 Task: Yoga and Meditation Accessories: Sell yoga mats, meditation cushions, and accessoriesg, Steampunk, Boho).
Action: Mouse moved to (950, 402)
Screenshot: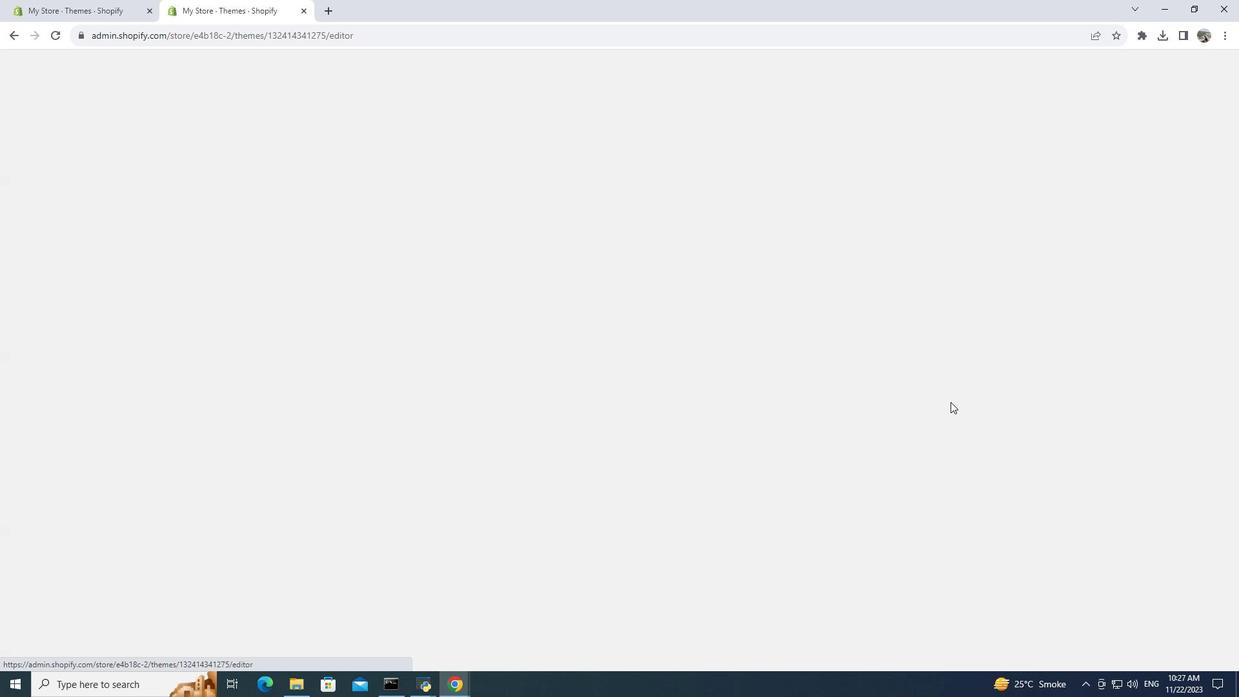 
Action: Mouse pressed left at (950, 402)
Screenshot: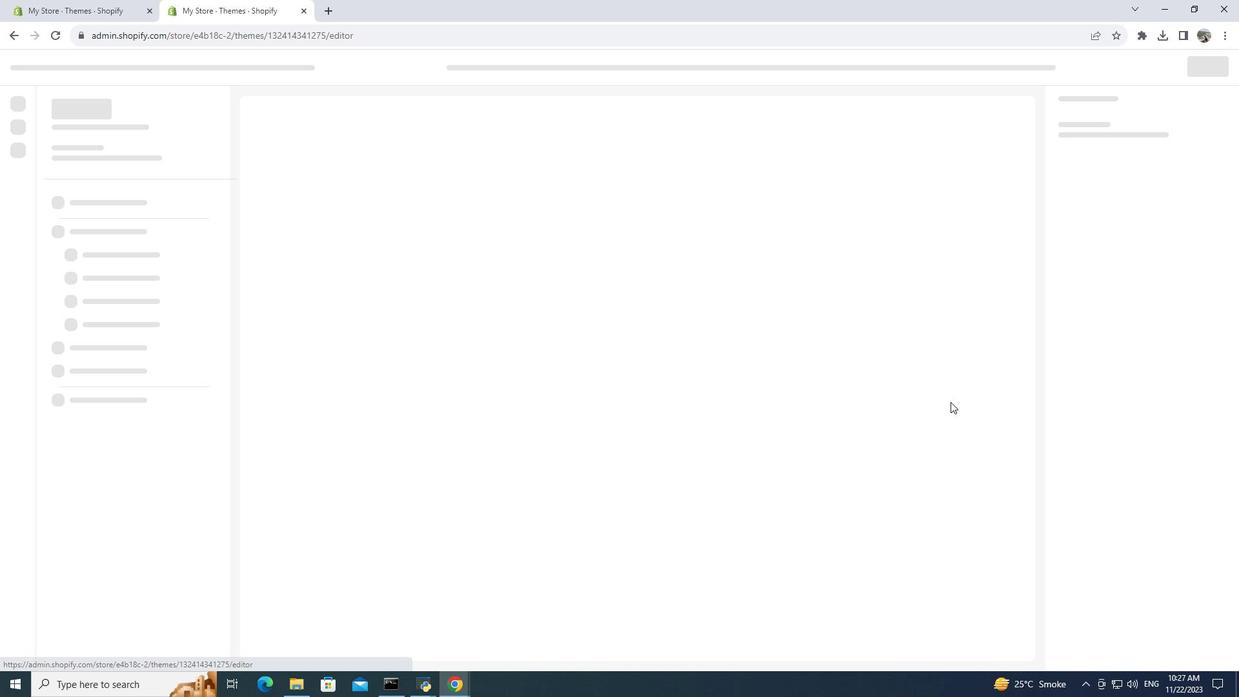 
Action: Mouse moved to (890, 240)
Screenshot: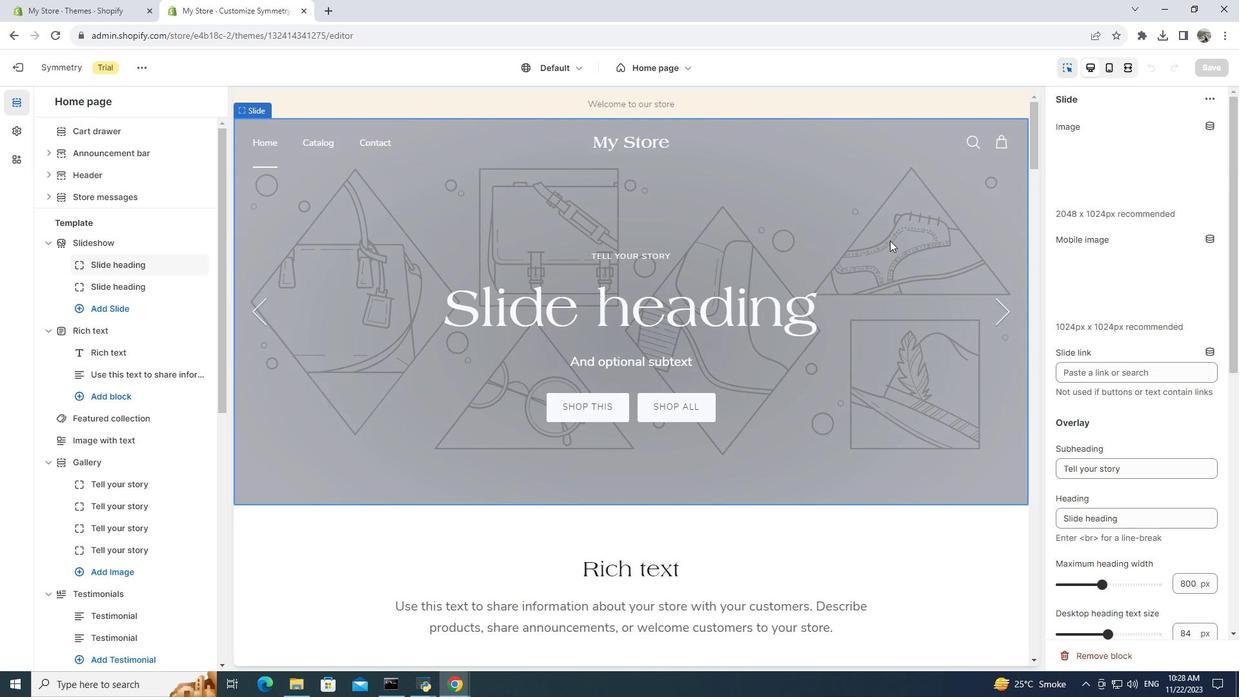 
Action: Mouse pressed left at (890, 240)
Screenshot: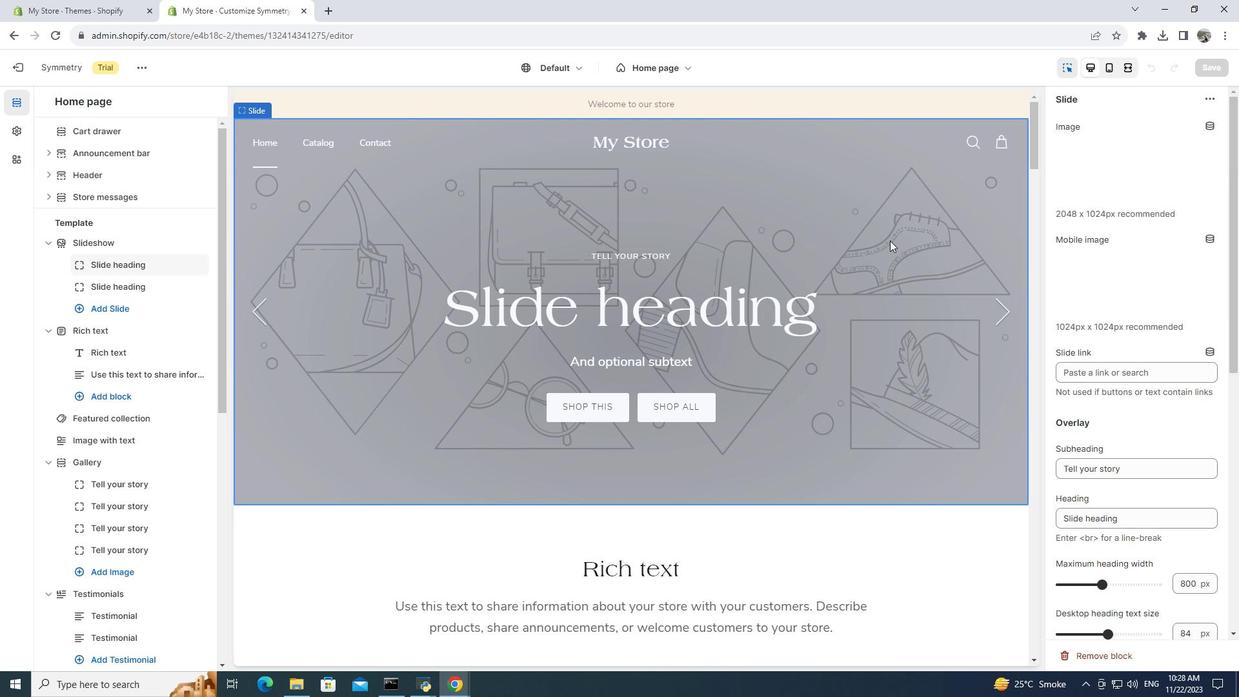 
Action: Mouse moved to (744, 305)
Screenshot: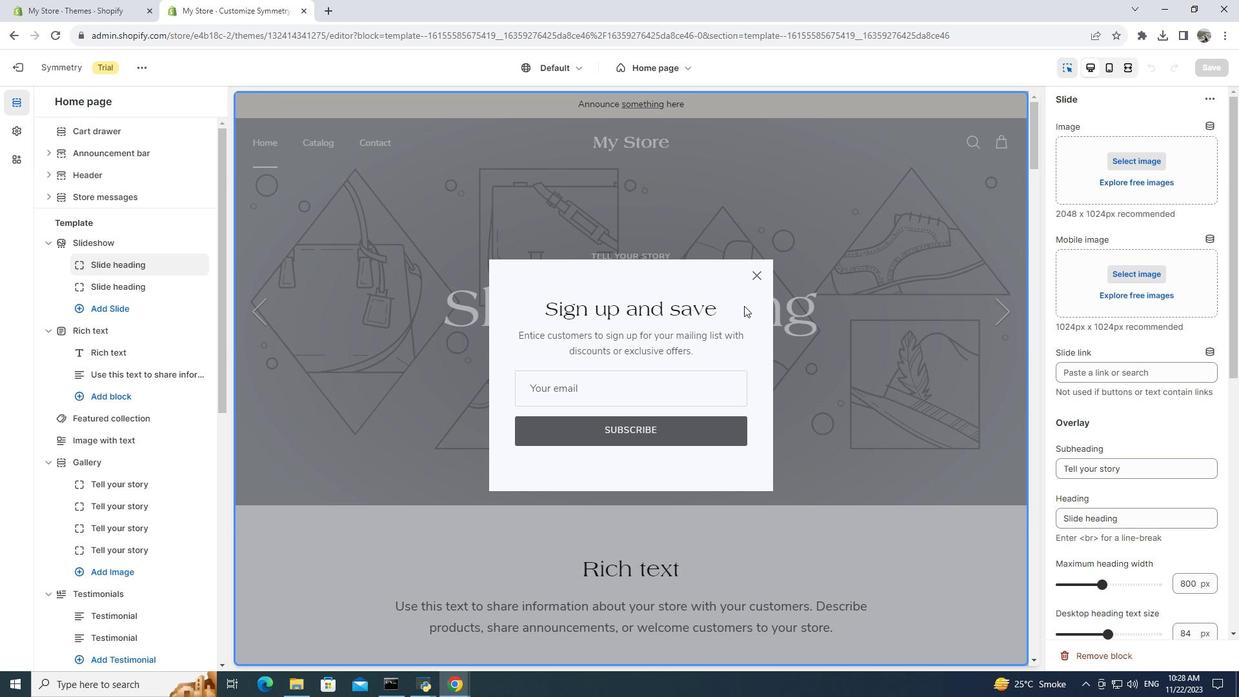 
Action: Mouse pressed left at (744, 305)
Screenshot: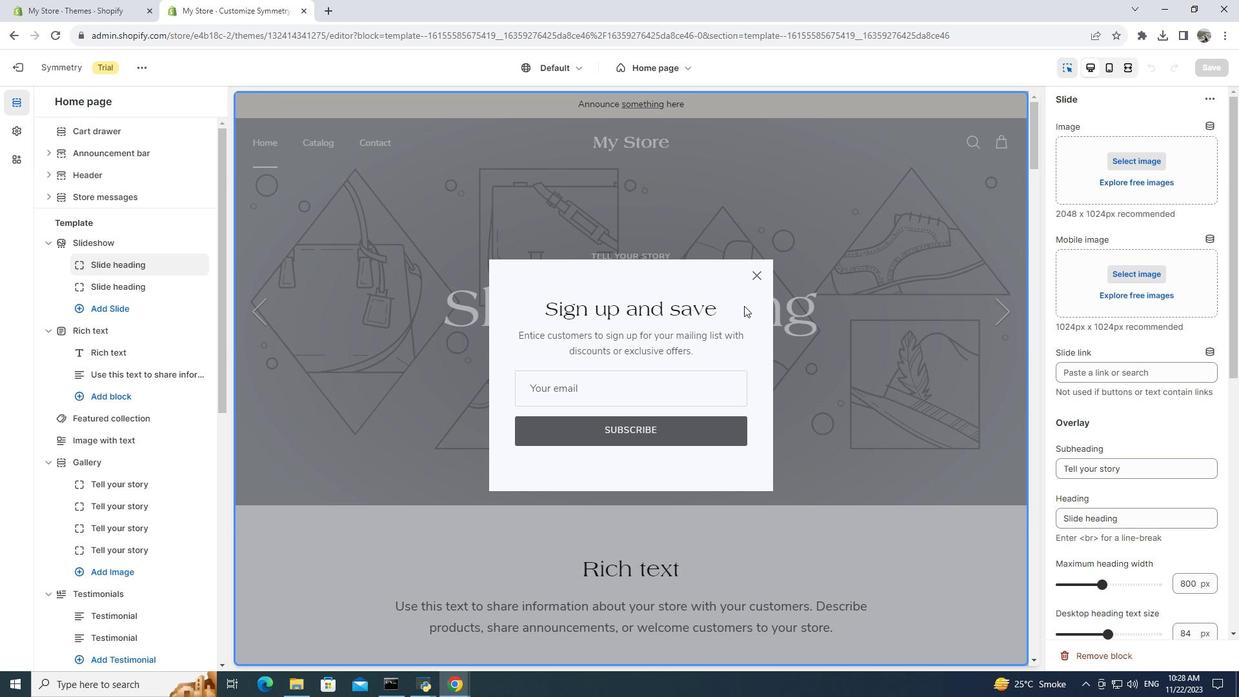 
Action: Mouse moved to (744, 305)
Screenshot: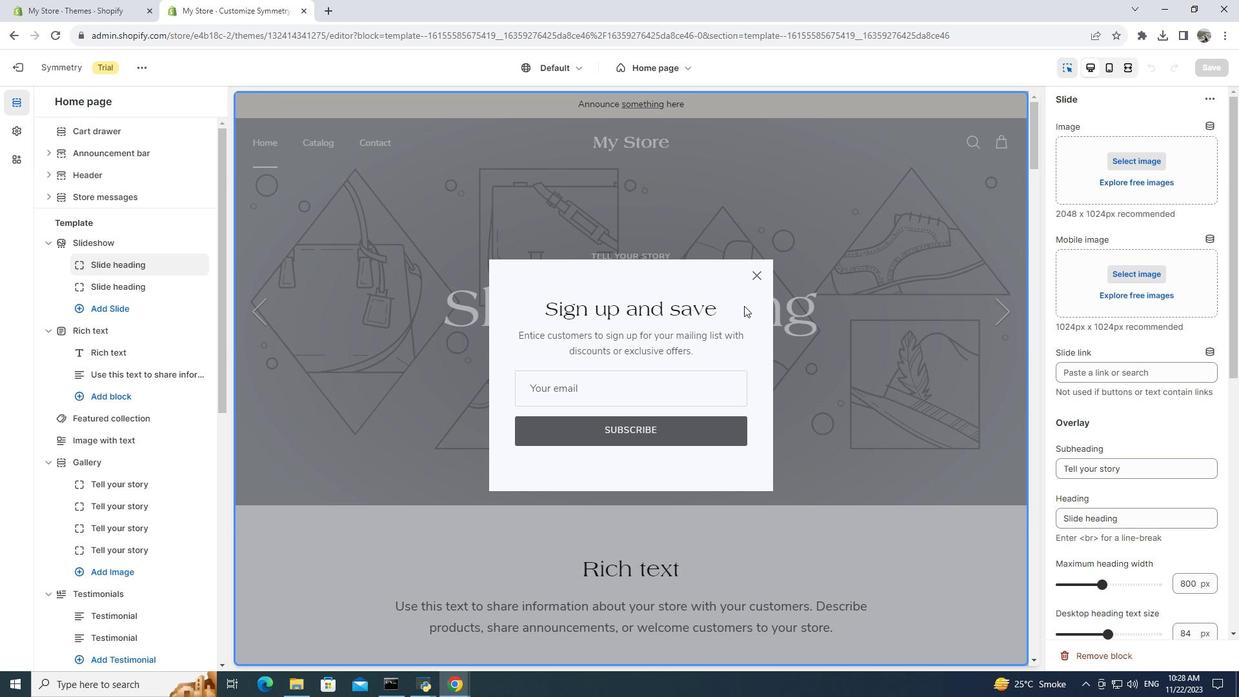 
Action: Mouse pressed left at (744, 305)
Screenshot: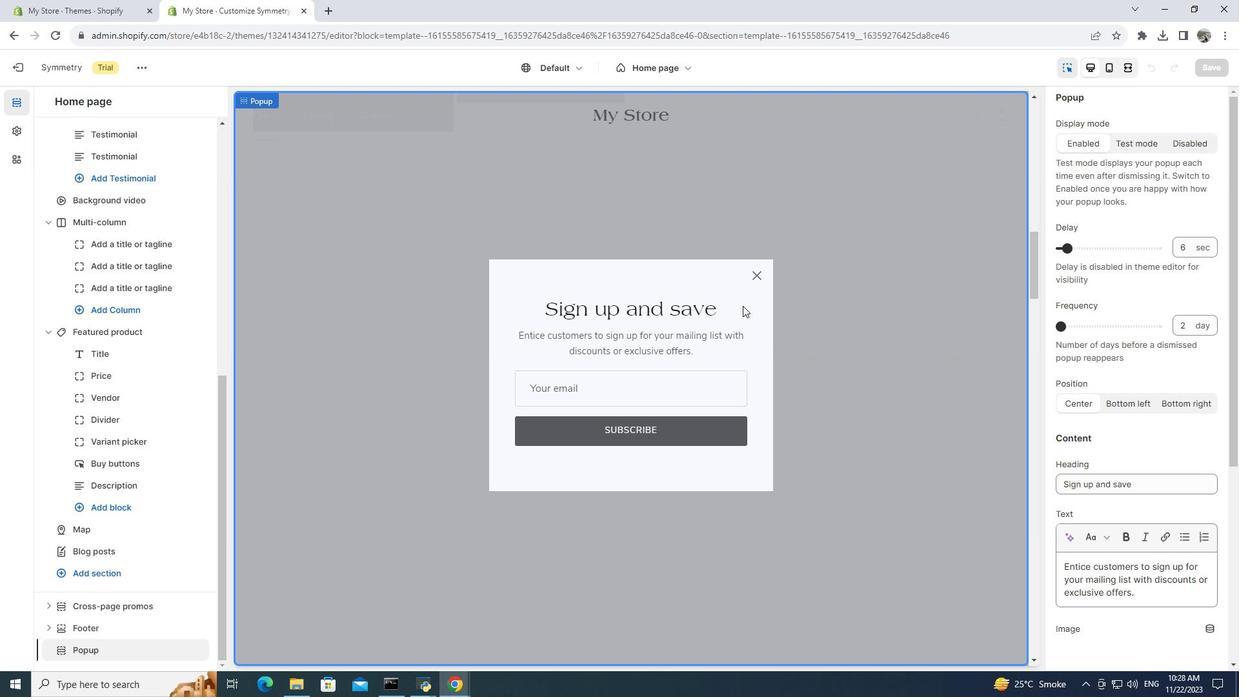 
Action: Mouse moved to (1144, 389)
Screenshot: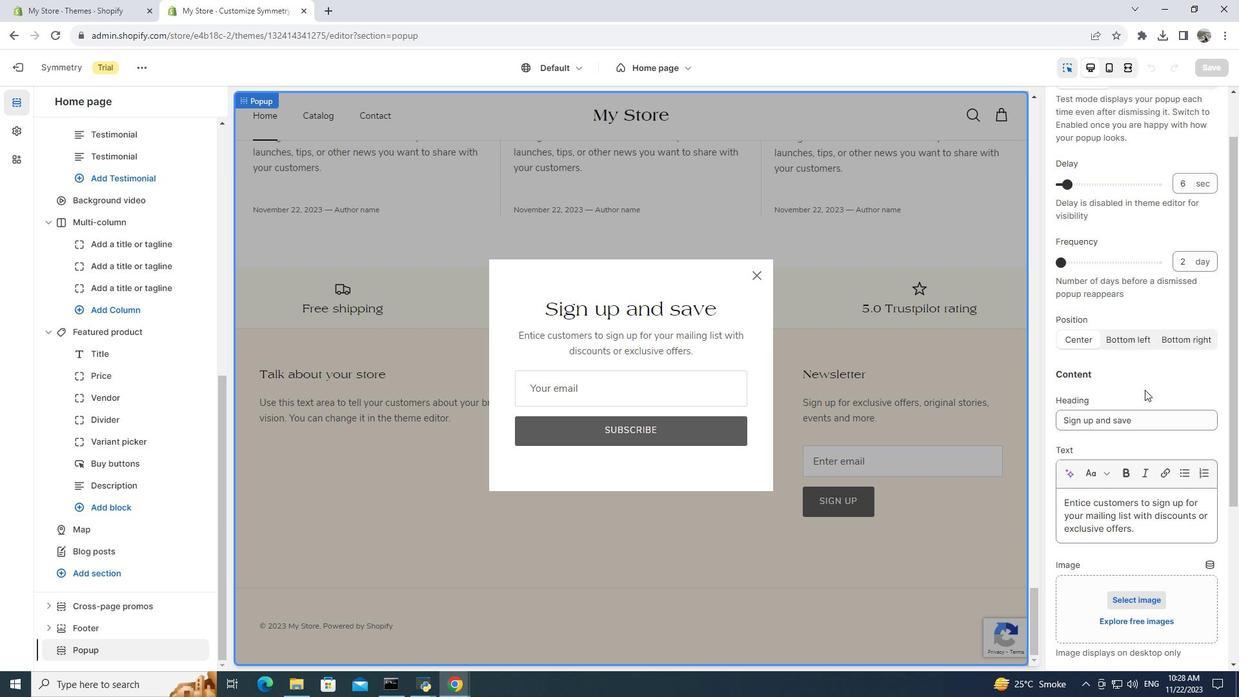 
Action: Mouse scrolled (1144, 389) with delta (0, 0)
Screenshot: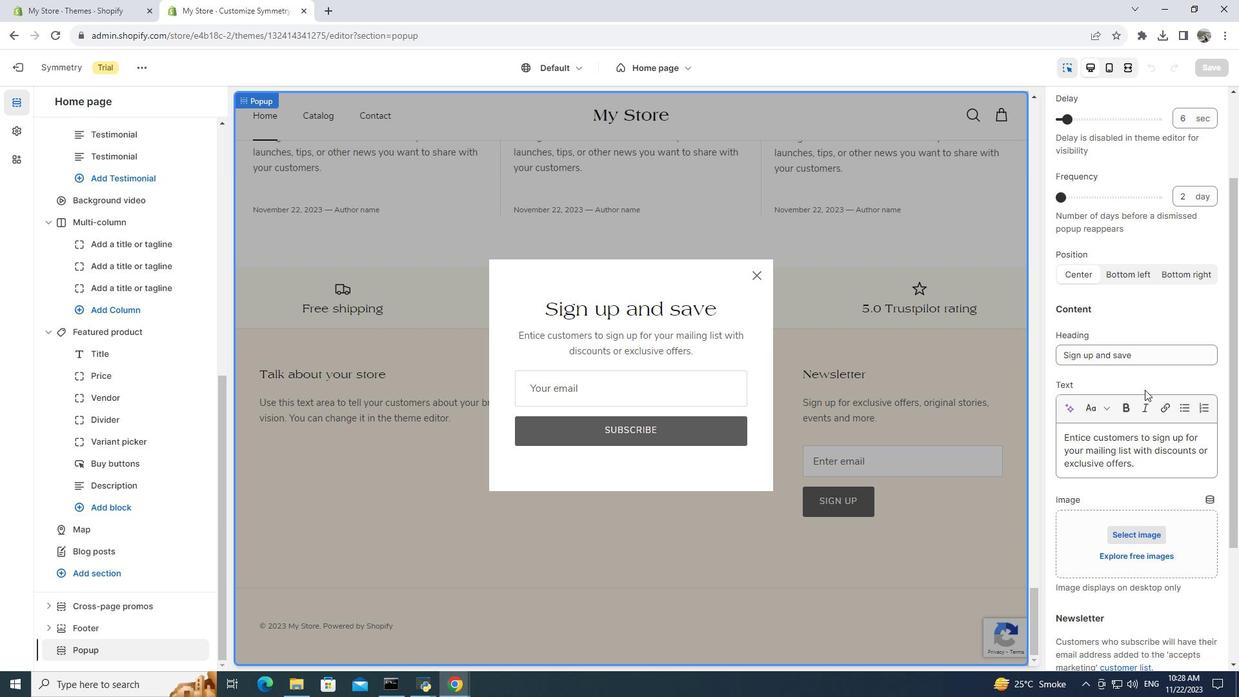 
Action: Mouse scrolled (1144, 389) with delta (0, 0)
Screenshot: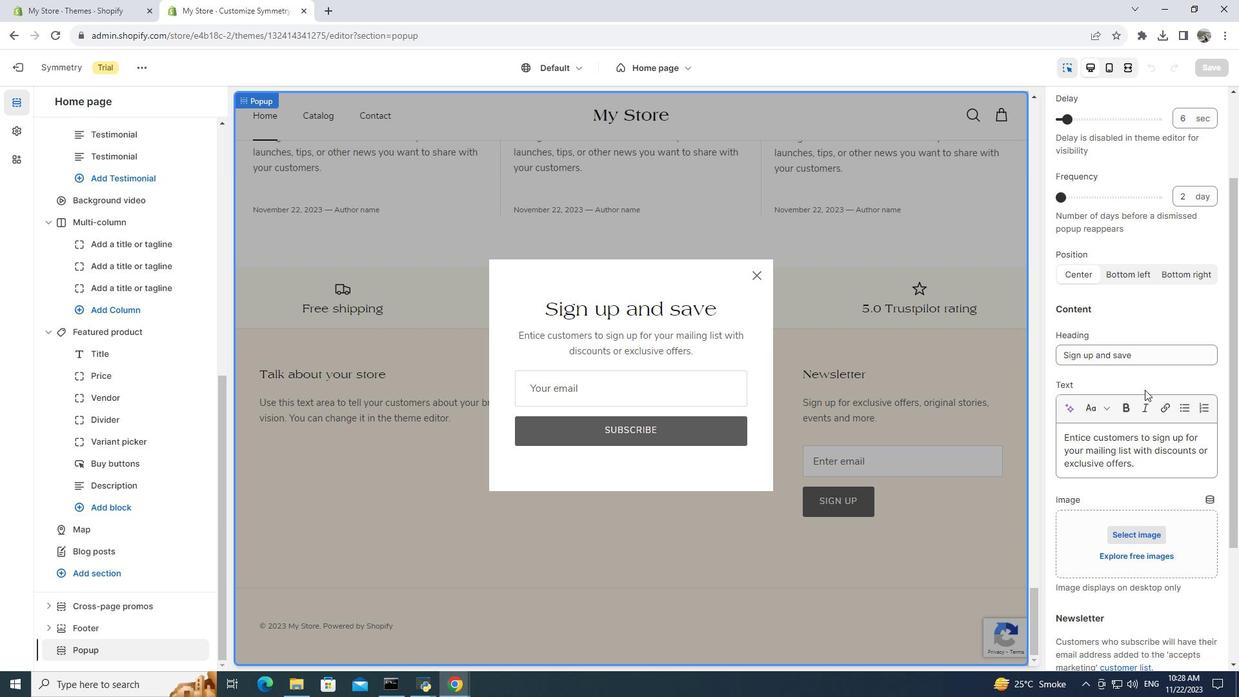 
Action: Mouse moved to (1141, 385)
Screenshot: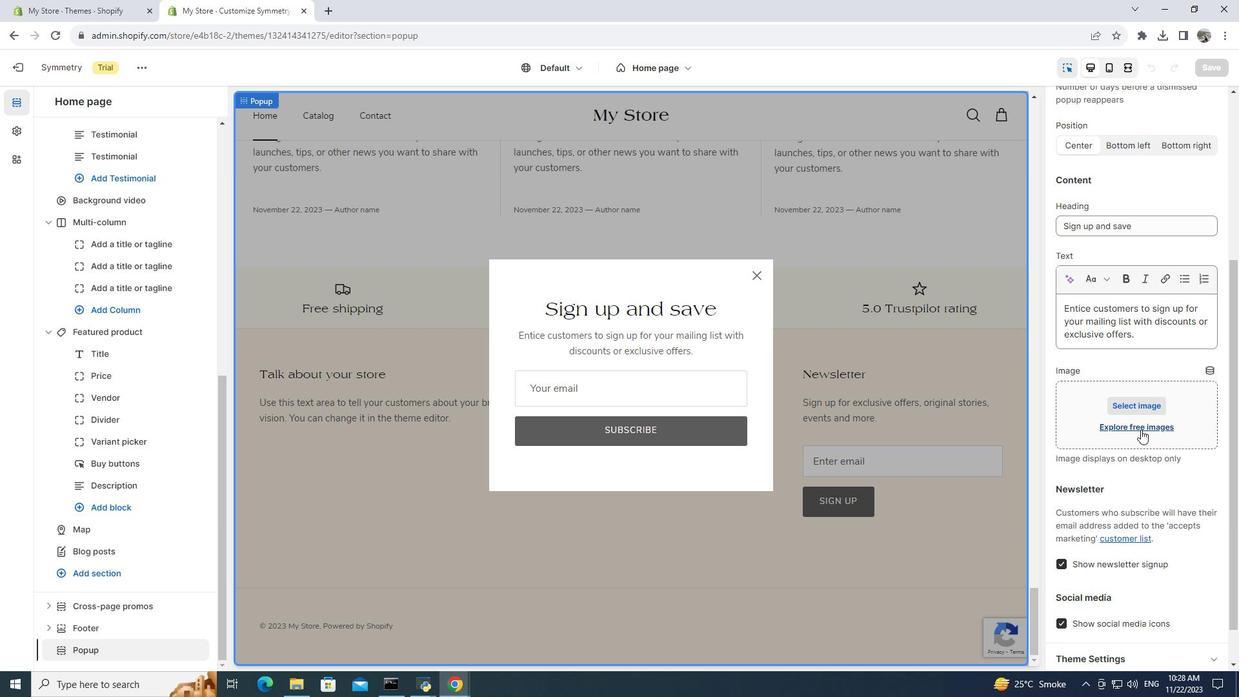 
Action: Mouse scrolled (1141, 385) with delta (0, 0)
Screenshot: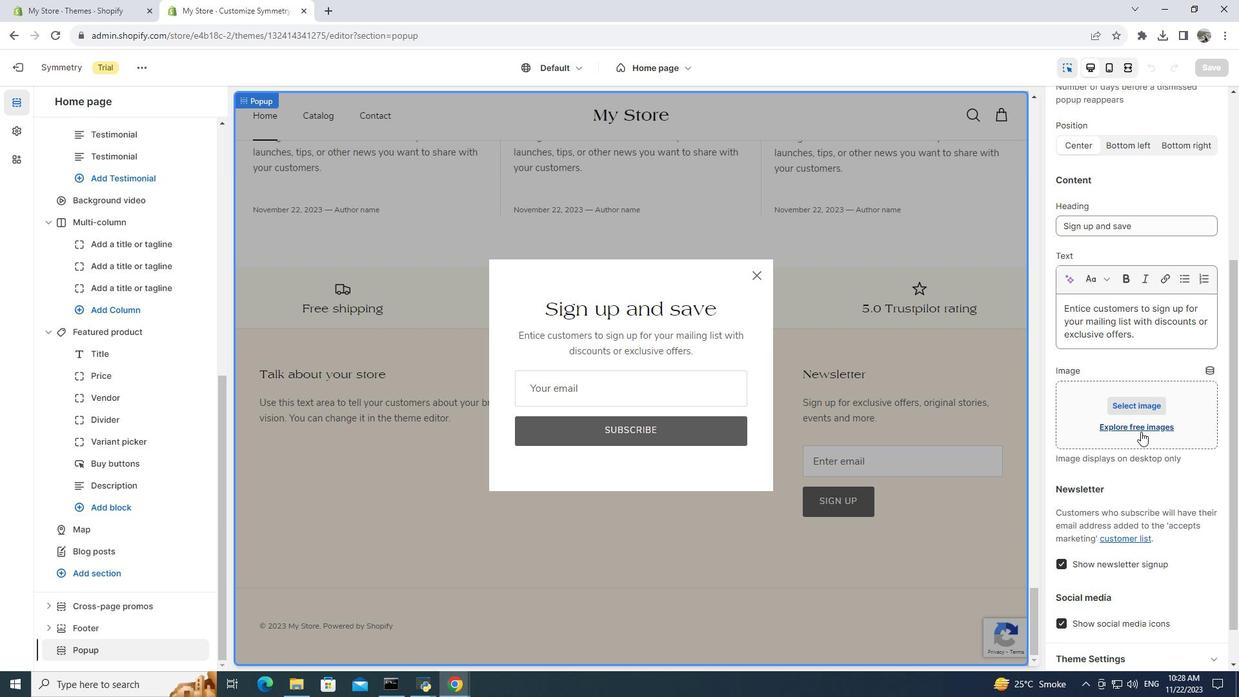 
Action: Mouse scrolled (1141, 385) with delta (0, 0)
Screenshot: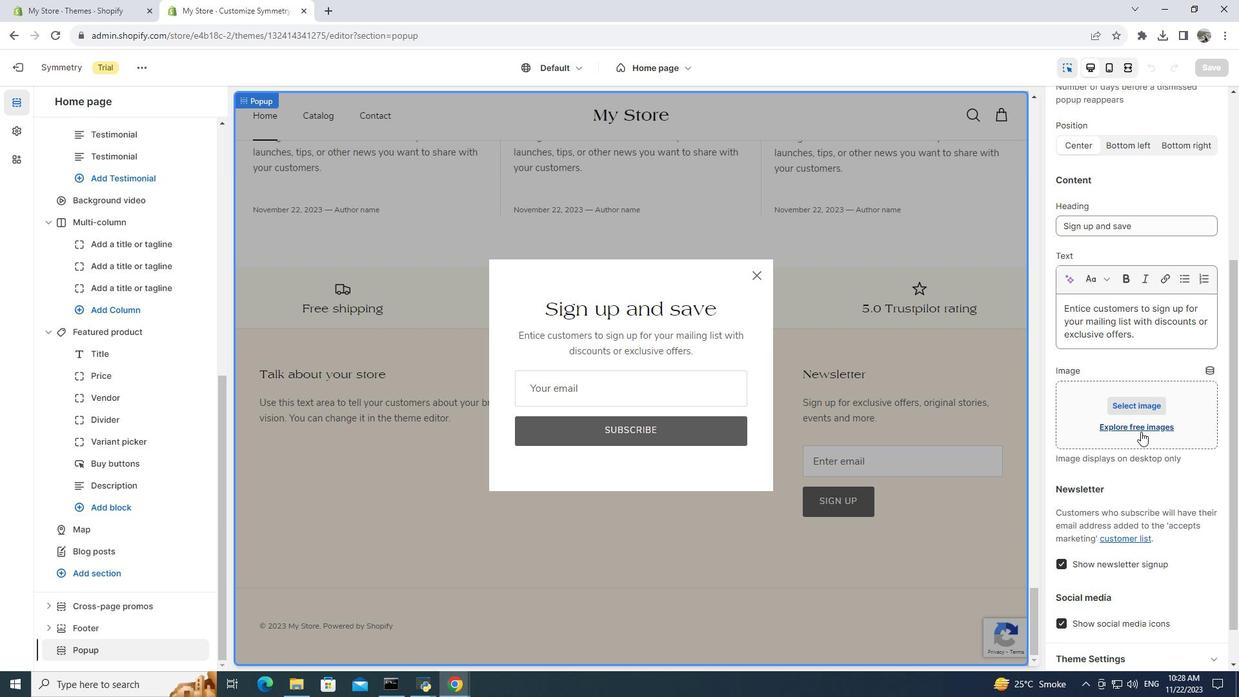 
Action: Mouse moved to (1137, 403)
Screenshot: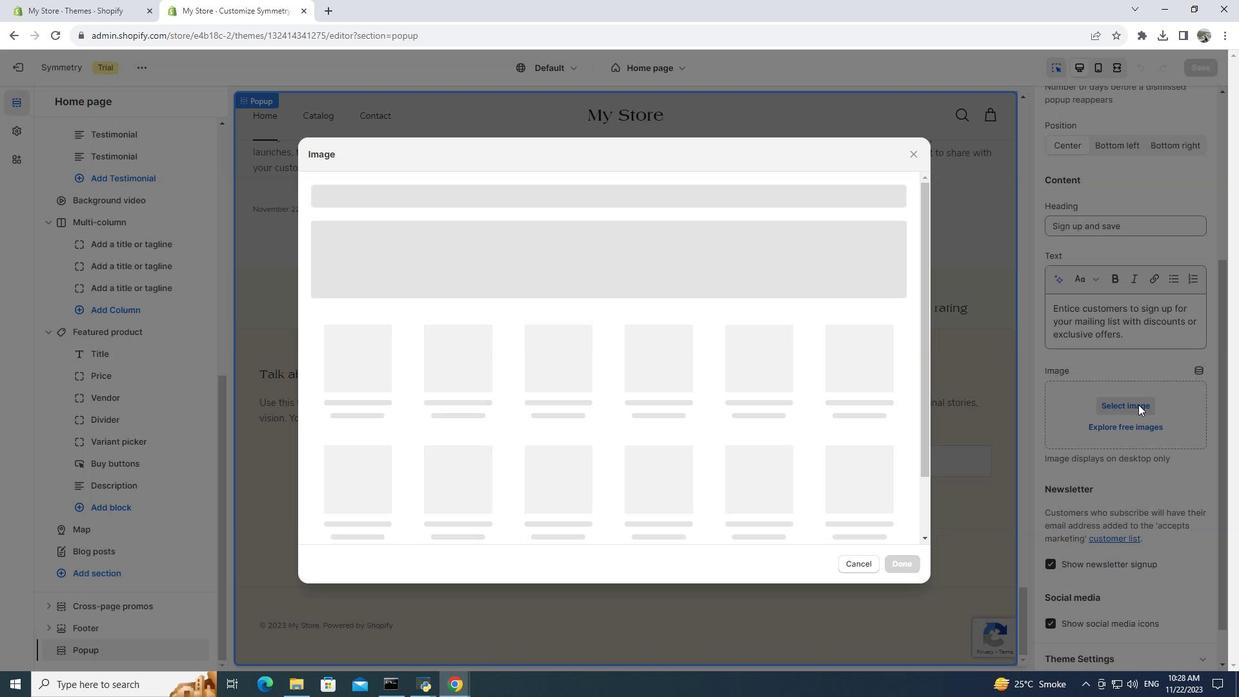 
Action: Mouse pressed left at (1137, 403)
Screenshot: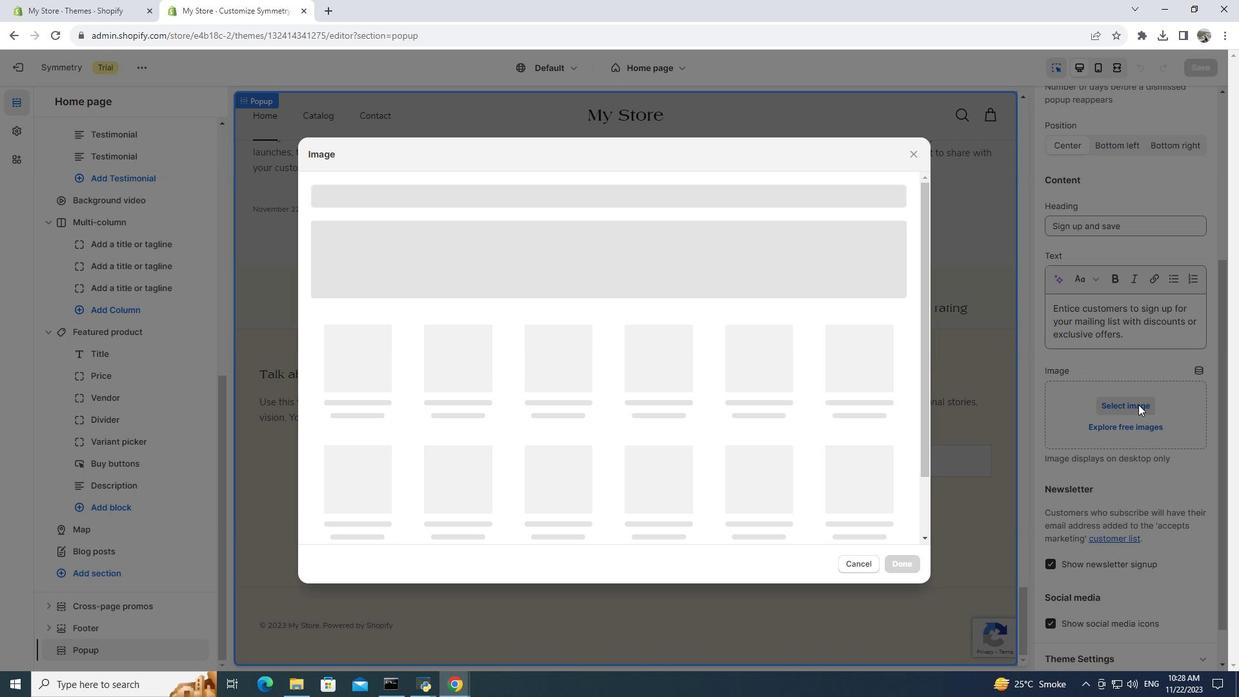 
Action: Mouse moved to (615, 436)
Screenshot: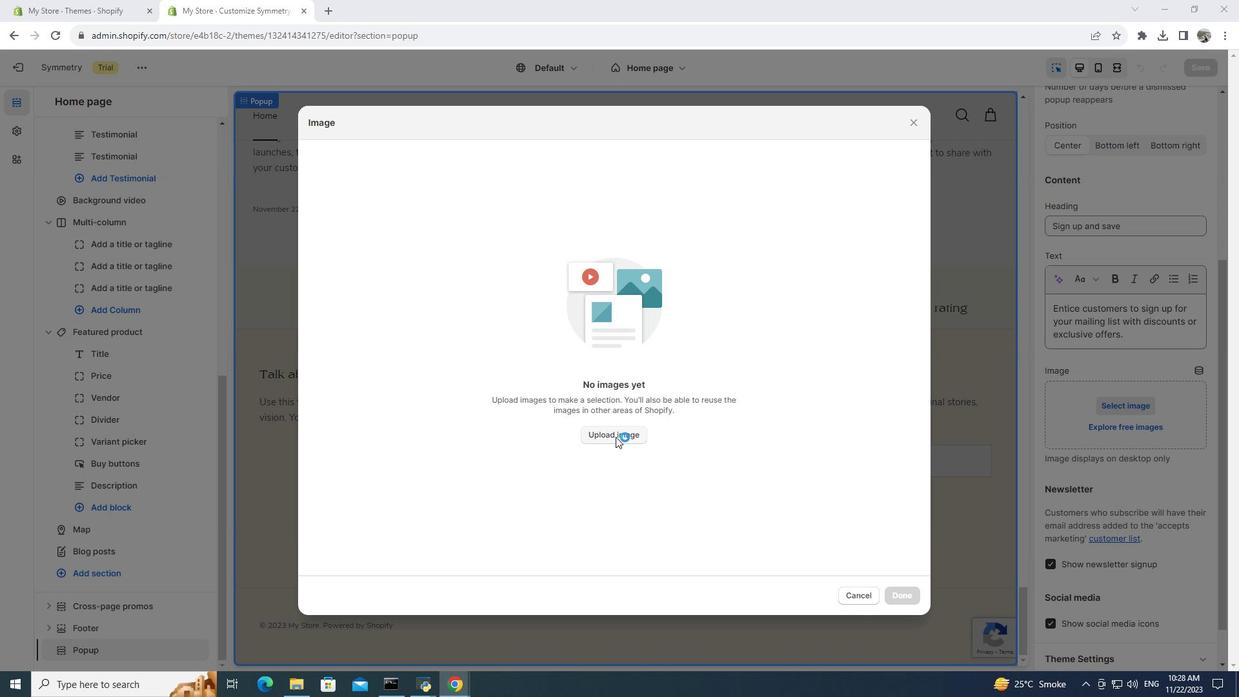 
Action: Mouse pressed left at (615, 436)
Screenshot: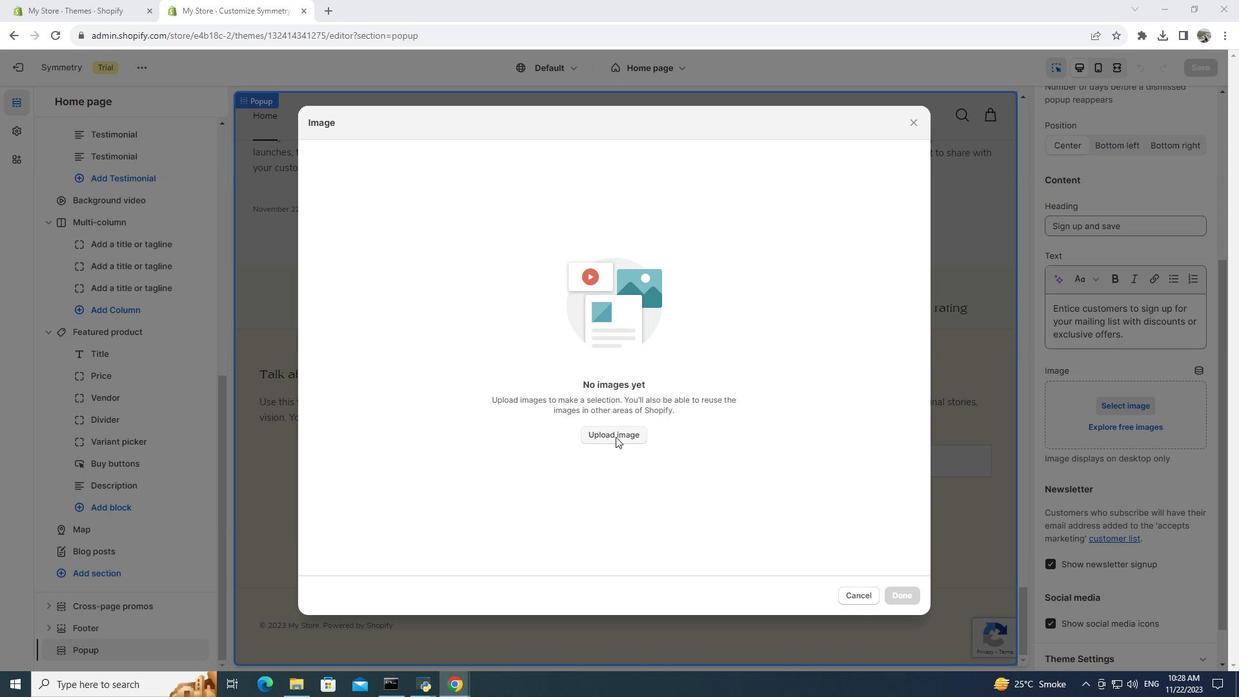 
Action: Mouse moved to (113, 105)
Screenshot: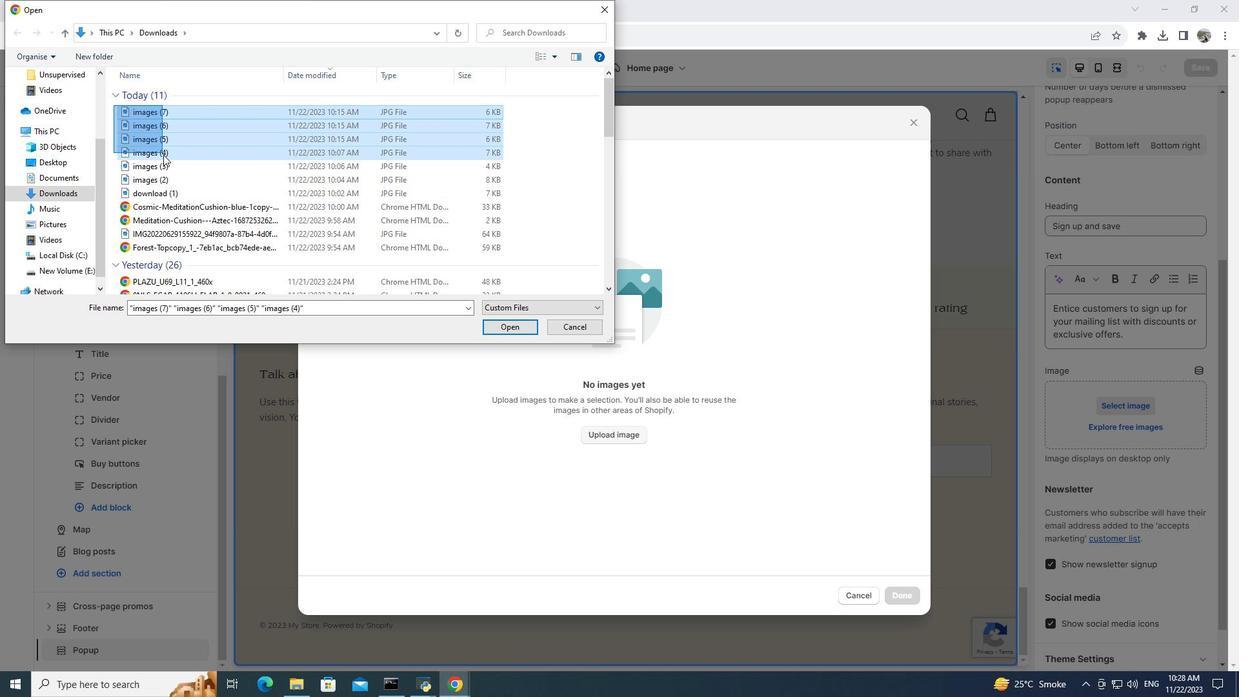 
Action: Mouse pressed left at (113, 105)
Screenshot: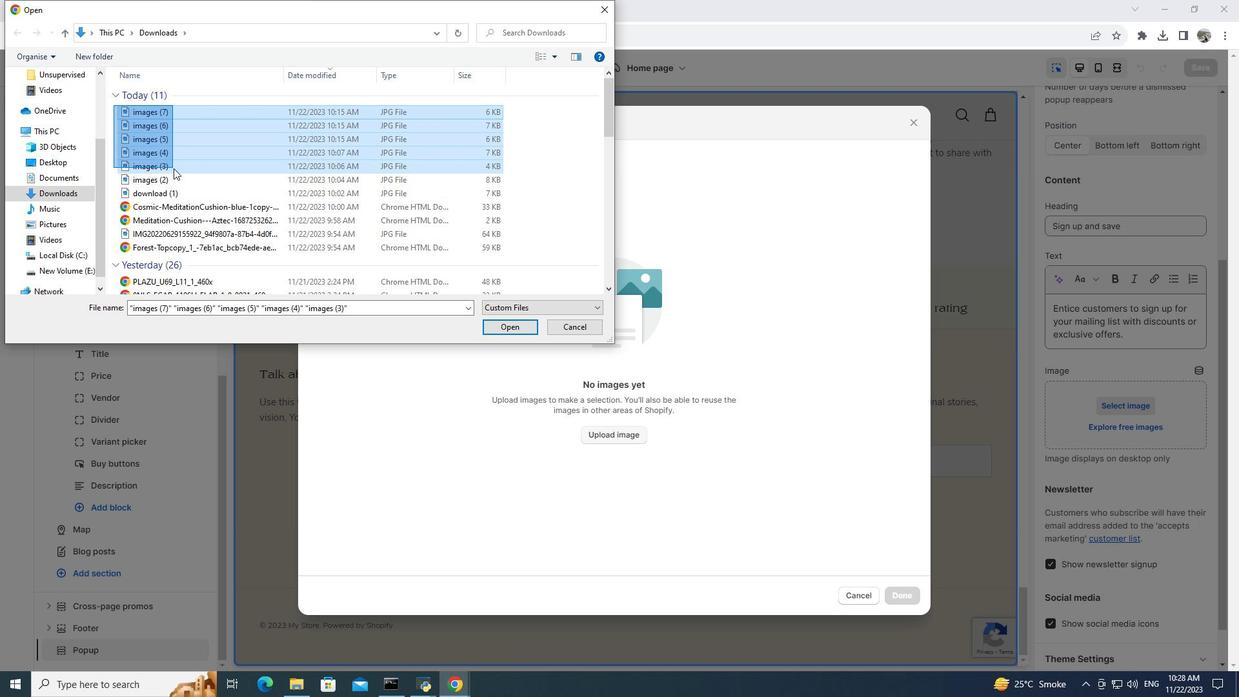 
Action: Mouse moved to (515, 321)
Screenshot: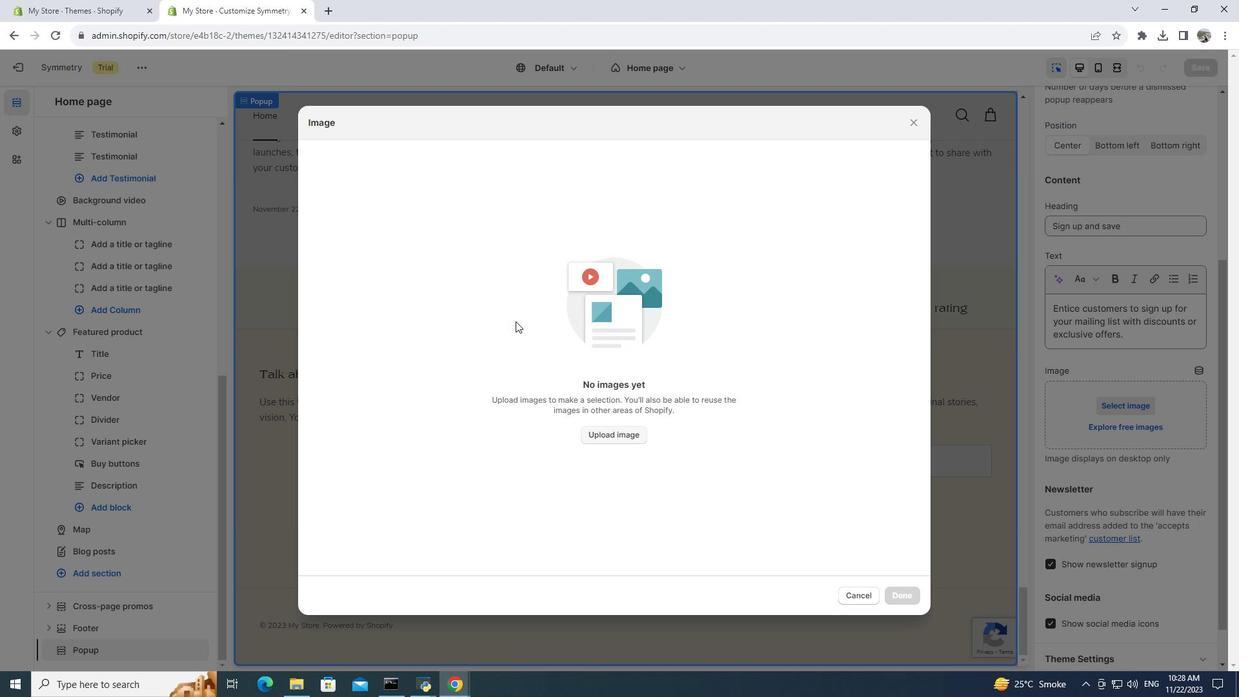 
Action: Mouse pressed left at (515, 321)
Screenshot: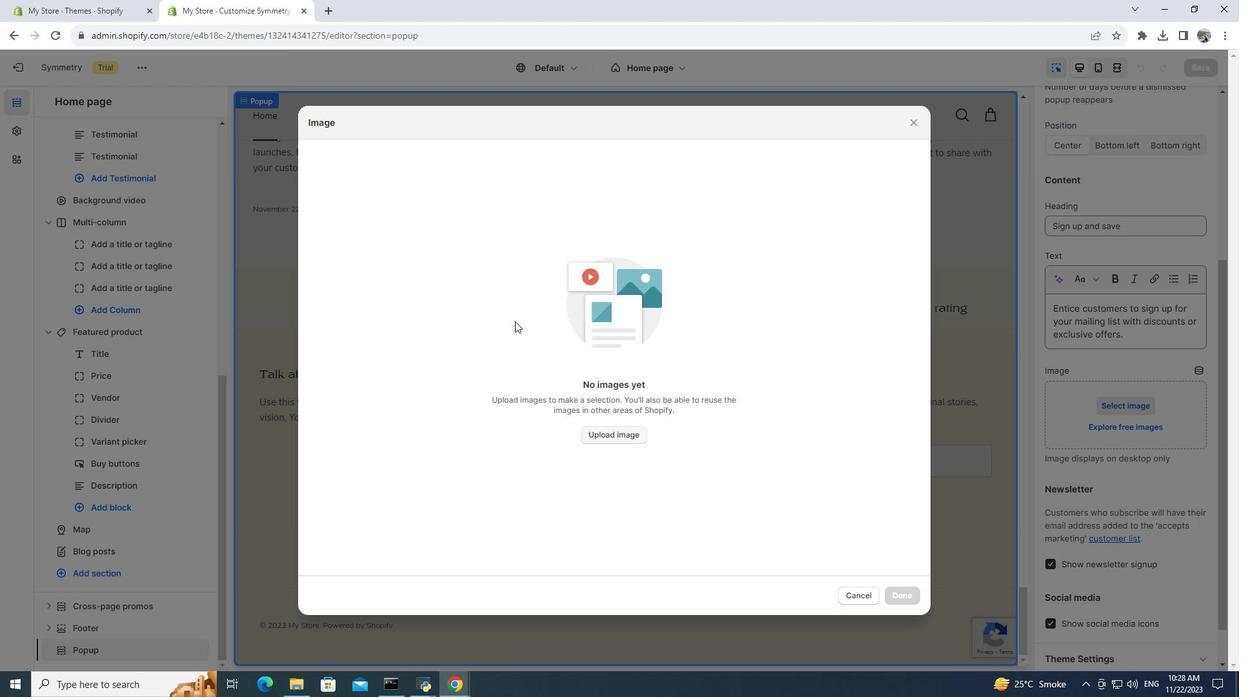
Action: Mouse moved to (501, 520)
Screenshot: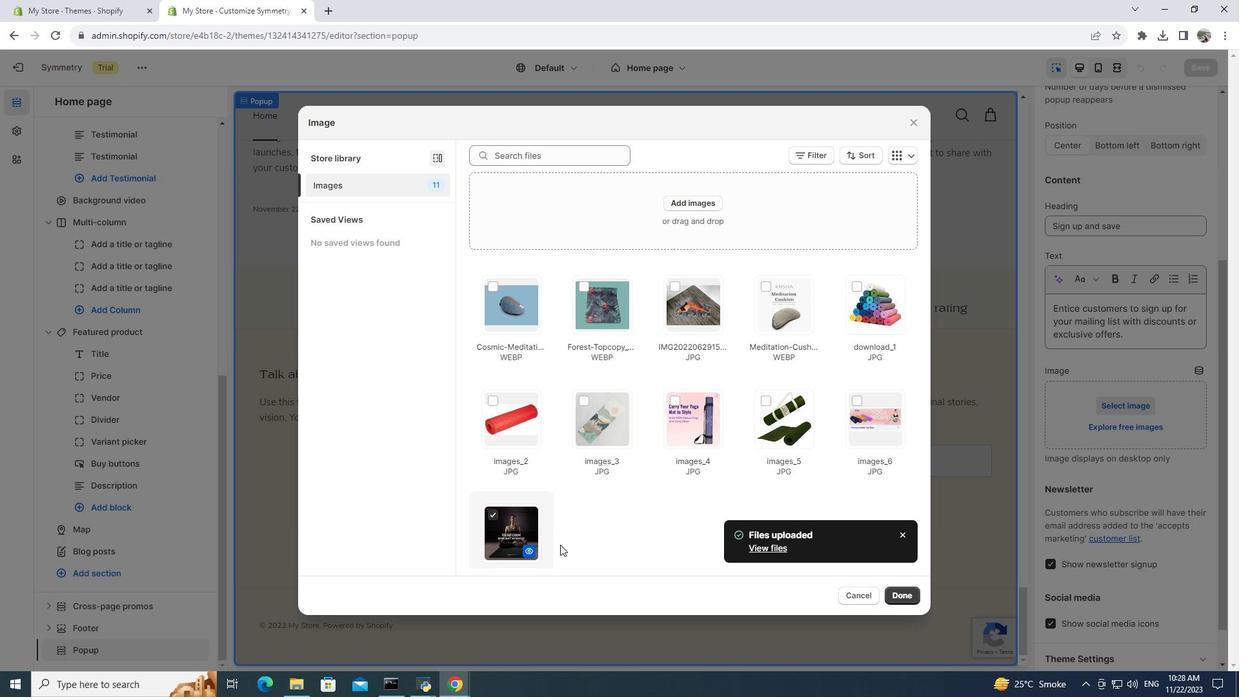 
Action: Mouse pressed left at (501, 520)
Screenshot: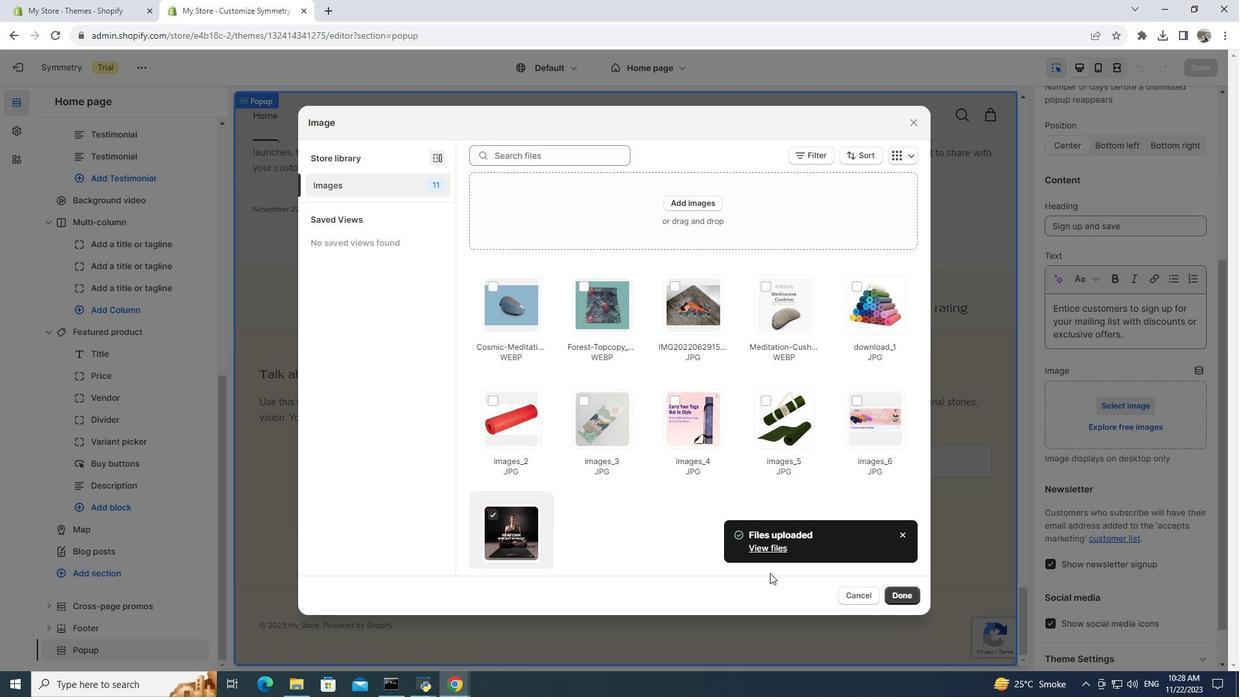 
Action: Mouse moved to (901, 598)
Screenshot: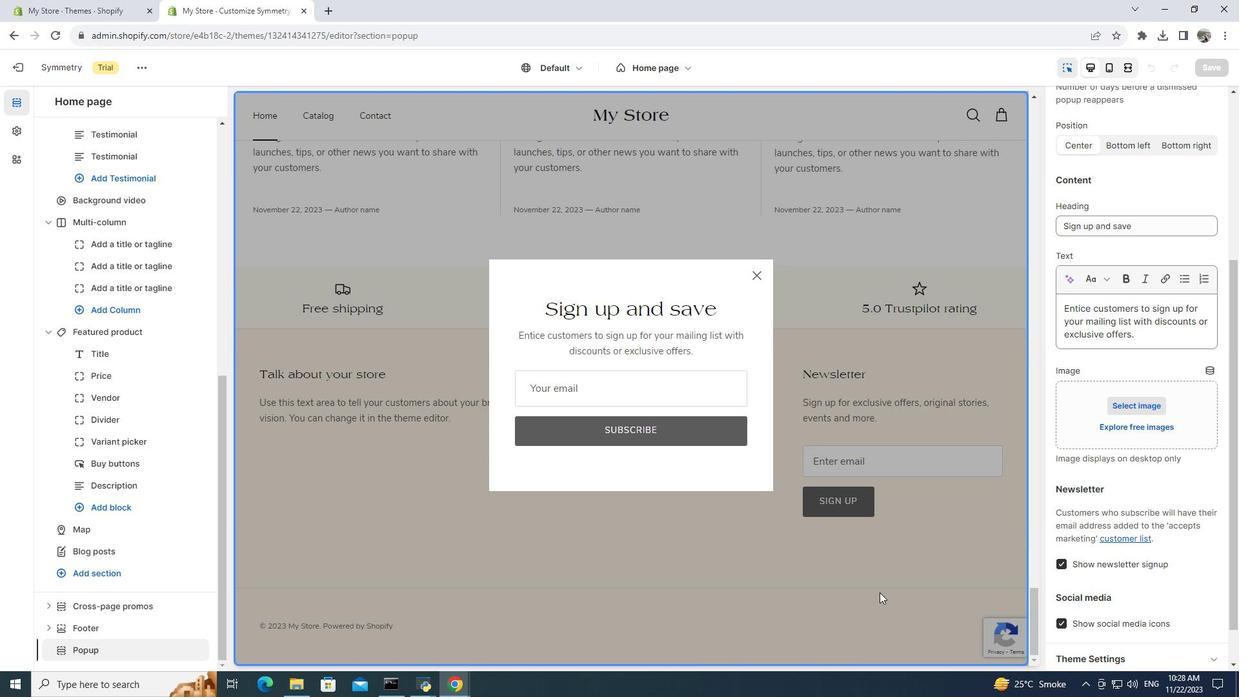 
Action: Mouse pressed left at (901, 598)
Screenshot: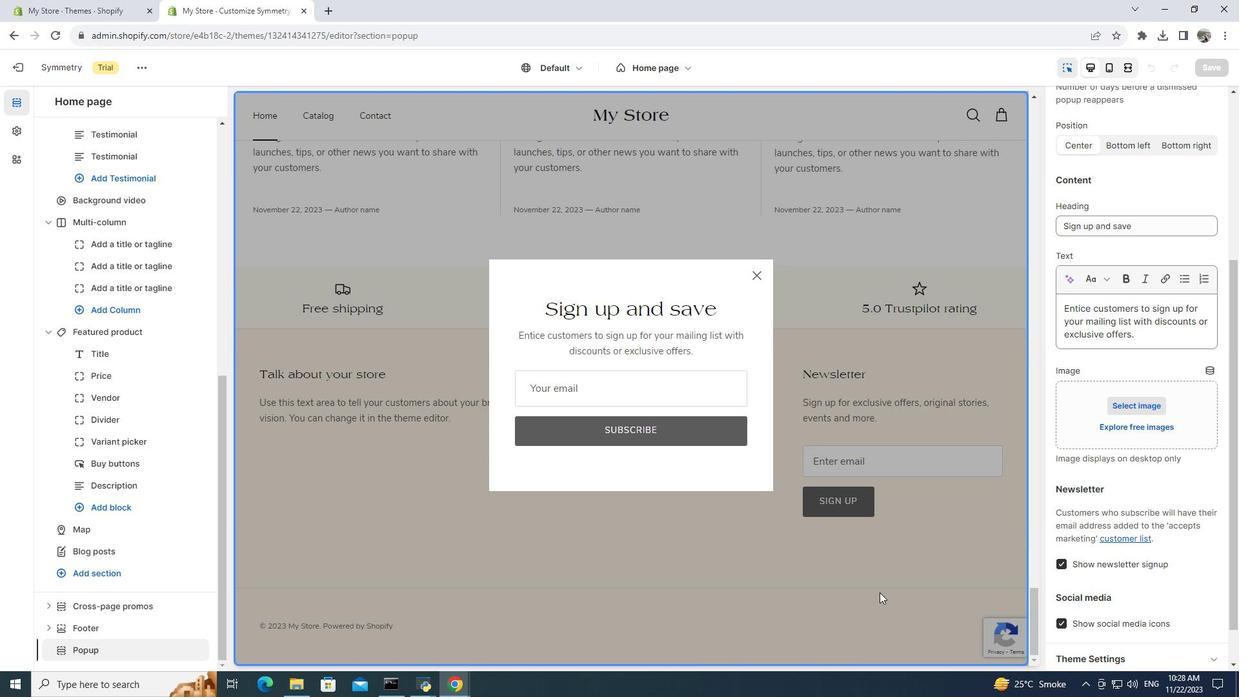 
Action: Mouse moved to (1124, 500)
Screenshot: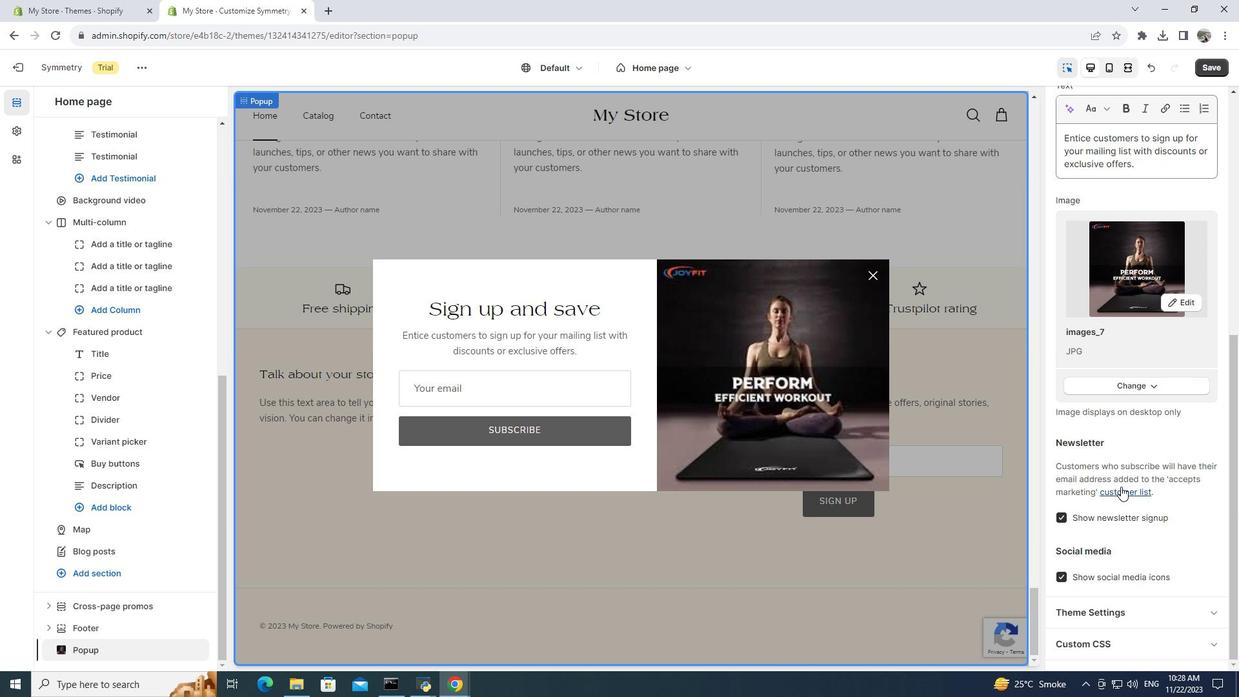 
Action: Mouse scrolled (1124, 499) with delta (0, 0)
Screenshot: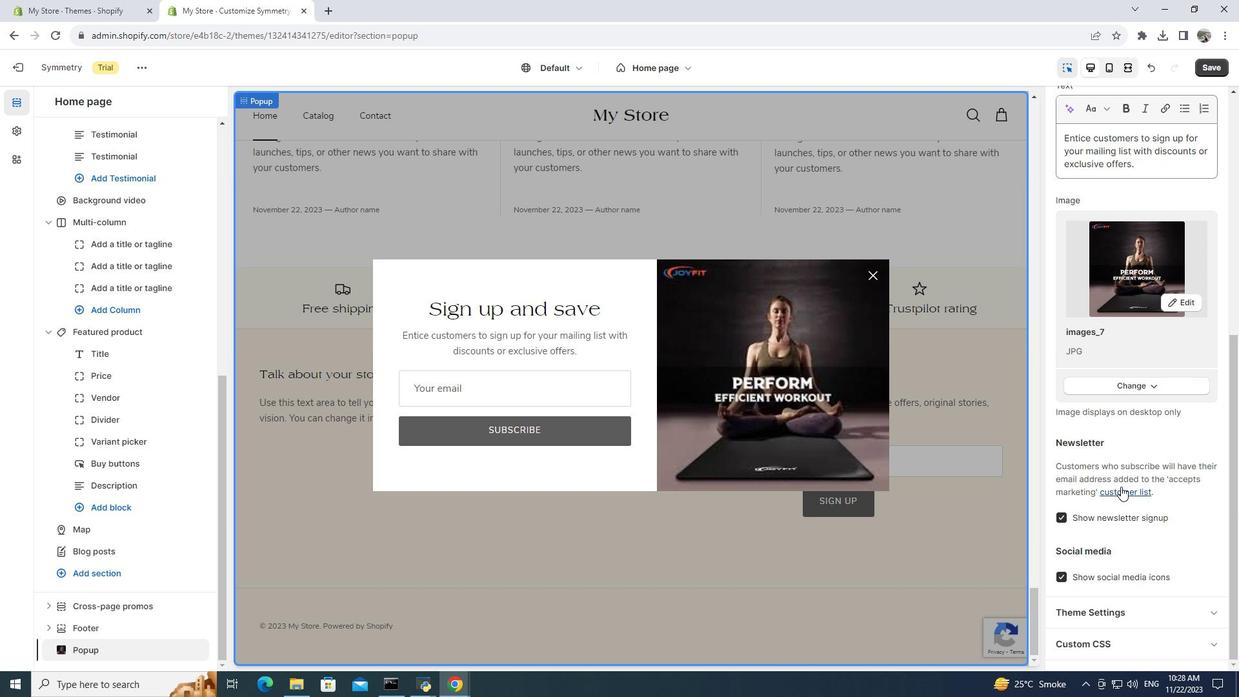 
Action: Mouse scrolled (1124, 499) with delta (0, 0)
Screenshot: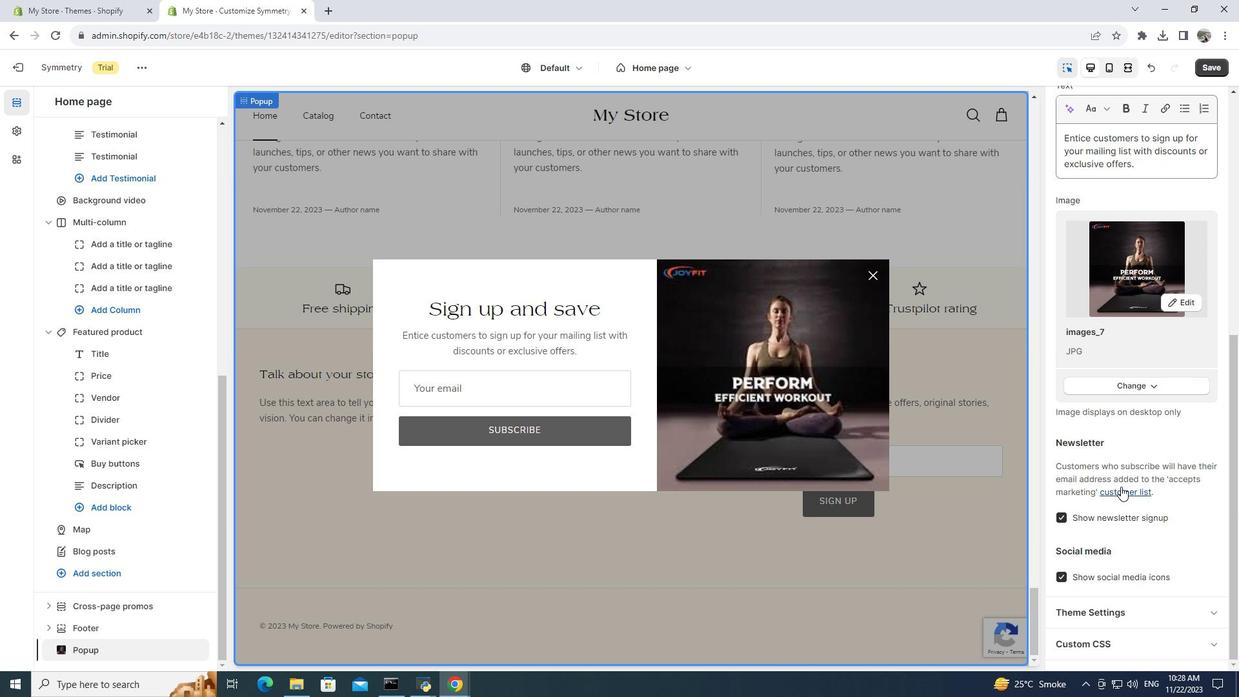 
Action: Mouse scrolled (1124, 499) with delta (0, 0)
Screenshot: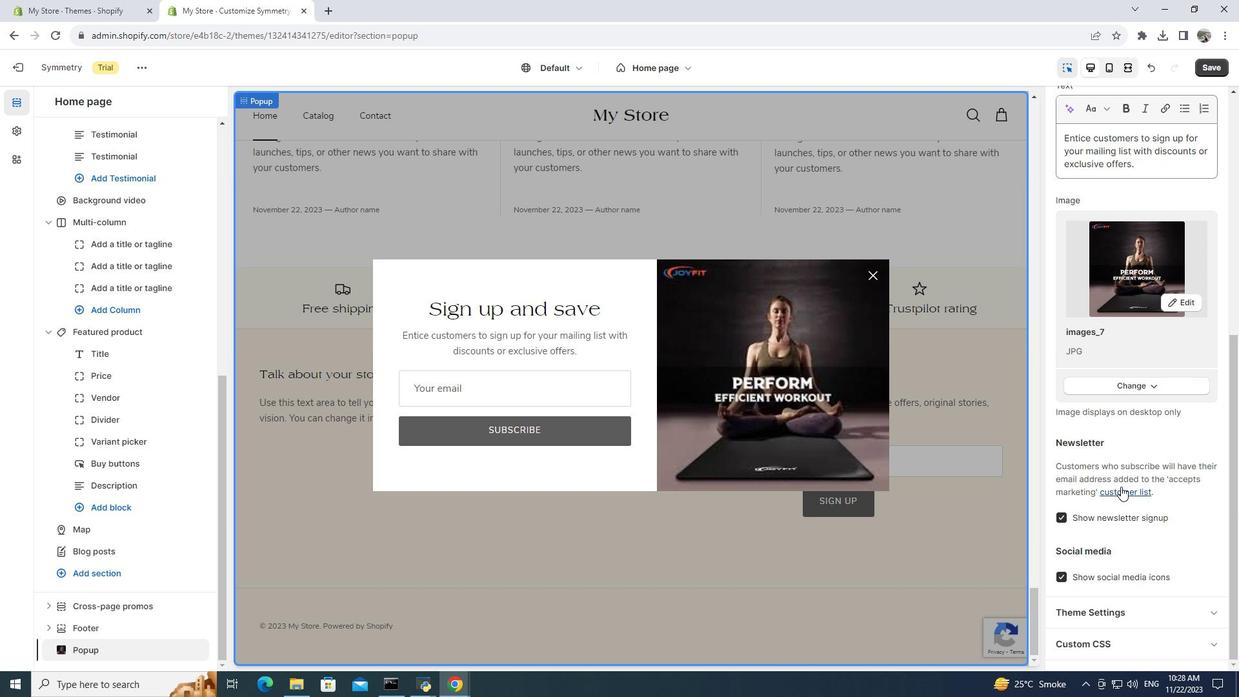 
Action: Mouse scrolled (1124, 499) with delta (0, 0)
Screenshot: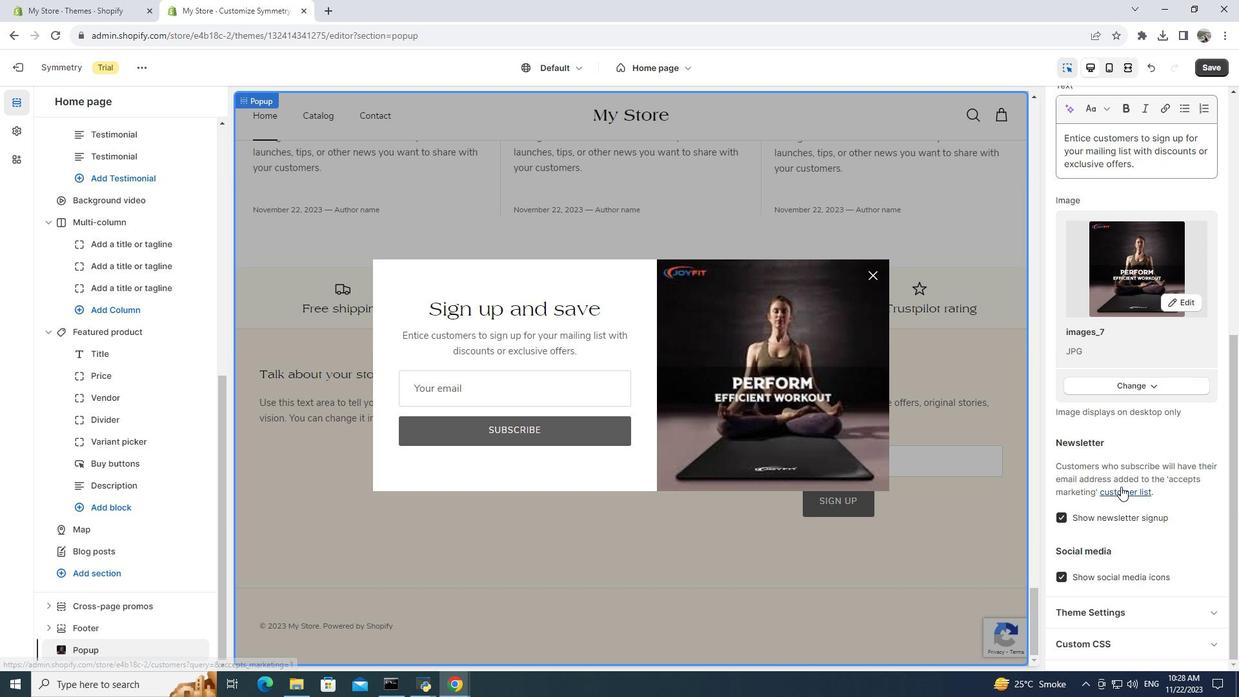 
Action: Mouse scrolled (1124, 499) with delta (0, 0)
Screenshot: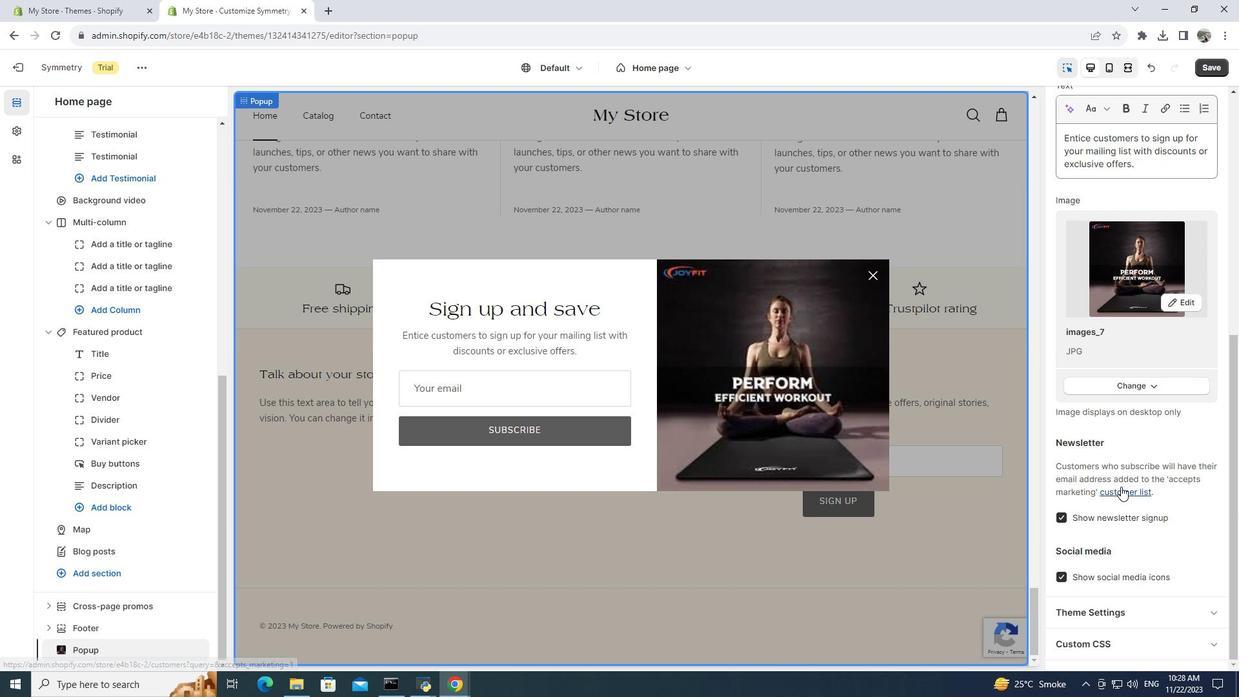 
Action: Mouse moved to (1121, 486)
Screenshot: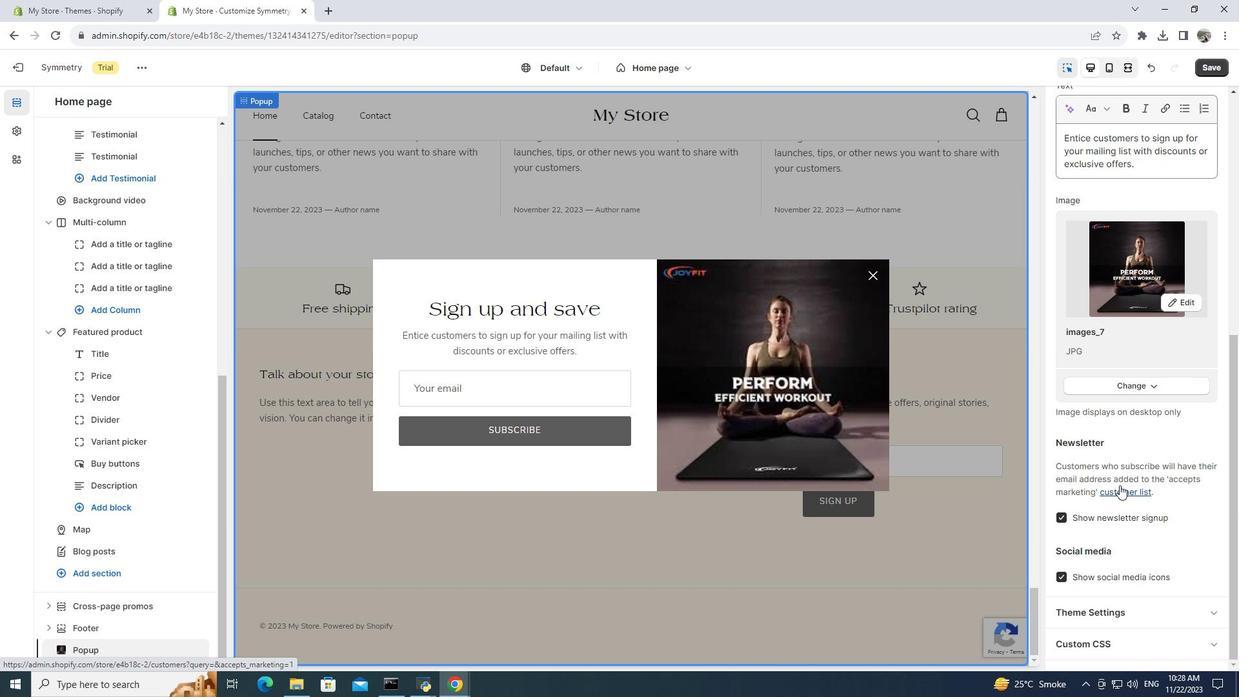 
Action: Mouse scrolled (1121, 486) with delta (0, 0)
Screenshot: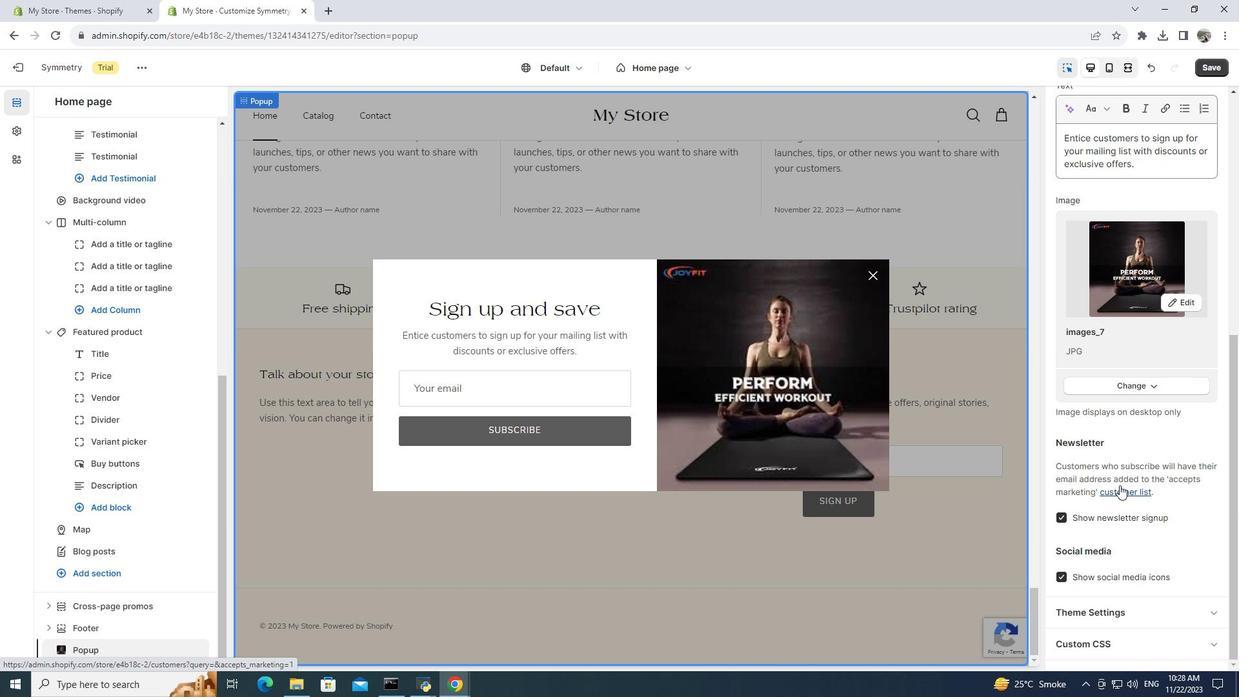 
Action: Mouse scrolled (1121, 486) with delta (0, 0)
Screenshot: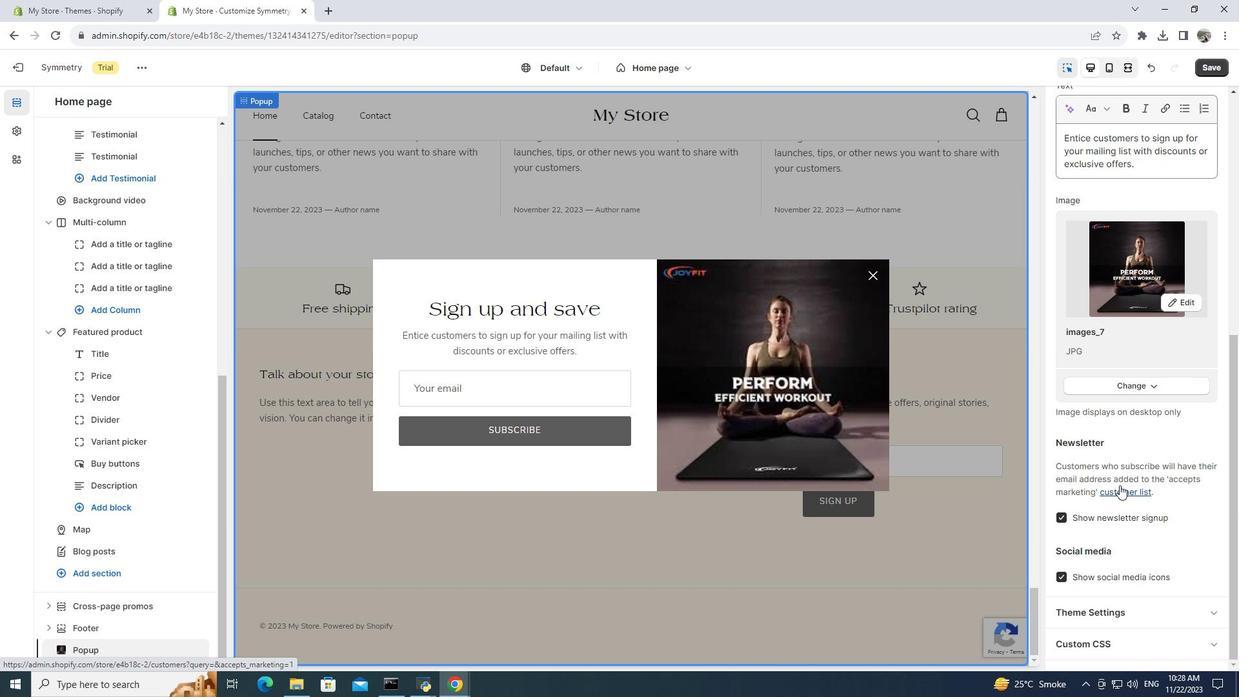 
Action: Mouse moved to (1134, 431)
Screenshot: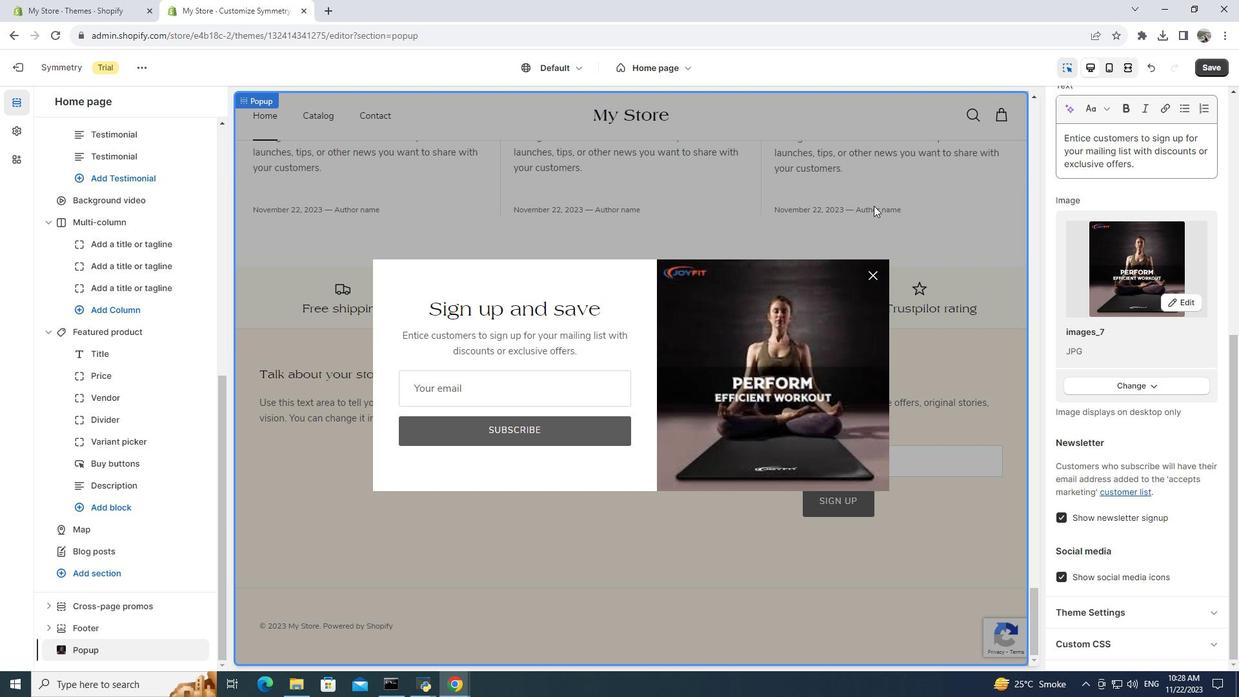
Action: Mouse scrolled (1134, 431) with delta (0, 0)
Screenshot: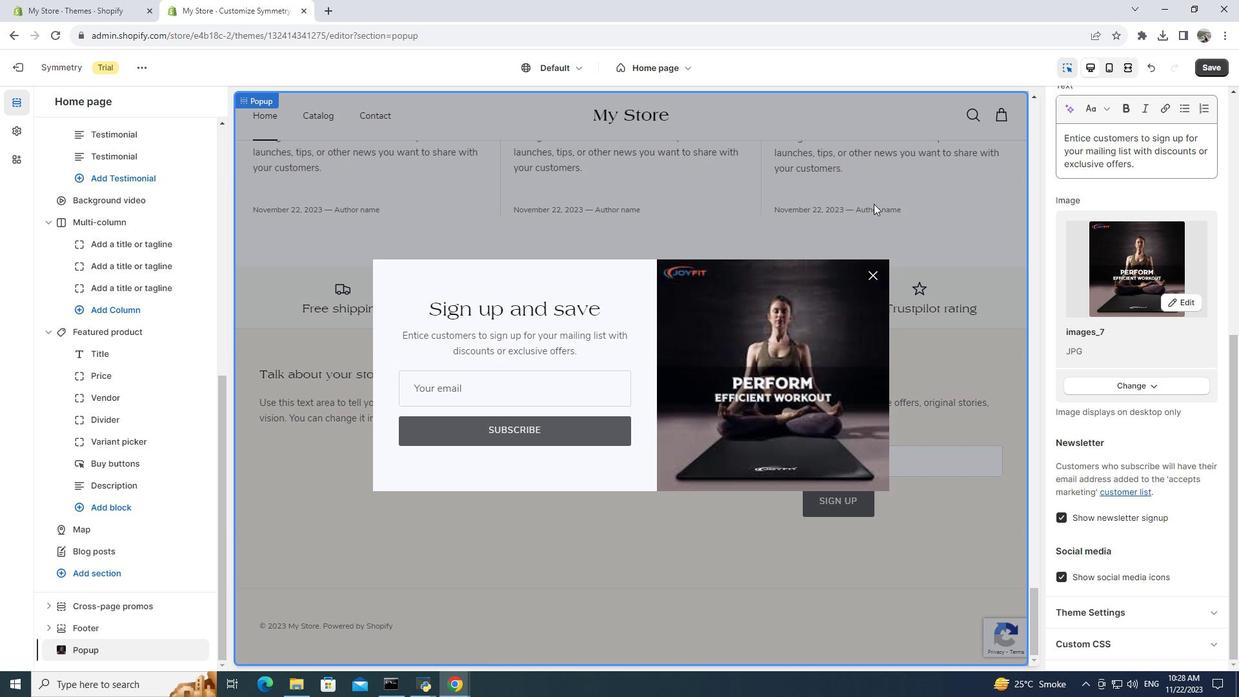 
Action: Mouse scrolled (1134, 431) with delta (0, 0)
Screenshot: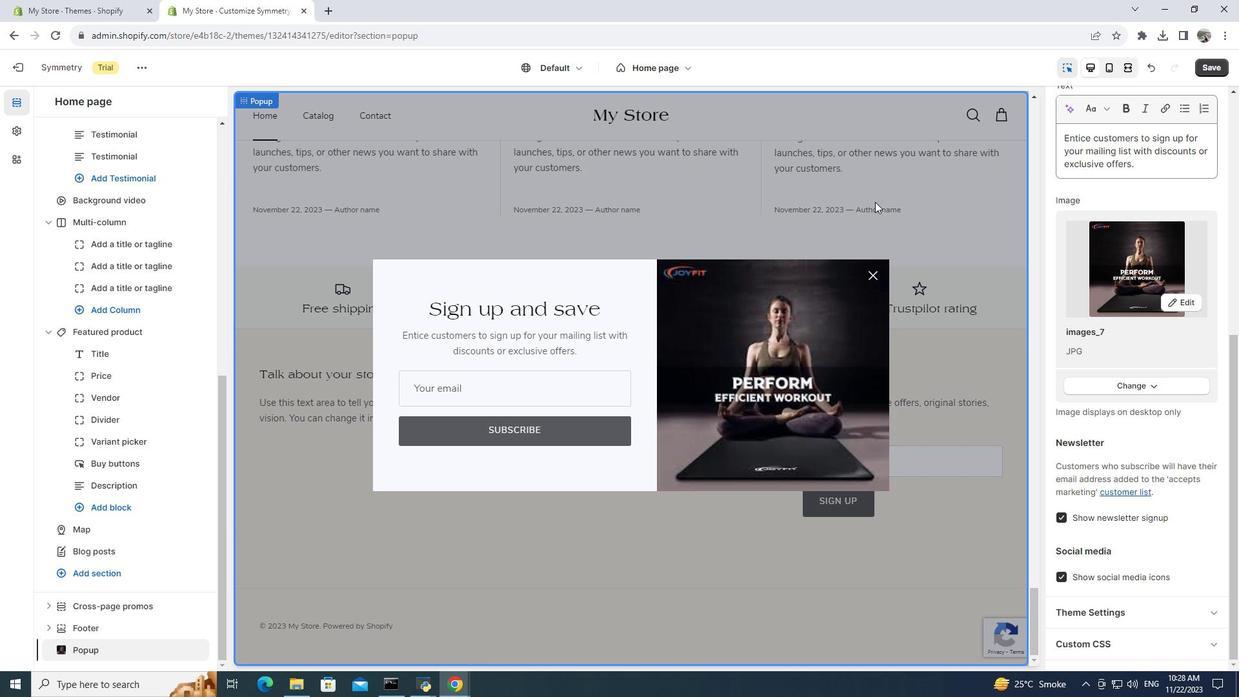 
Action: Mouse moved to (873, 203)
Screenshot: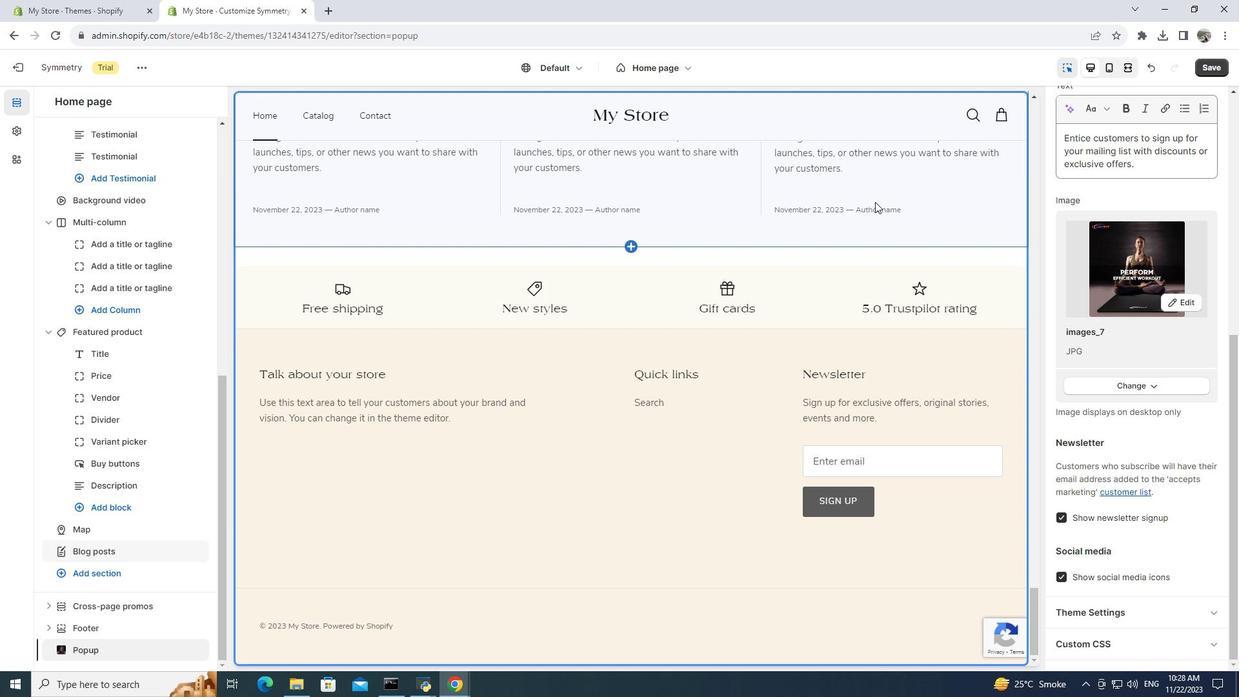 
Action: Mouse pressed left at (873, 203)
Screenshot: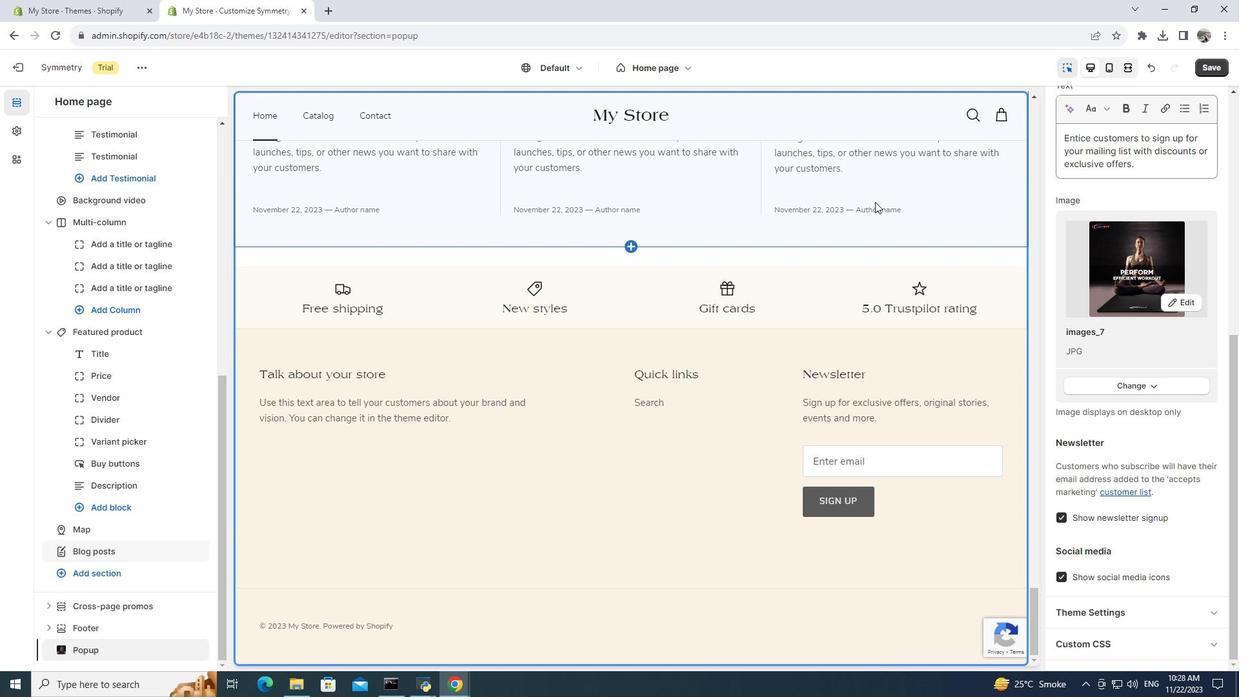 
Action: Mouse moved to (778, 279)
Screenshot: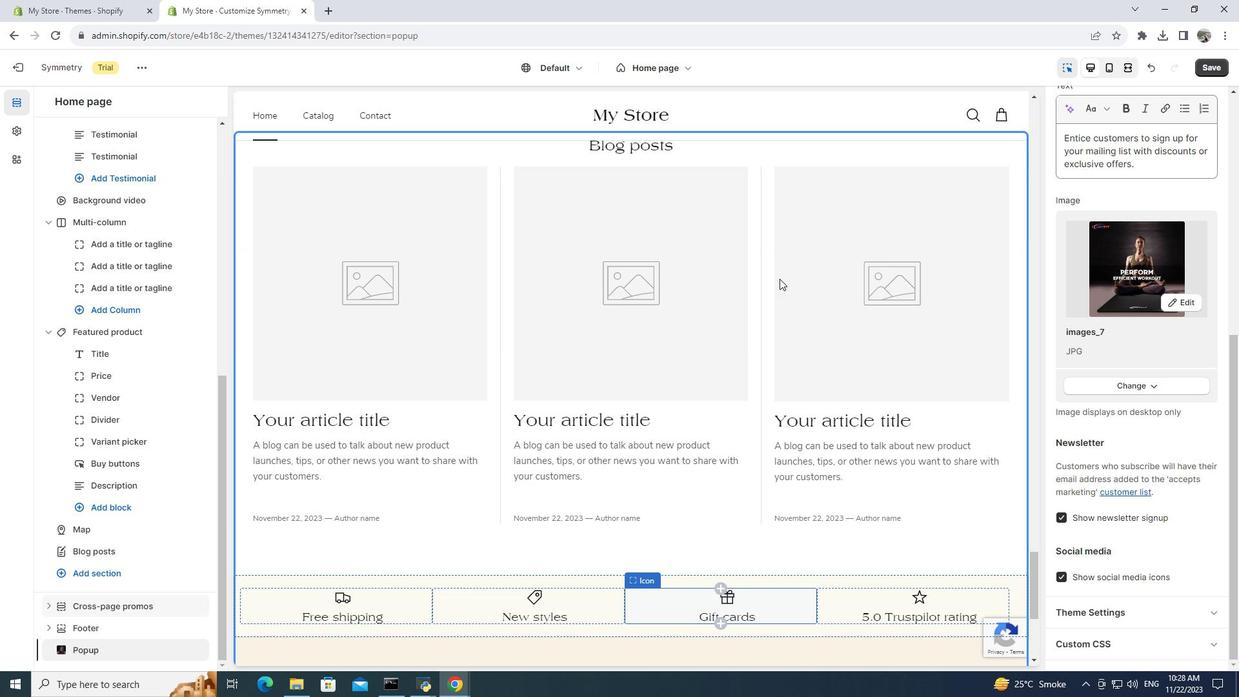 
Action: Mouse scrolled (778, 280) with delta (0, 0)
Screenshot: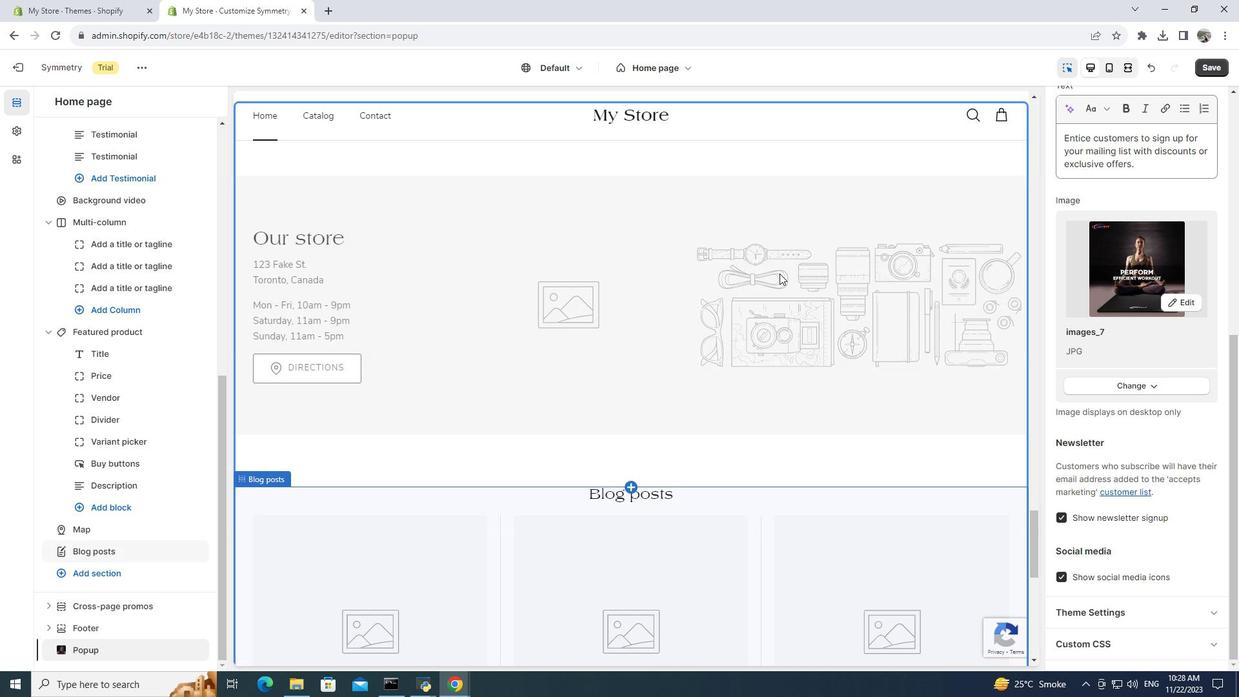
Action: Mouse scrolled (778, 280) with delta (0, 0)
Screenshot: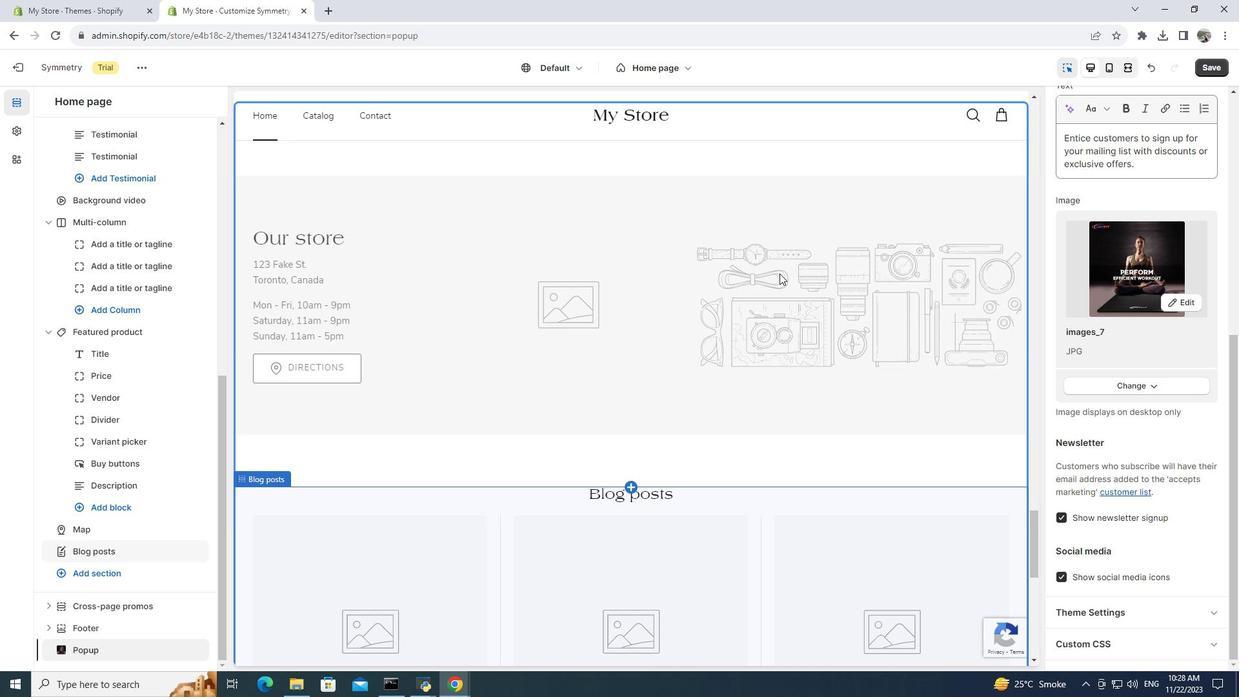 
Action: Mouse scrolled (778, 280) with delta (0, 0)
Screenshot: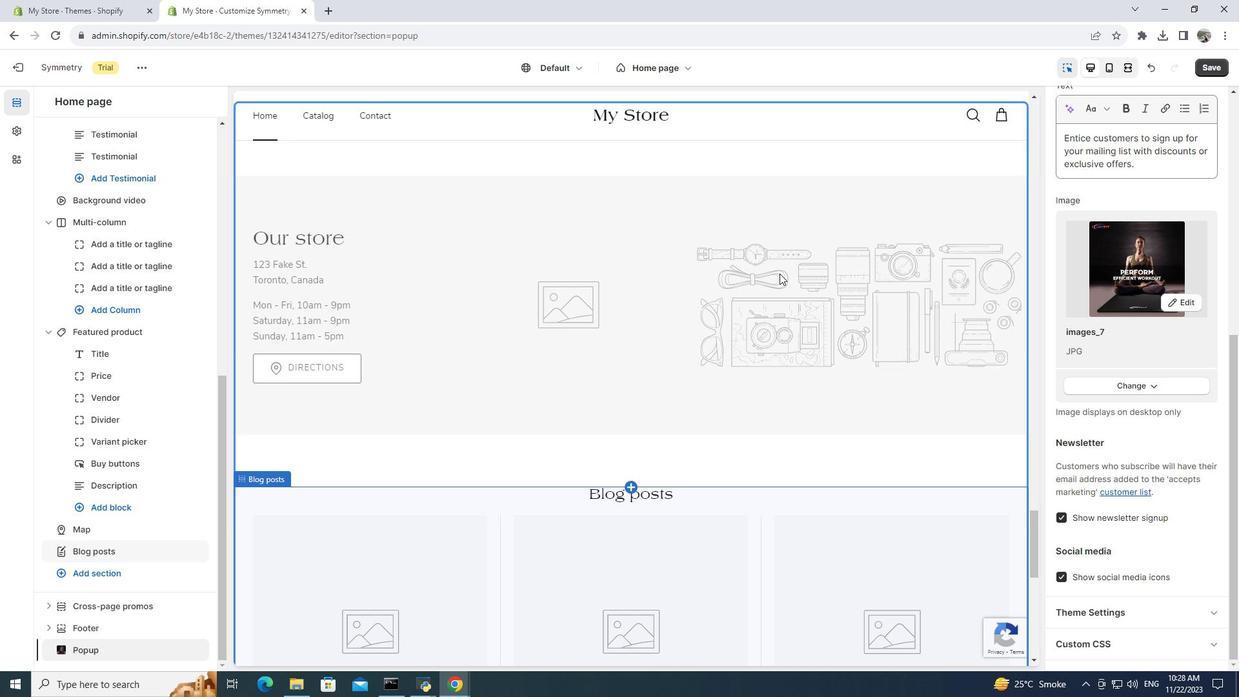 
Action: Mouse scrolled (778, 280) with delta (0, 0)
Screenshot: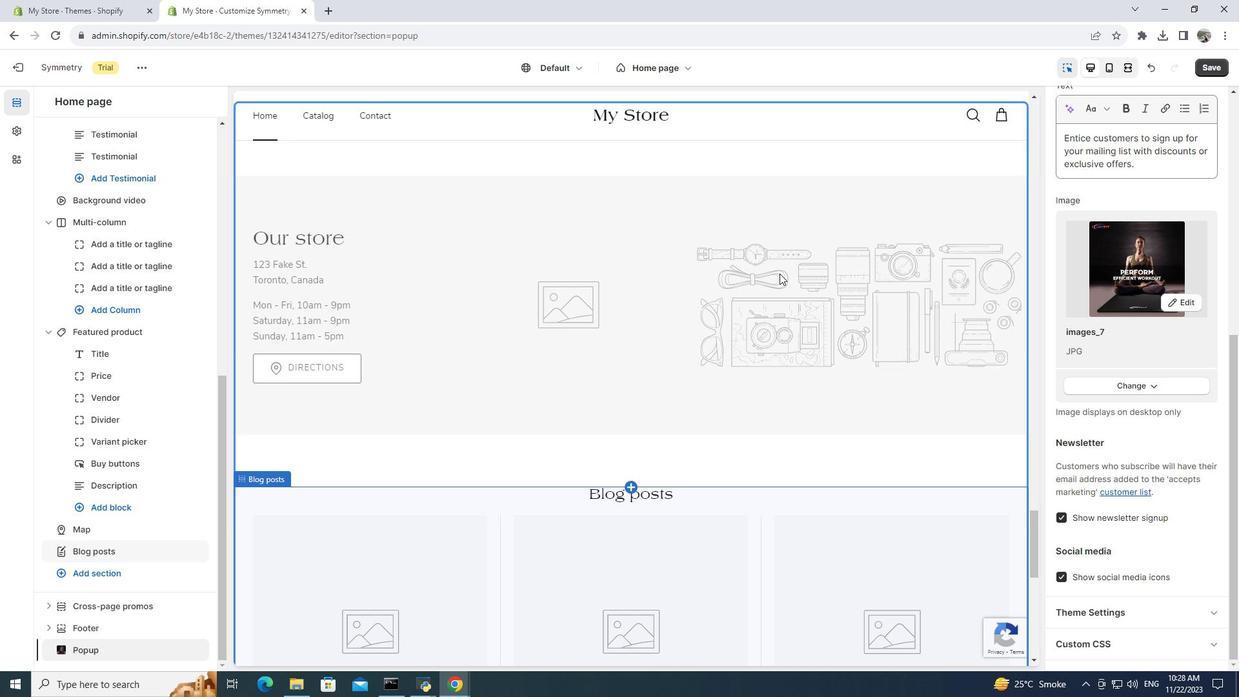 
Action: Mouse scrolled (778, 280) with delta (0, 0)
Screenshot: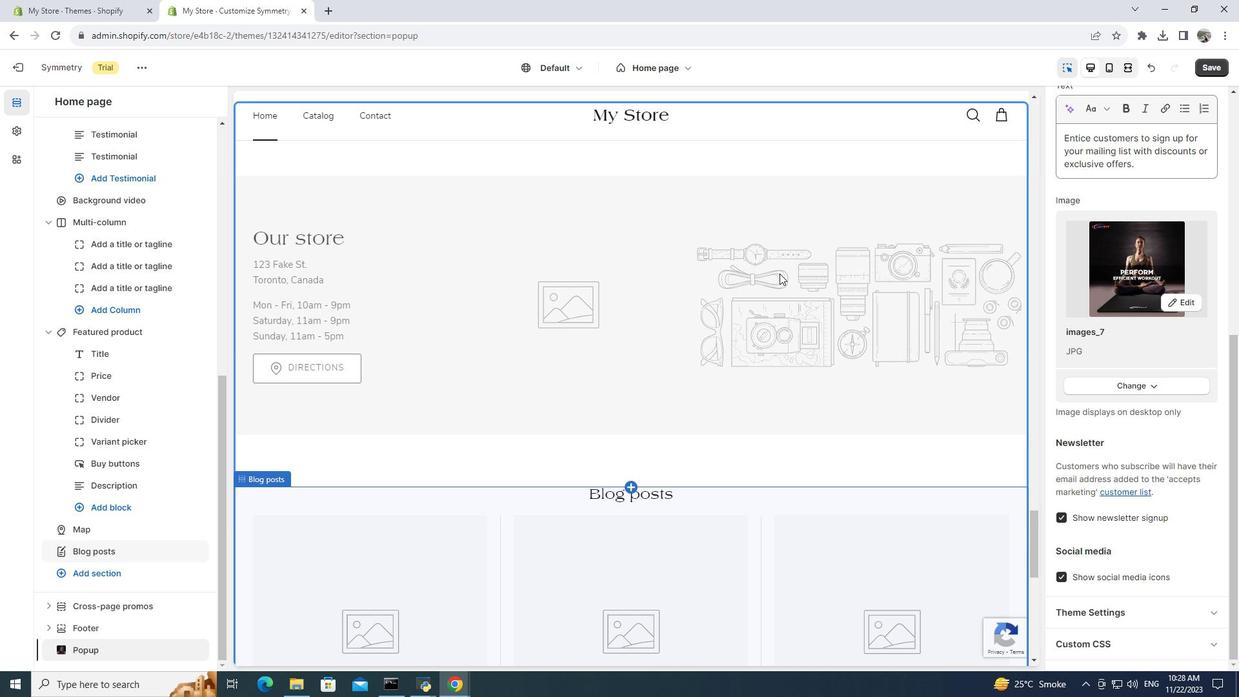 
Action: Mouse moved to (779, 278)
Screenshot: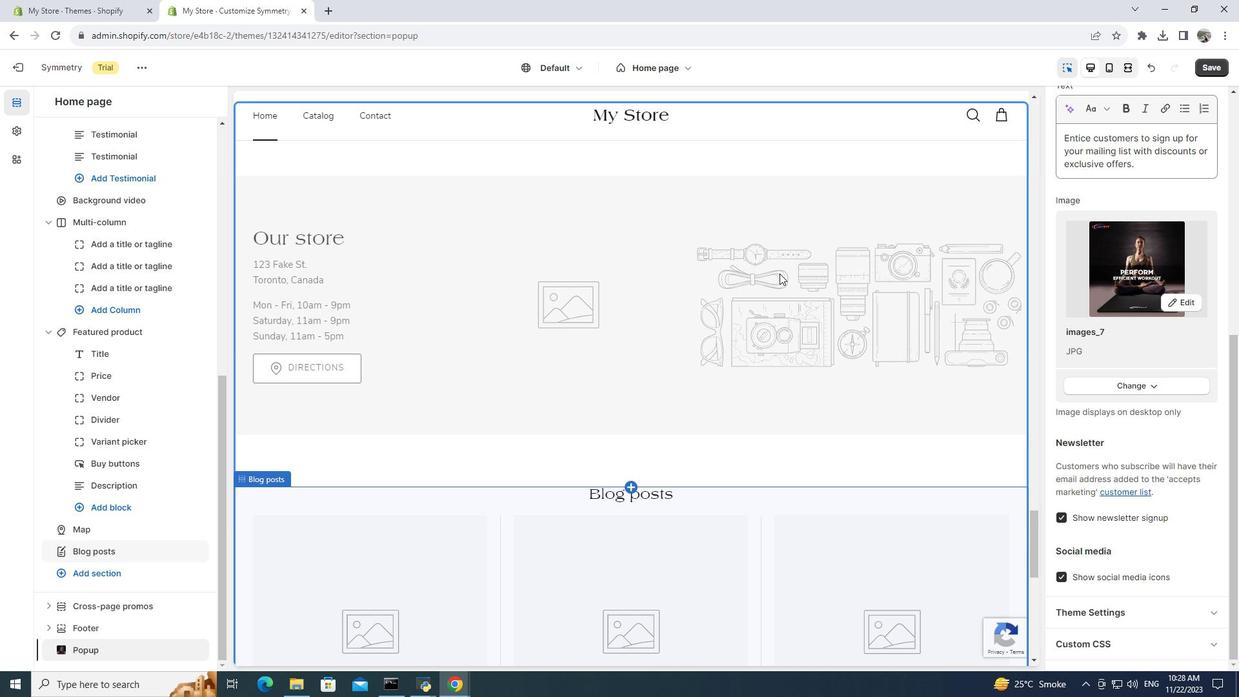 
Action: Mouse scrolled (779, 279) with delta (0, 0)
Screenshot: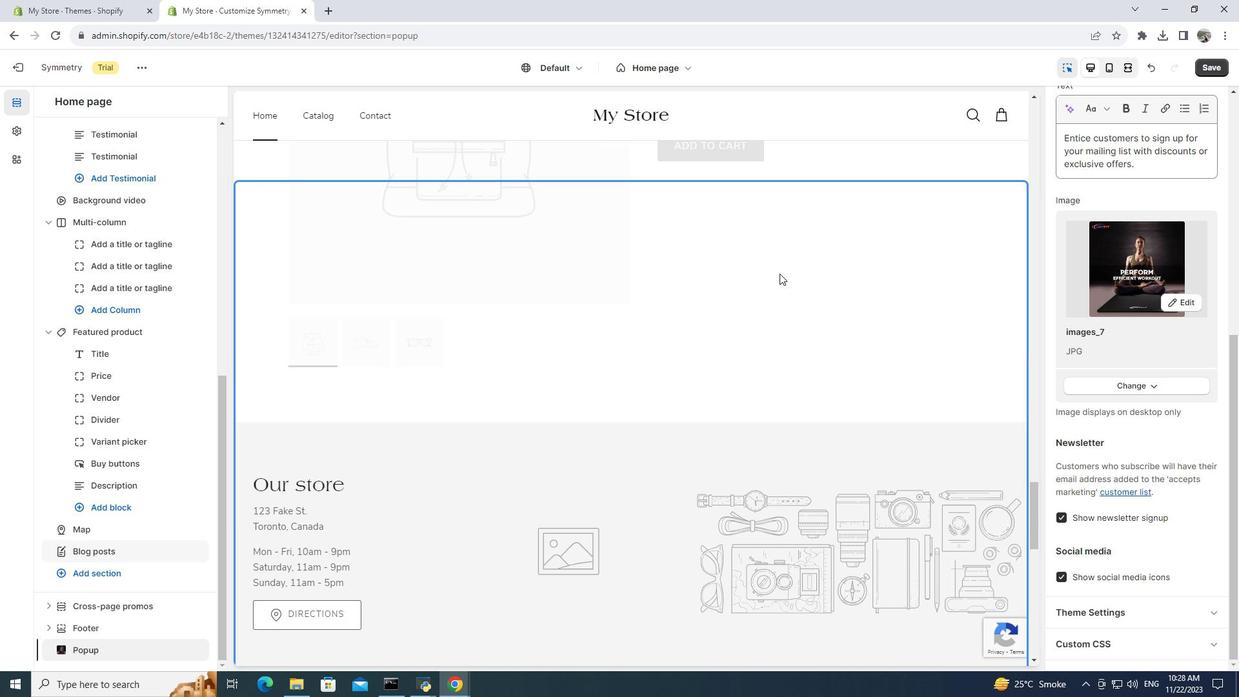 
Action: Mouse scrolled (779, 279) with delta (0, 0)
Screenshot: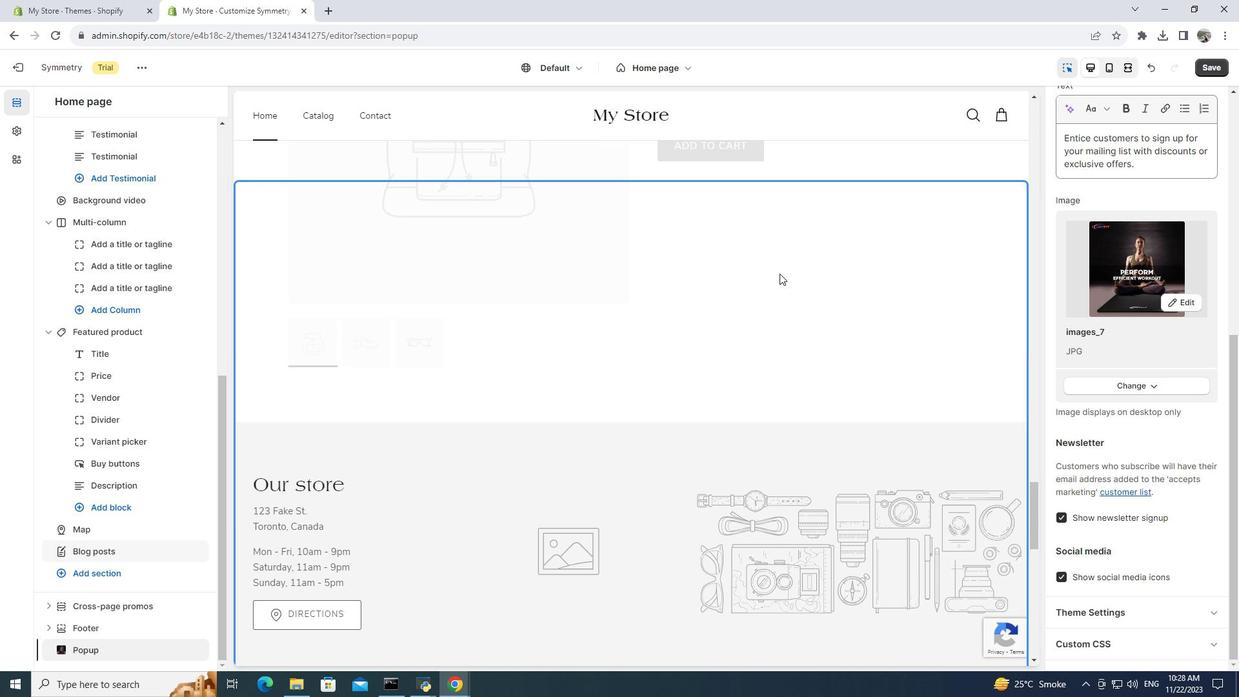 
Action: Mouse scrolled (779, 279) with delta (0, 0)
Screenshot: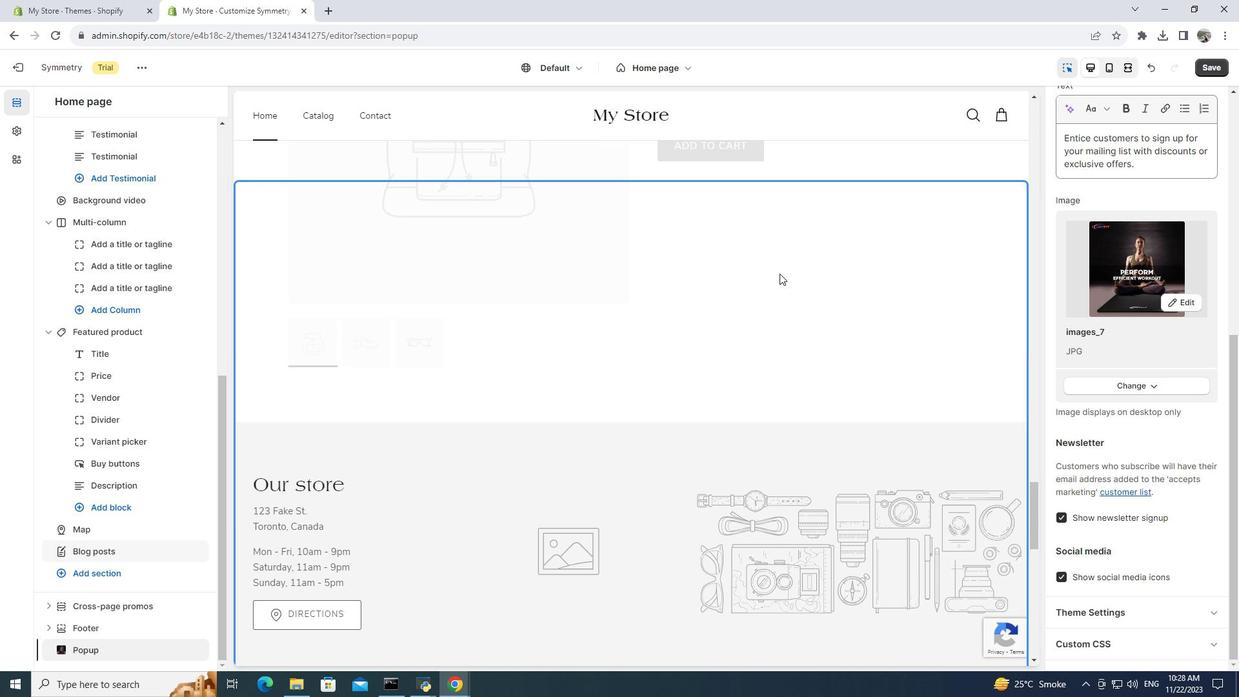 
Action: Mouse scrolled (779, 279) with delta (0, 0)
Screenshot: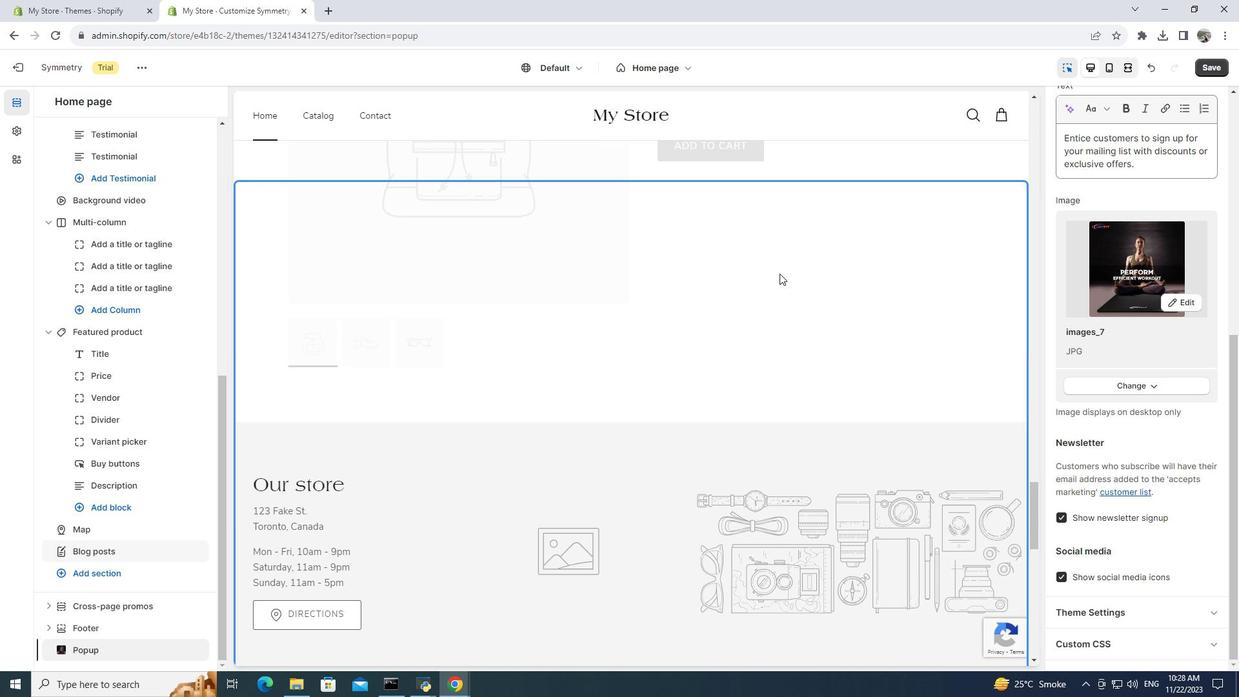 
Action: Mouse scrolled (779, 279) with delta (0, 0)
Screenshot: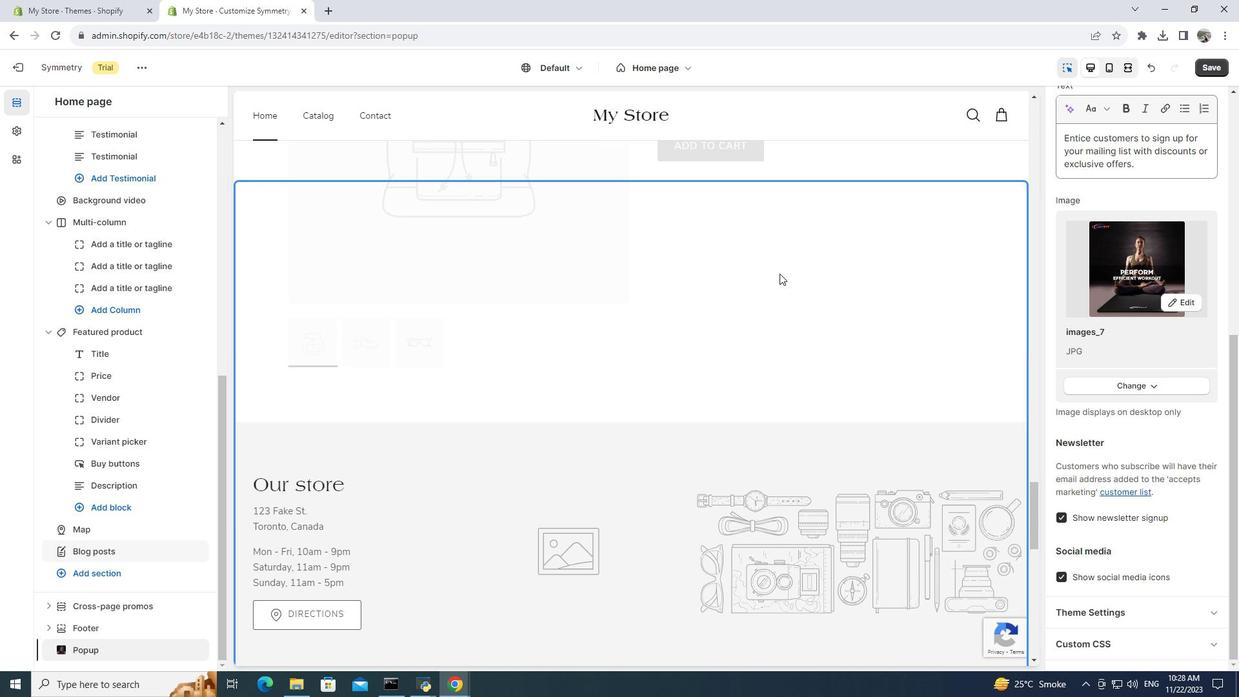 
Action: Mouse moved to (779, 273)
Screenshot: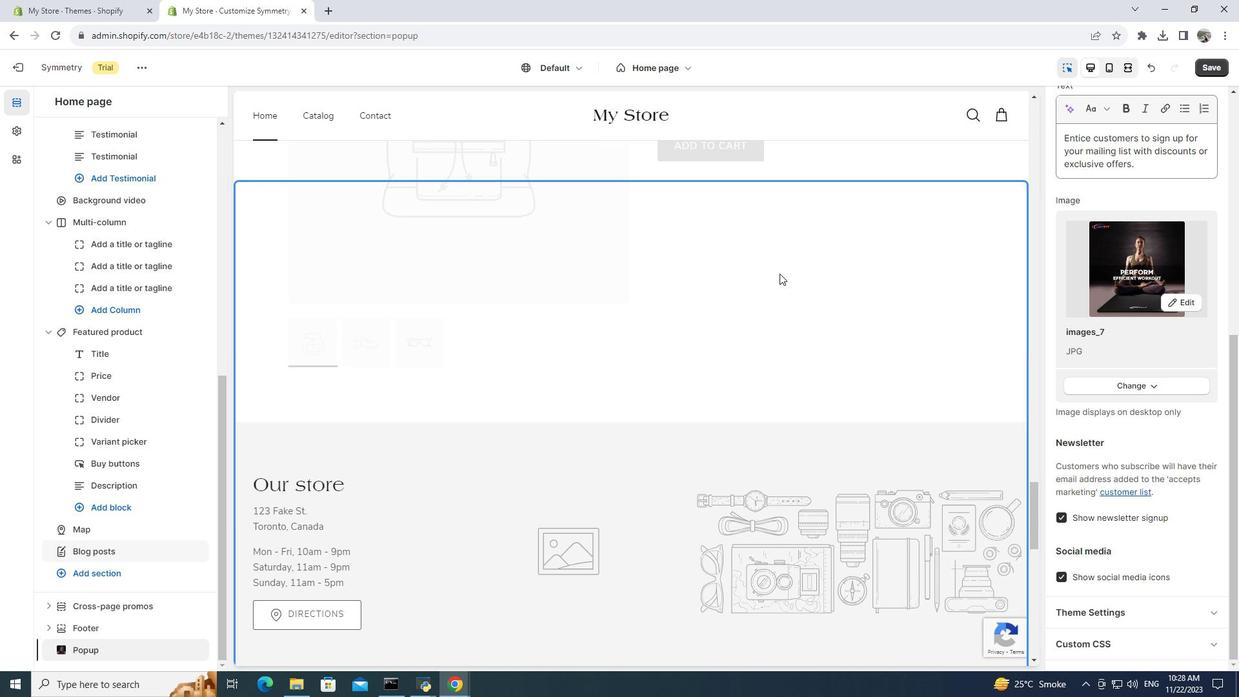 
Action: Mouse scrolled (779, 274) with delta (0, 0)
Screenshot: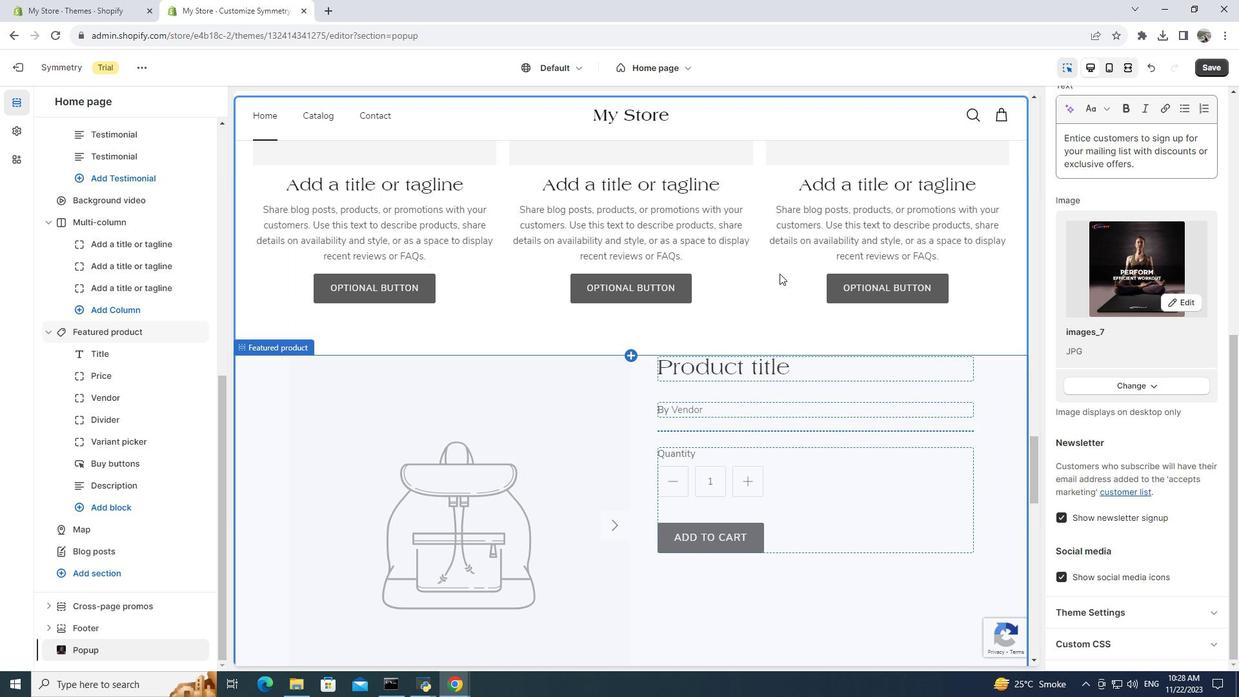 
Action: Mouse scrolled (779, 274) with delta (0, 0)
Screenshot: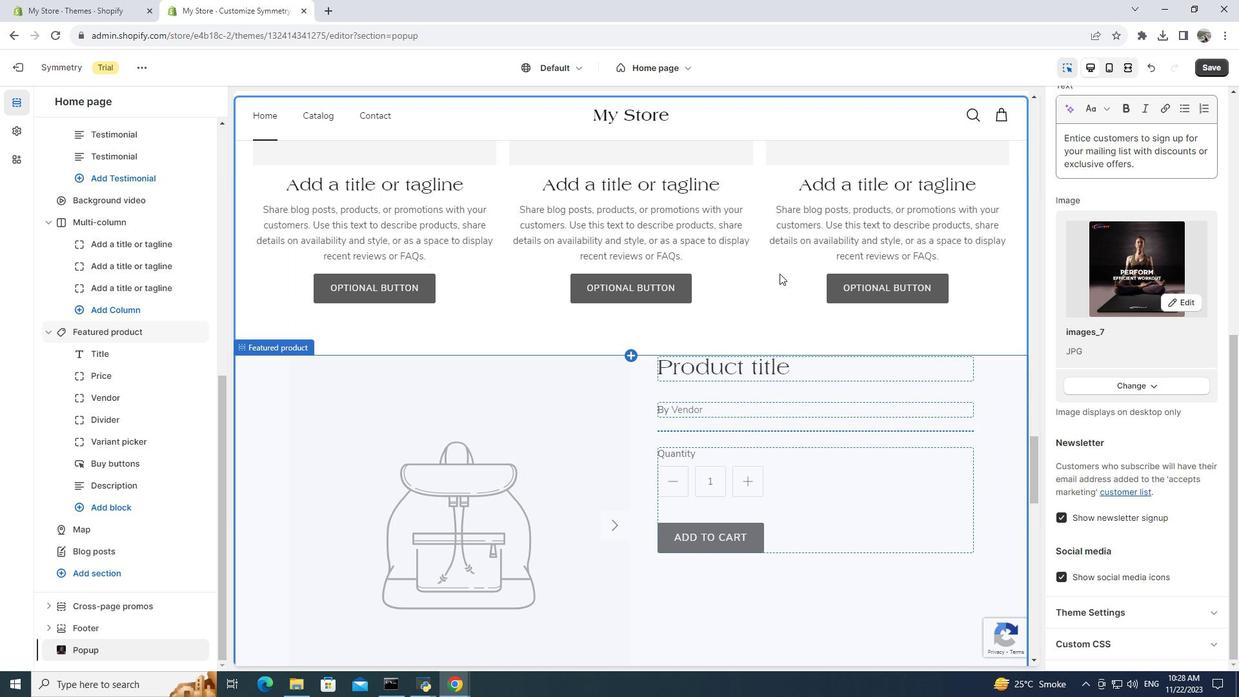 
Action: Mouse scrolled (779, 274) with delta (0, 0)
Screenshot: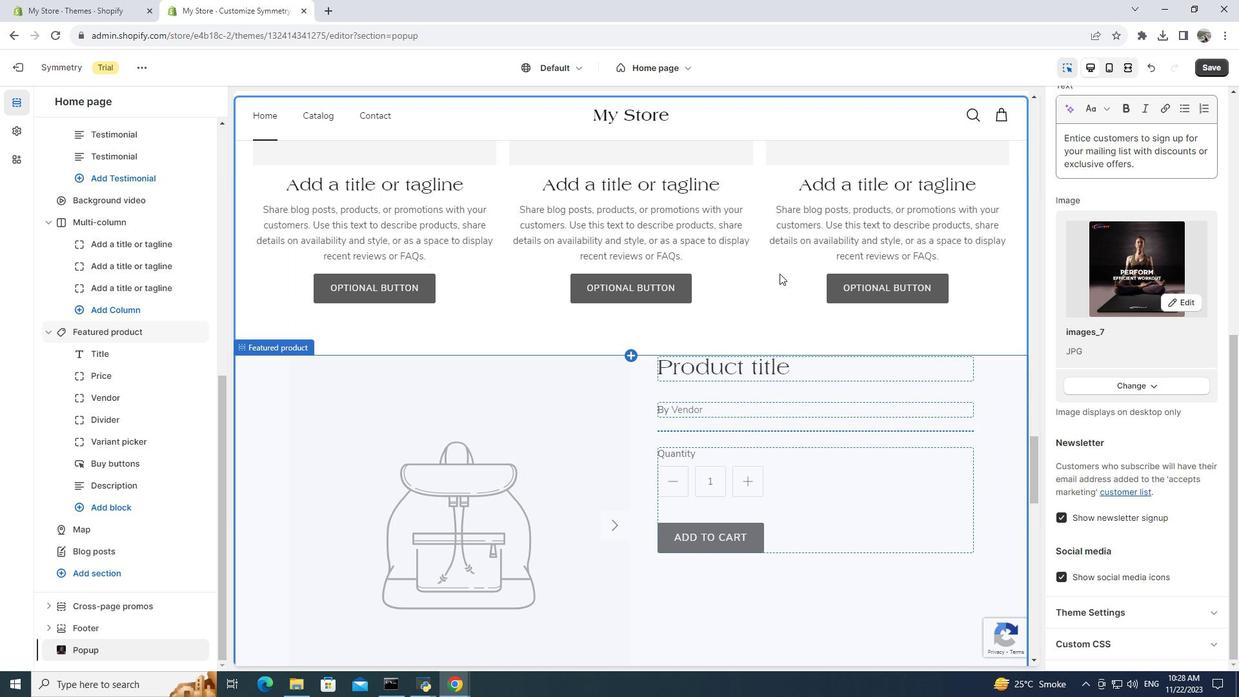 
Action: Mouse scrolled (779, 274) with delta (0, 0)
Screenshot: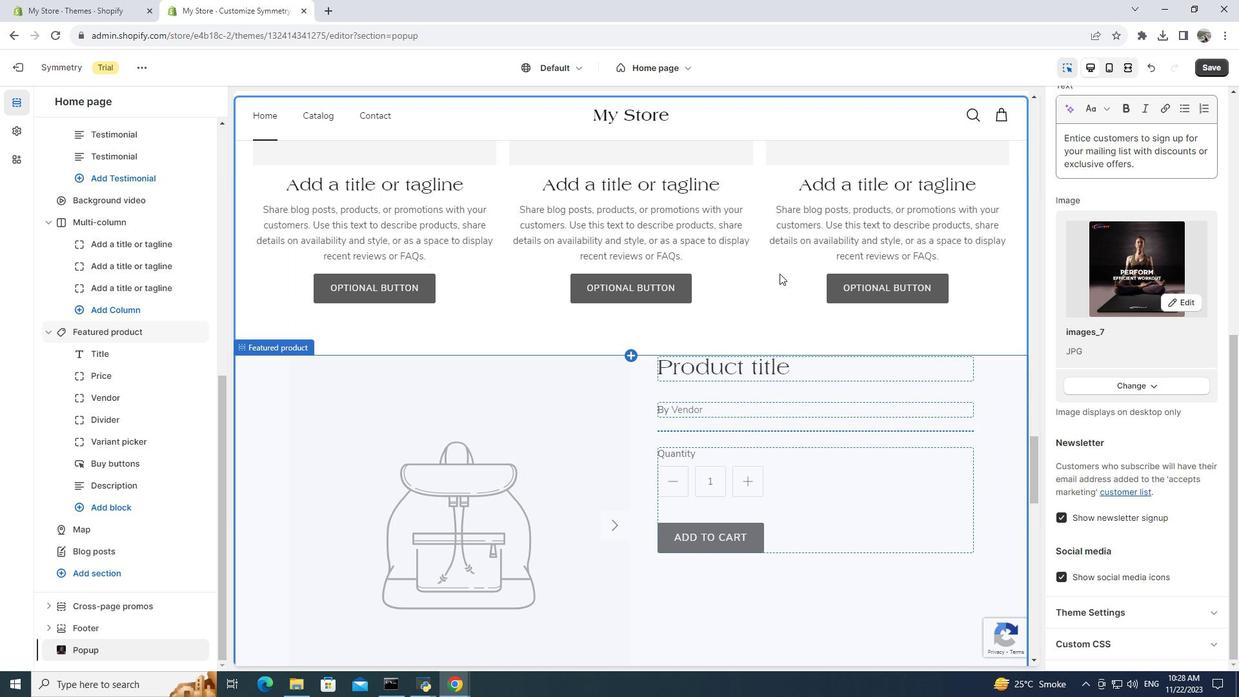 
Action: Mouse scrolled (779, 274) with delta (0, 0)
Screenshot: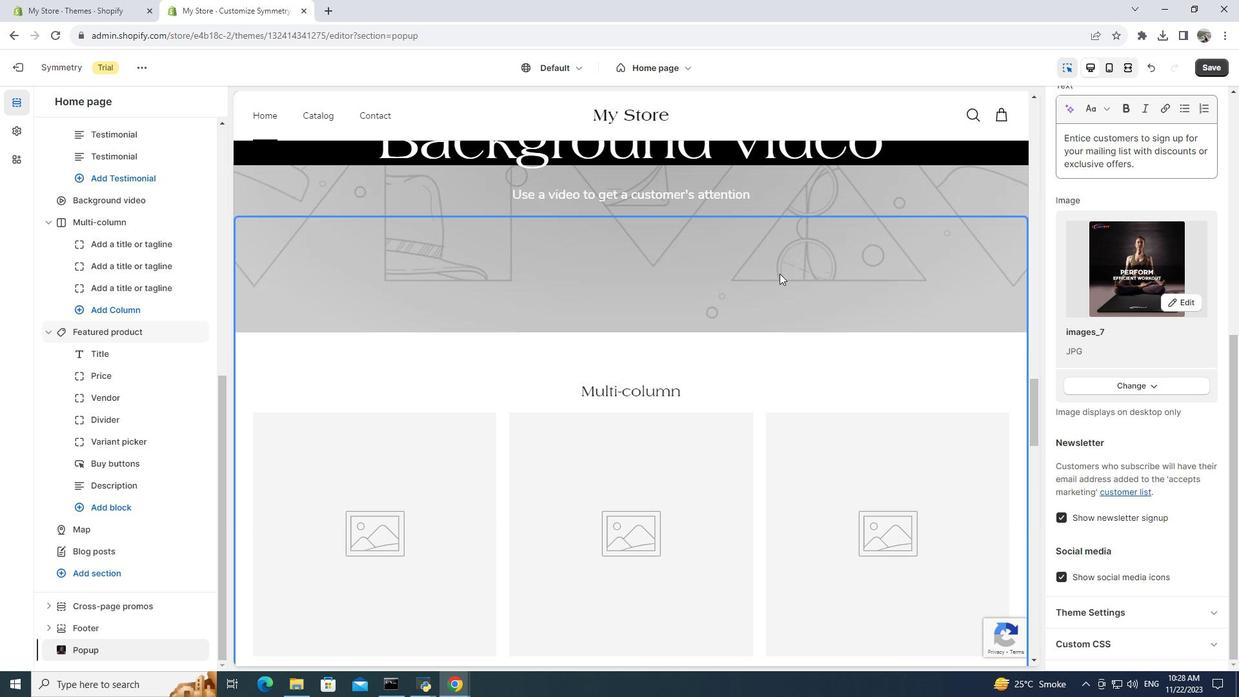 
Action: Mouse scrolled (779, 274) with delta (0, 0)
Screenshot: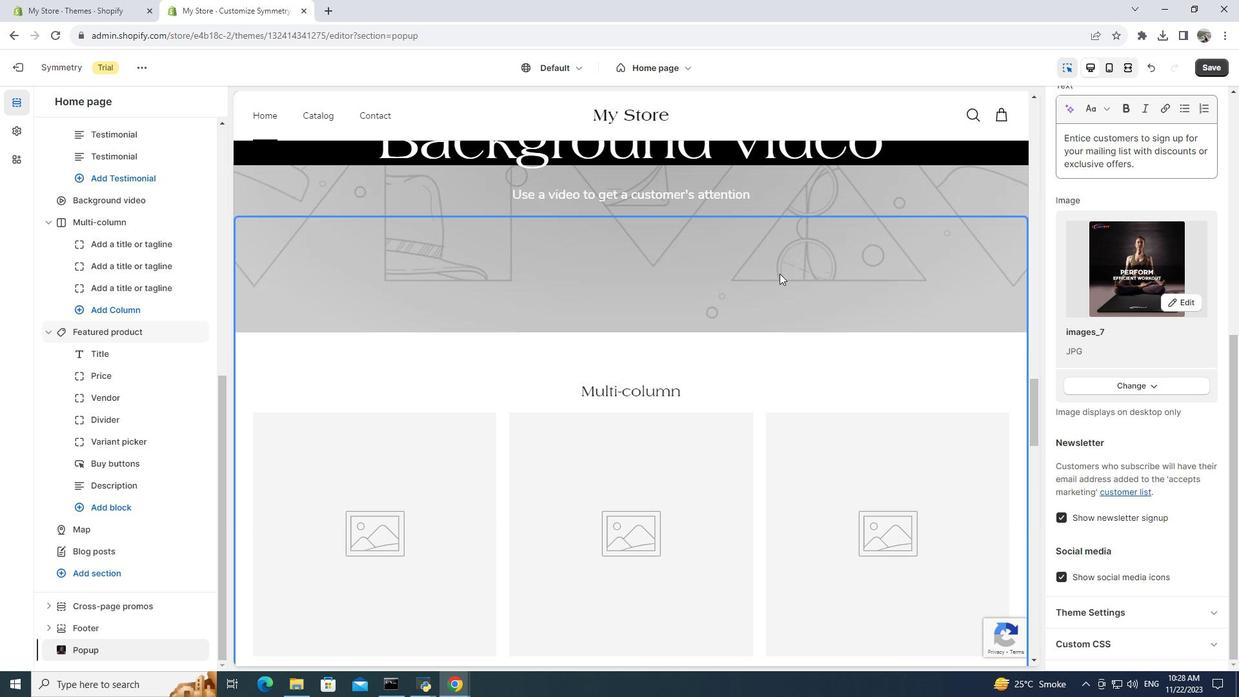 
Action: Mouse scrolled (779, 274) with delta (0, 0)
Screenshot: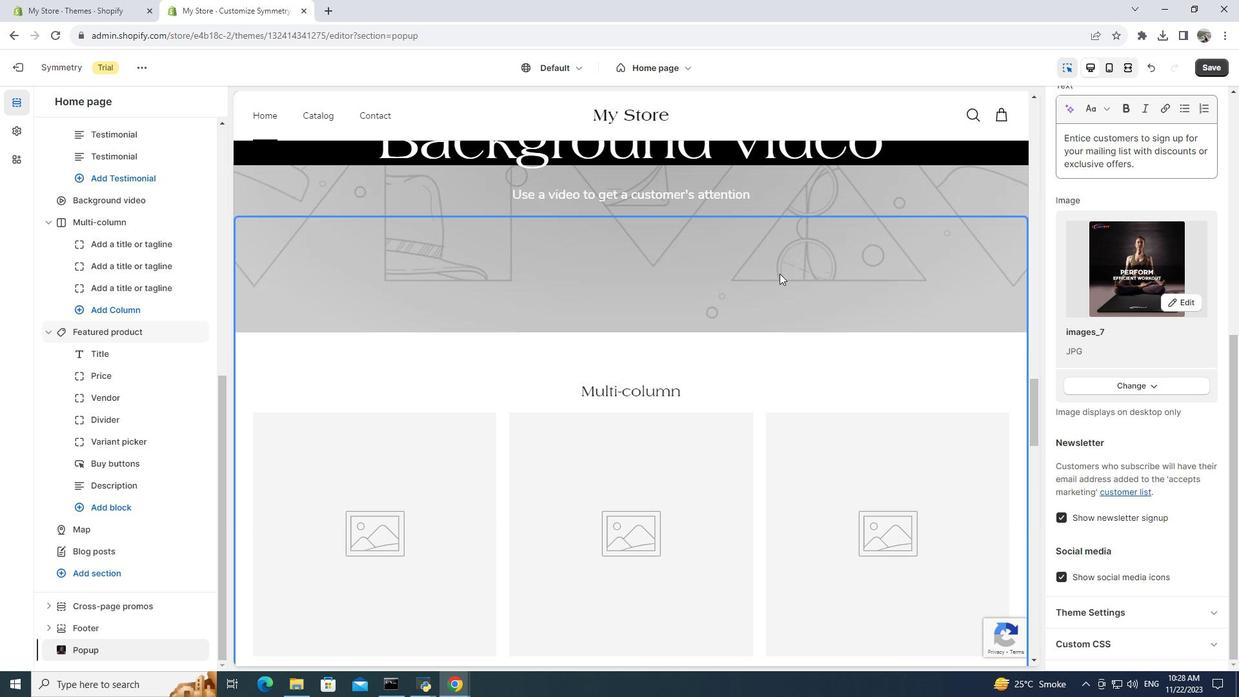 
Action: Mouse scrolled (779, 274) with delta (0, 0)
Screenshot: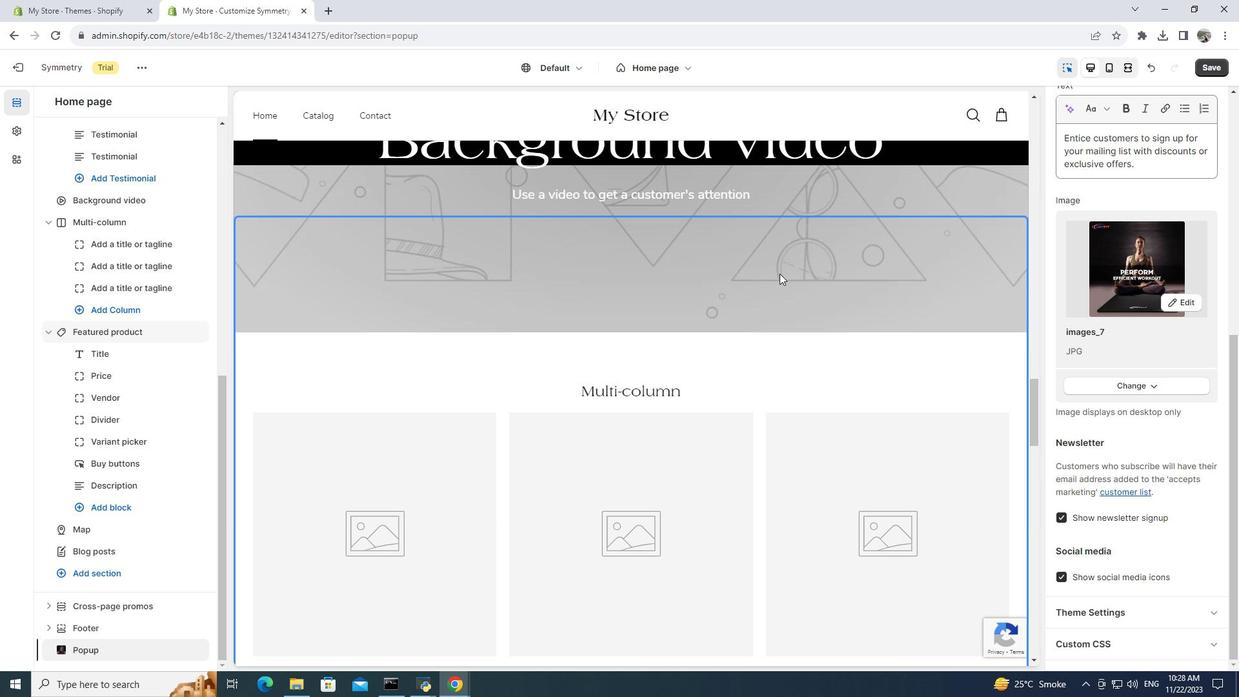 
Action: Mouse scrolled (779, 274) with delta (0, 0)
Screenshot: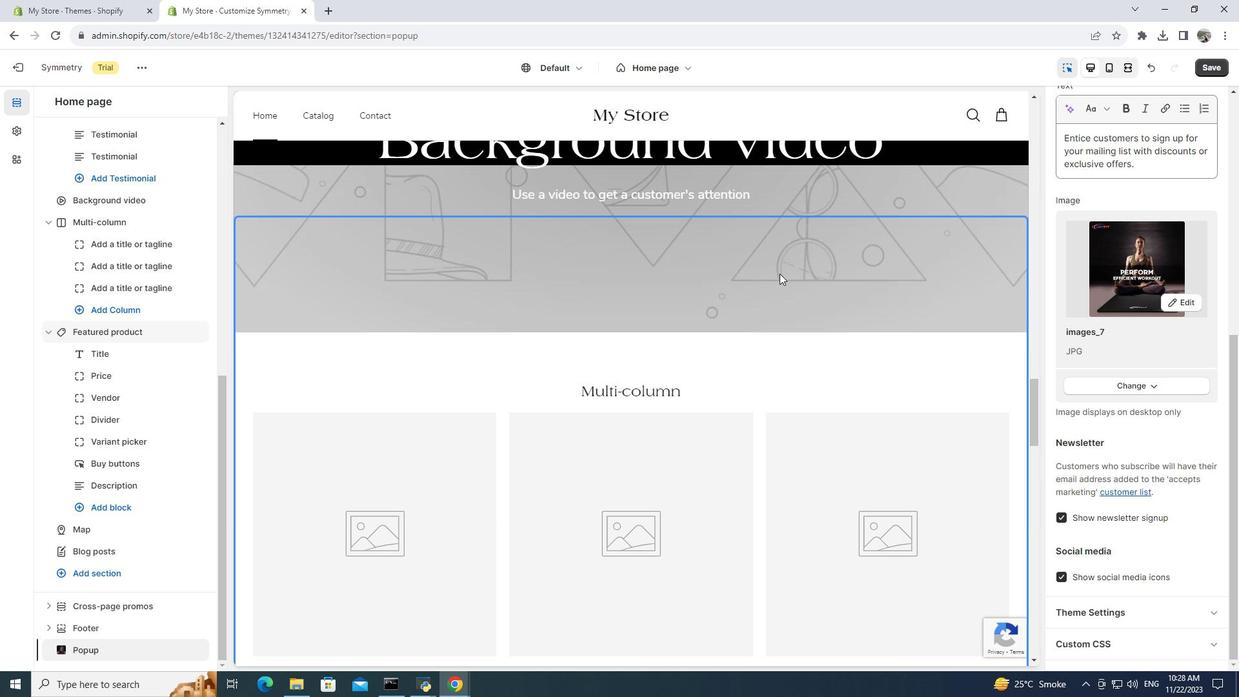
Action: Mouse scrolled (779, 274) with delta (0, 0)
Screenshot: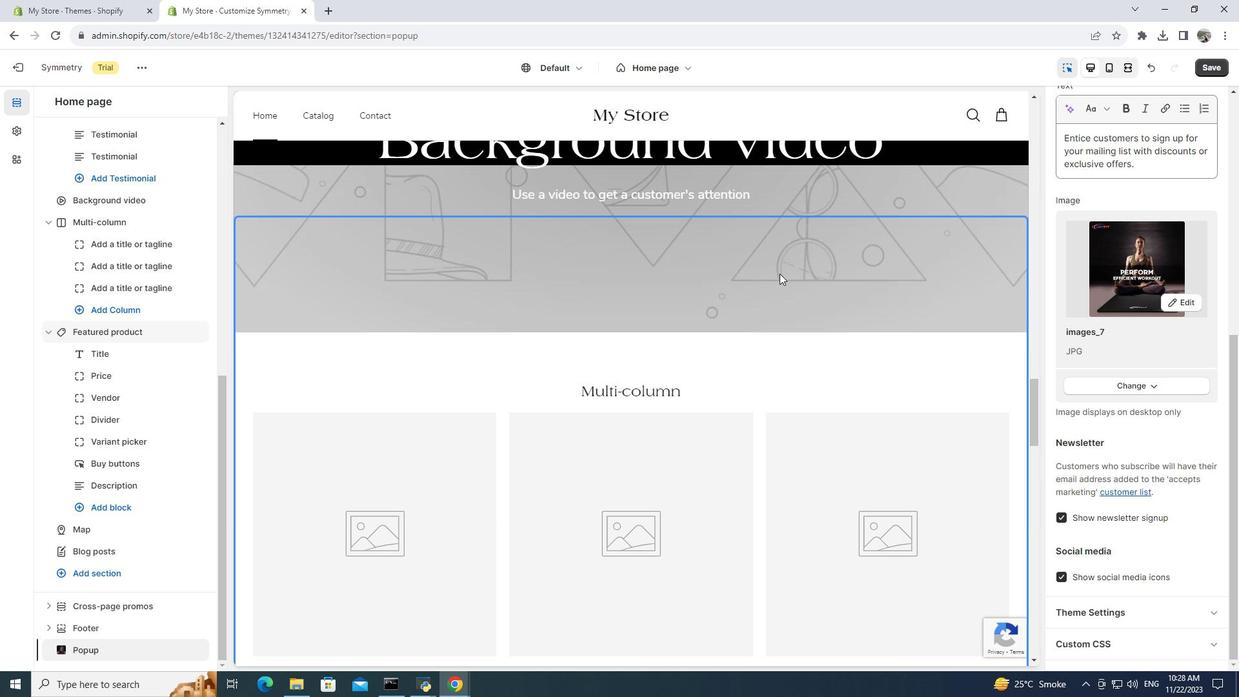 
Action: Mouse scrolled (779, 274) with delta (0, 0)
Screenshot: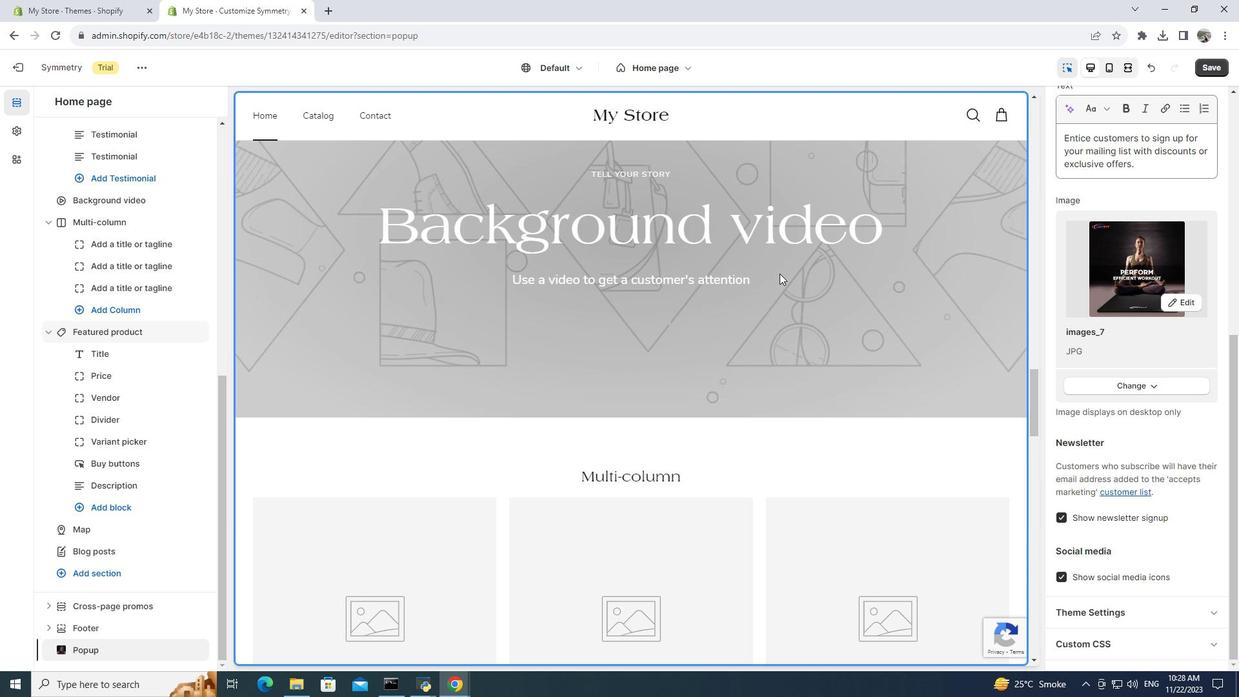 
Action: Mouse scrolled (779, 274) with delta (0, 0)
Screenshot: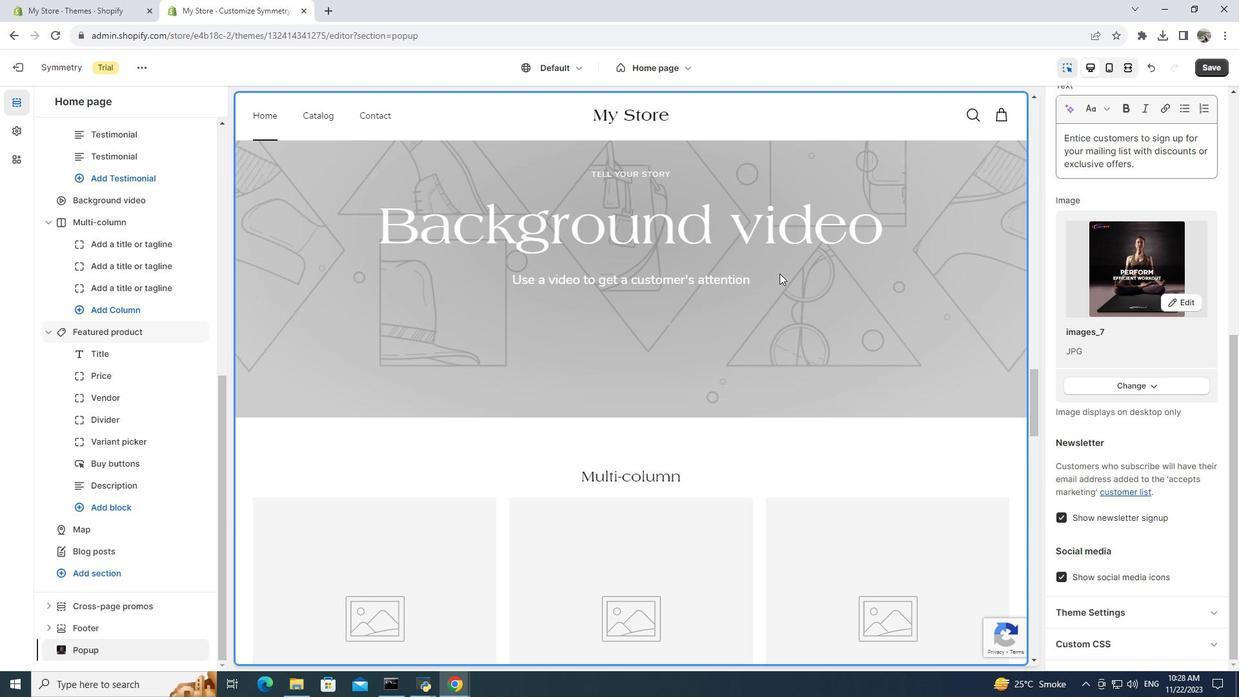 
Action: Mouse scrolled (779, 274) with delta (0, 0)
Screenshot: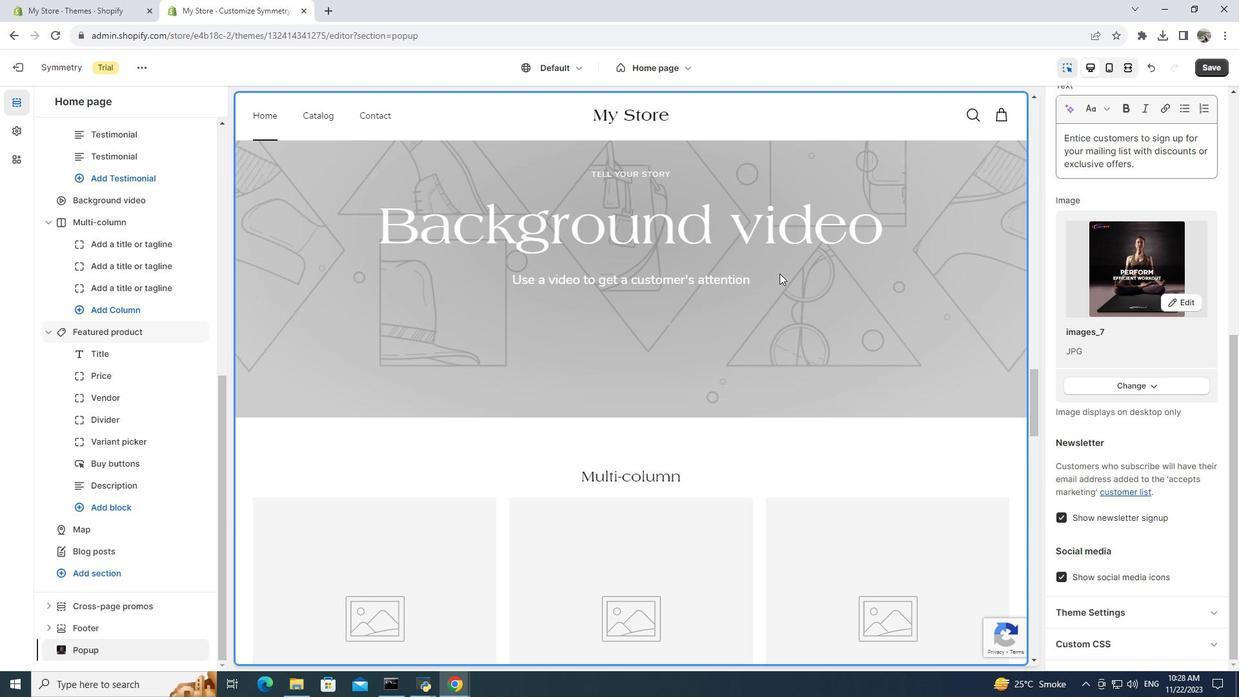 
Action: Mouse scrolled (779, 274) with delta (0, 0)
Screenshot: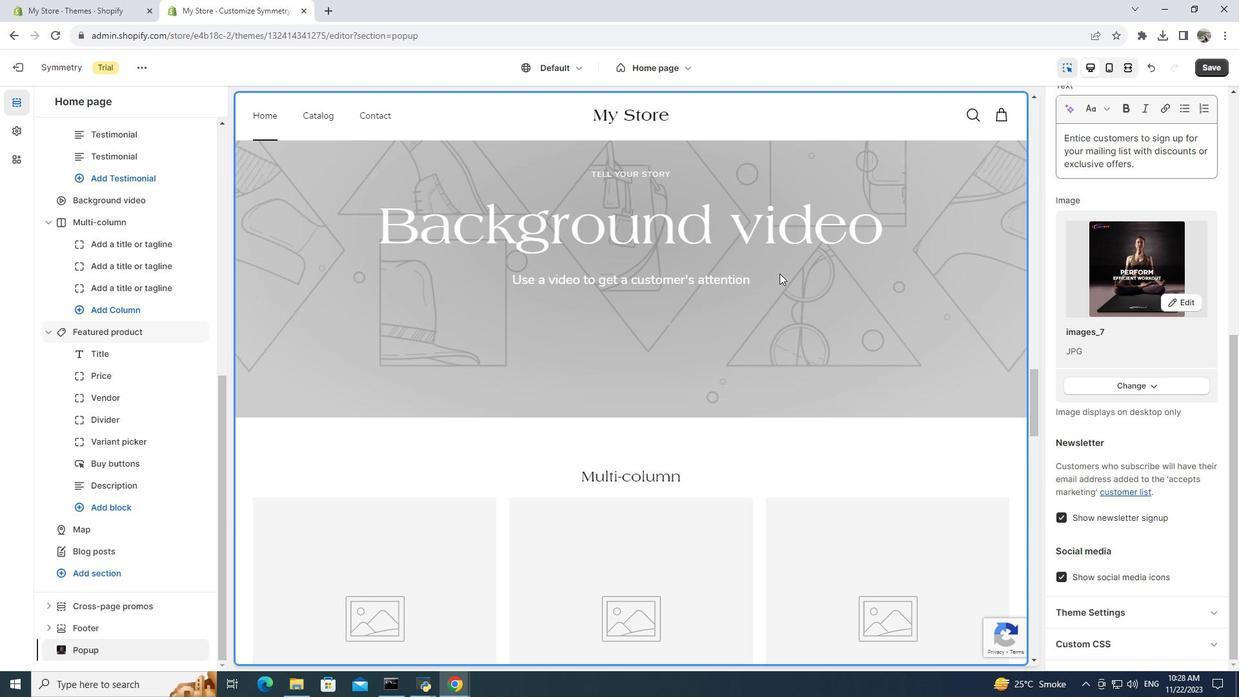 
Action: Mouse scrolled (779, 274) with delta (0, 0)
Screenshot: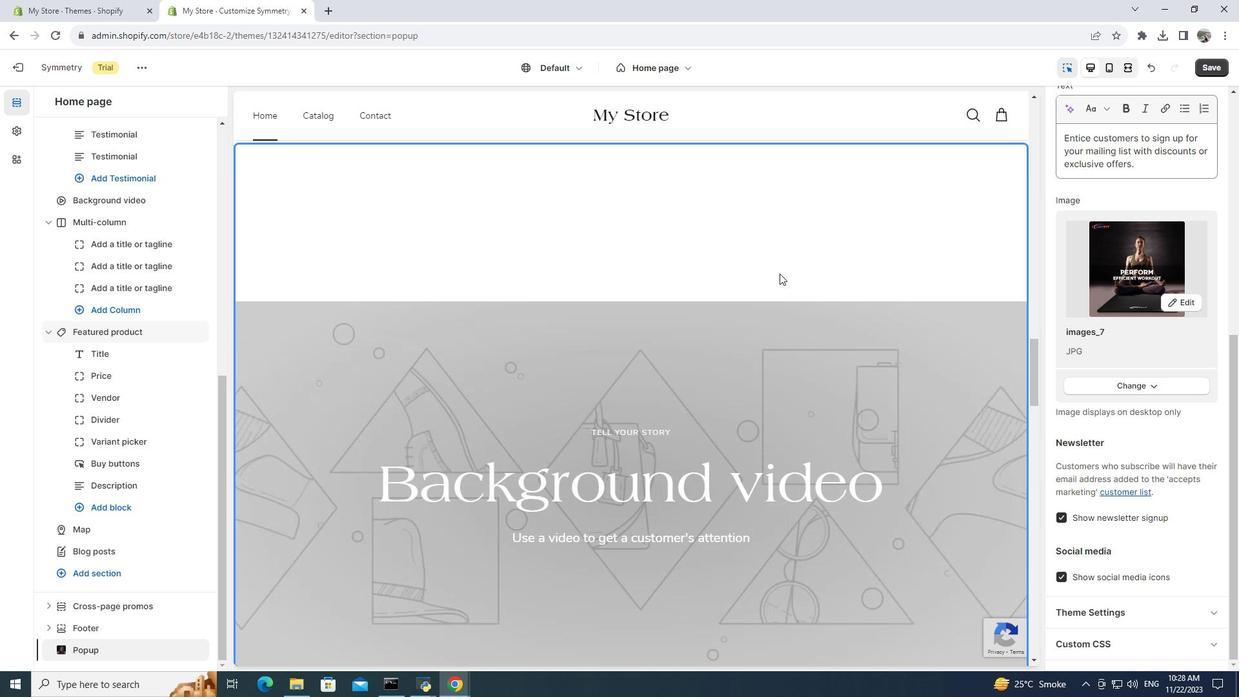 
Action: Mouse scrolled (779, 274) with delta (0, 0)
Screenshot: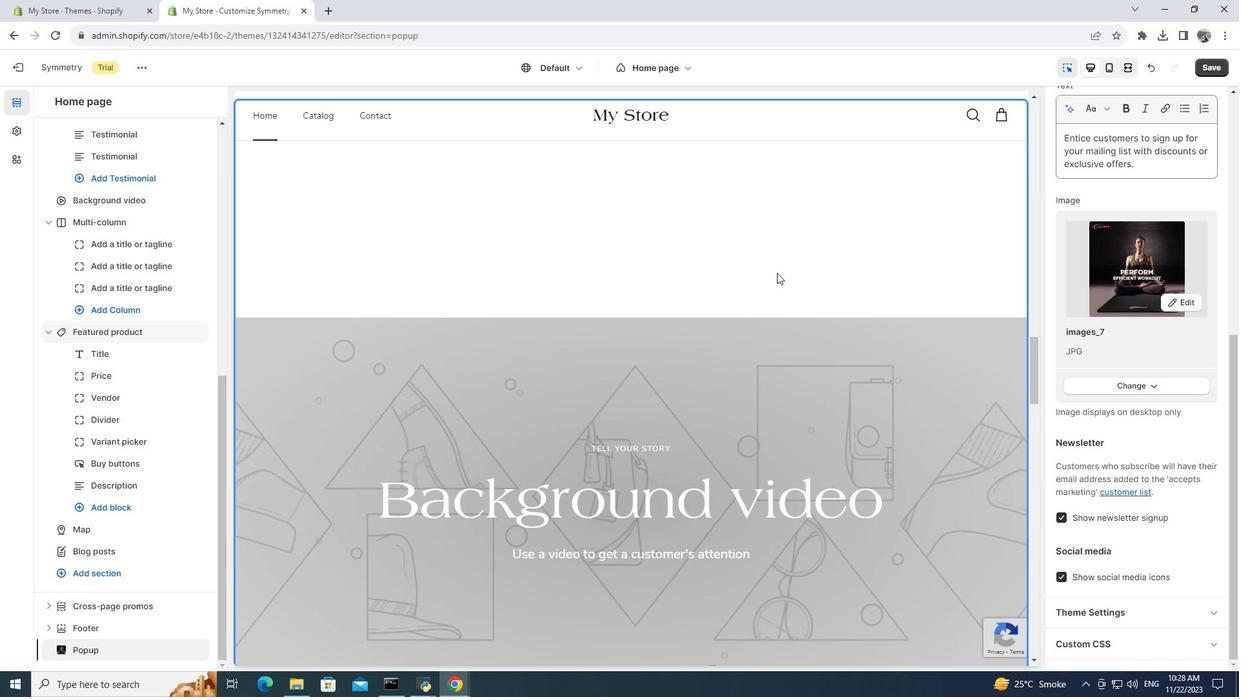 
Action: Mouse scrolled (779, 274) with delta (0, 0)
Screenshot: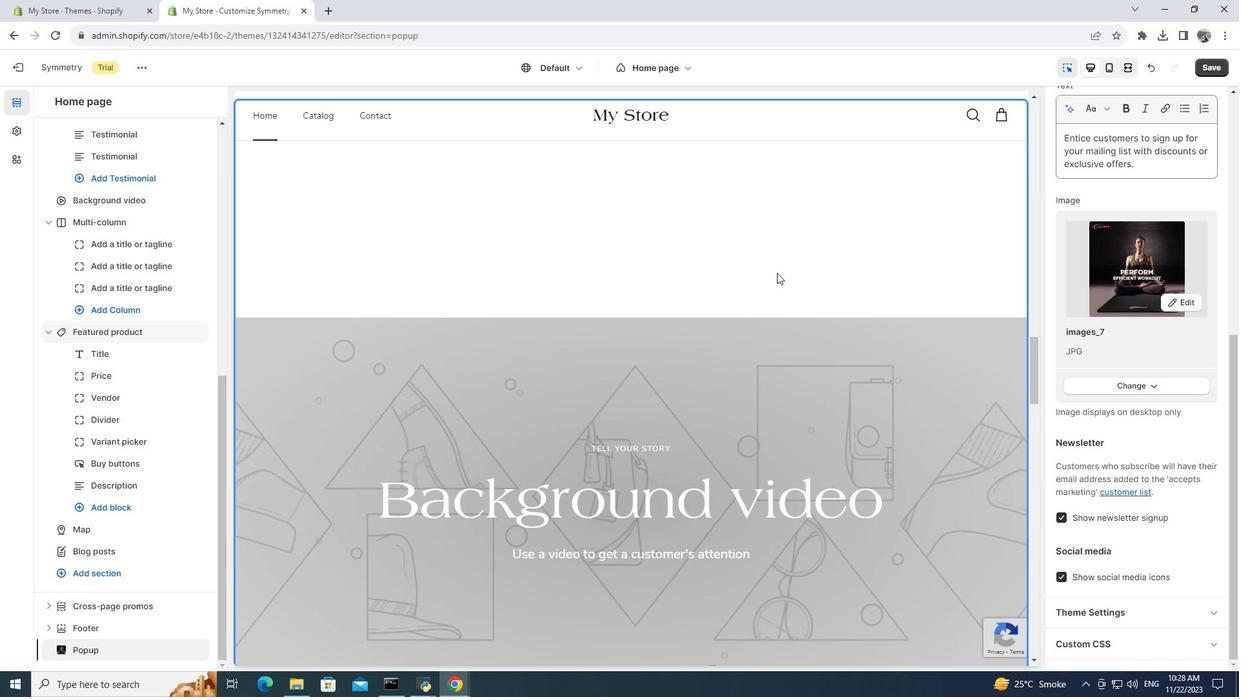 
Action: Mouse scrolled (779, 274) with delta (0, 0)
Screenshot: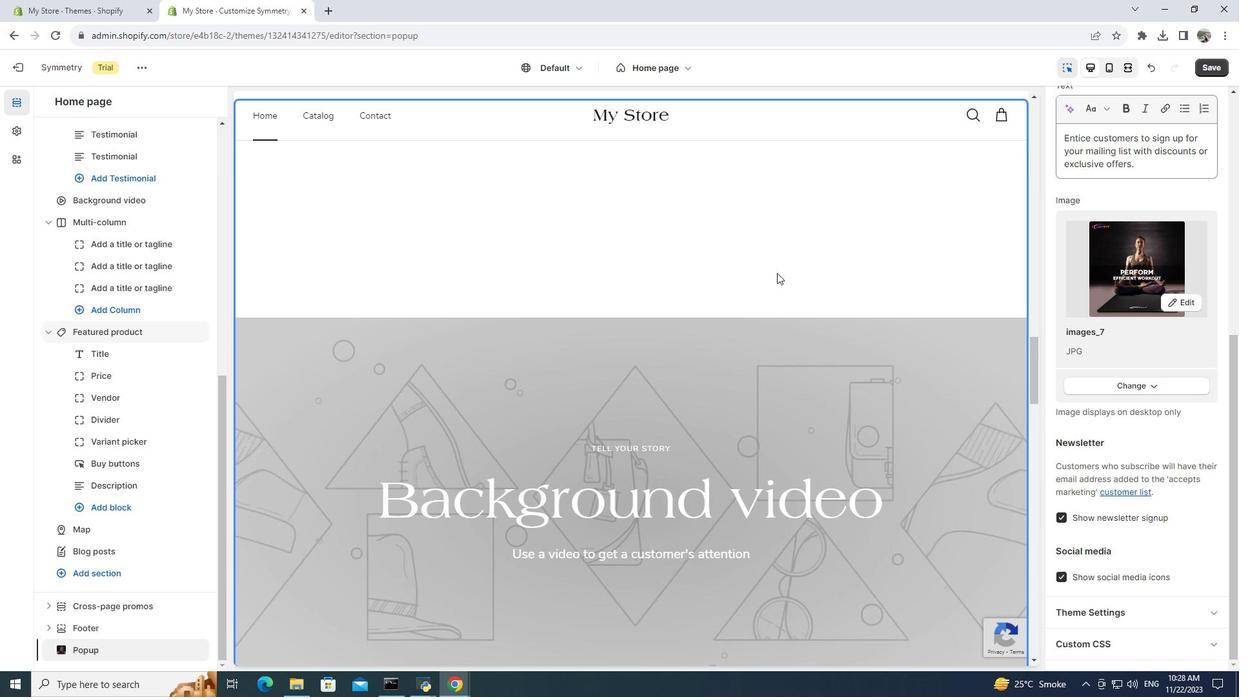
Action: Mouse scrolled (779, 274) with delta (0, 0)
Screenshot: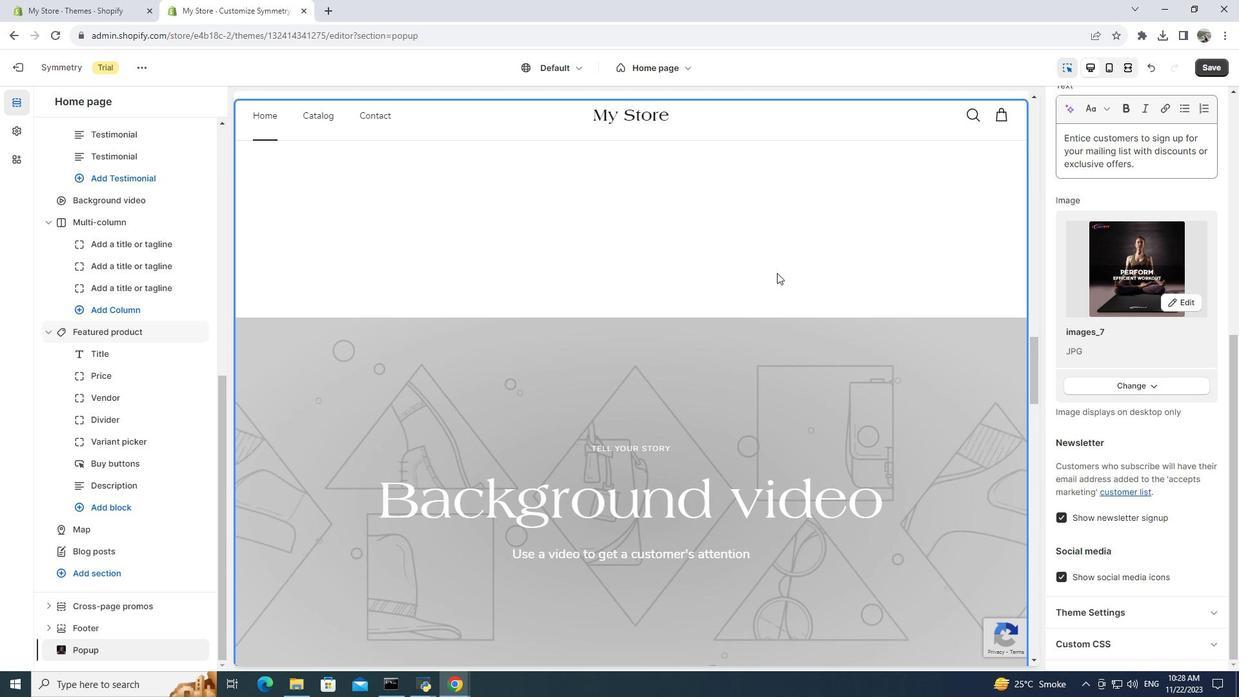 
Action: Mouse scrolled (779, 274) with delta (0, 0)
Screenshot: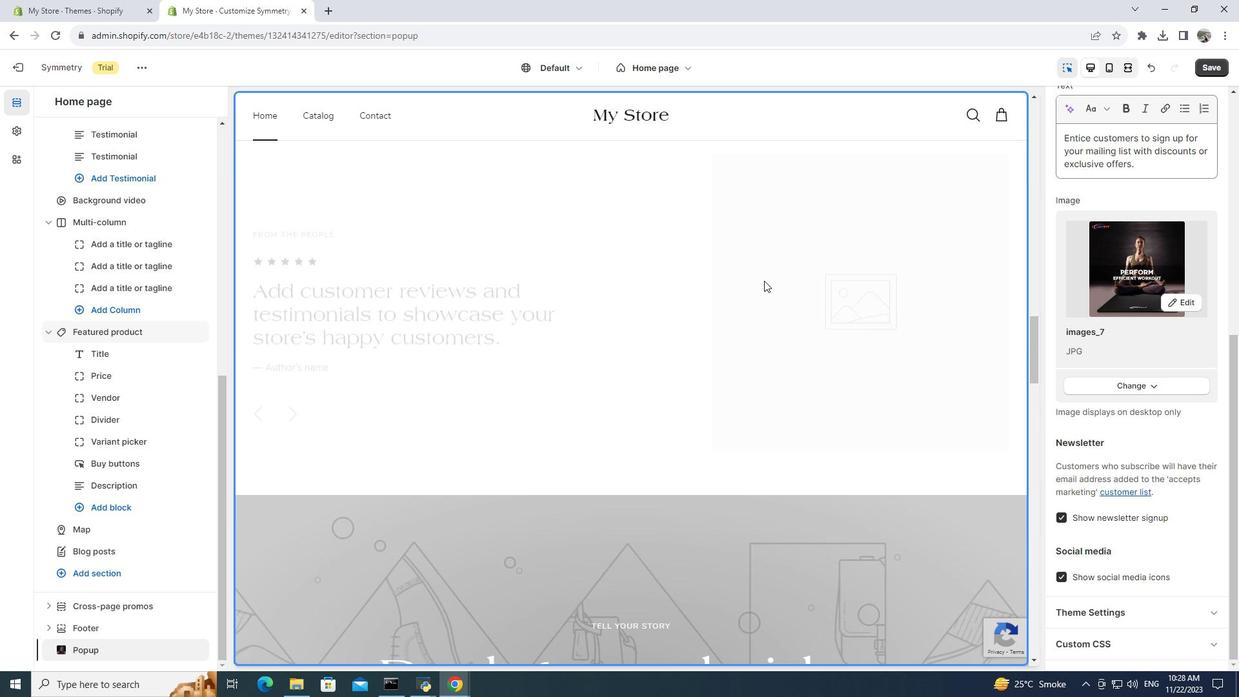 
Action: Mouse scrolled (779, 274) with delta (0, 0)
Screenshot: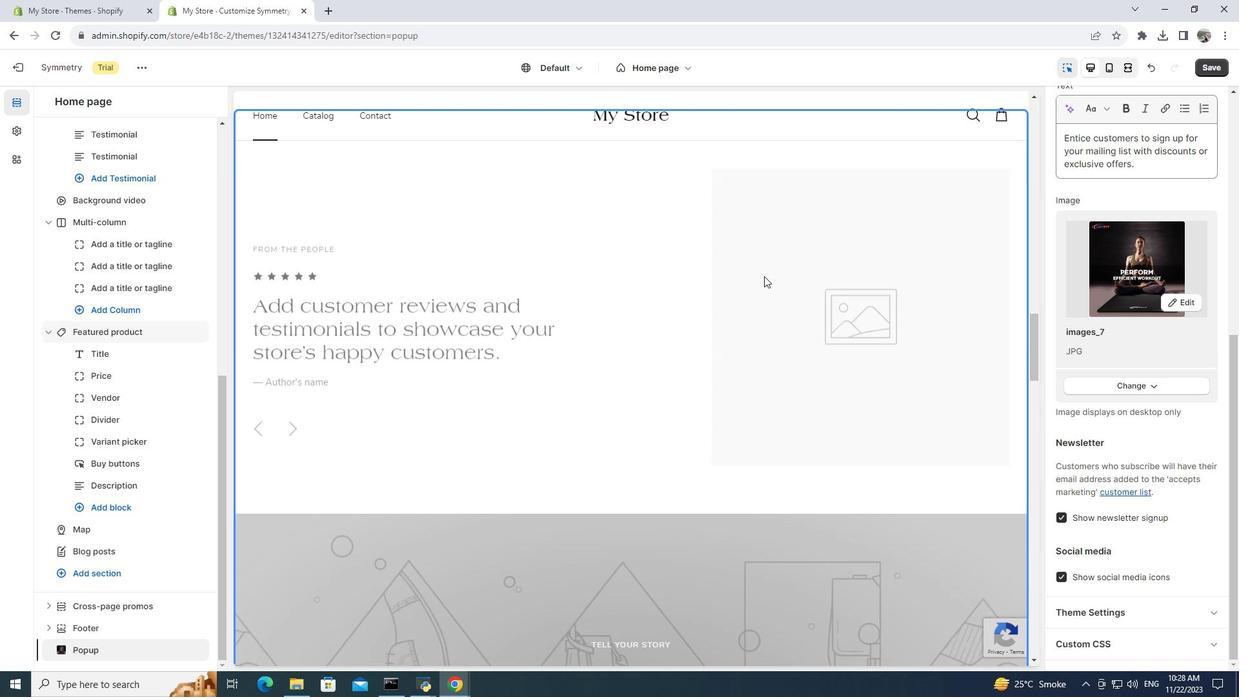 
Action: Mouse scrolled (779, 274) with delta (0, 0)
Screenshot: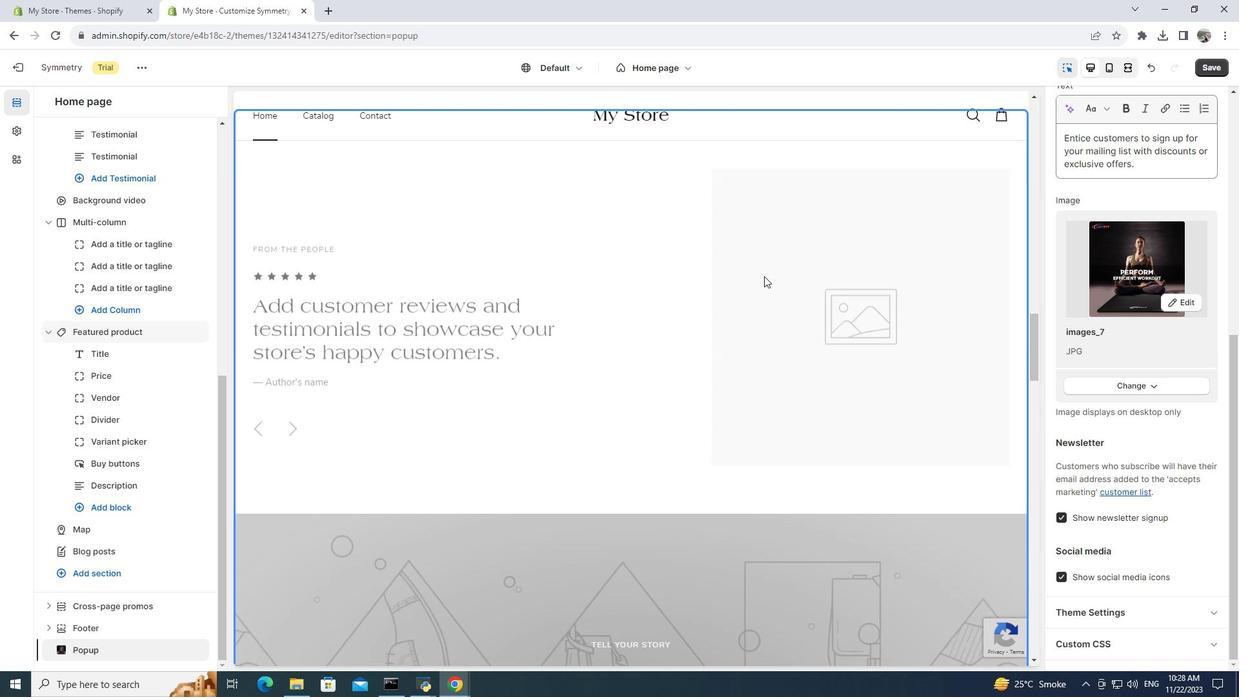 
Action: Mouse scrolled (779, 274) with delta (0, 0)
Screenshot: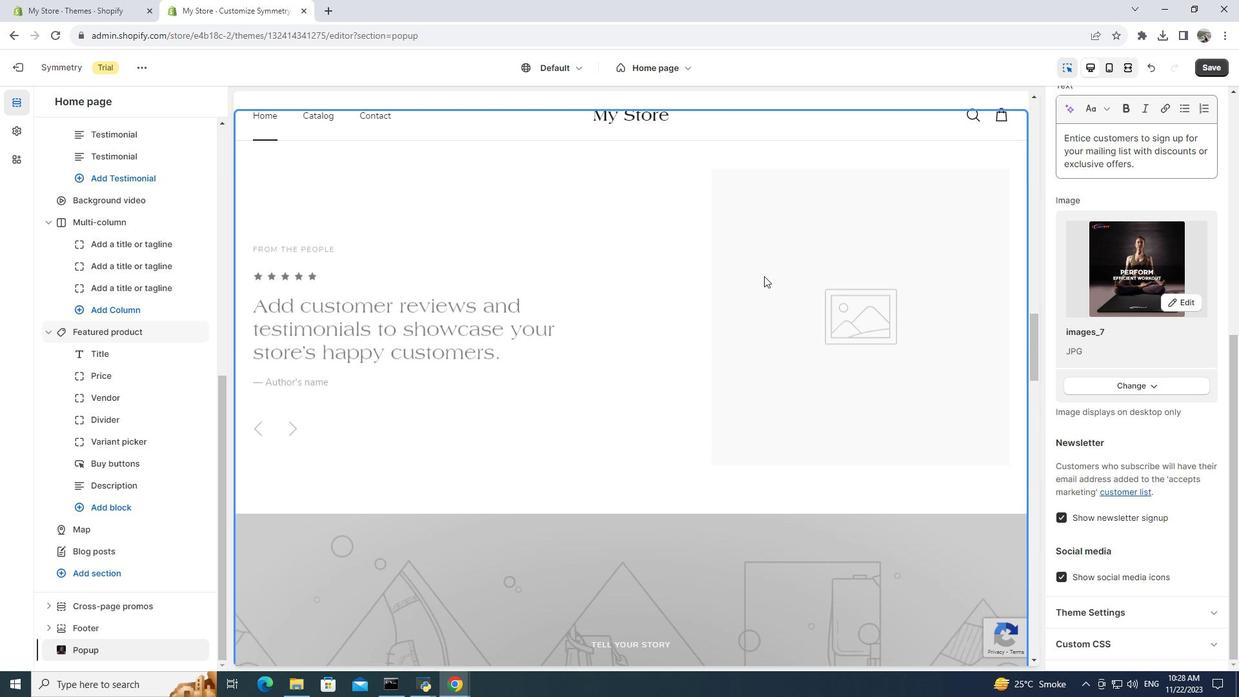 
Action: Mouse scrolled (779, 274) with delta (0, 0)
Screenshot: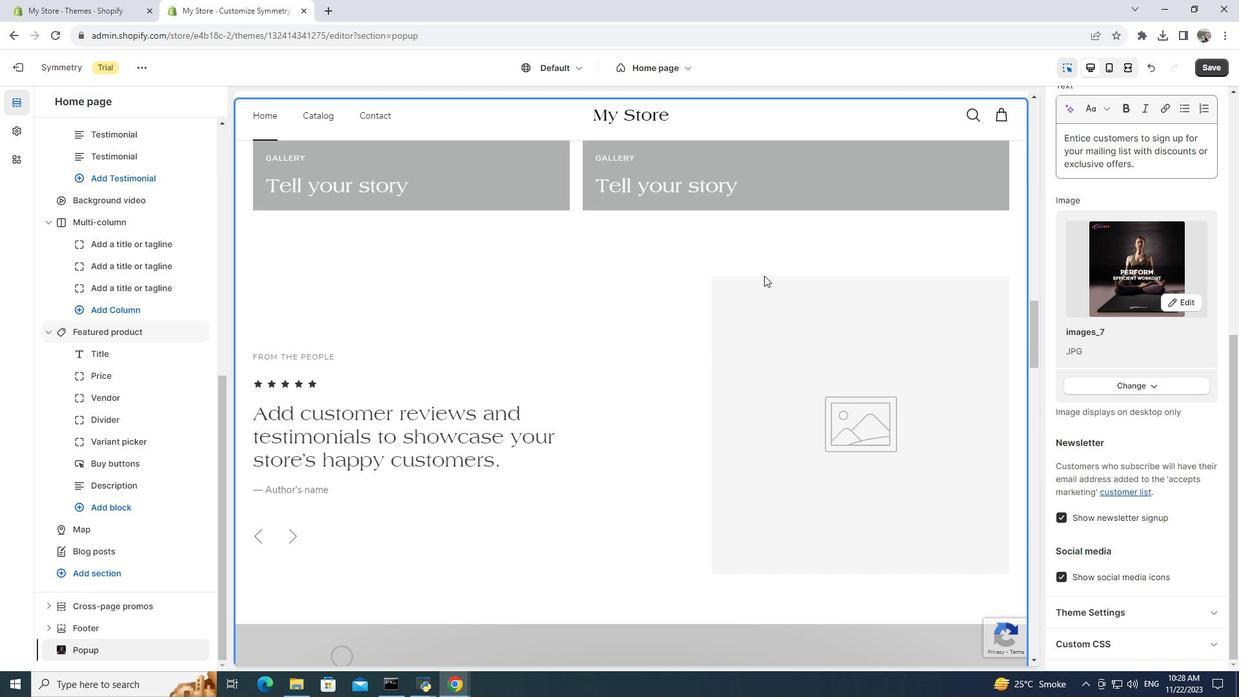 
Action: Mouse scrolled (779, 274) with delta (0, 0)
Screenshot: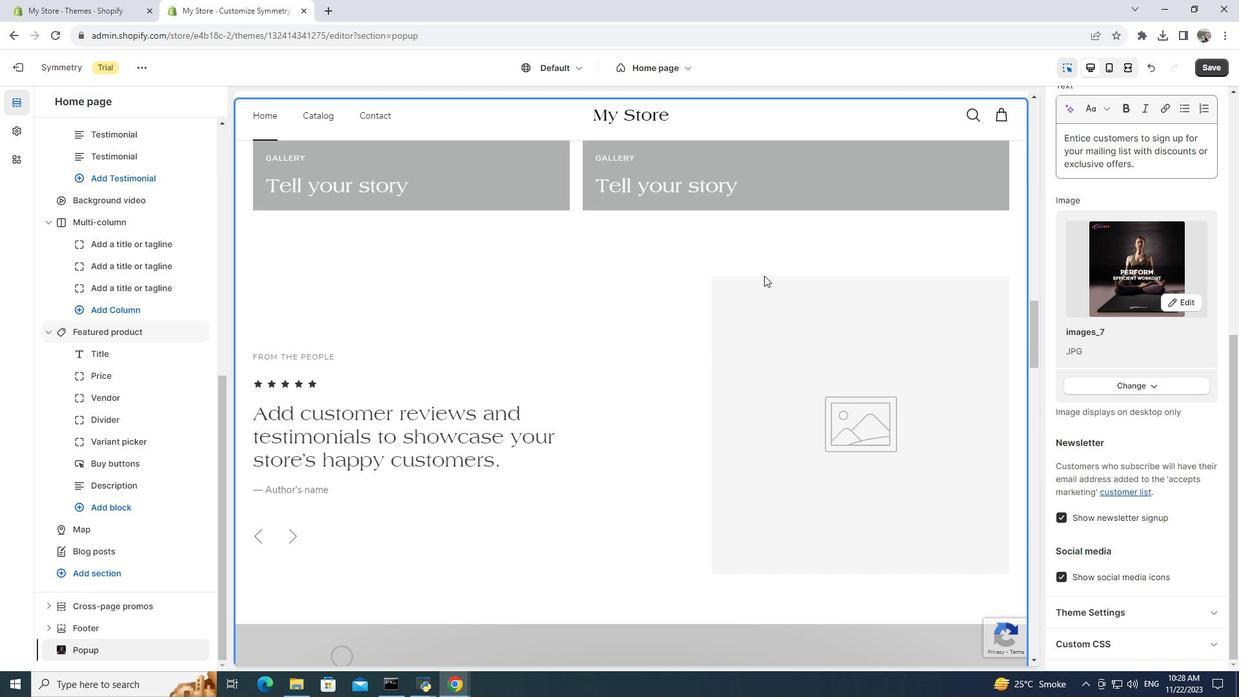 
Action: Mouse scrolled (779, 274) with delta (0, 0)
Screenshot: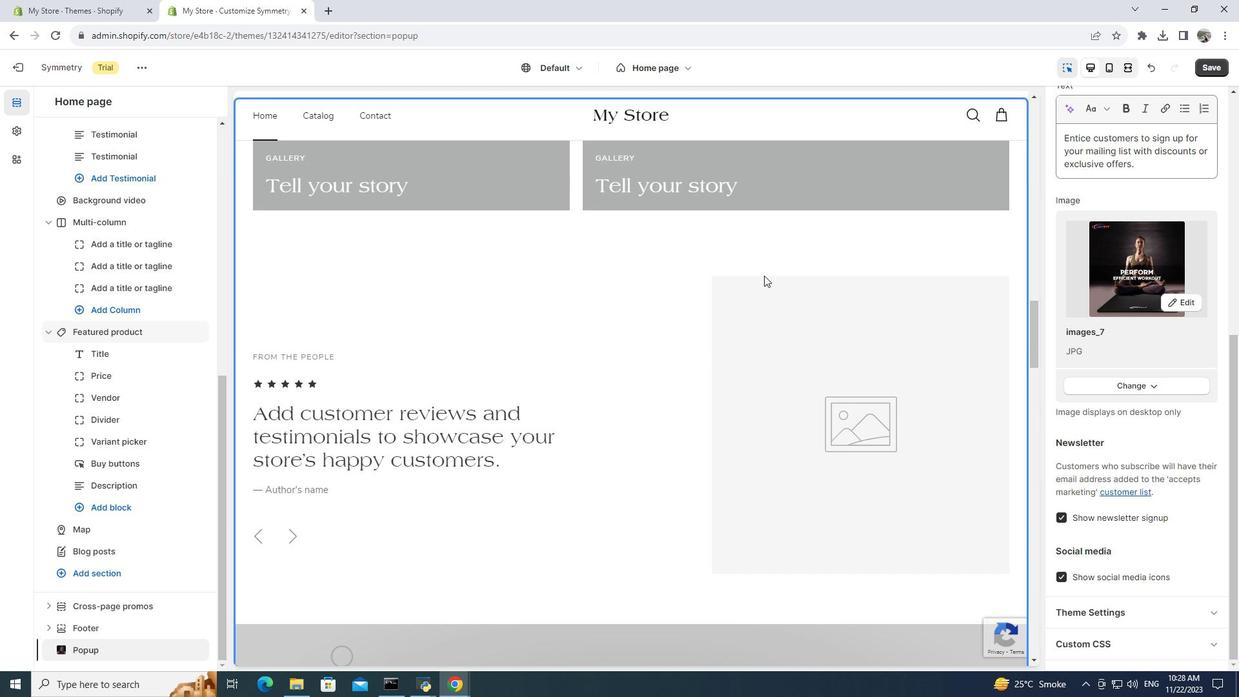 
Action: Mouse moved to (764, 280)
Screenshot: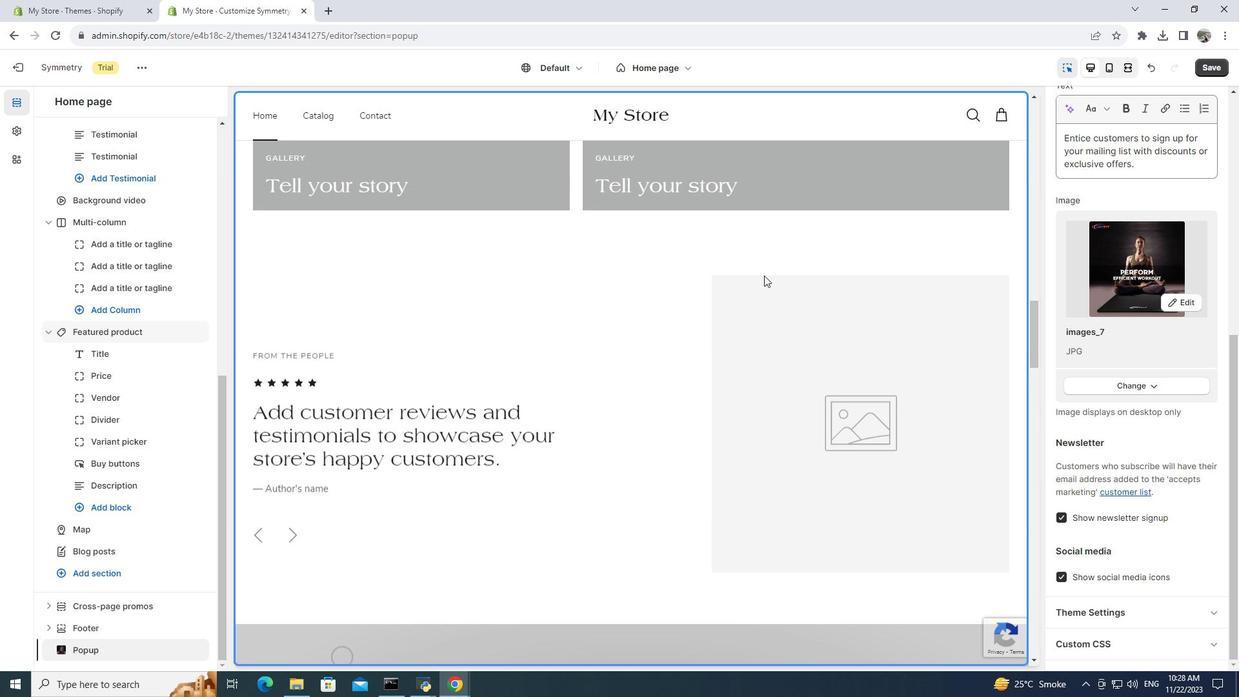 
Action: Mouse scrolled (764, 280) with delta (0, 0)
Screenshot: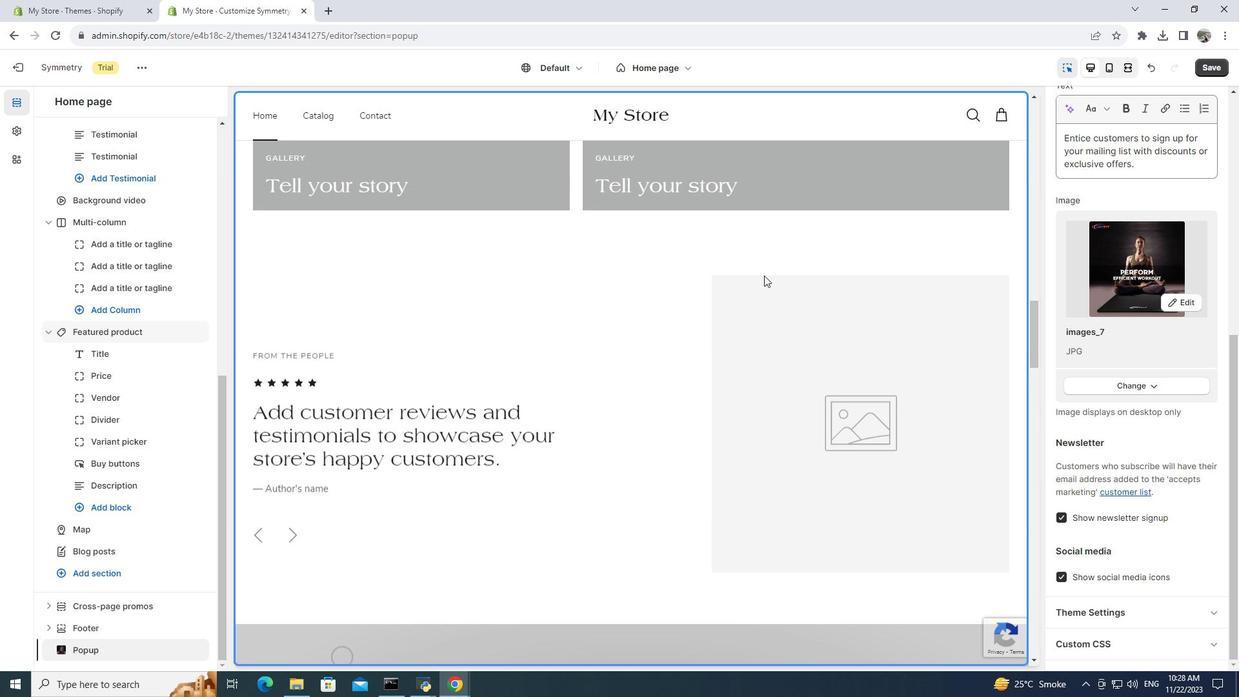 
Action: Mouse moved to (764, 279)
Screenshot: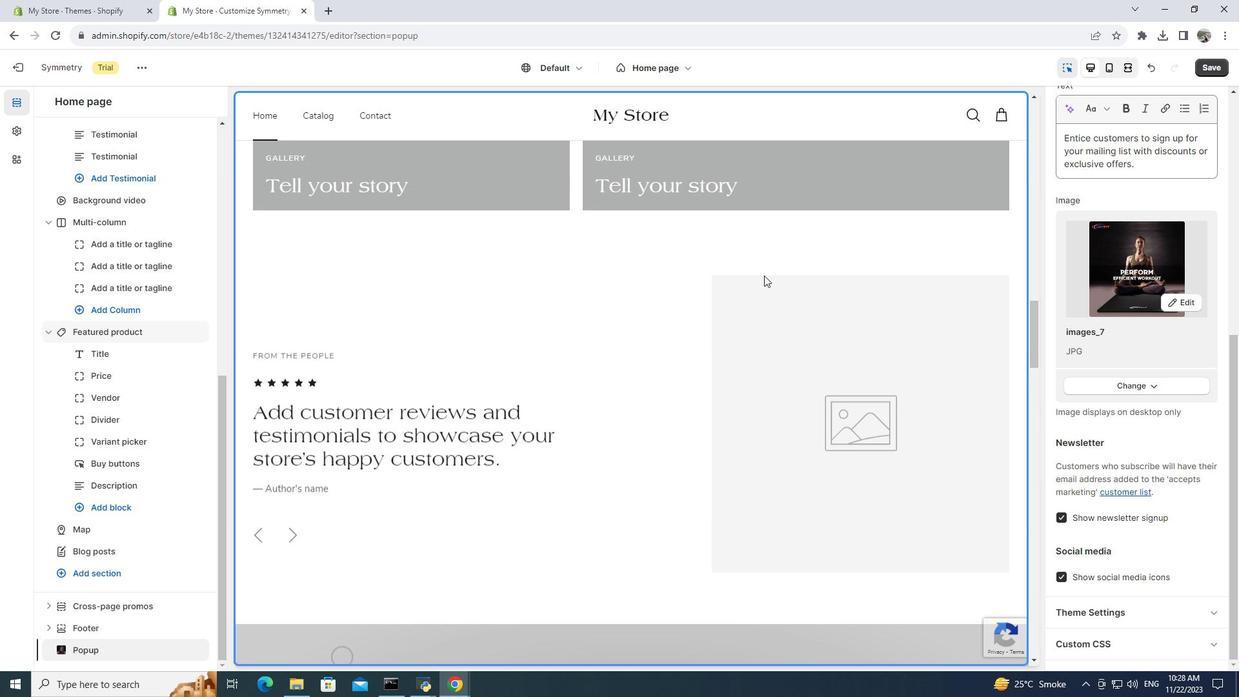 
Action: Mouse scrolled (764, 280) with delta (0, 0)
Screenshot: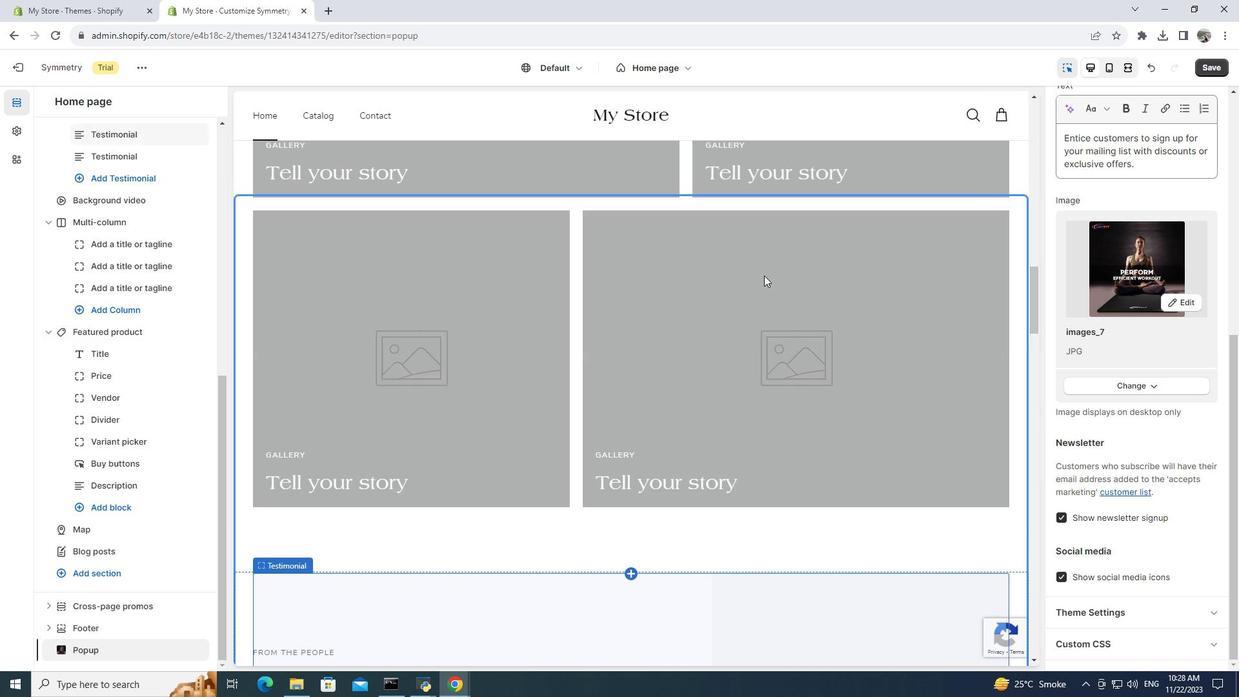 
Action: Mouse moved to (764, 275)
Screenshot: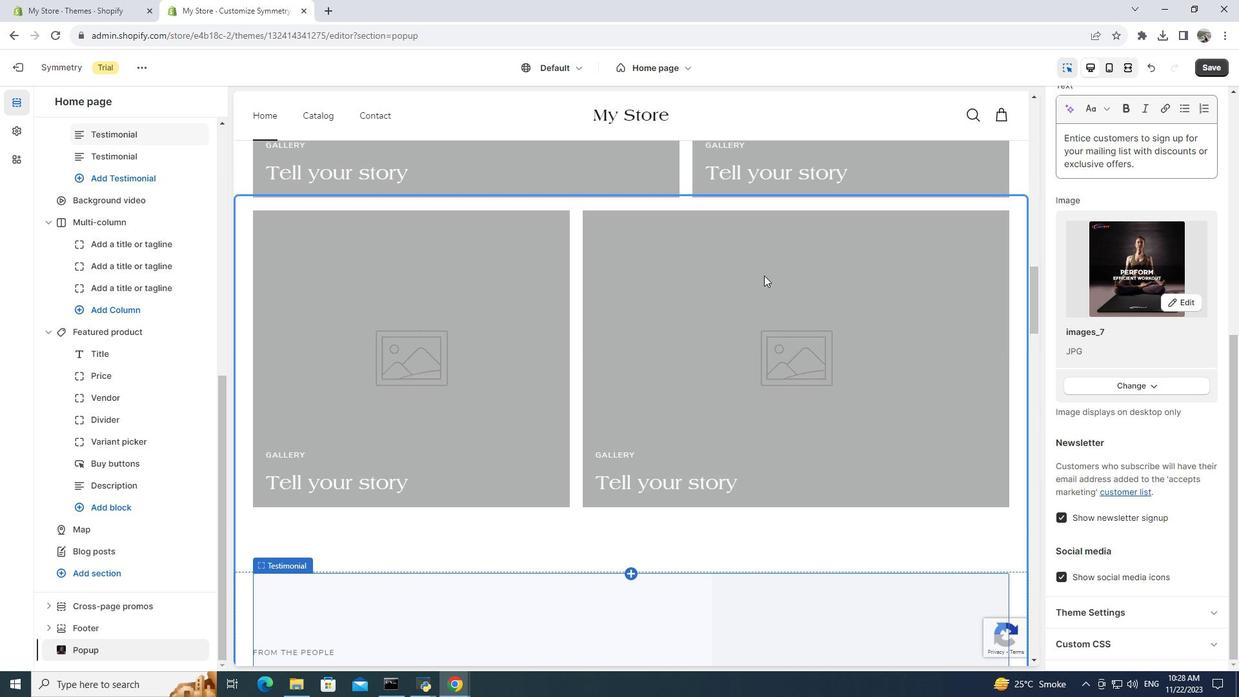 
Action: Mouse scrolled (764, 276) with delta (0, 0)
Screenshot: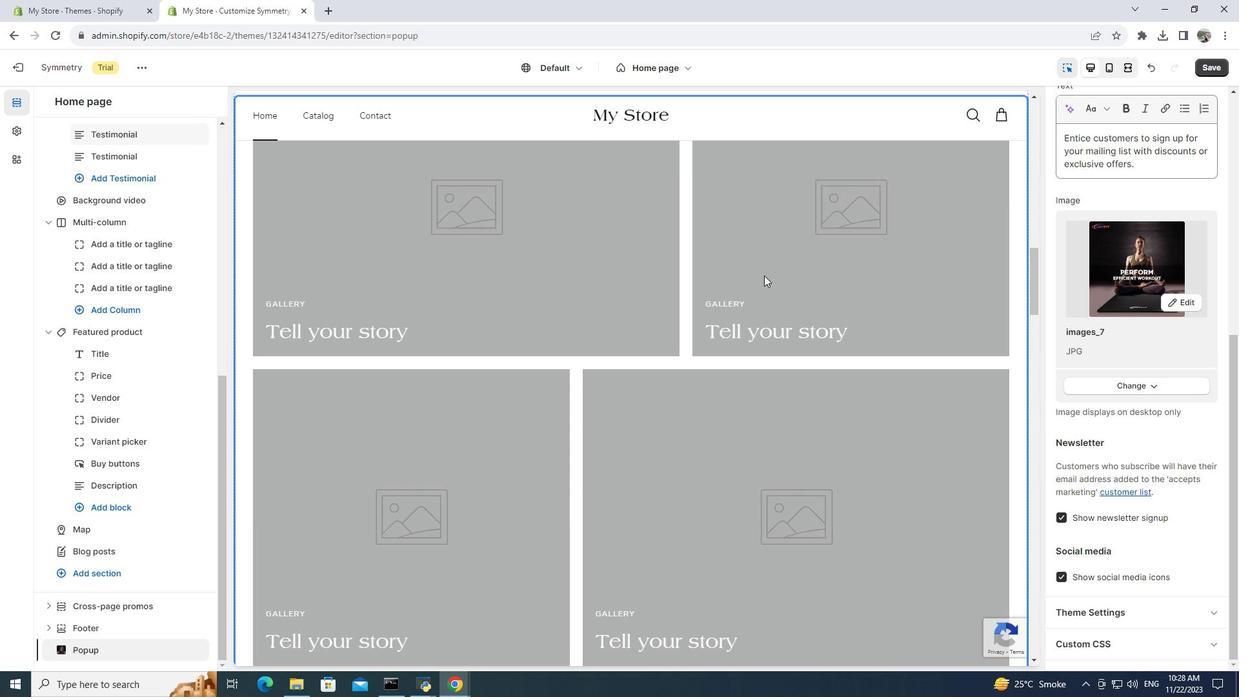 
Action: Mouse scrolled (764, 276) with delta (0, 0)
Screenshot: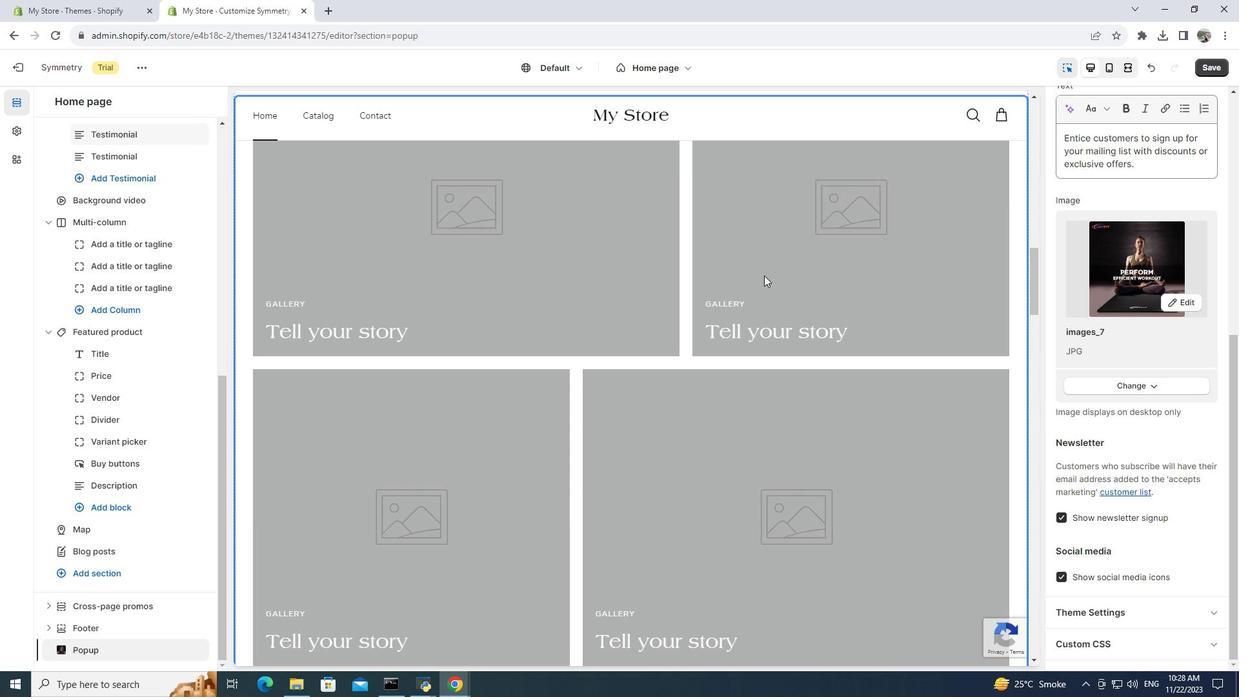 
Action: Mouse scrolled (764, 276) with delta (0, 0)
Screenshot: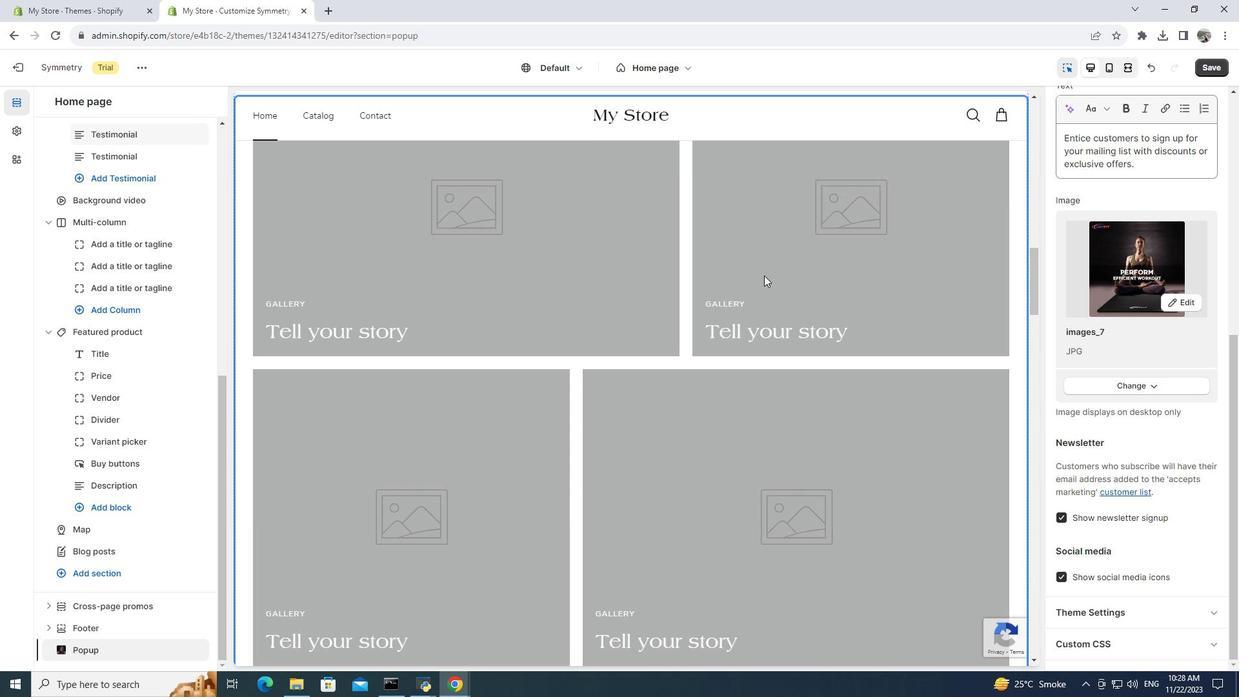 
Action: Mouse moved to (764, 275)
Screenshot: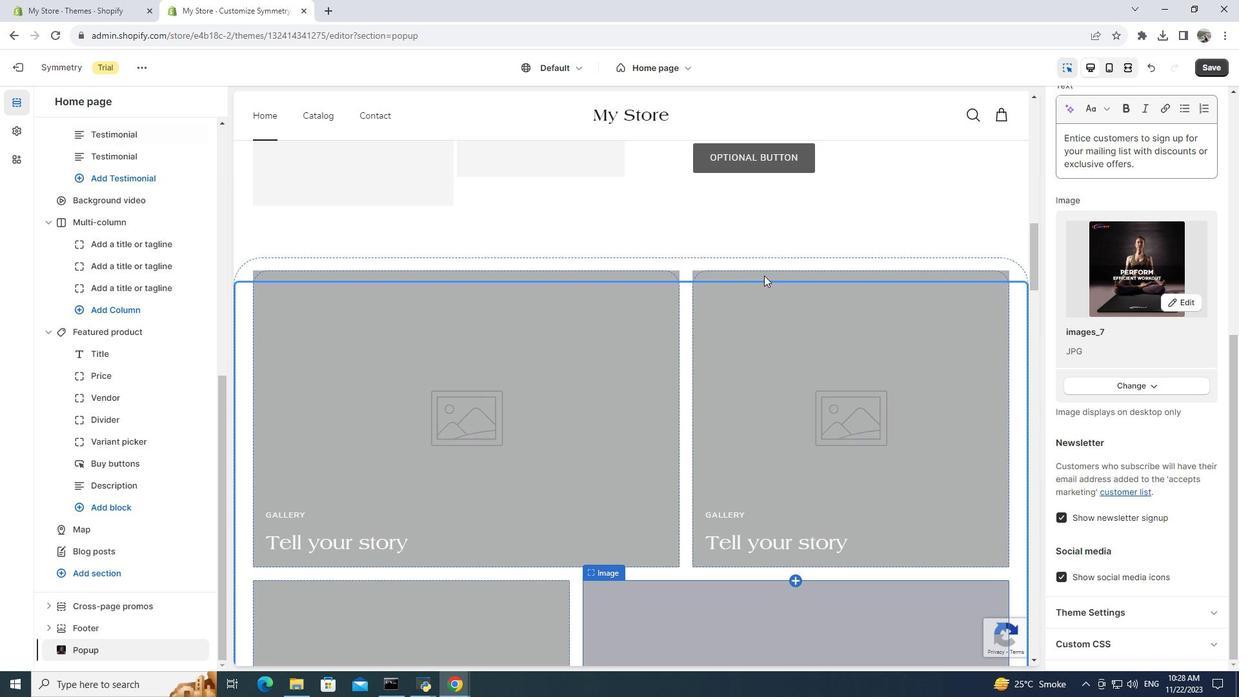 
Action: Mouse scrolled (764, 276) with delta (0, 0)
Screenshot: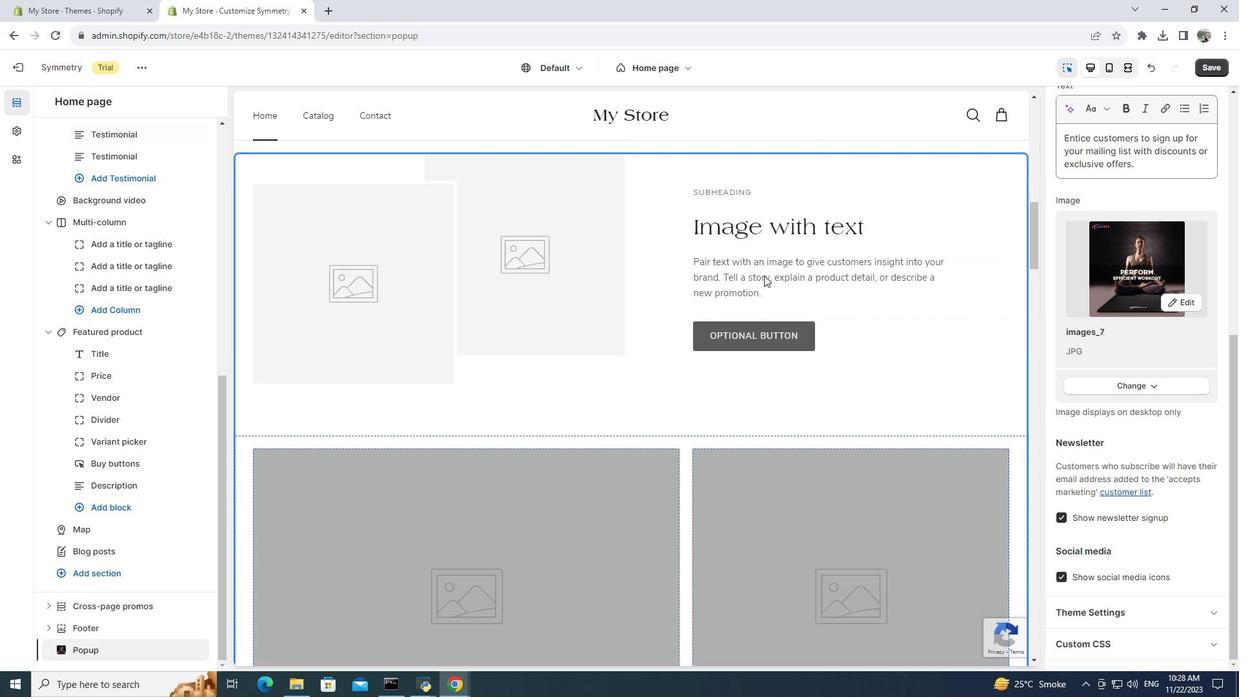 
Action: Mouse scrolled (764, 276) with delta (0, 0)
Screenshot: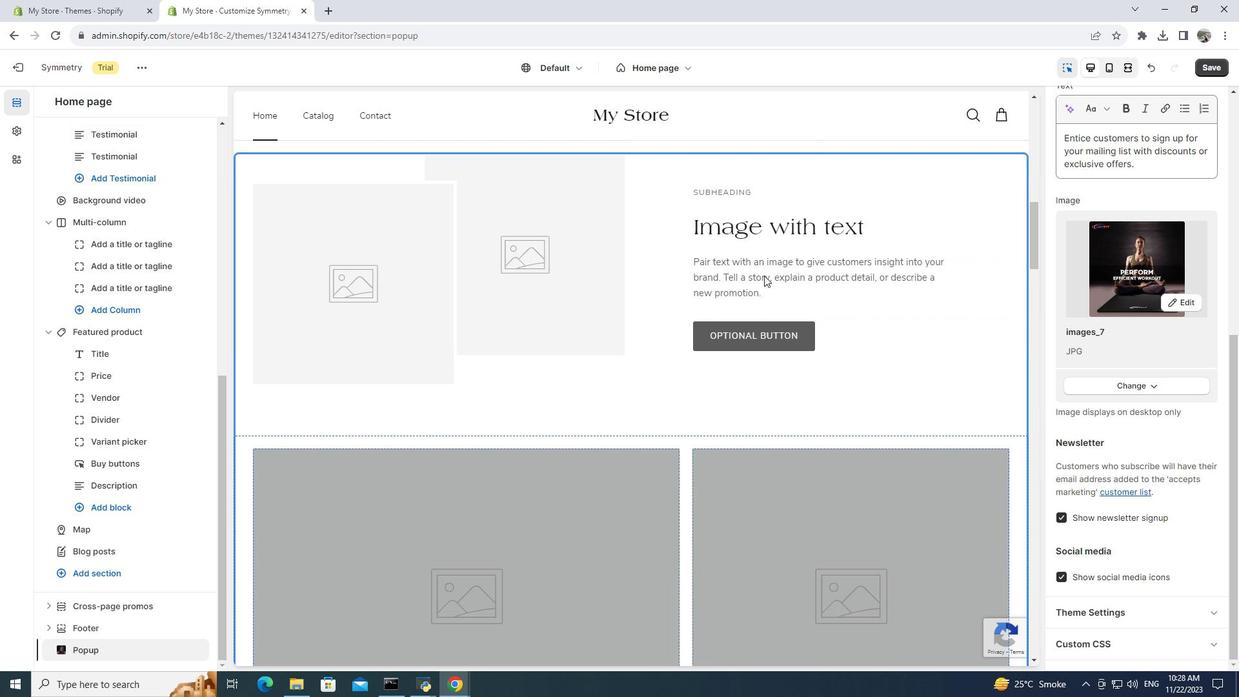 
Action: Mouse scrolled (764, 276) with delta (0, 0)
Screenshot: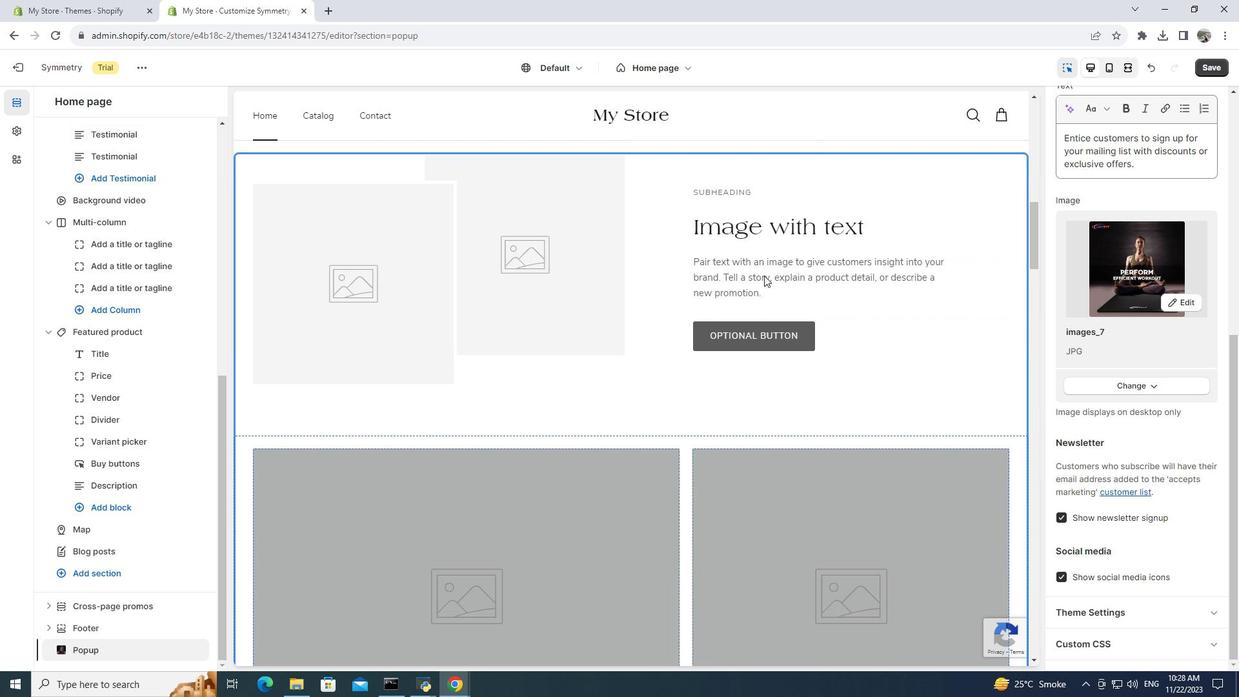 
Action: Mouse scrolled (764, 276) with delta (0, 0)
Screenshot: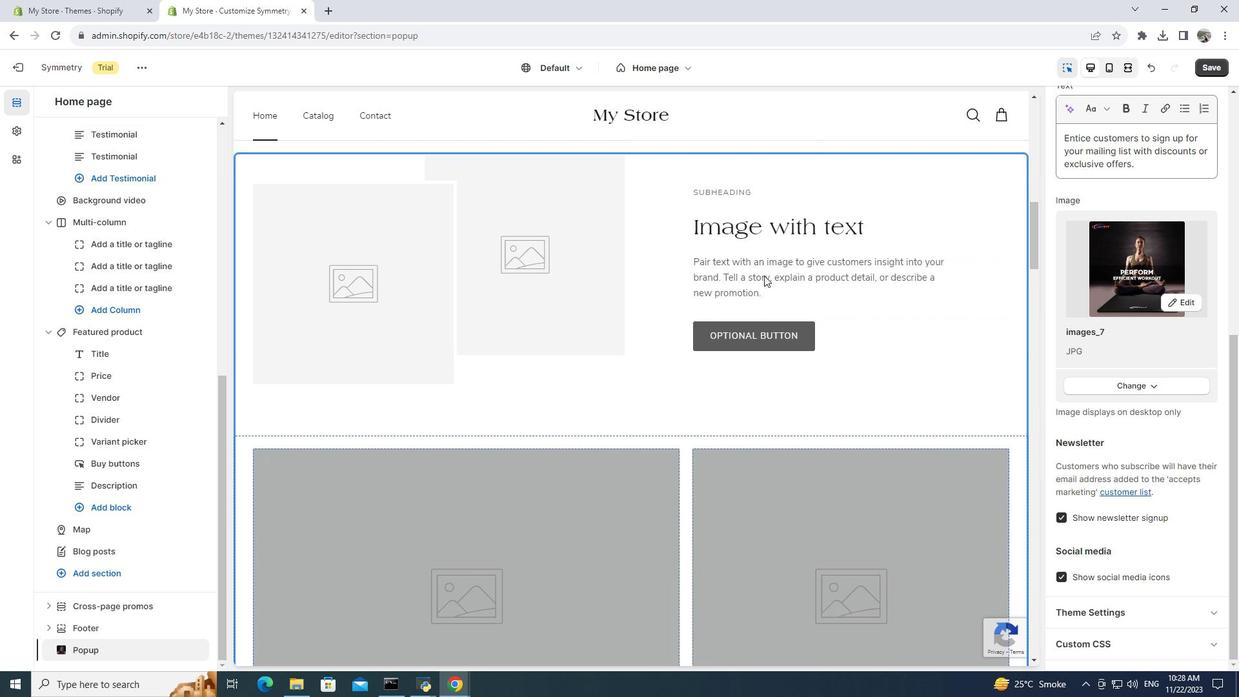 
Action: Mouse scrolled (764, 276) with delta (0, 0)
Screenshot: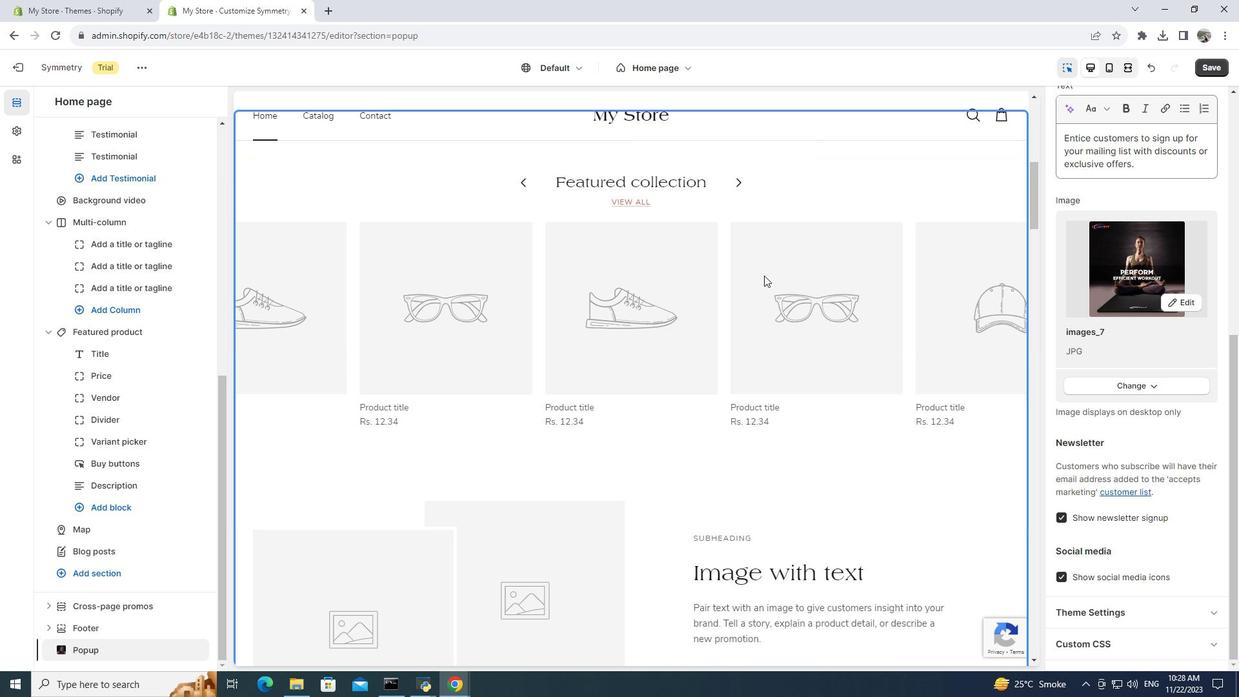 
Action: Mouse scrolled (764, 276) with delta (0, 0)
Screenshot: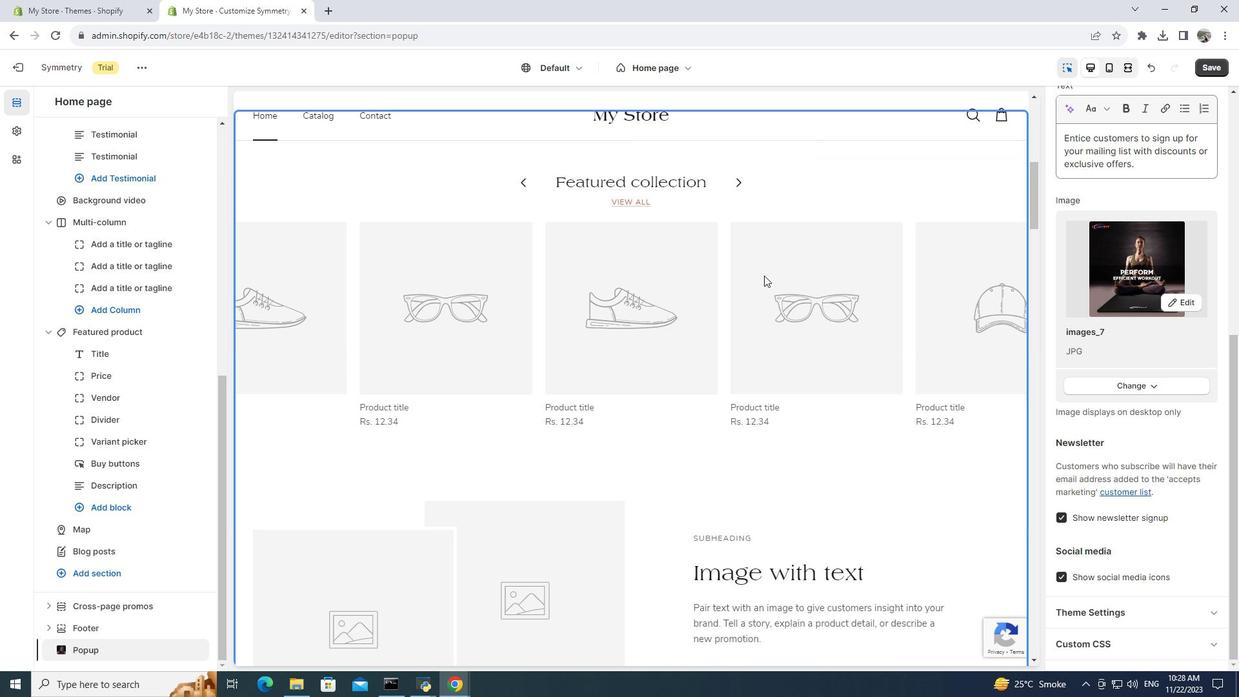 
Action: Mouse scrolled (764, 276) with delta (0, 0)
Screenshot: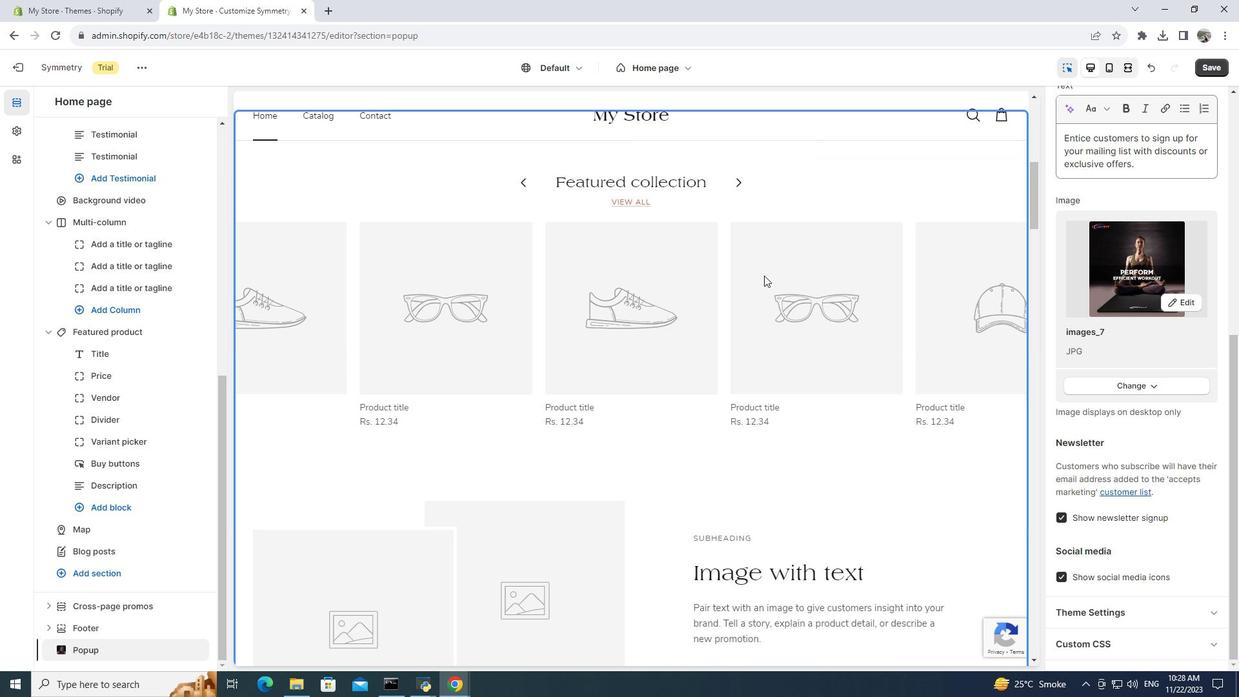 
Action: Mouse scrolled (764, 276) with delta (0, 0)
Screenshot: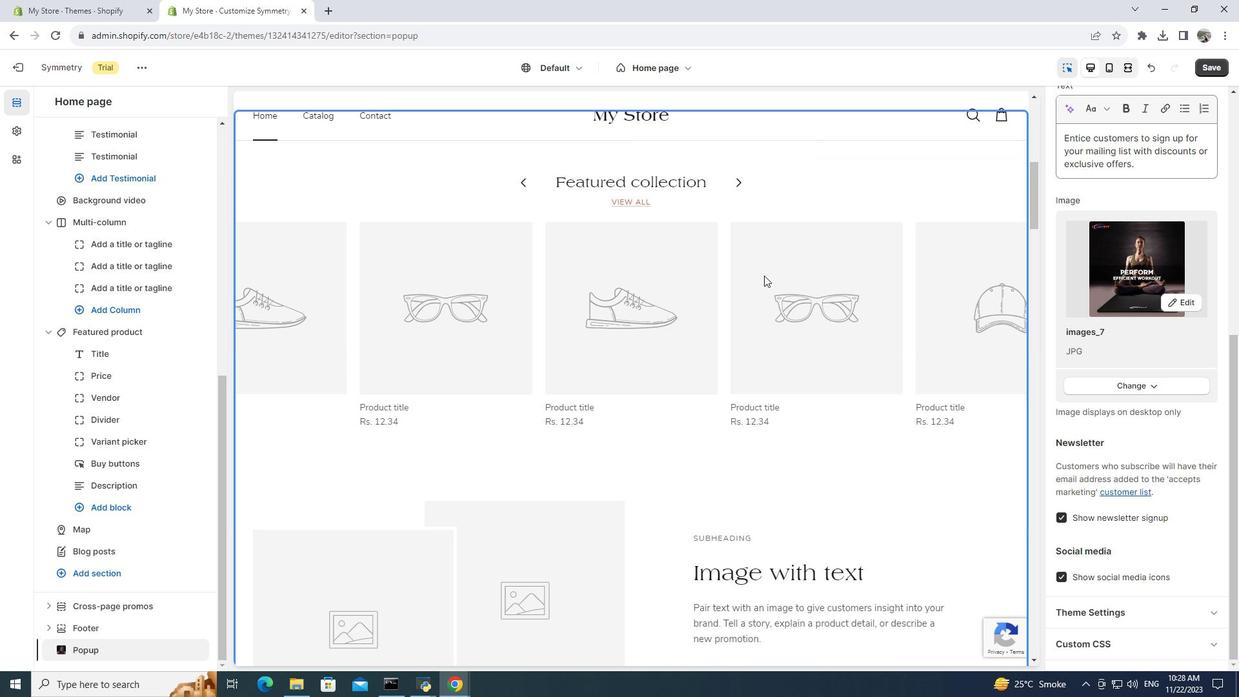 
Action: Mouse scrolled (764, 276) with delta (0, 0)
Screenshot: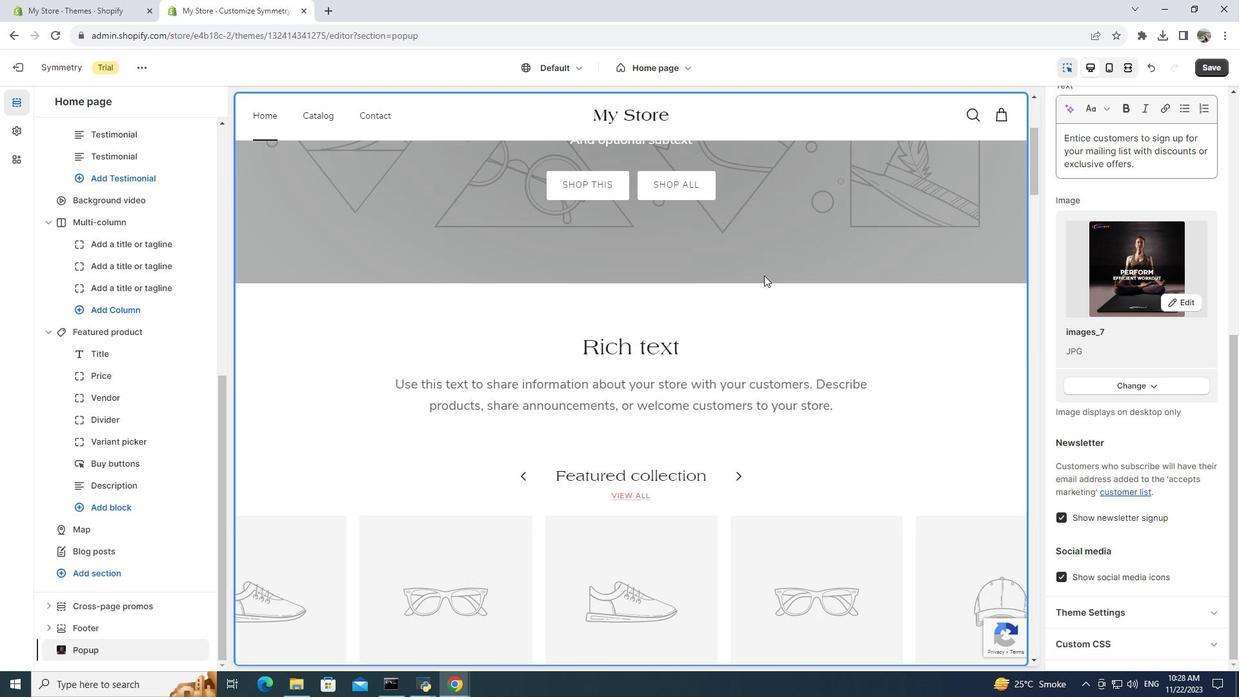 
Action: Mouse scrolled (764, 276) with delta (0, 0)
Screenshot: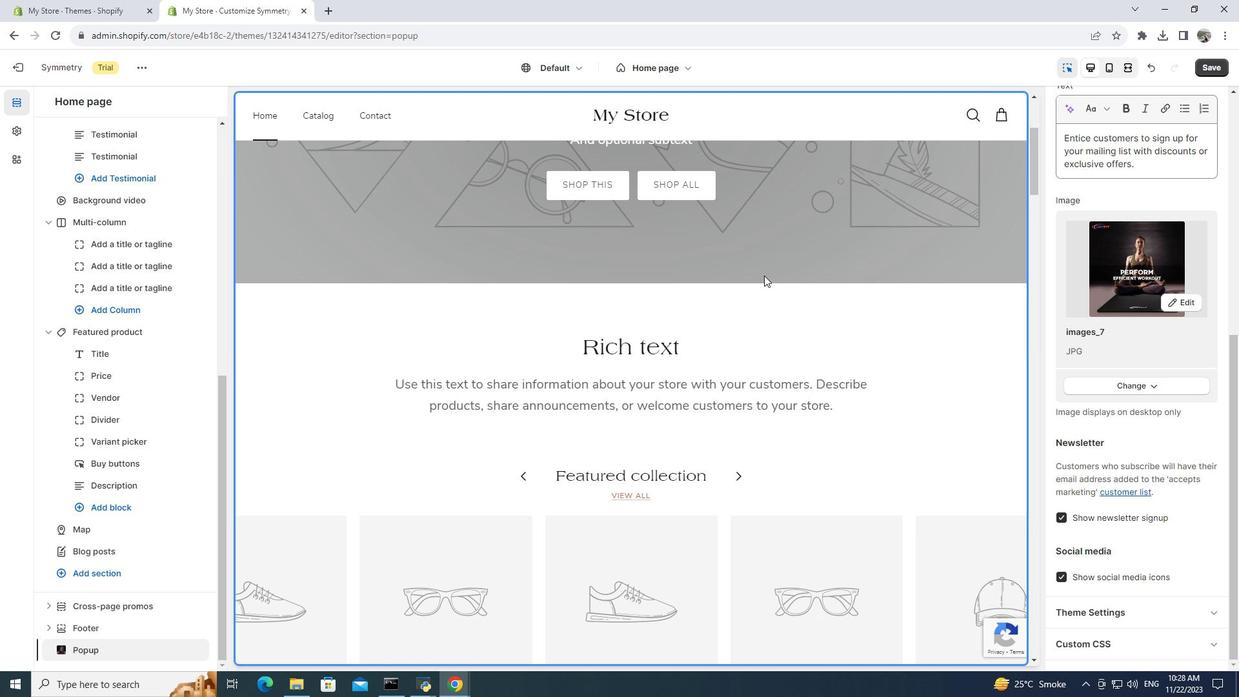 
Action: Mouse scrolled (764, 276) with delta (0, 0)
Screenshot: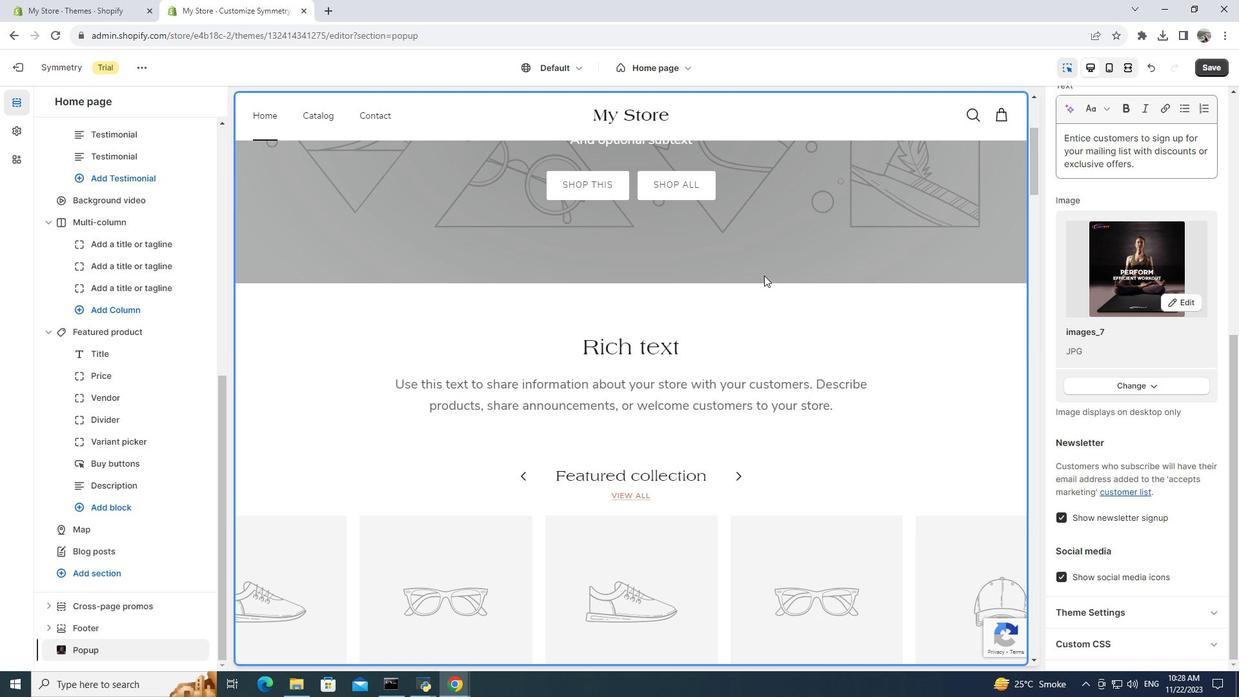 
Action: Mouse scrolled (764, 276) with delta (0, 0)
Screenshot: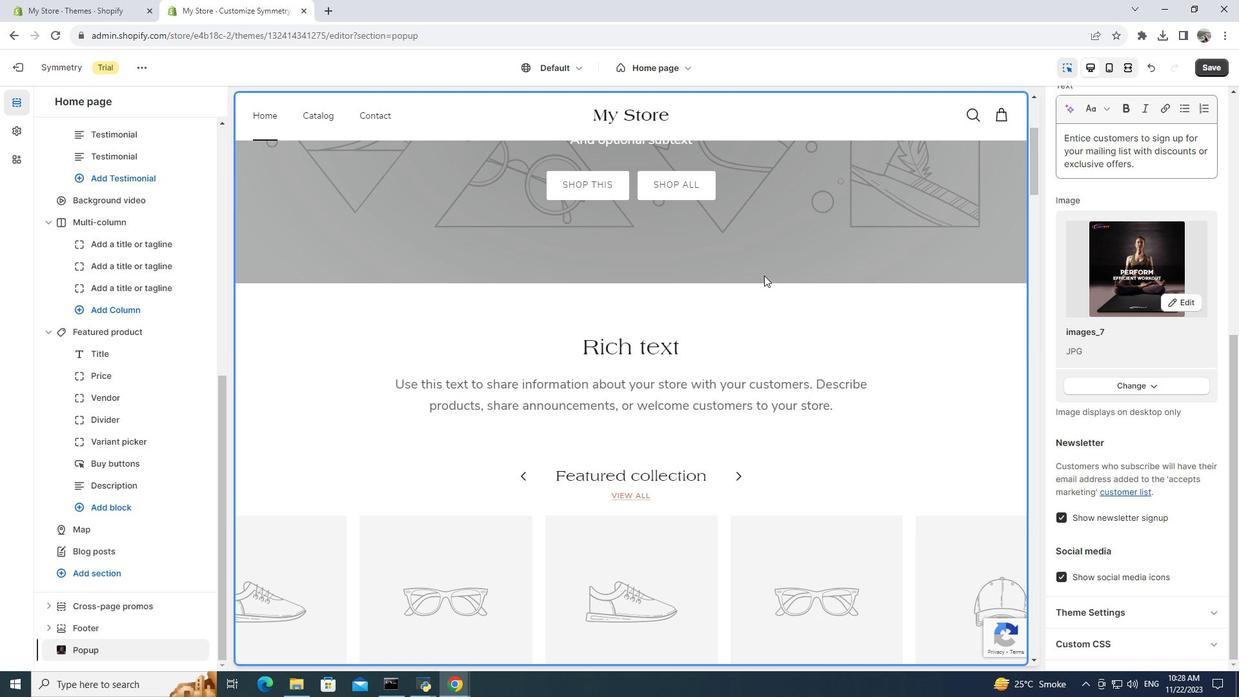 
Action: Mouse scrolled (764, 276) with delta (0, 0)
Screenshot: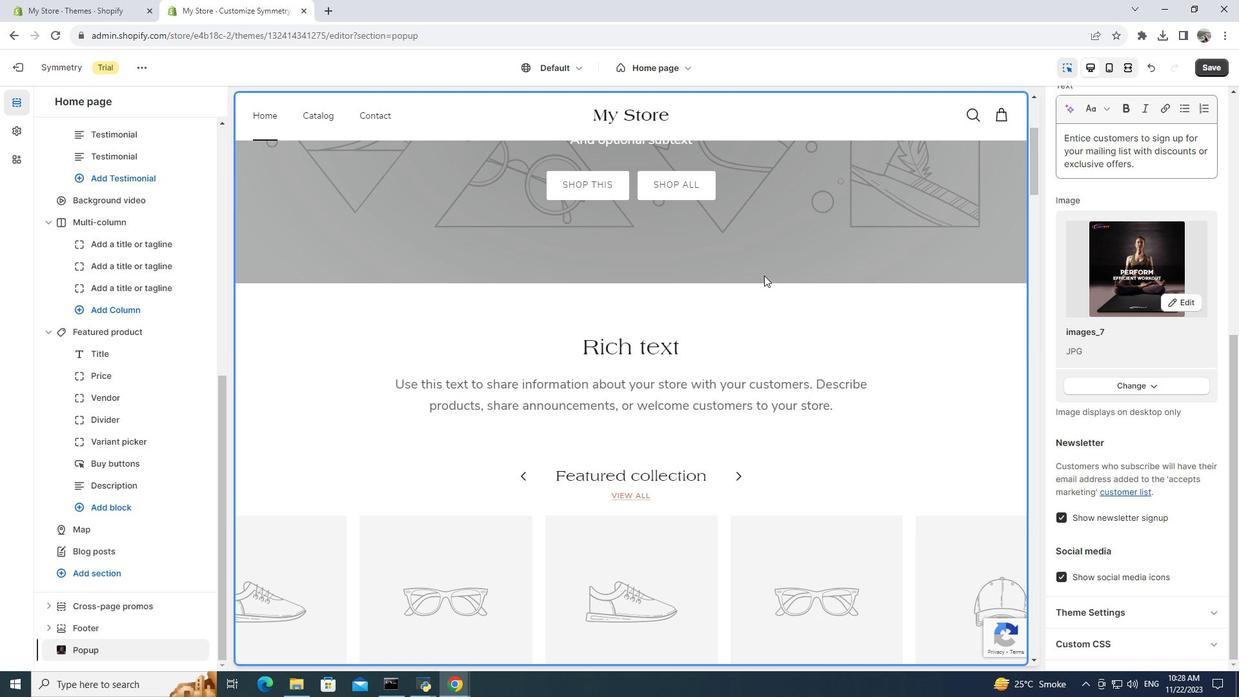 
Action: Mouse scrolled (764, 276) with delta (0, 0)
Screenshot: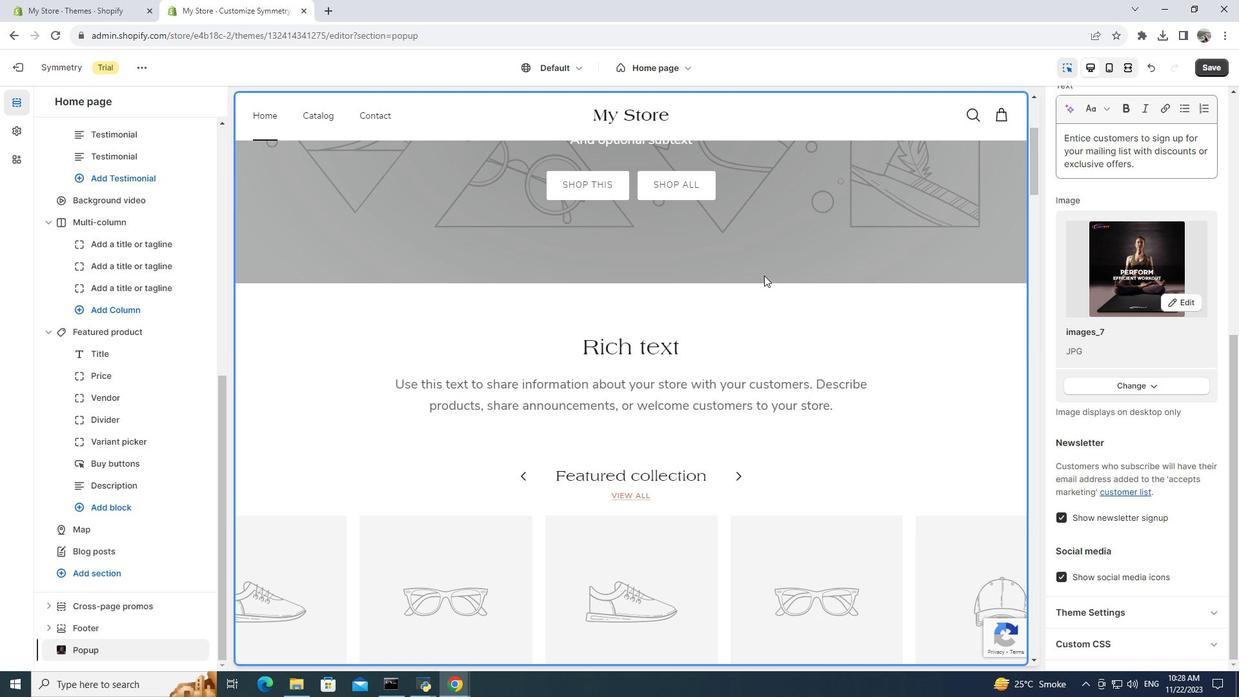 
Action: Mouse scrolled (764, 276) with delta (0, 0)
Screenshot: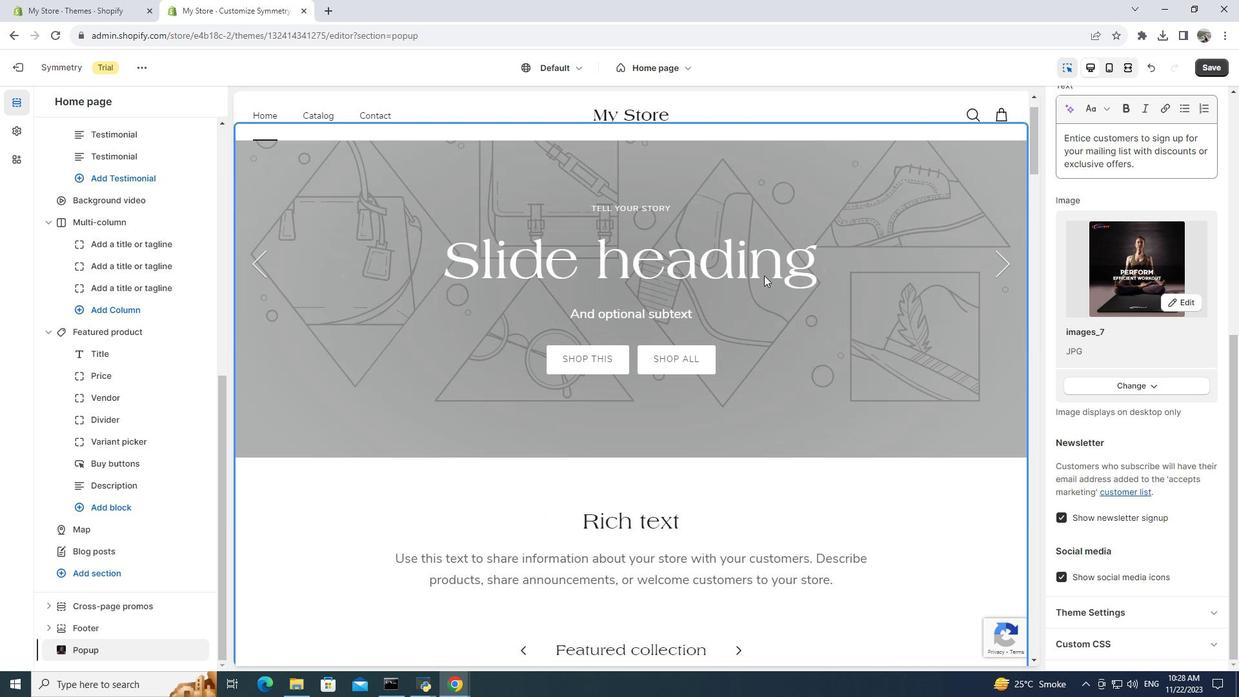 
Action: Mouse scrolled (764, 276) with delta (0, 0)
Screenshot: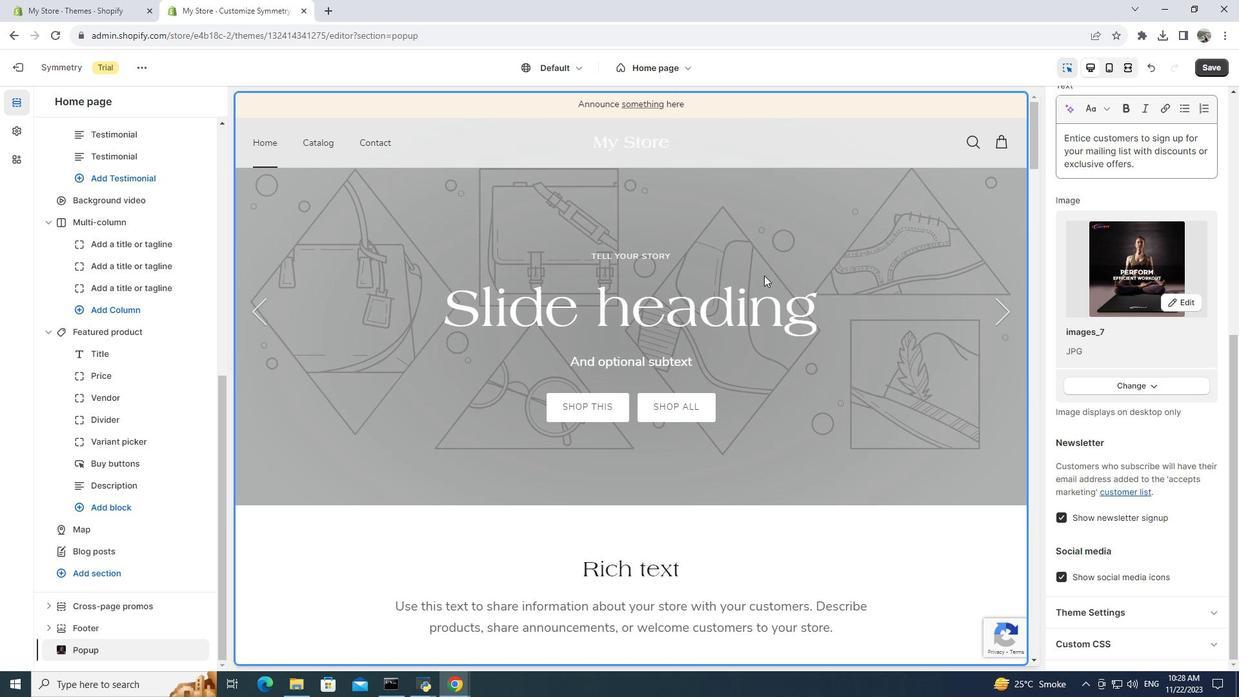 
Action: Mouse scrolled (764, 276) with delta (0, 0)
Screenshot: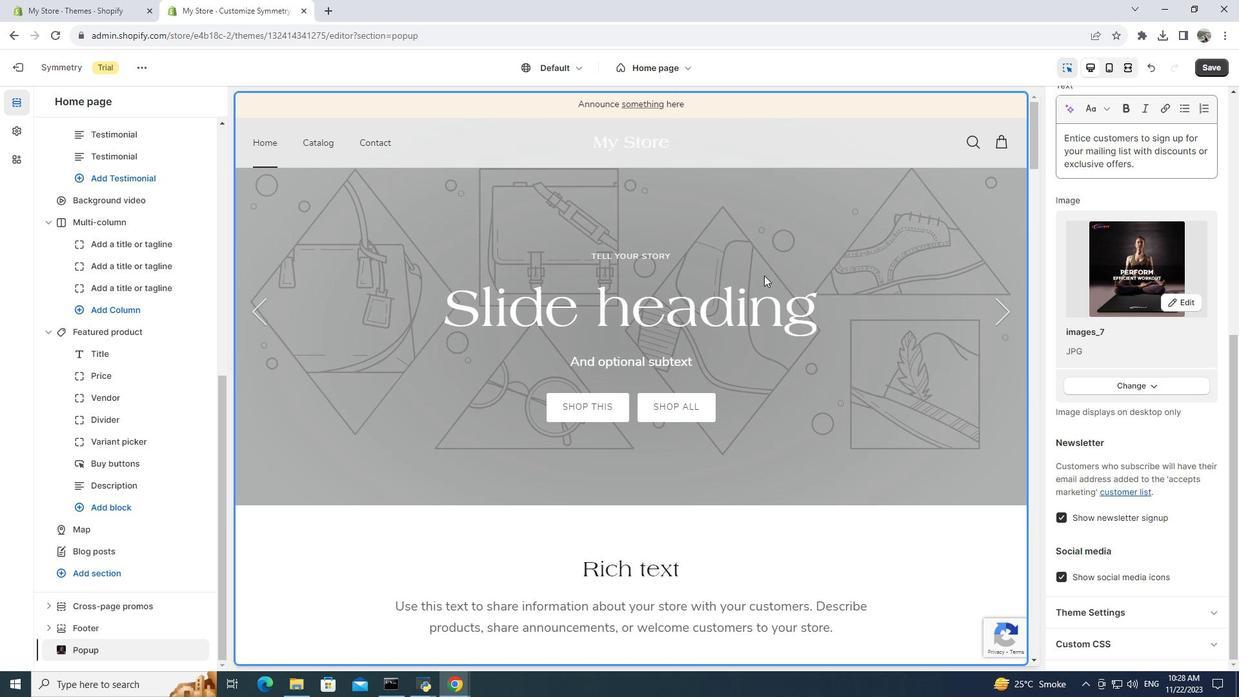 
Action: Mouse scrolled (764, 276) with delta (0, 0)
Screenshot: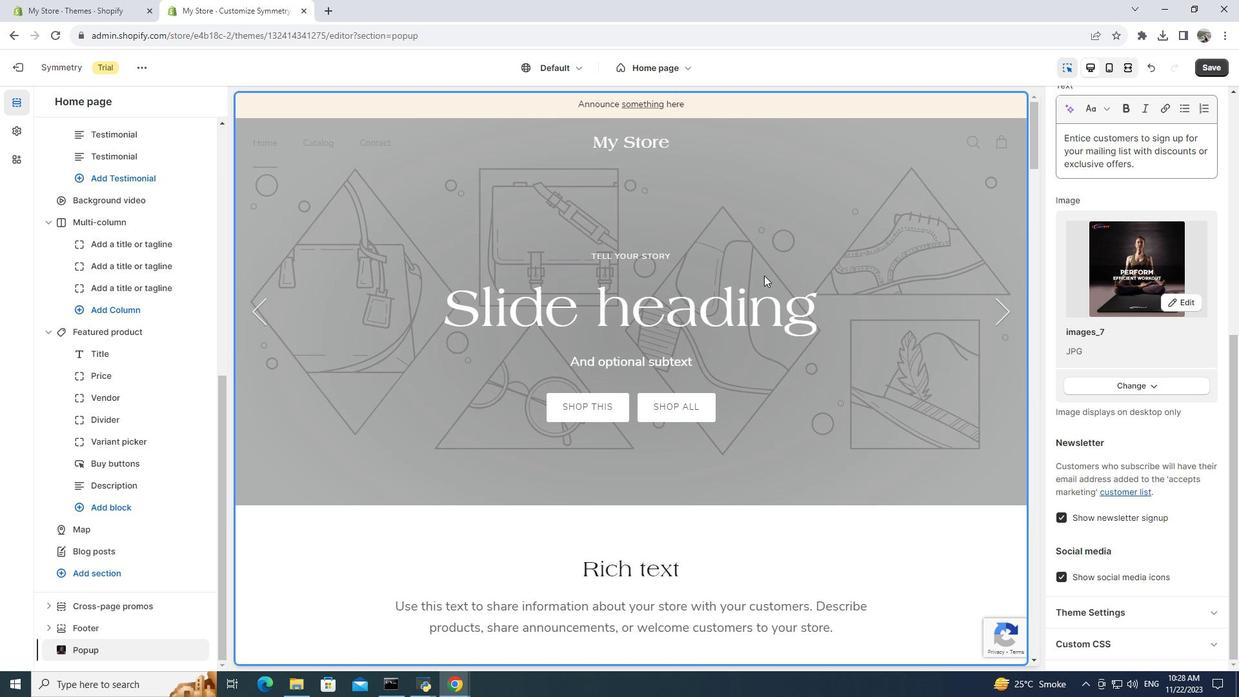 
Action: Mouse scrolled (764, 276) with delta (0, 0)
Screenshot: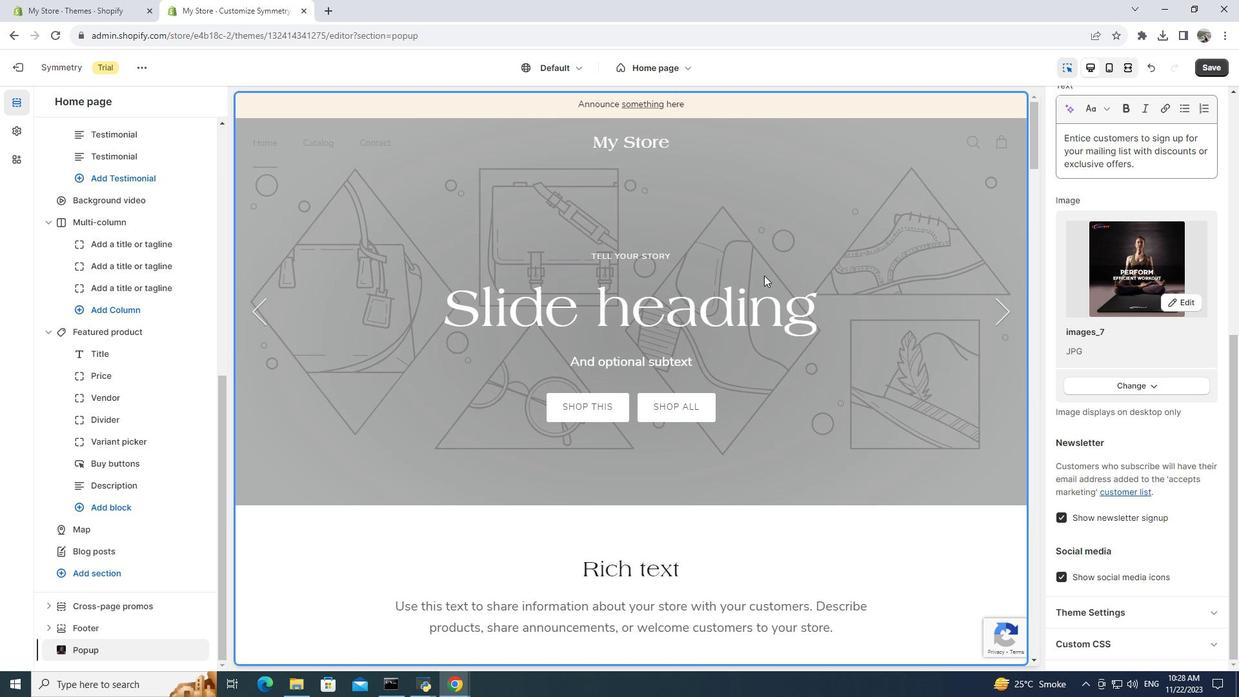 
Action: Mouse scrolled (764, 276) with delta (0, 0)
Screenshot: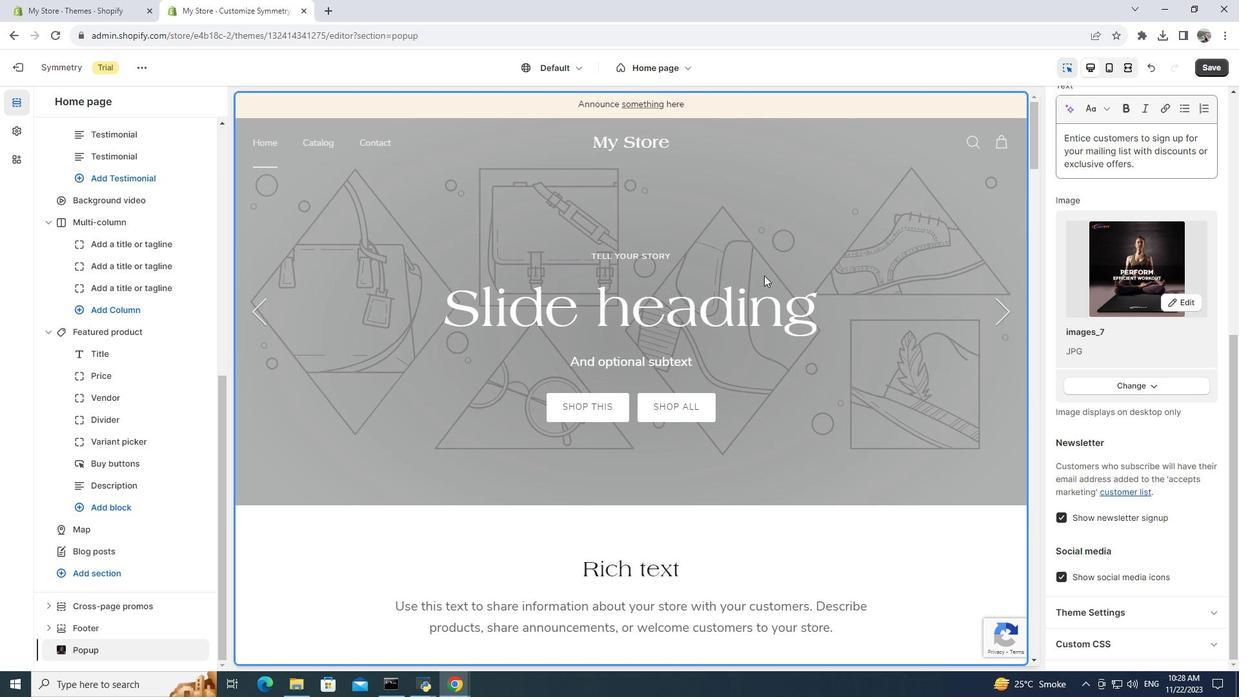 
Action: Mouse scrolled (764, 276) with delta (0, 0)
Screenshot: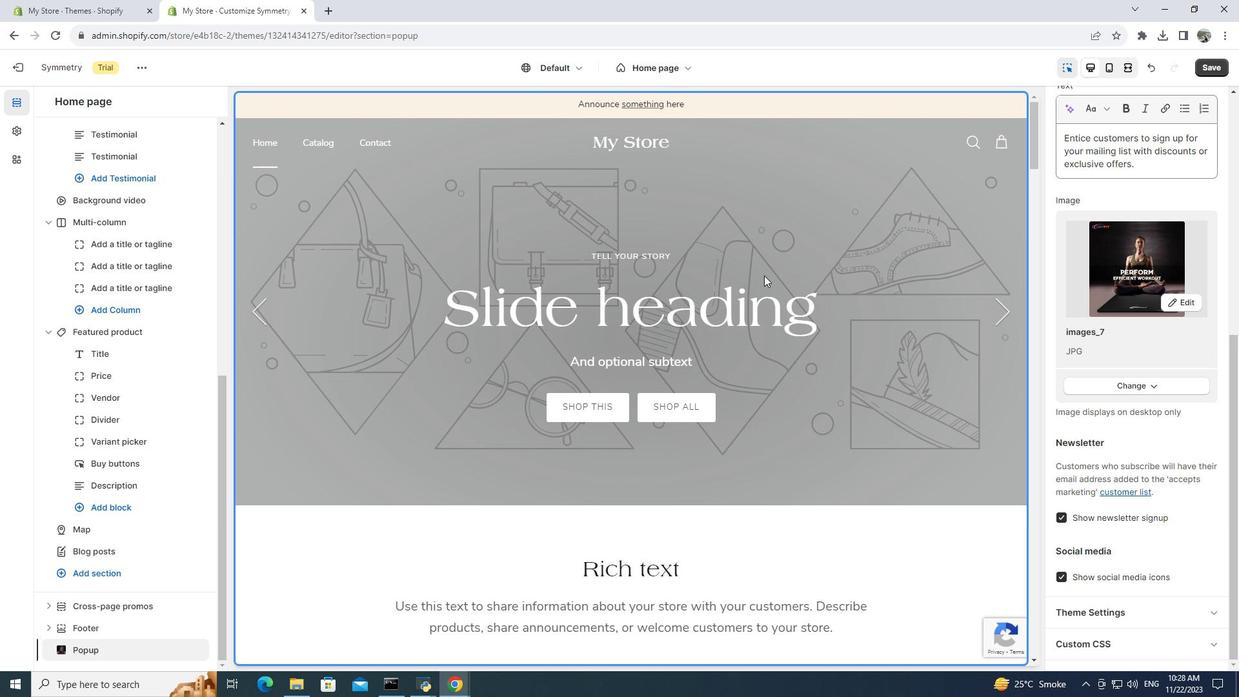 
Action: Mouse scrolled (764, 276) with delta (0, 0)
Screenshot: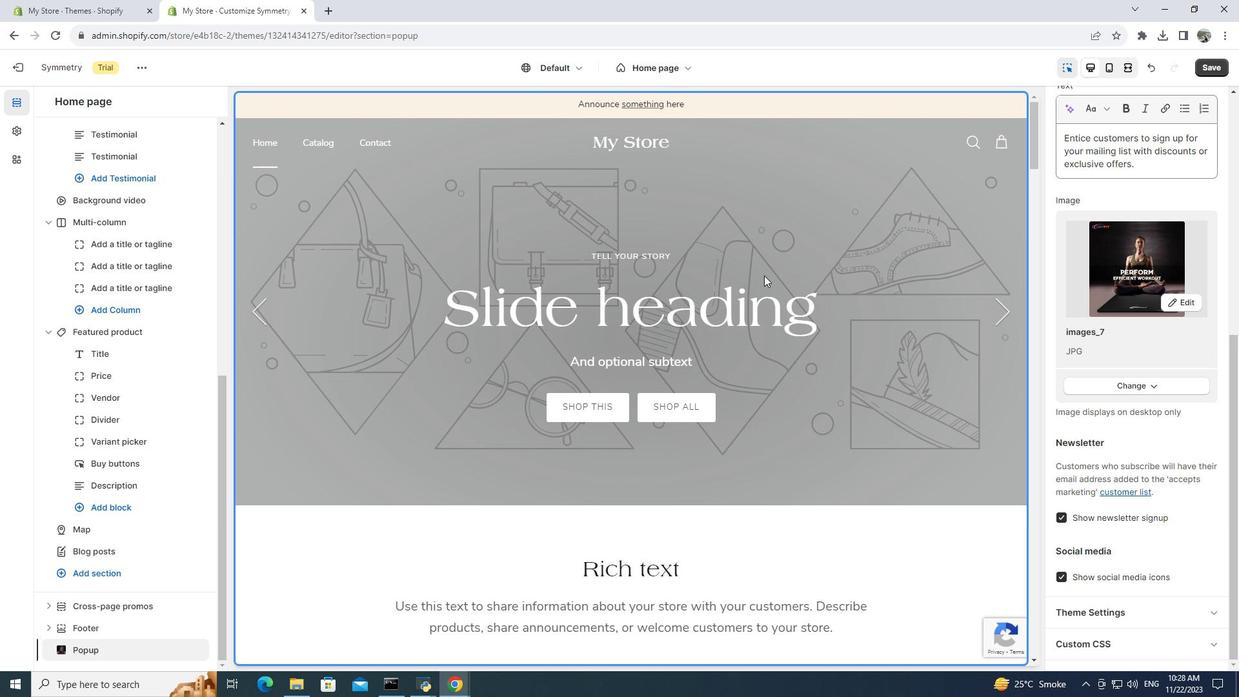 
Action: Mouse scrolled (764, 276) with delta (0, 0)
Screenshot: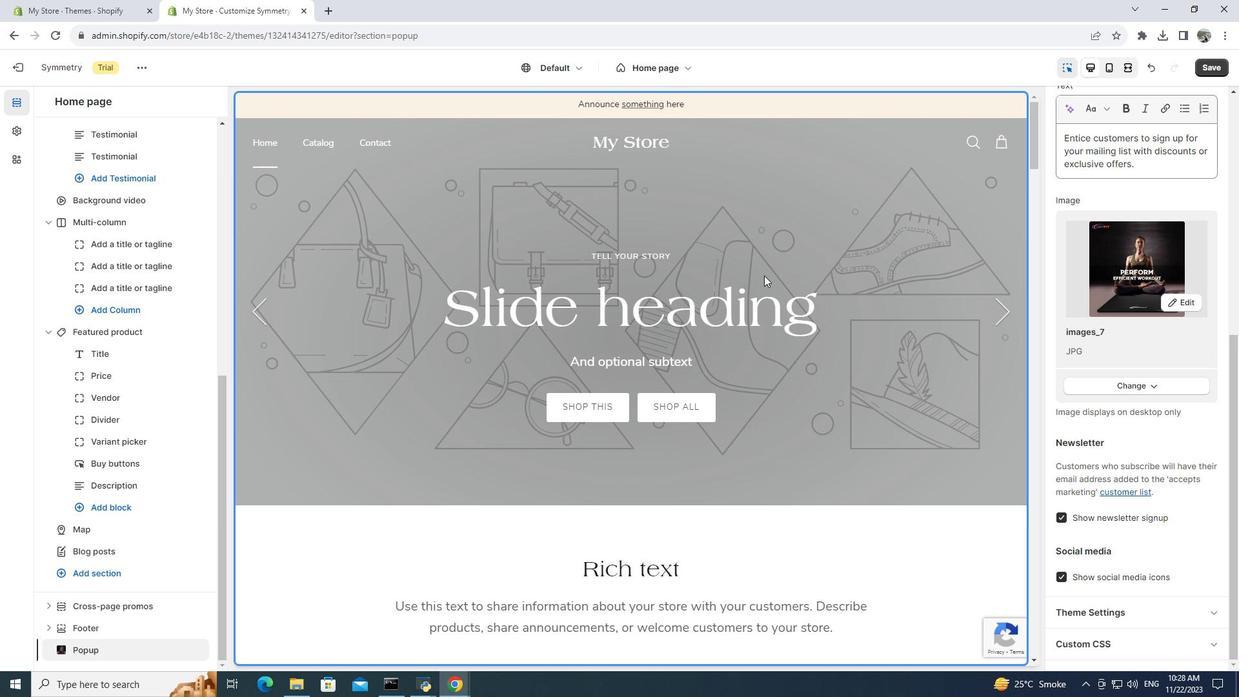 
Action: Mouse scrolled (764, 276) with delta (0, 0)
Screenshot: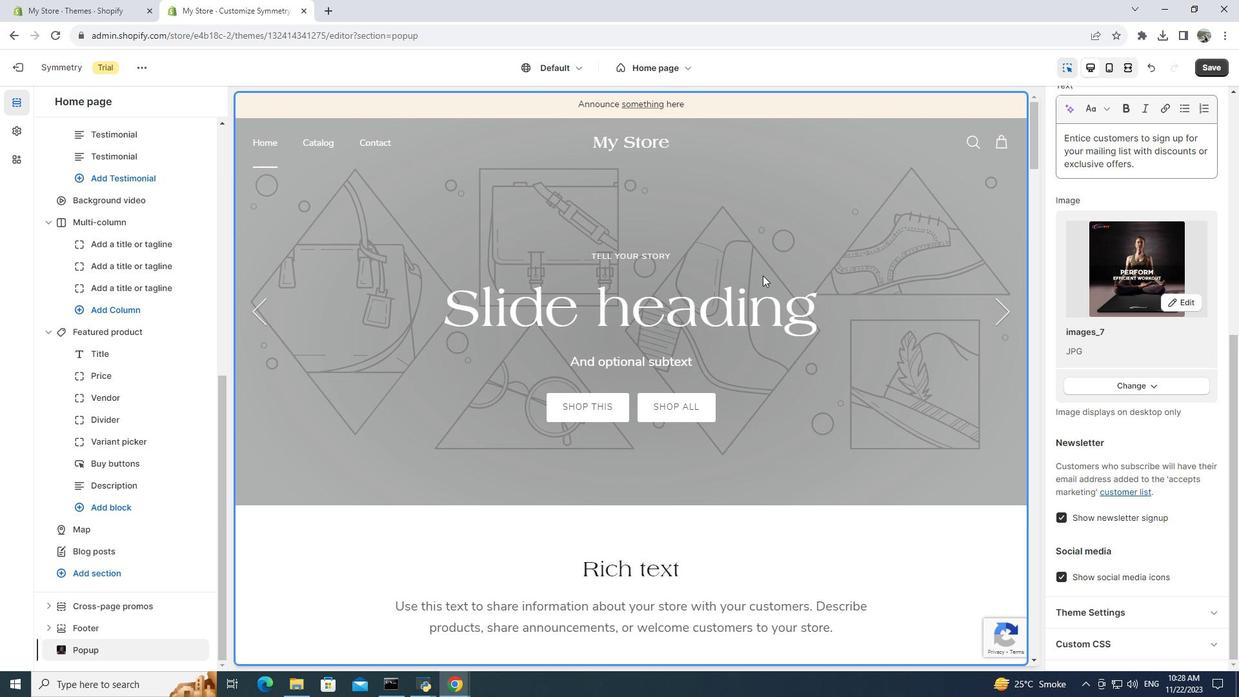 
Action: Mouse scrolled (764, 276) with delta (0, 0)
Screenshot: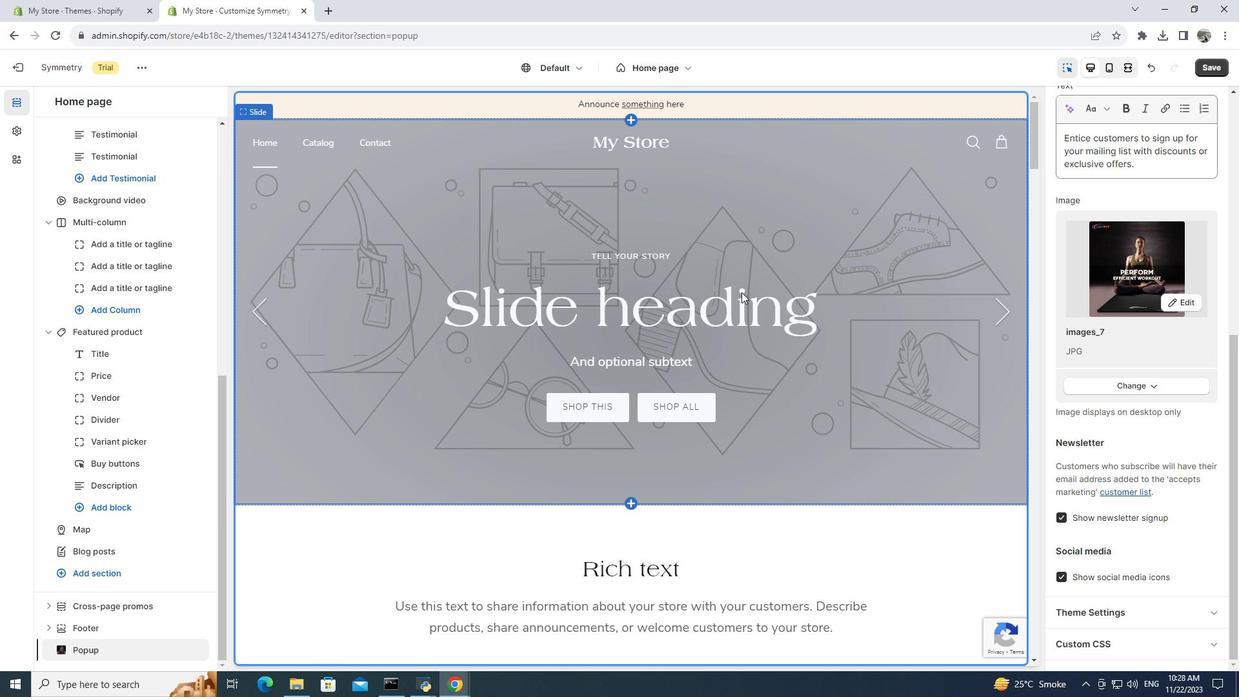 
Action: Mouse moved to (830, 244)
Screenshot: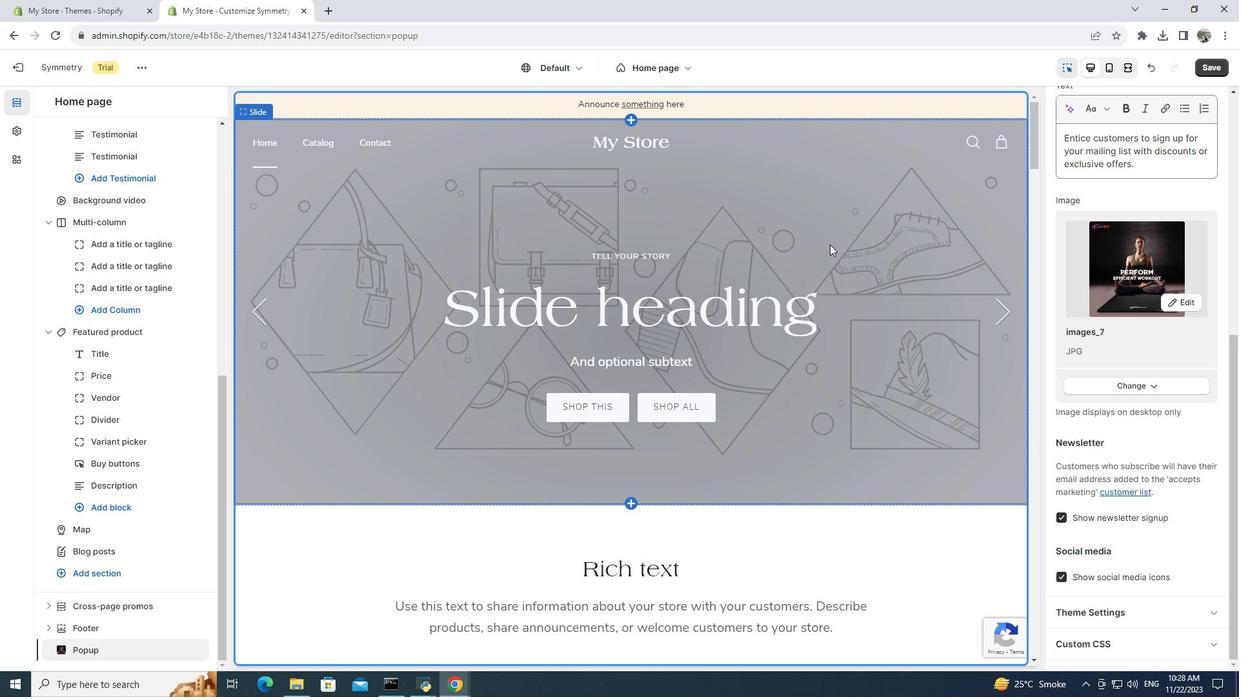 
Action: Mouse pressed left at (830, 244)
Screenshot: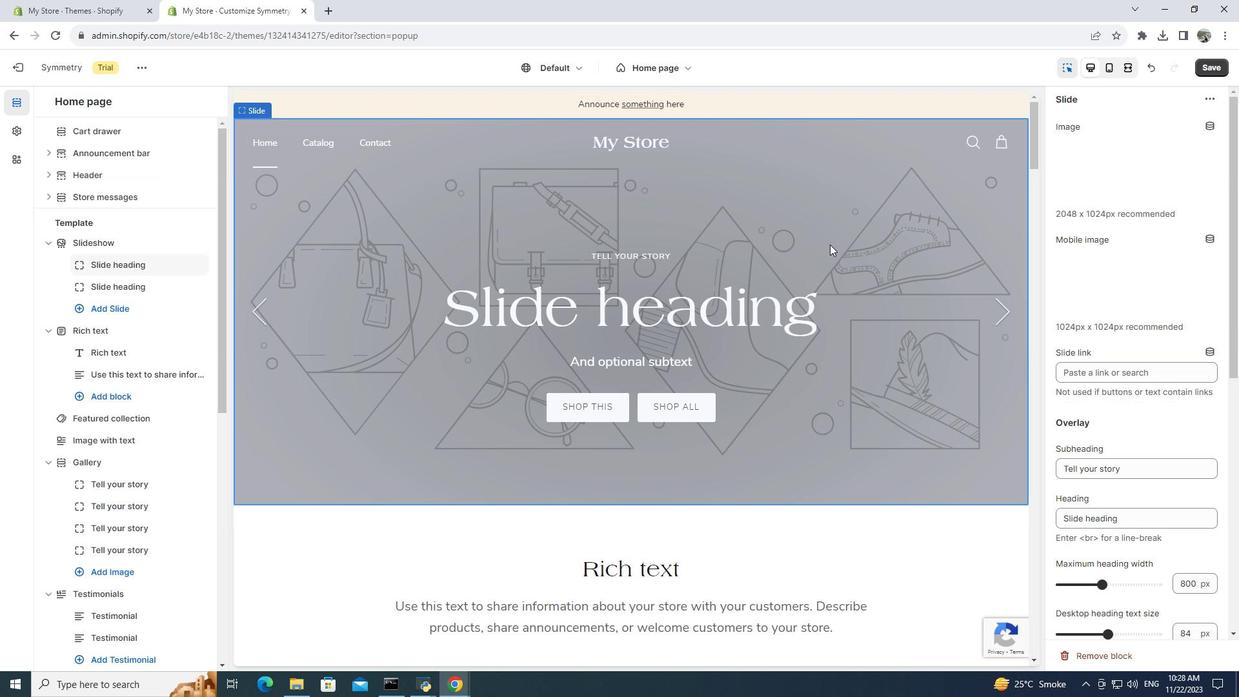 
Action: Mouse pressed left at (830, 244)
Screenshot: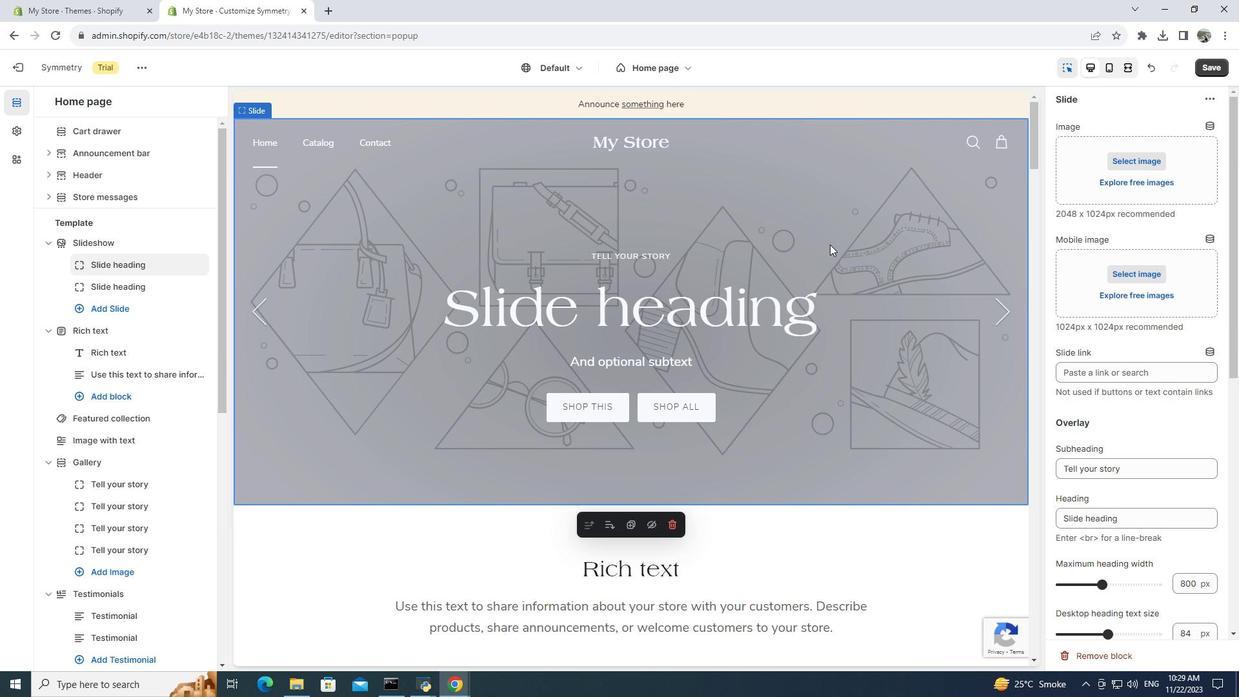 
Action: Mouse moved to (1137, 176)
Screenshot: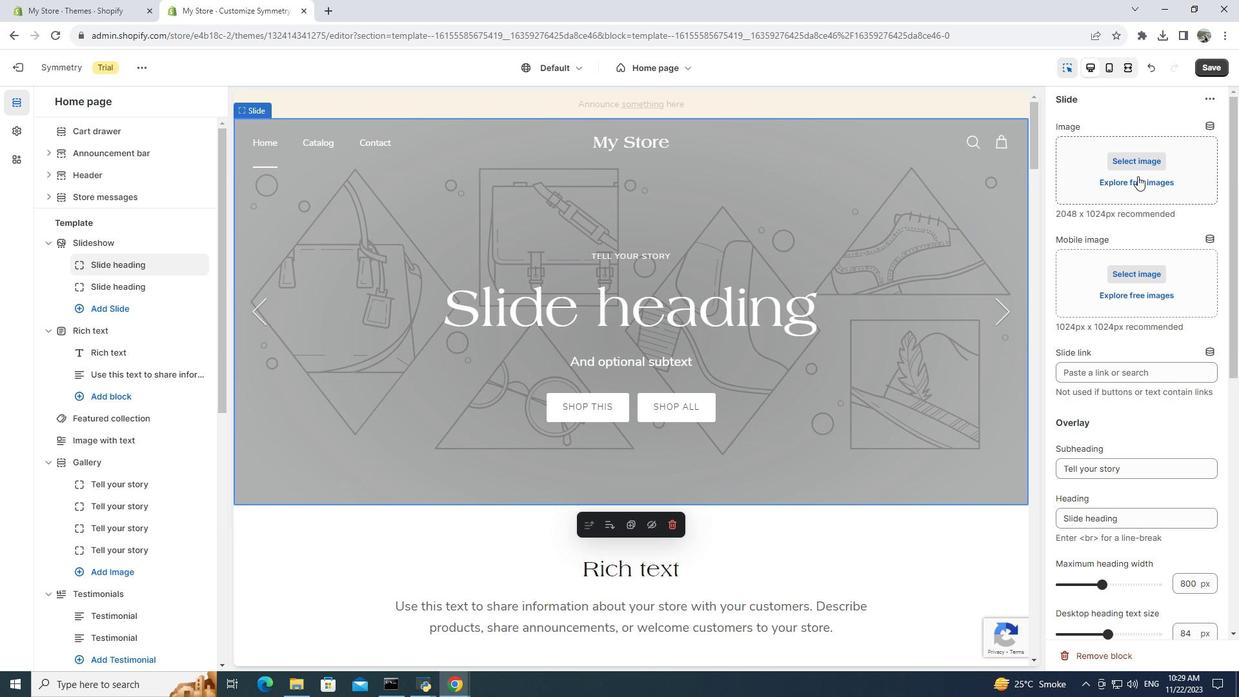 
Action: Mouse pressed left at (1137, 176)
Screenshot: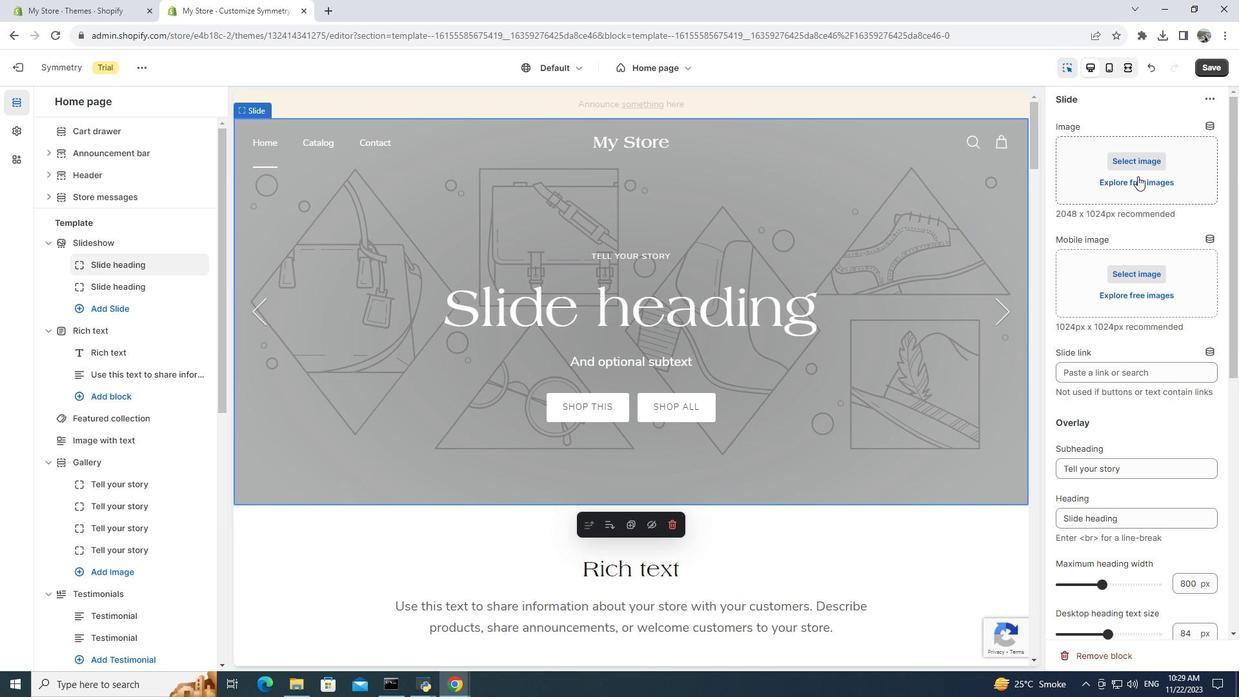 
Action: Mouse moved to (913, 120)
Screenshot: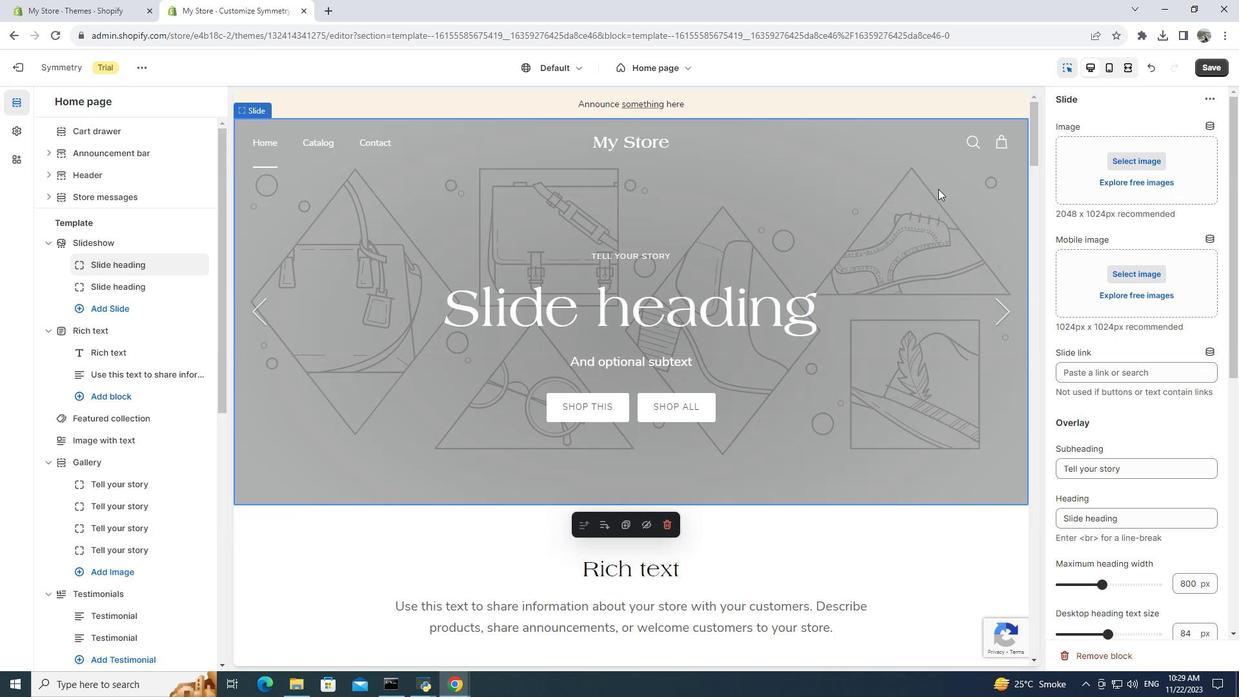 
Action: Mouse pressed left at (913, 120)
Screenshot: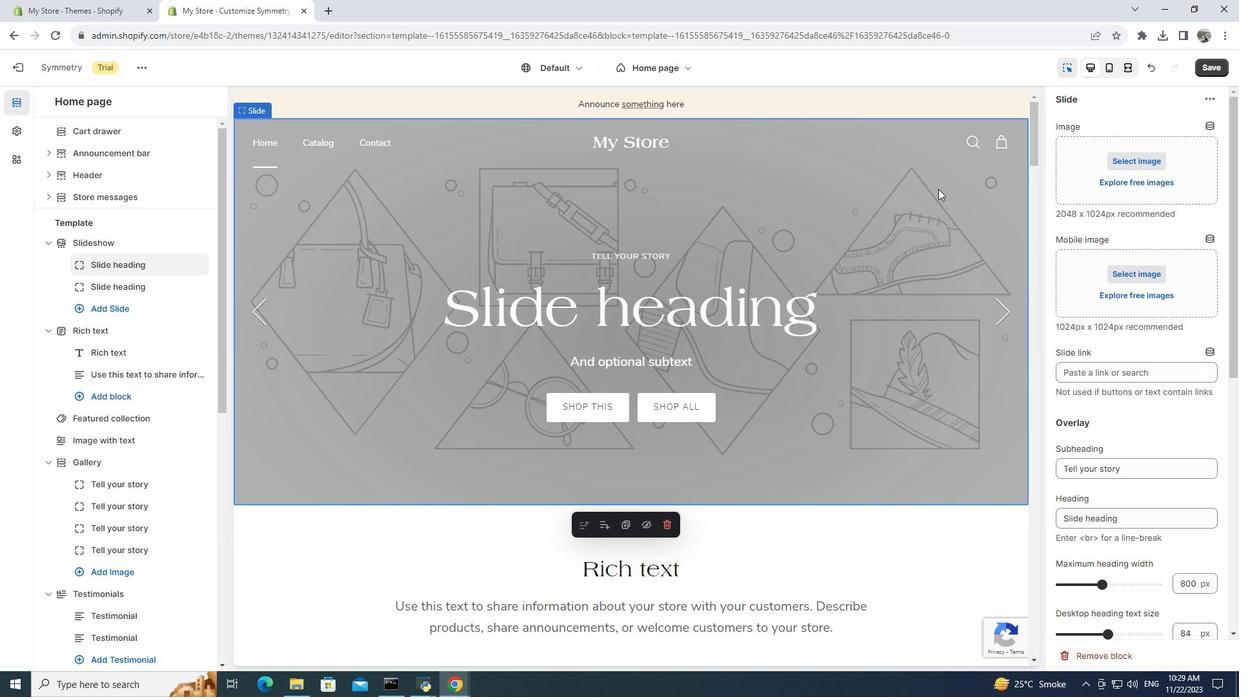 
Action: Mouse moved to (1119, 177)
Screenshot: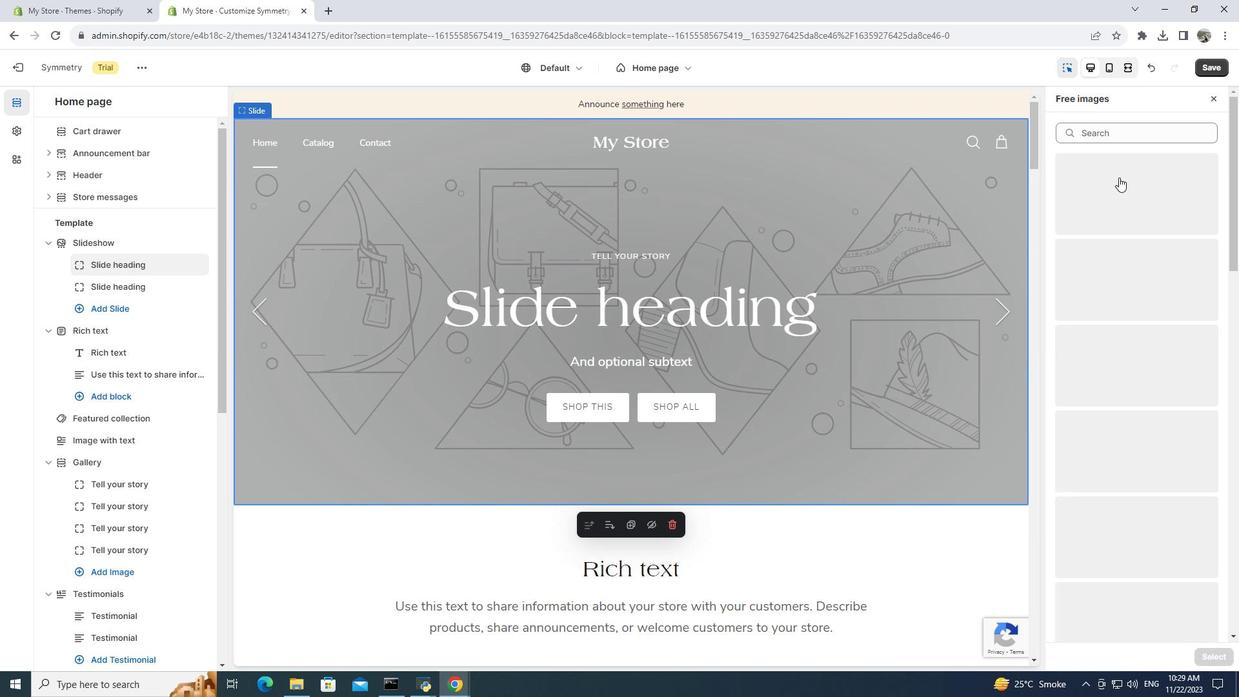 
Action: Mouse pressed left at (1119, 177)
Screenshot: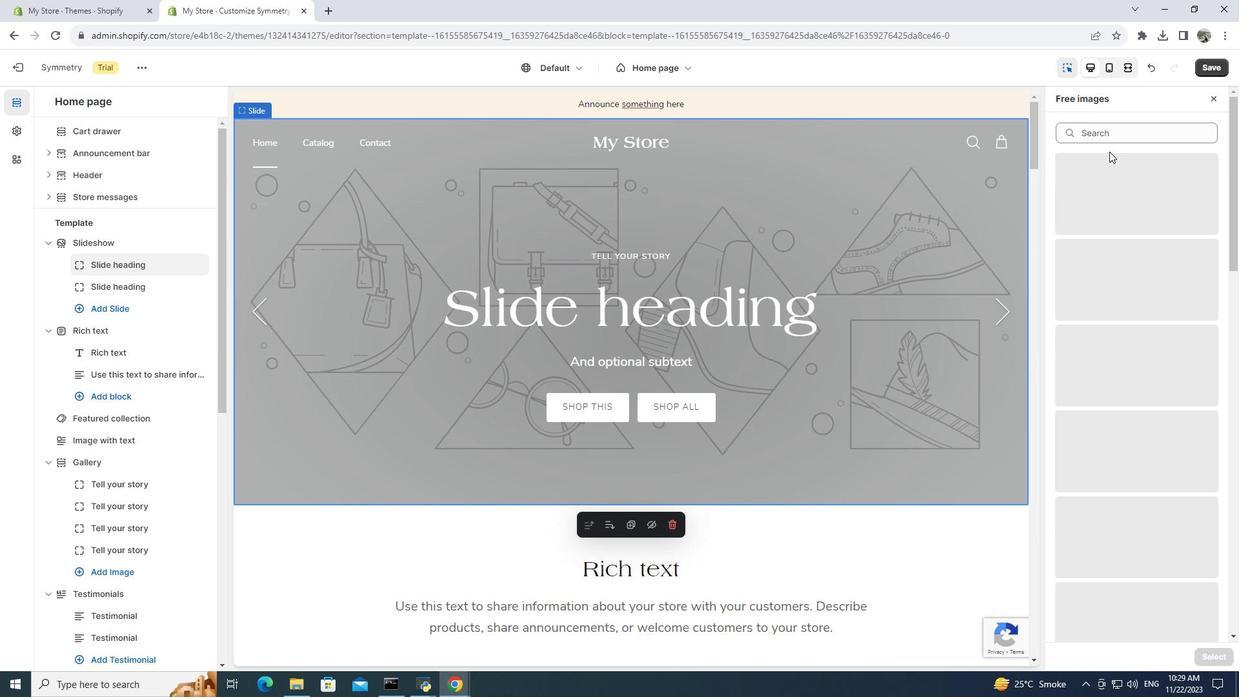 
Action: Mouse moved to (1104, 133)
Screenshot: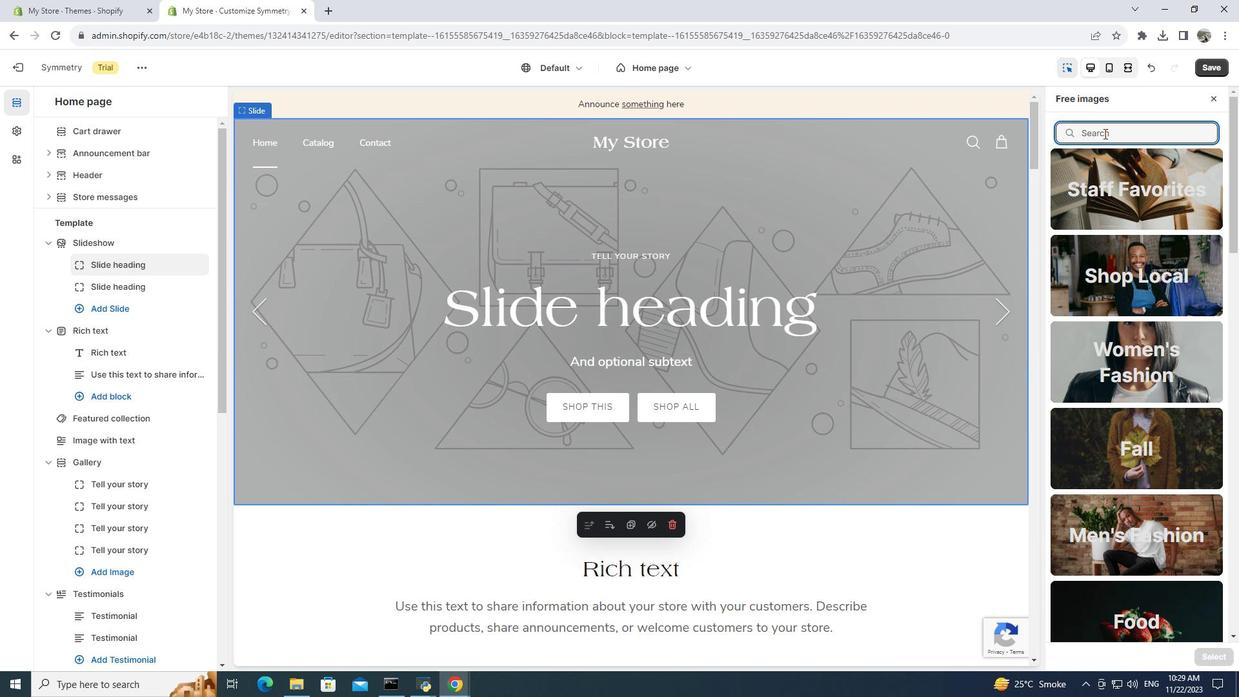
Action: Mouse pressed left at (1104, 133)
Screenshot: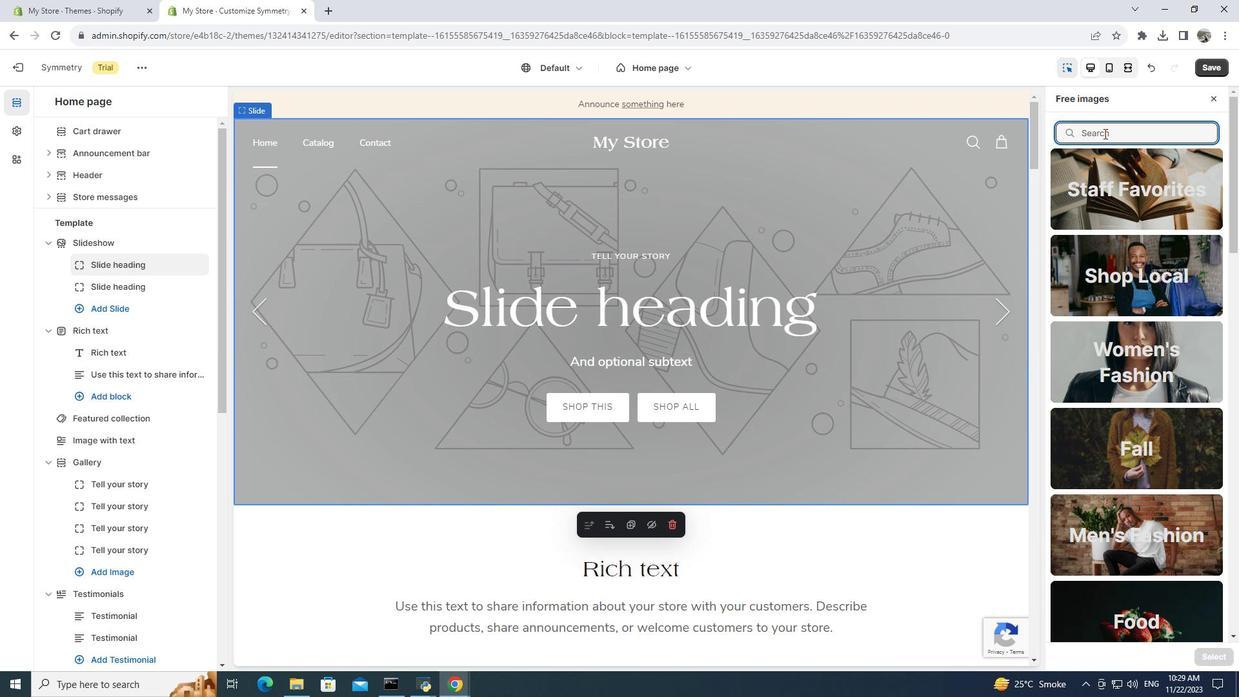 
Action: Key pressed yoga
Screenshot: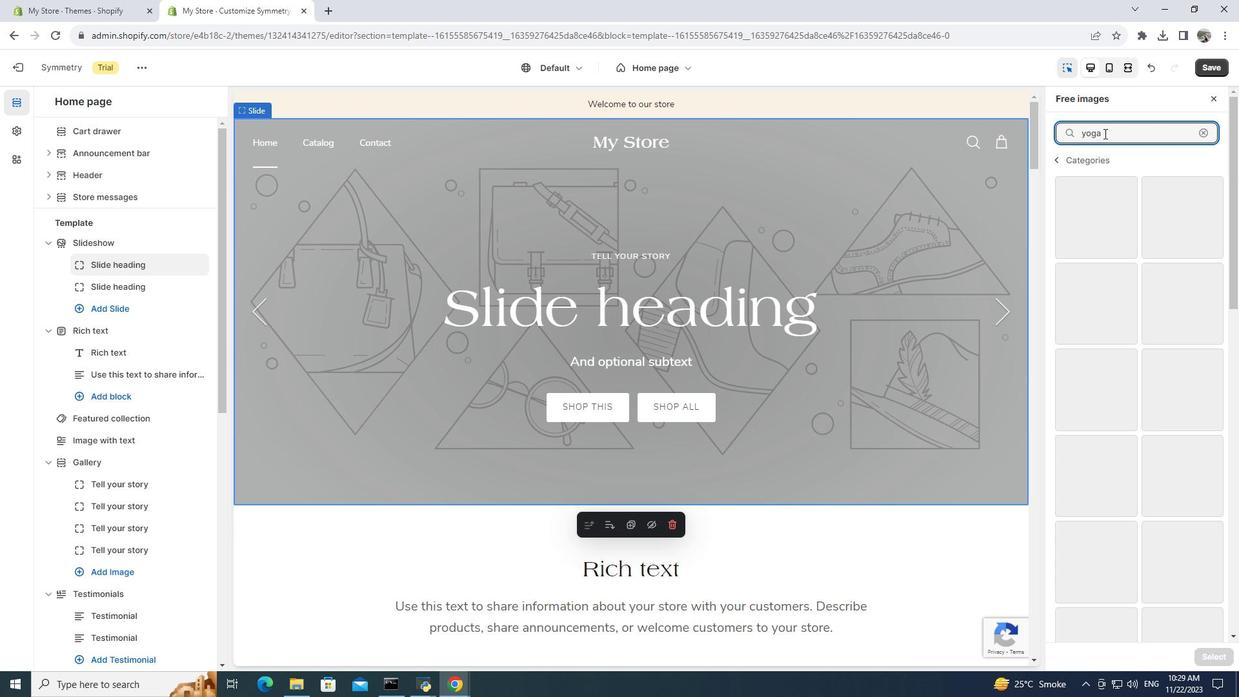 
Action: Mouse moved to (1117, 248)
Screenshot: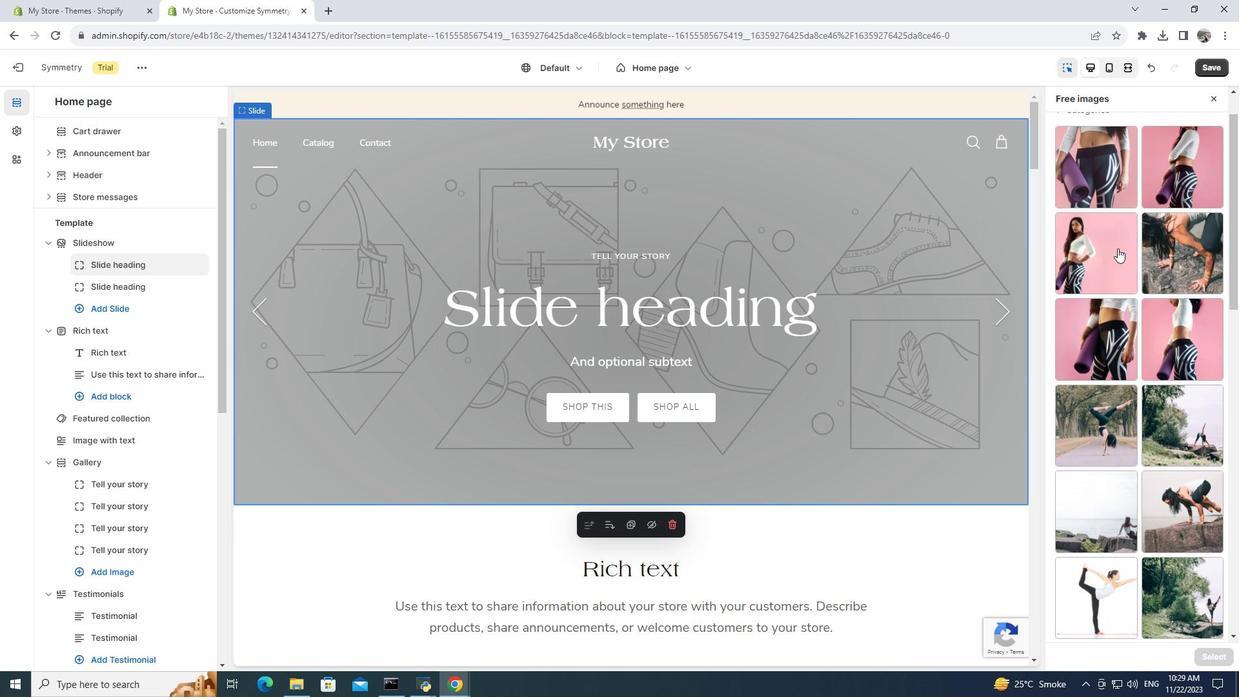 
Action: Mouse scrolled (1117, 247) with delta (0, 0)
Screenshot: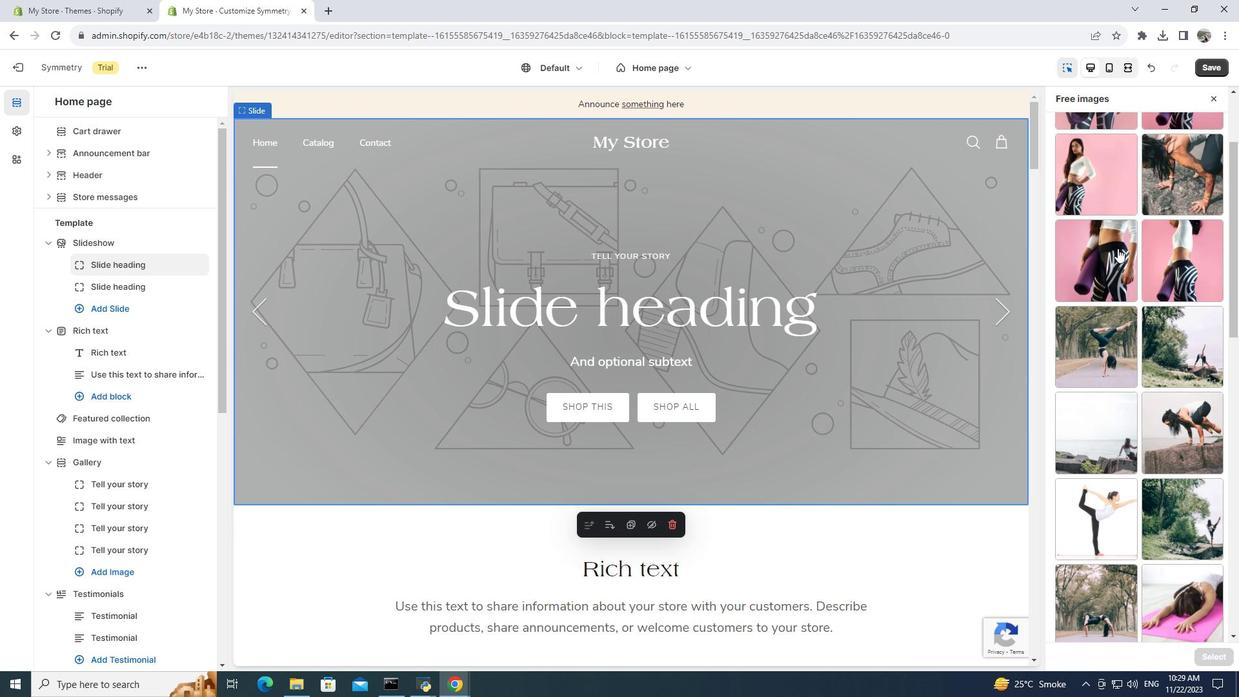 
Action: Mouse scrolled (1117, 247) with delta (0, 0)
Screenshot: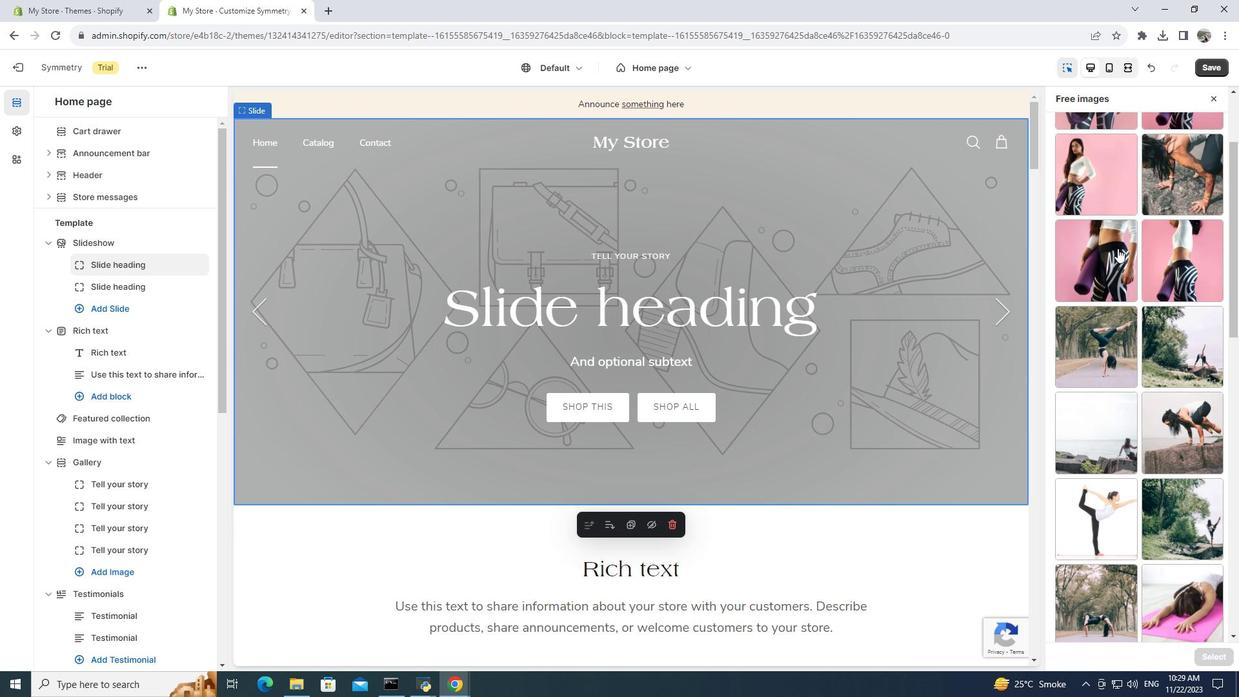 
Action: Mouse scrolled (1117, 247) with delta (0, 0)
Screenshot: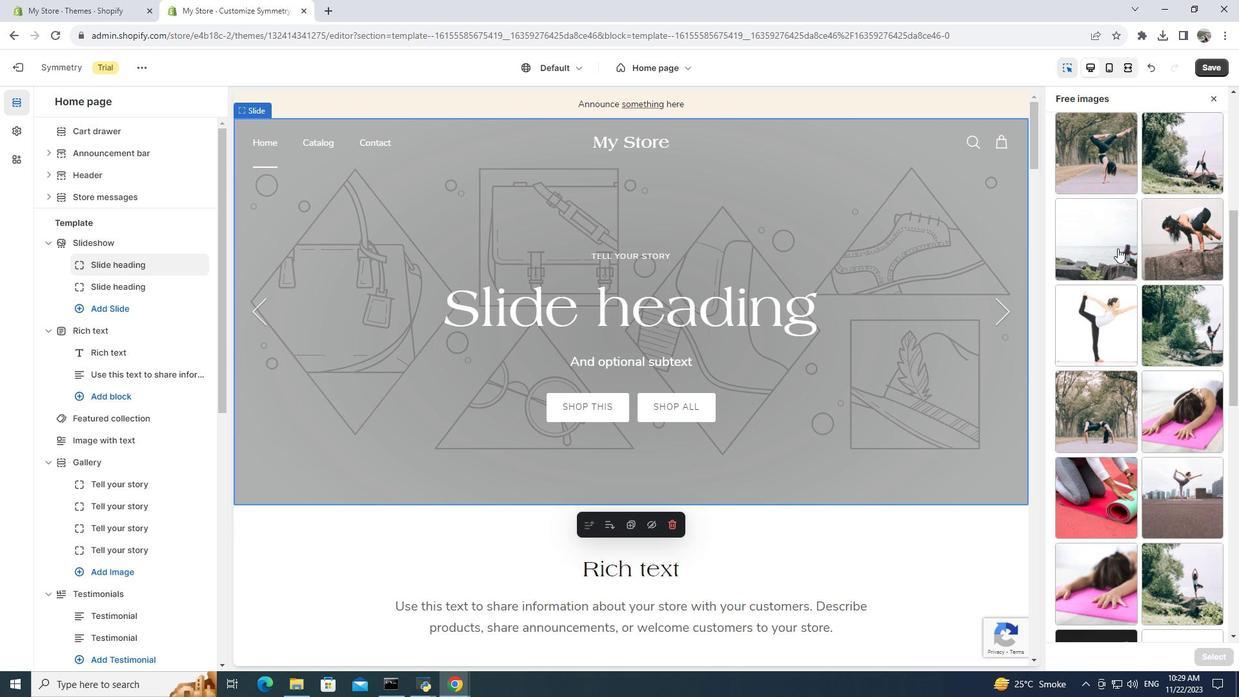 
Action: Mouse scrolled (1117, 247) with delta (0, 0)
Screenshot: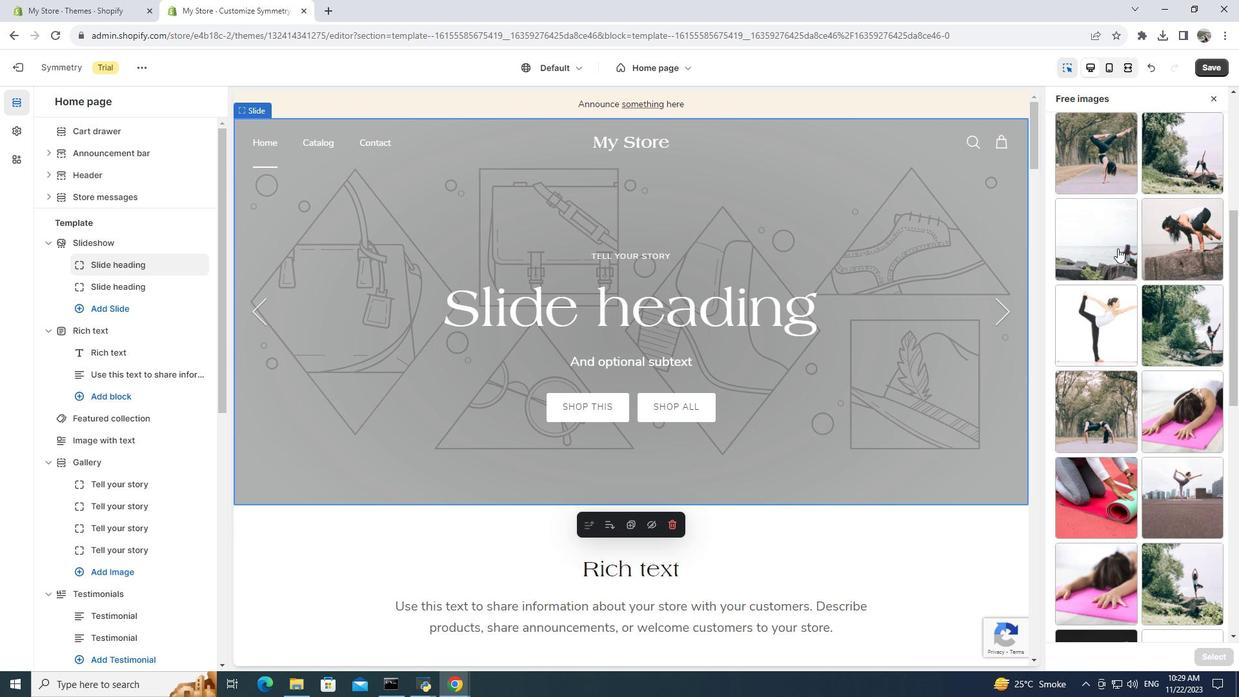 
Action: Mouse scrolled (1117, 247) with delta (0, 0)
Screenshot: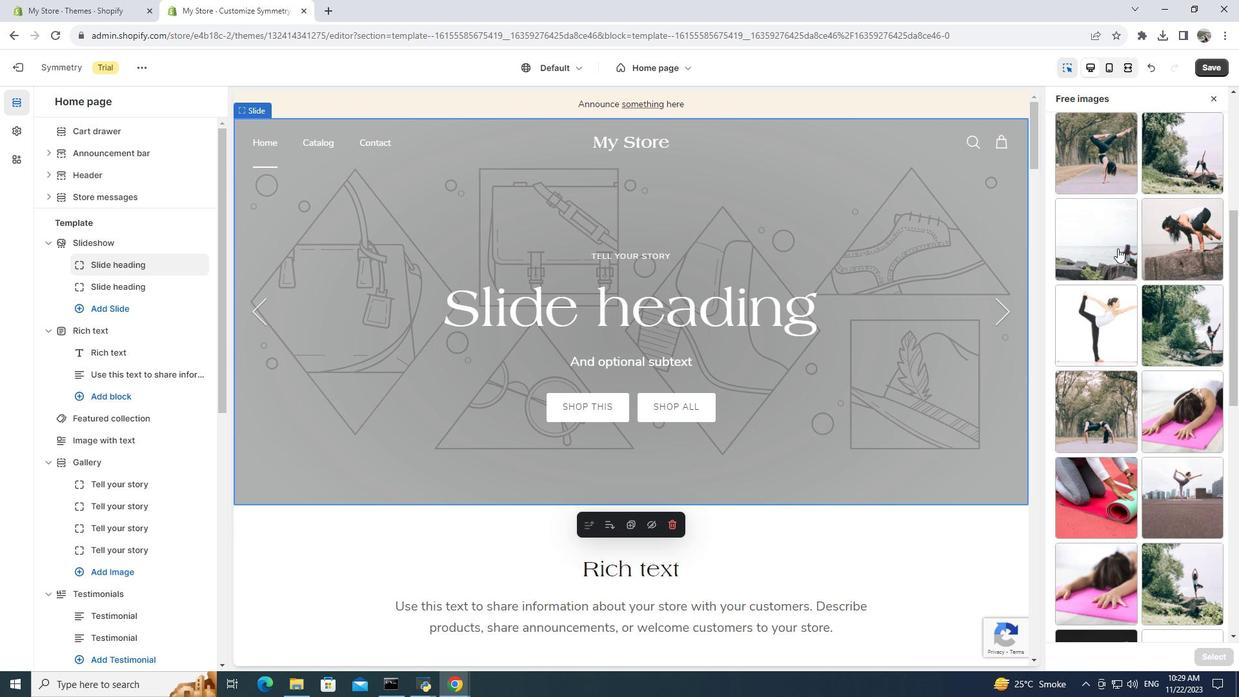 
Action: Mouse scrolled (1117, 247) with delta (0, 0)
Screenshot: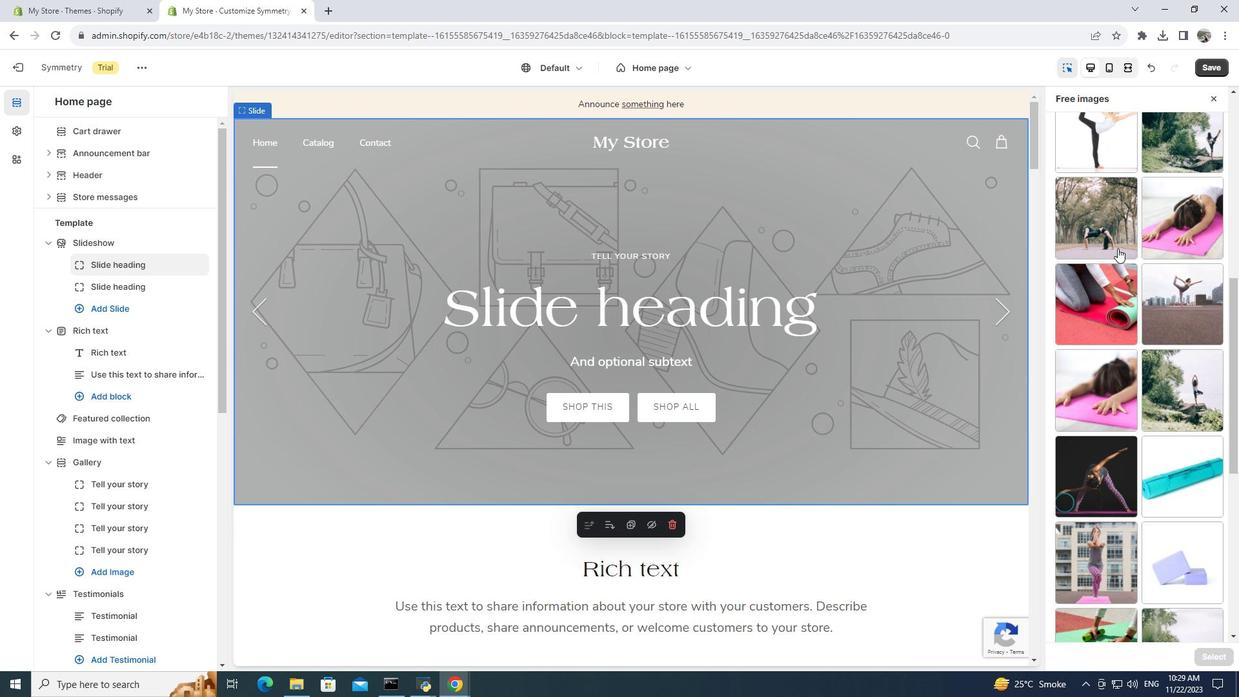 
Action: Mouse scrolled (1117, 247) with delta (0, 0)
Screenshot: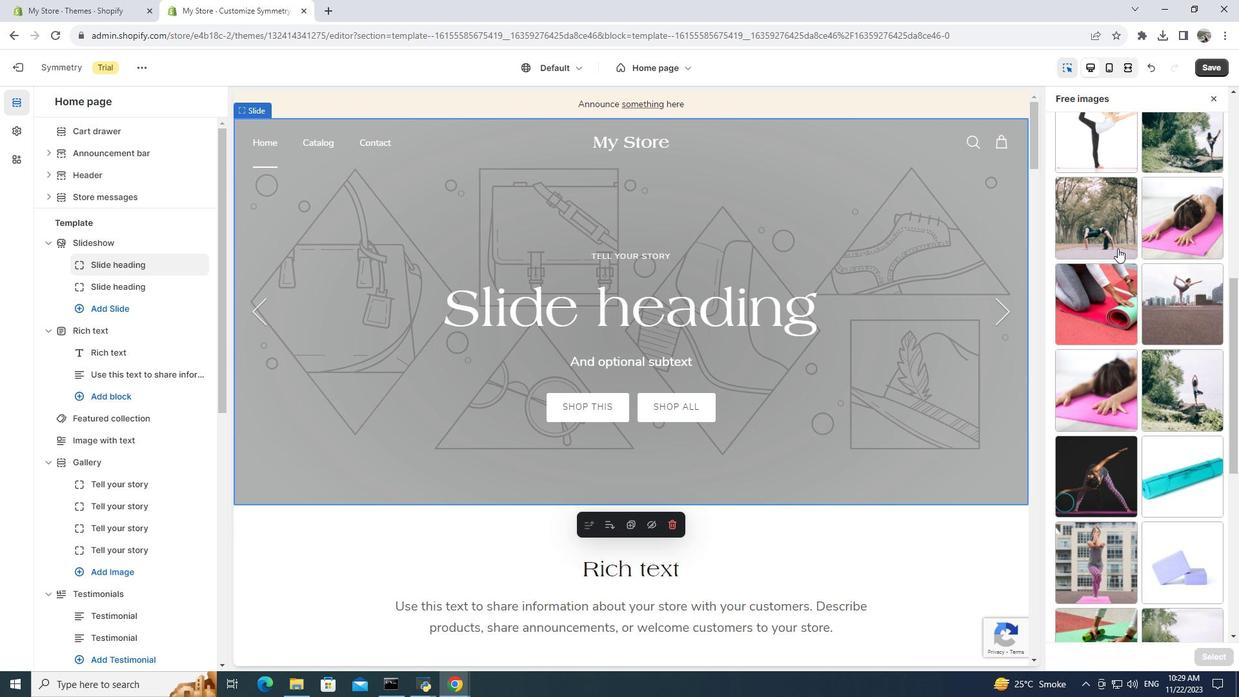
Action: Mouse scrolled (1117, 247) with delta (0, 0)
Screenshot: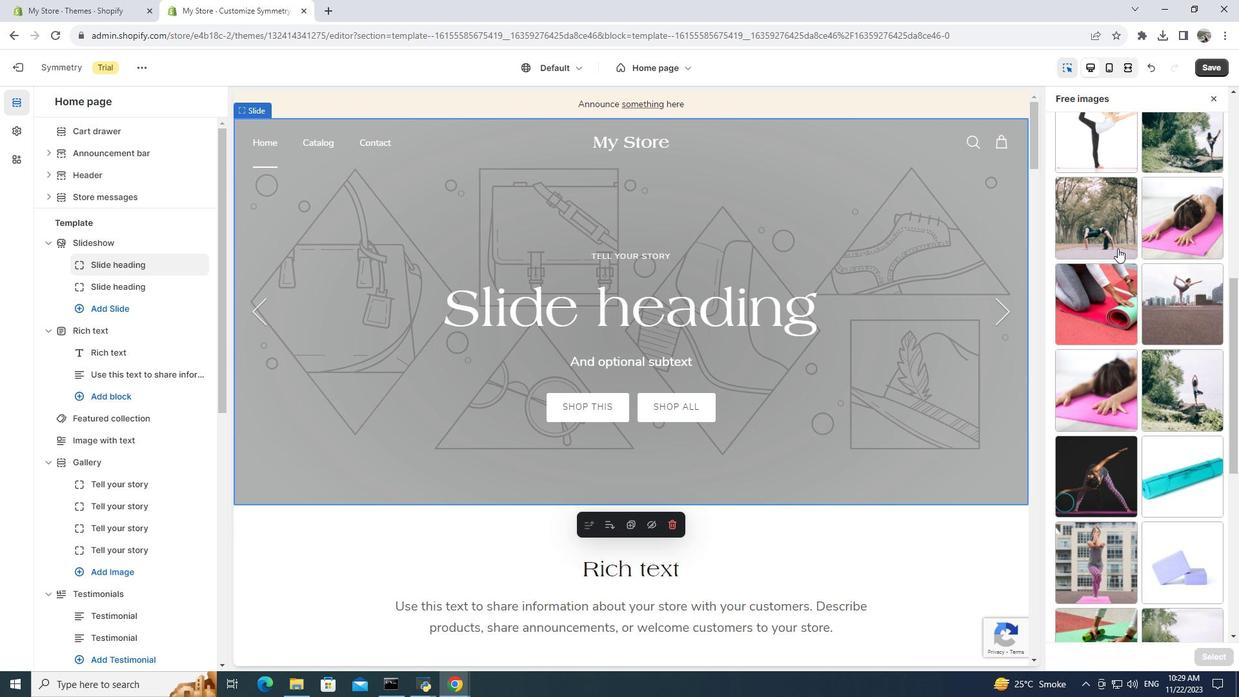 
Action: Mouse moved to (1117, 248)
Screenshot: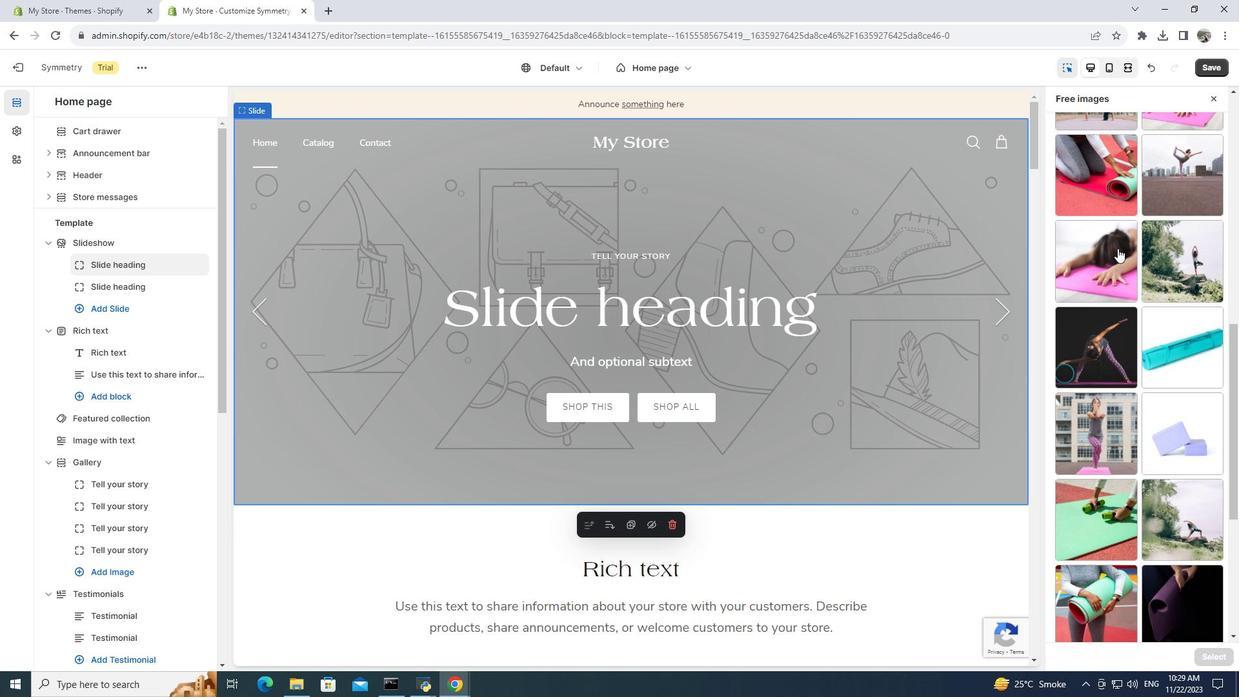 
Action: Mouse scrolled (1117, 247) with delta (0, 0)
Screenshot: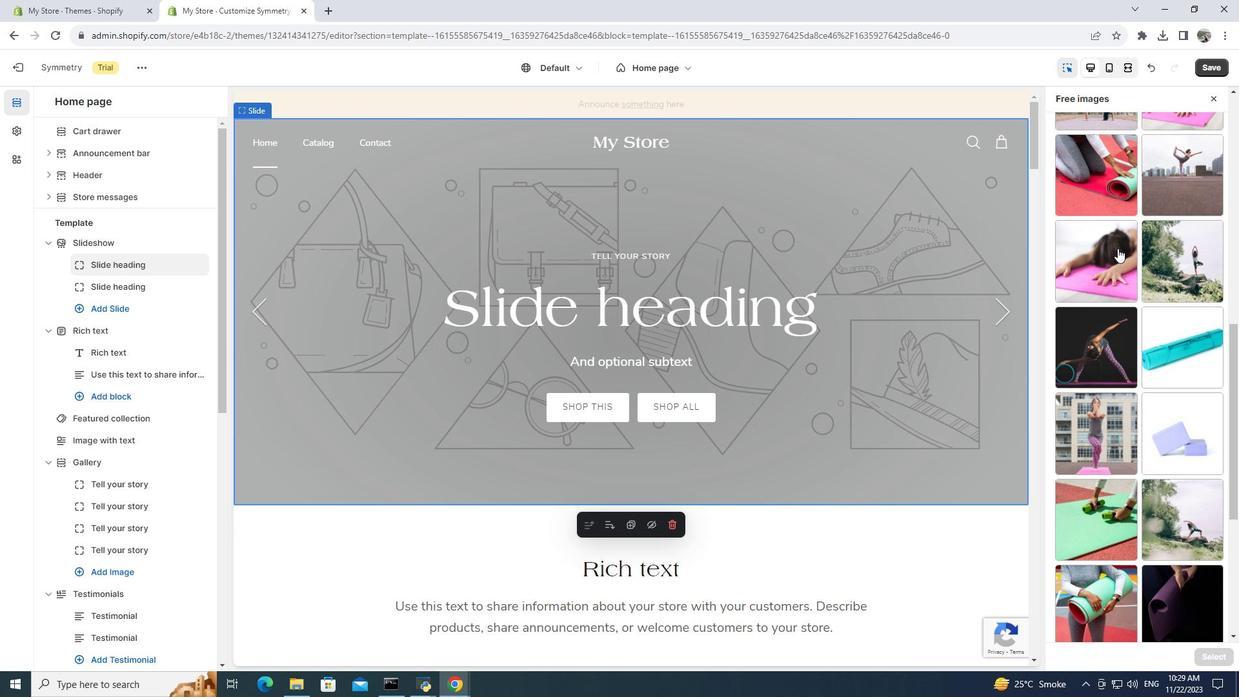 
Action: Mouse scrolled (1117, 247) with delta (0, 0)
Screenshot: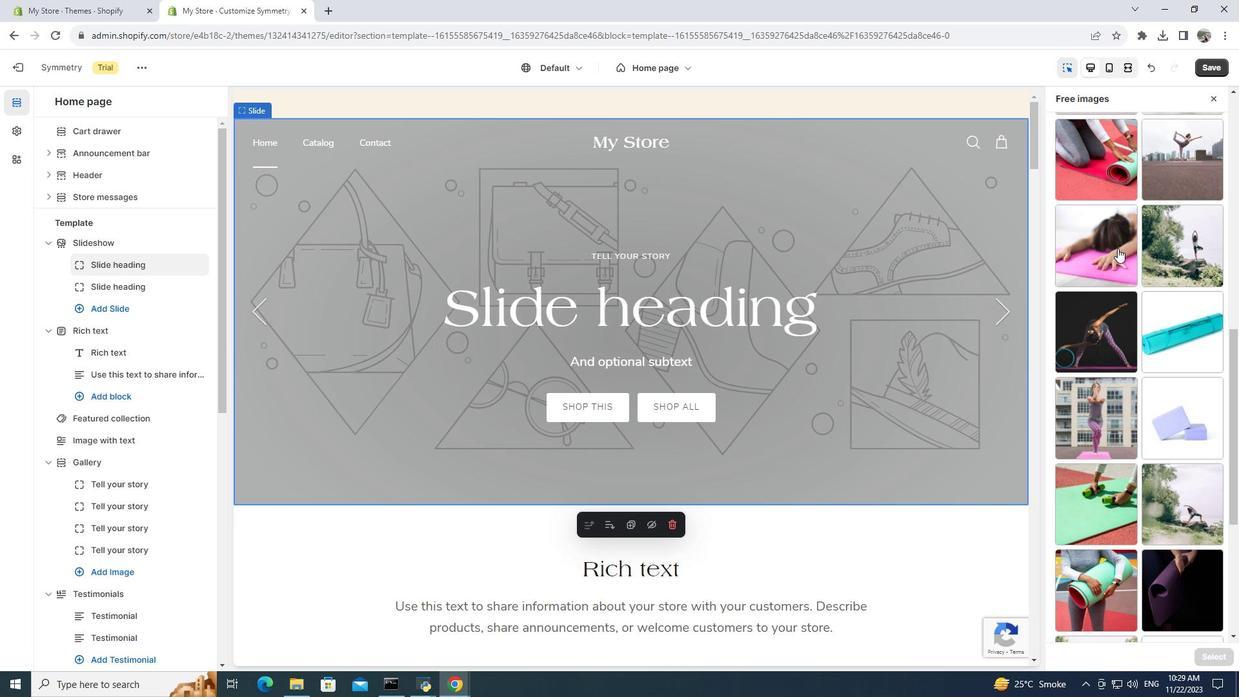 
Action: Mouse scrolled (1117, 247) with delta (0, 0)
Screenshot: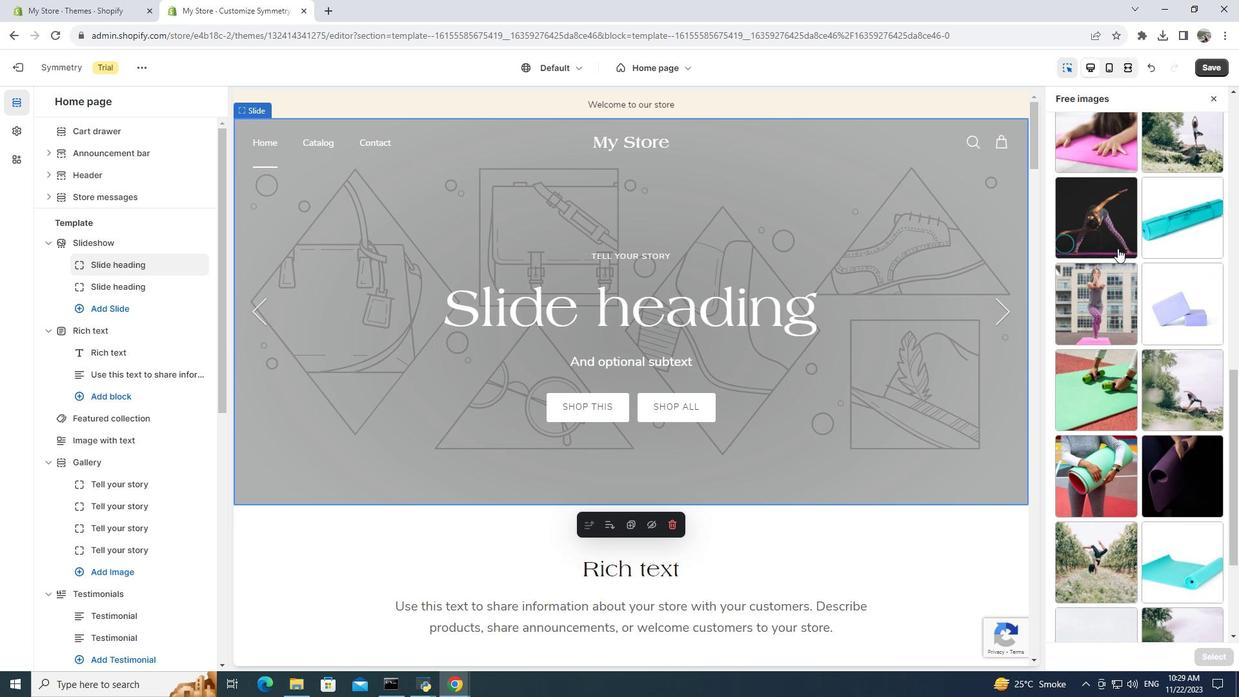 
Action: Mouse scrolled (1117, 247) with delta (0, 0)
Screenshot: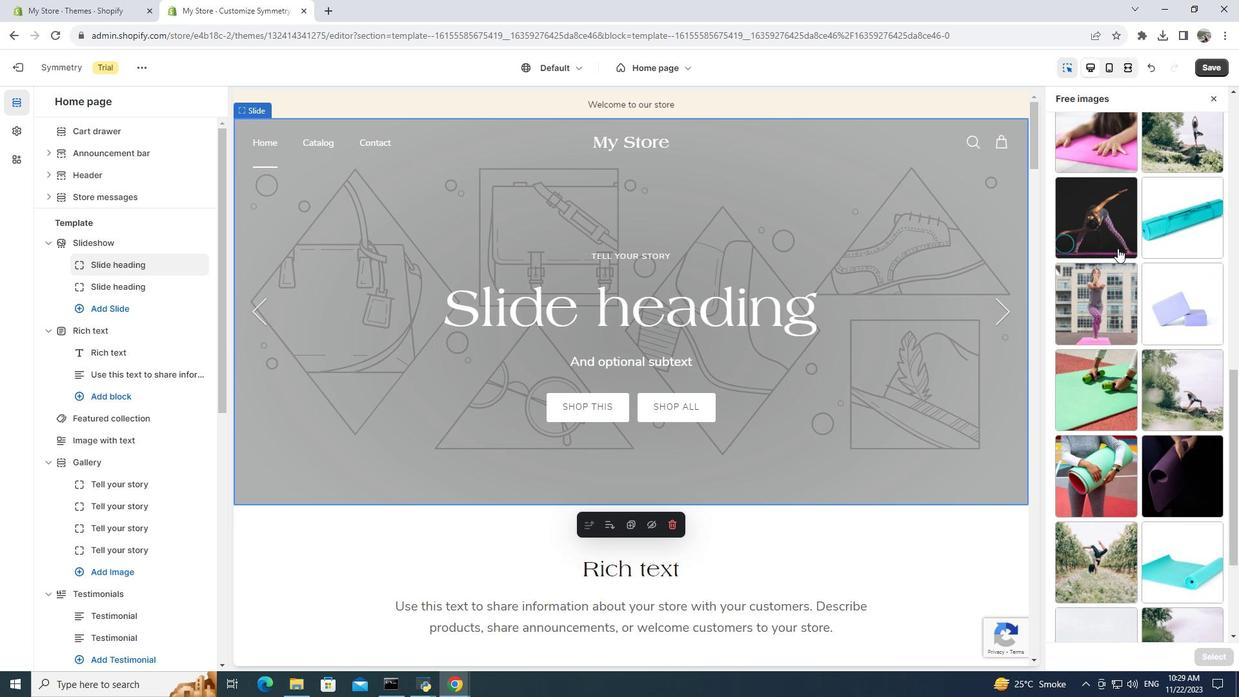 
Action: Mouse scrolled (1117, 247) with delta (0, 0)
Screenshot: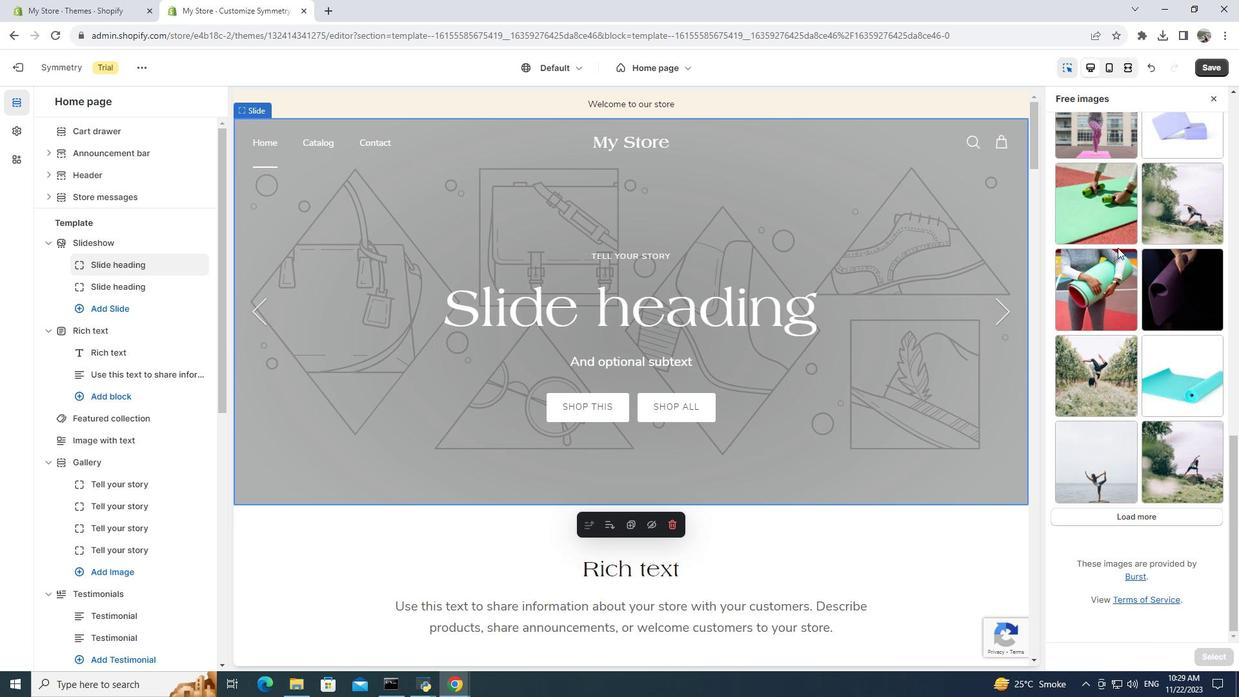 
Action: Mouse scrolled (1117, 247) with delta (0, 0)
Screenshot: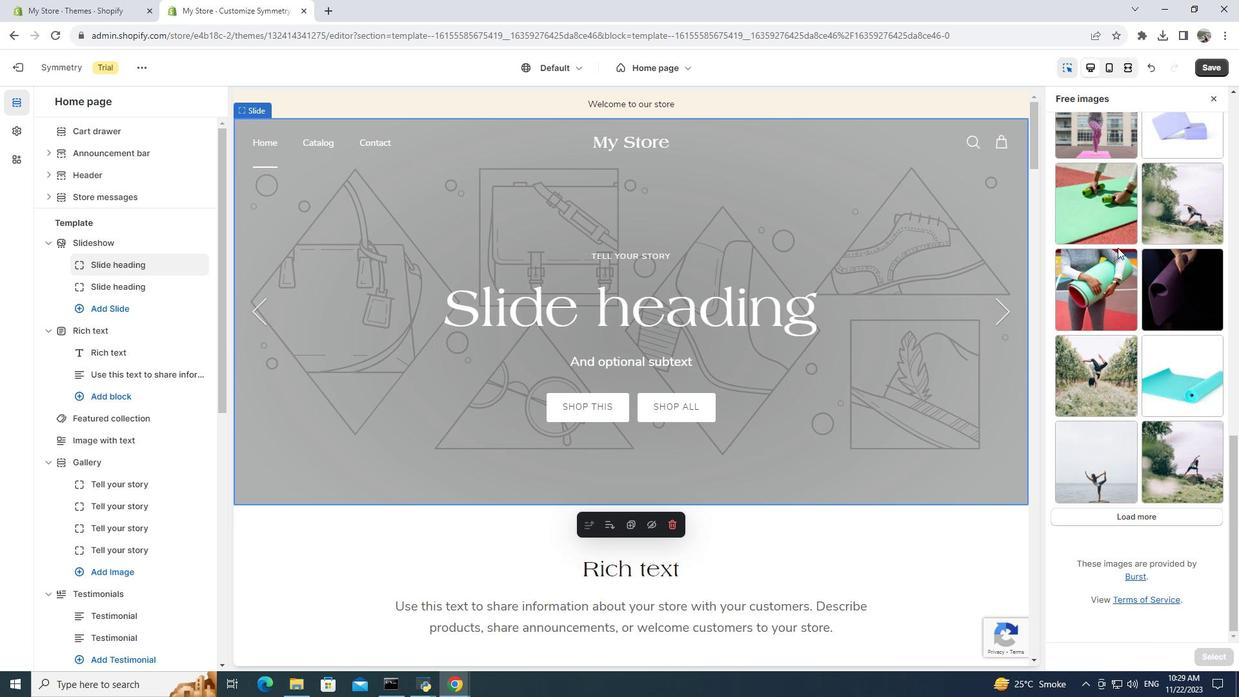 
Action: Mouse scrolled (1117, 247) with delta (0, 0)
Screenshot: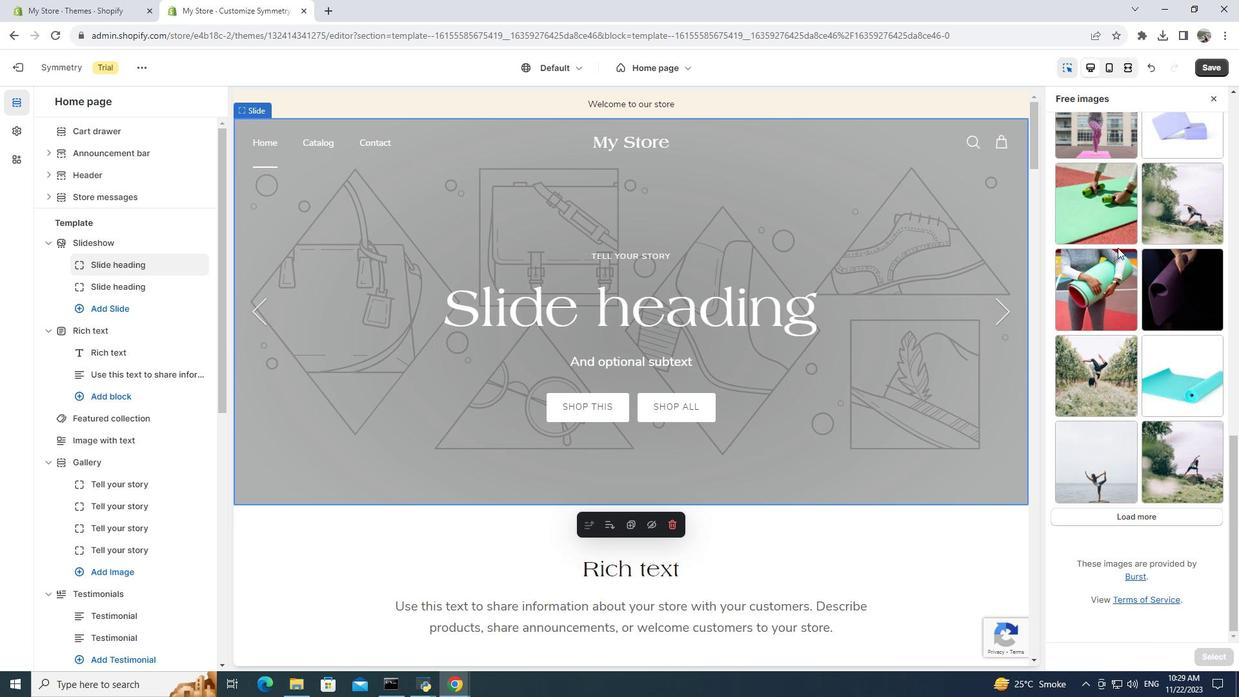 
Action: Mouse moved to (1117, 247)
Screenshot: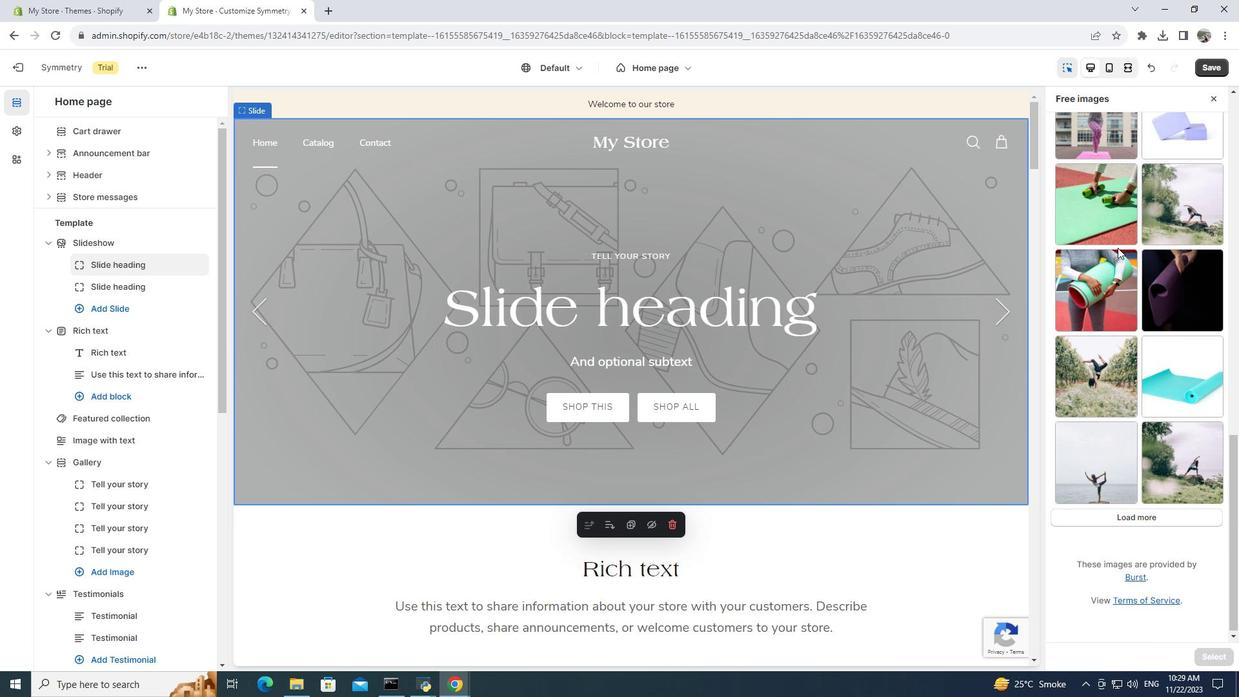 
Action: Mouse scrolled (1117, 248) with delta (0, 0)
Screenshot: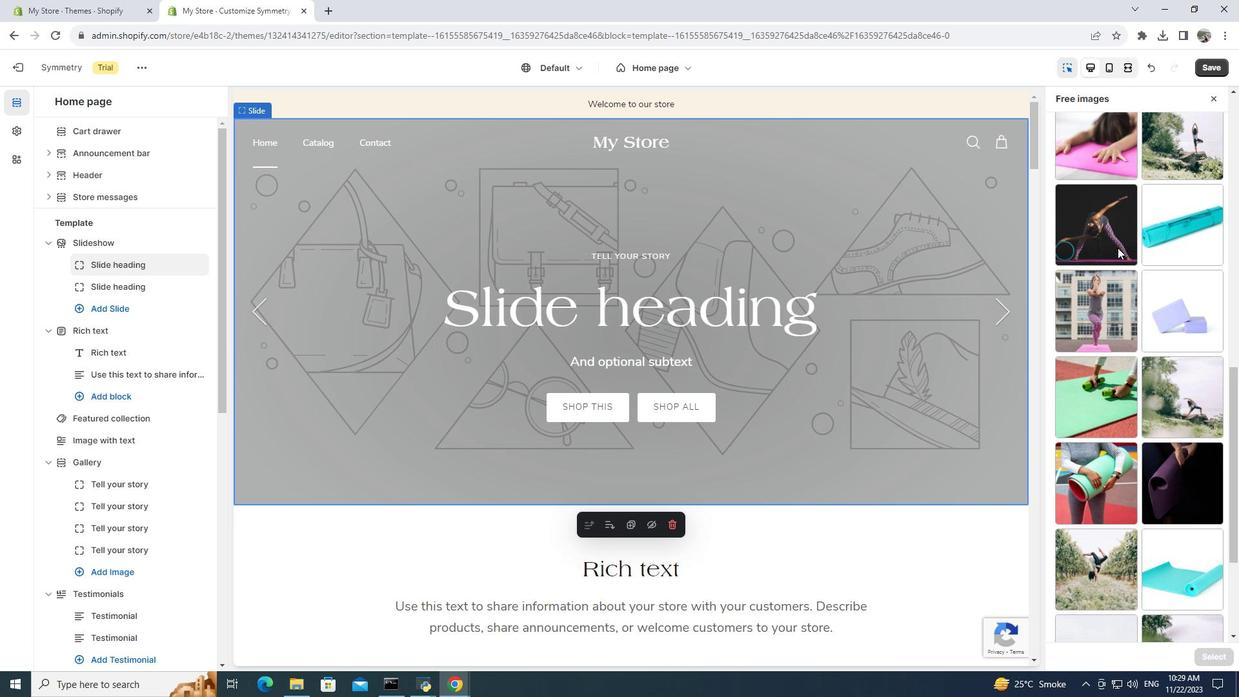 
Action: Mouse scrolled (1117, 248) with delta (0, 0)
Screenshot: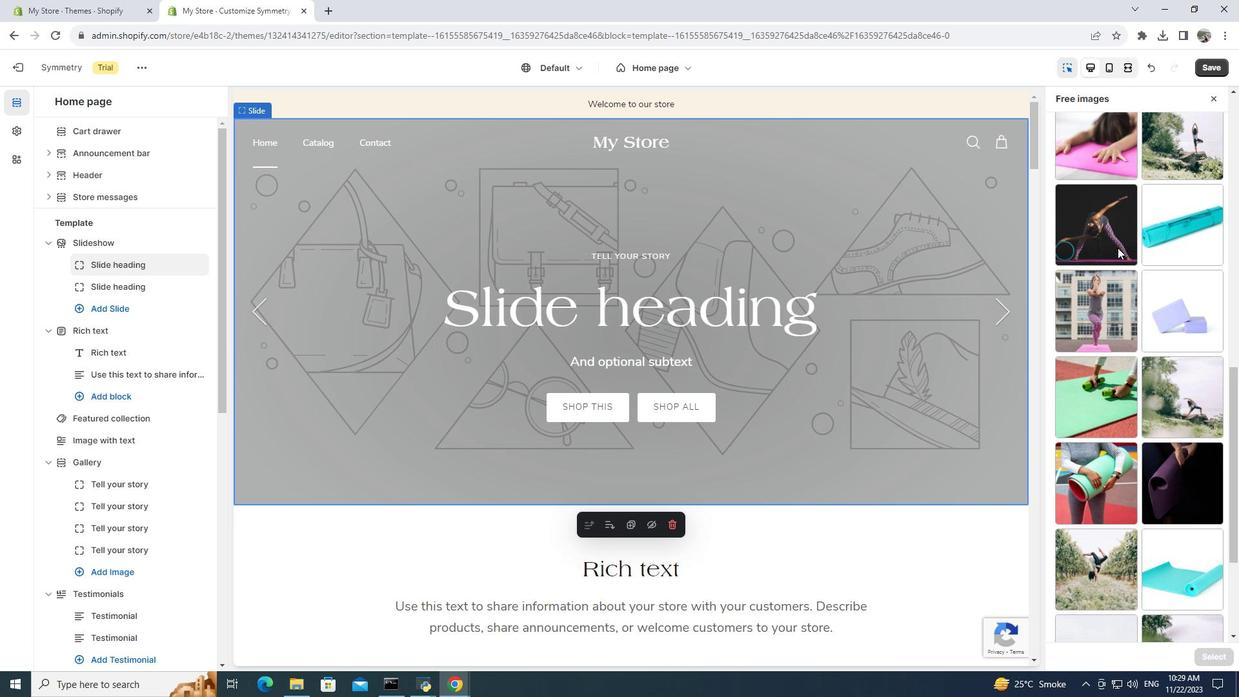 
Action: Mouse scrolled (1117, 248) with delta (0, 0)
Screenshot: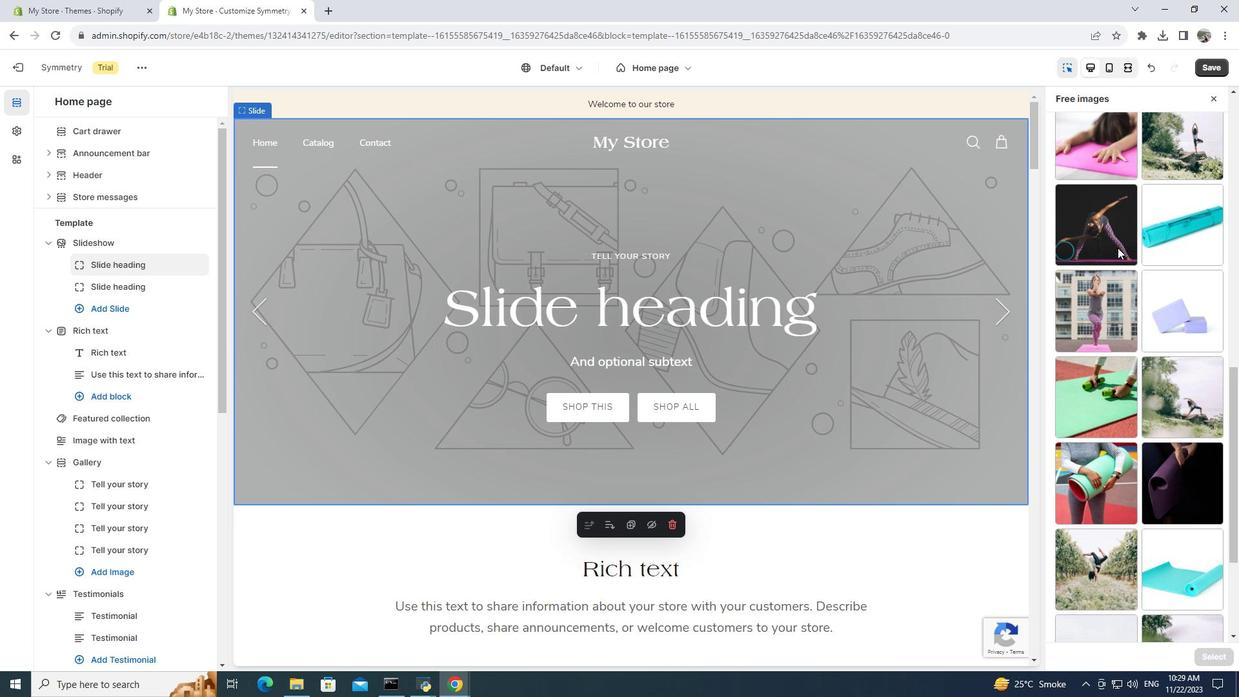
Action: Mouse scrolled (1117, 248) with delta (0, 0)
Screenshot: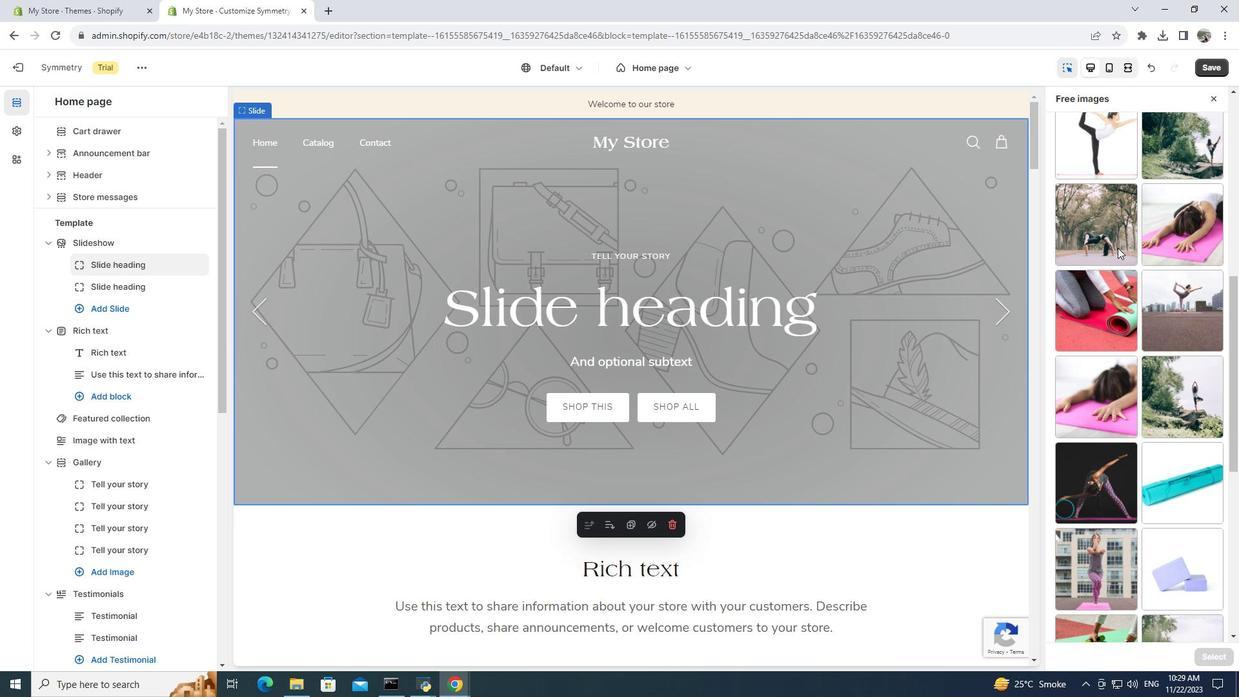 
Action: Mouse scrolled (1117, 248) with delta (0, 0)
Screenshot: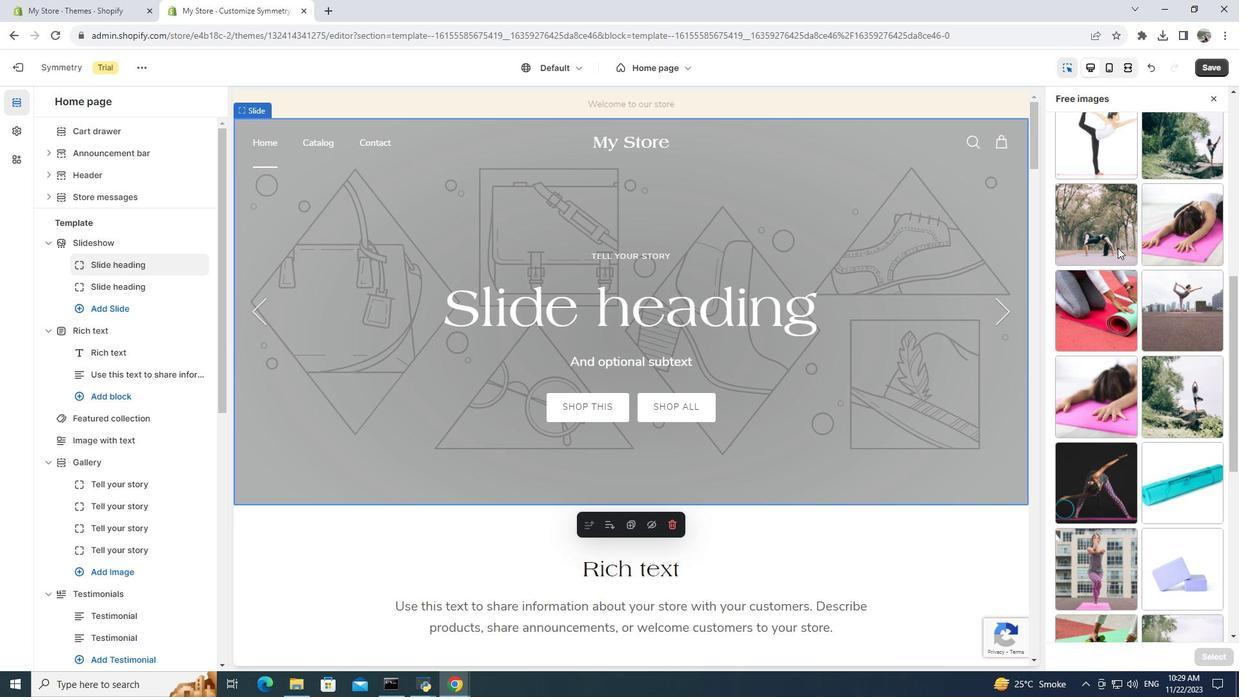 
Action: Mouse scrolled (1117, 248) with delta (0, 0)
Screenshot: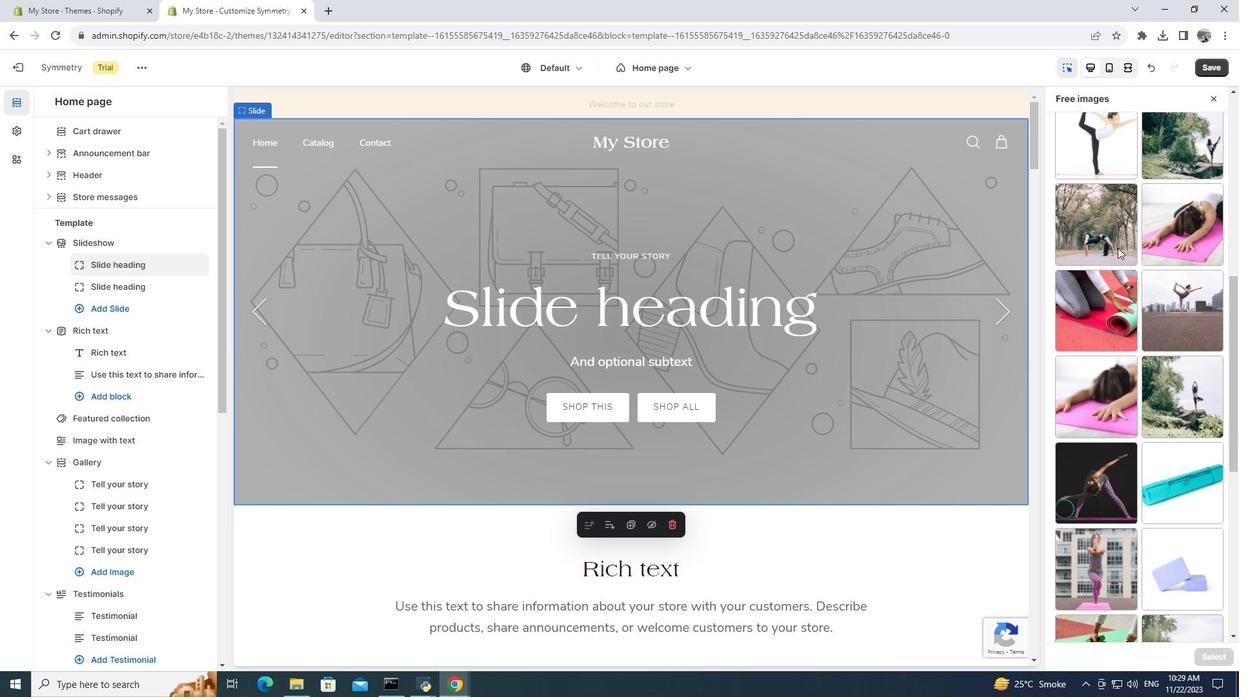 
Action: Mouse scrolled (1117, 248) with delta (0, 0)
Screenshot: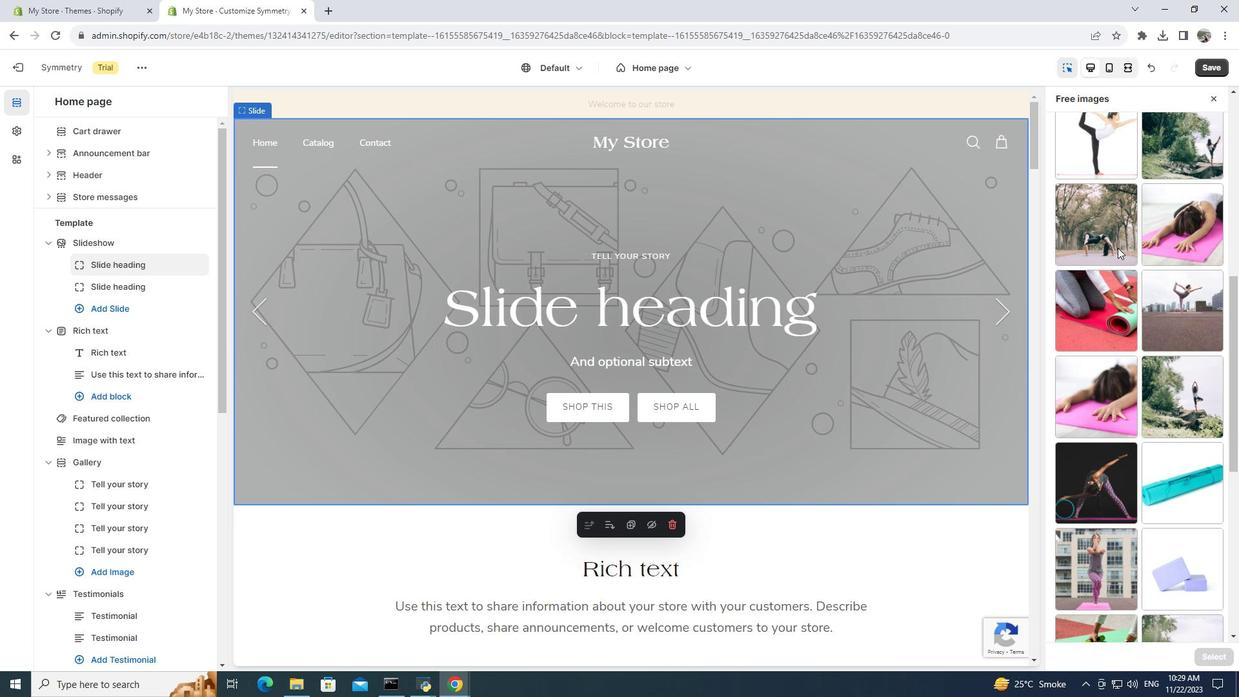 
Action: Mouse moved to (1114, 250)
Screenshot: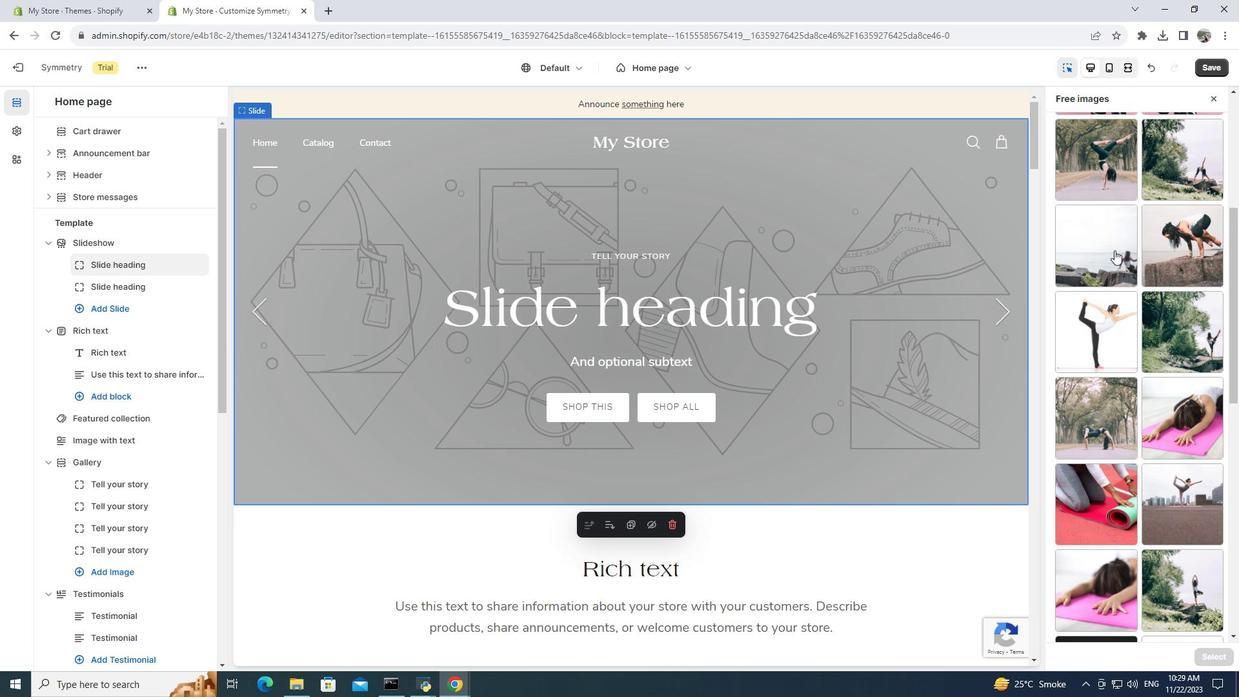 
Action: Mouse scrolled (1114, 251) with delta (0, 0)
Screenshot: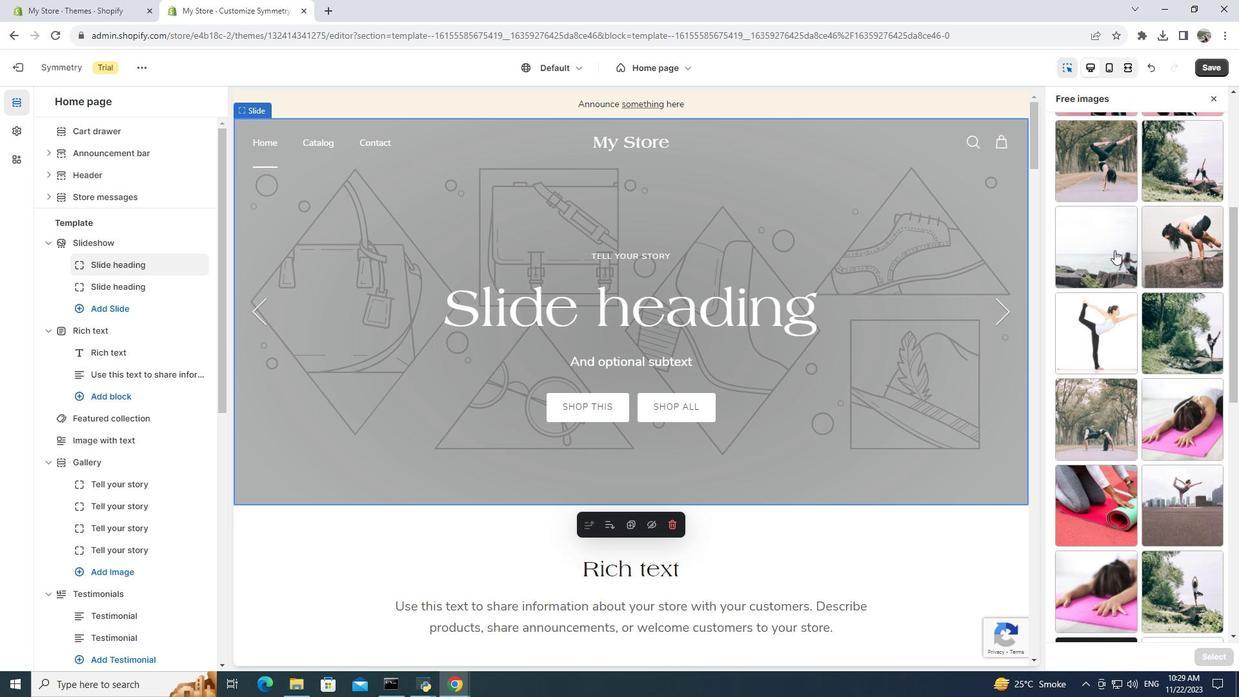 
Action: Mouse scrolled (1114, 251) with delta (0, 0)
Screenshot: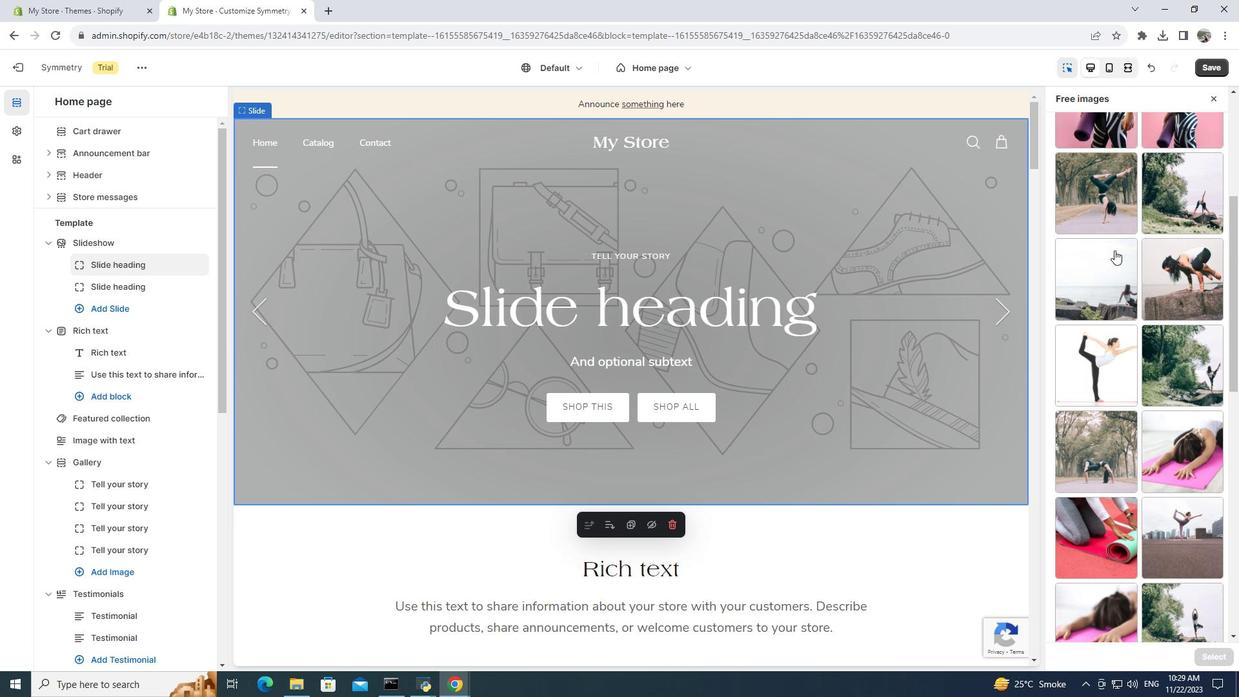 
Action: Mouse scrolled (1114, 251) with delta (0, 0)
Screenshot: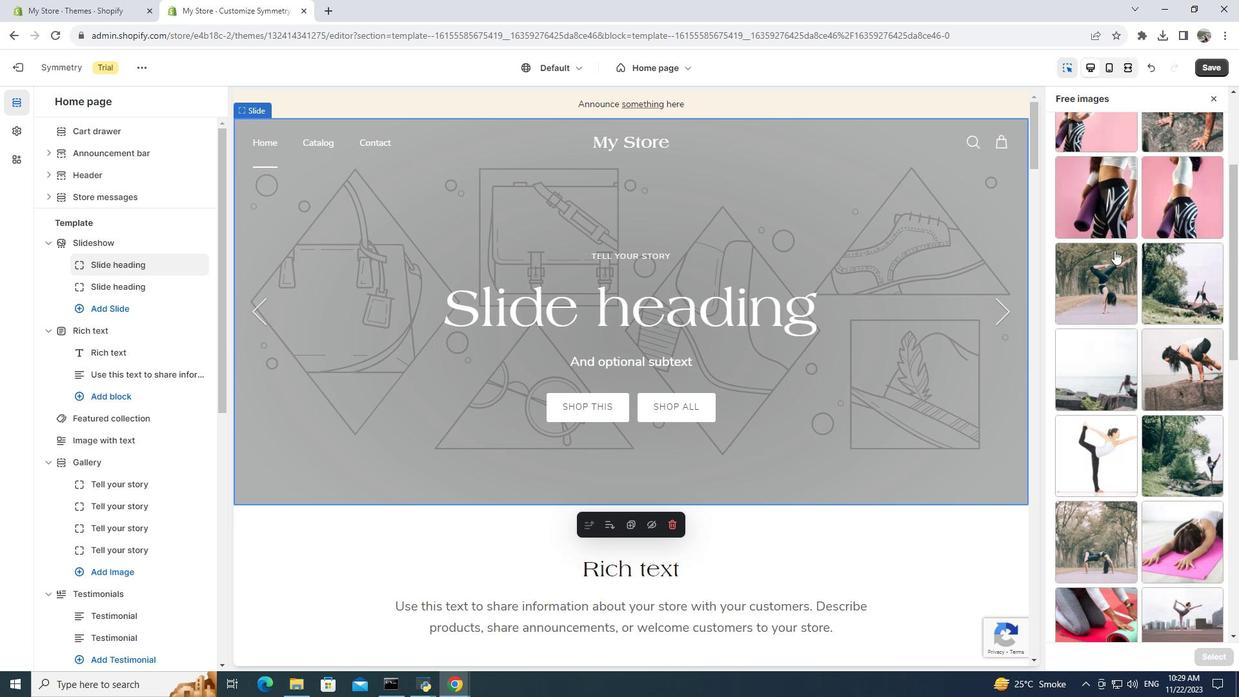 
Action: Mouse scrolled (1114, 251) with delta (0, 0)
Screenshot: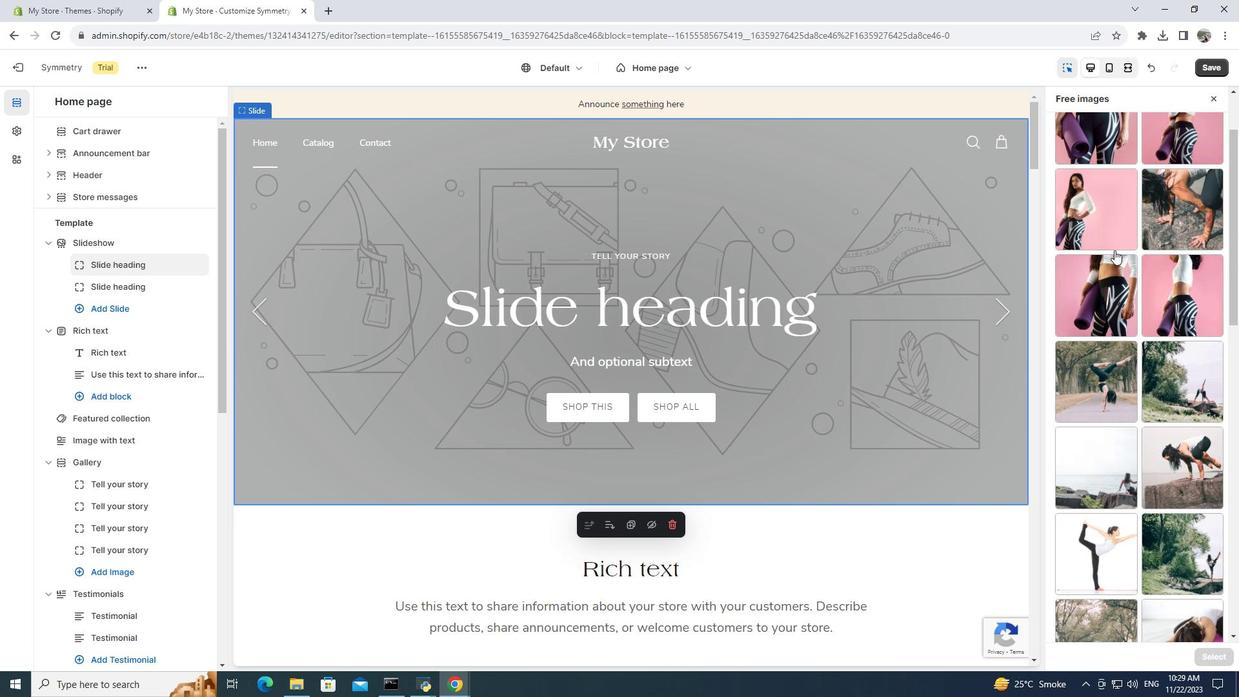 
Action: Mouse scrolled (1114, 251) with delta (0, 0)
Screenshot: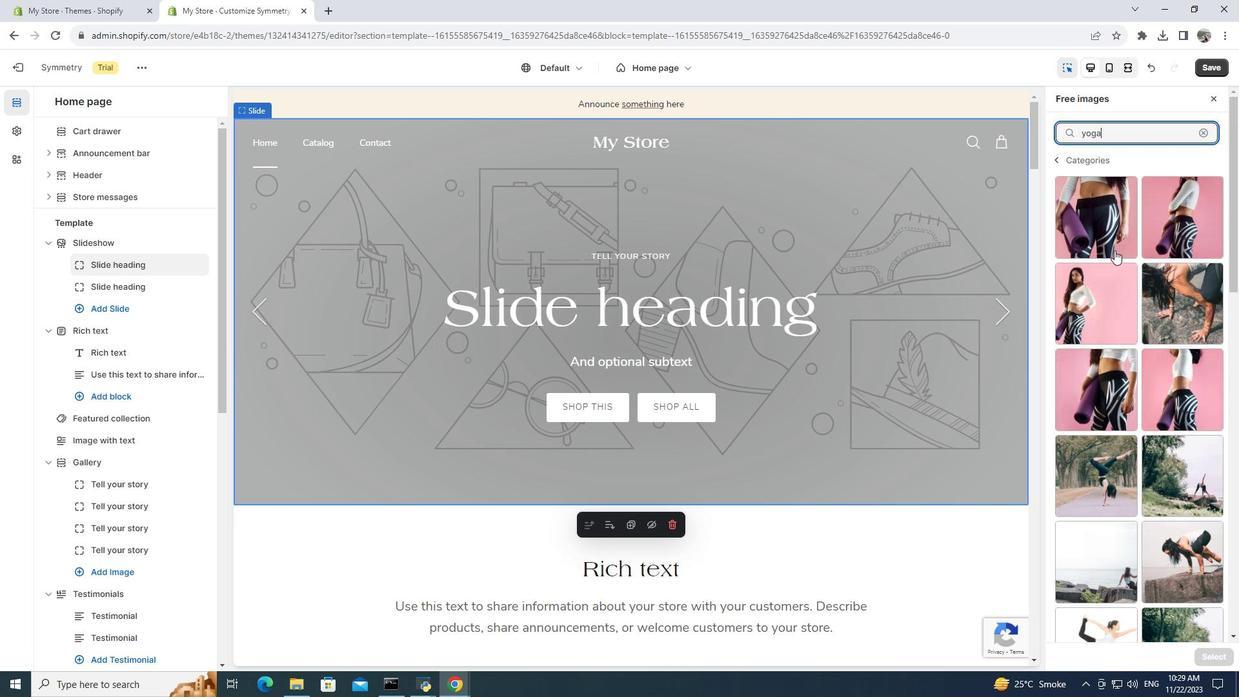 
Action: Mouse scrolled (1114, 251) with delta (0, 0)
Screenshot: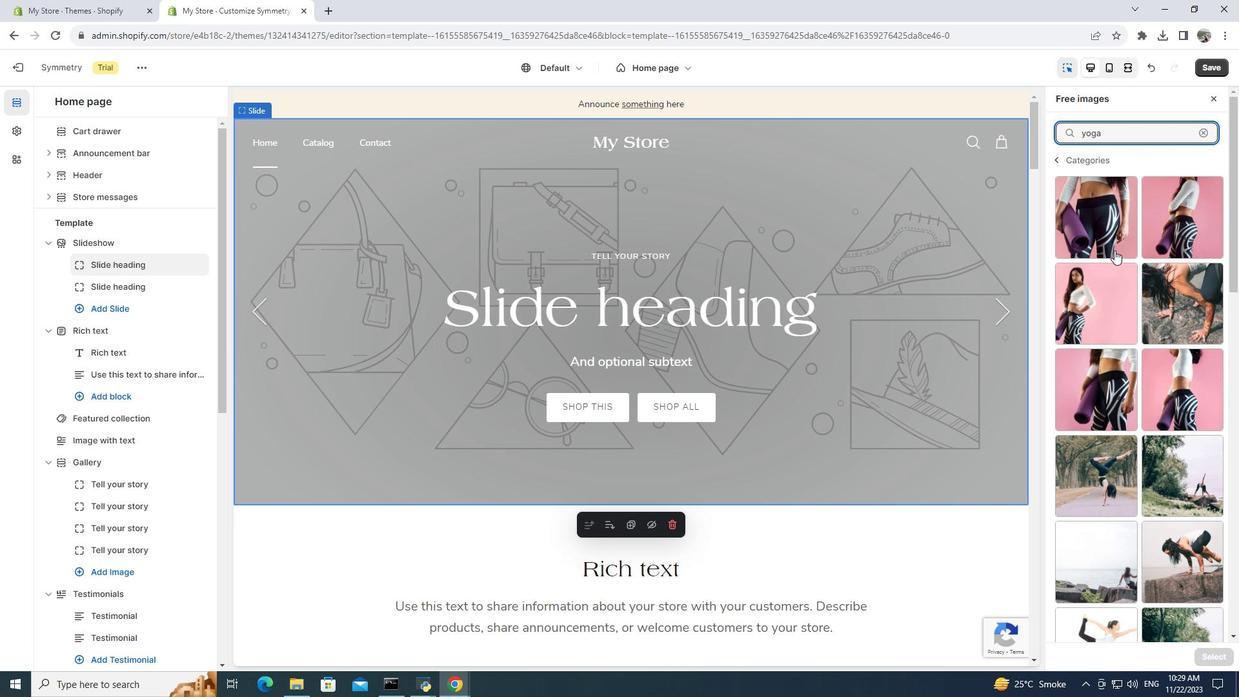 
Action: Mouse scrolled (1114, 251) with delta (0, 0)
Screenshot: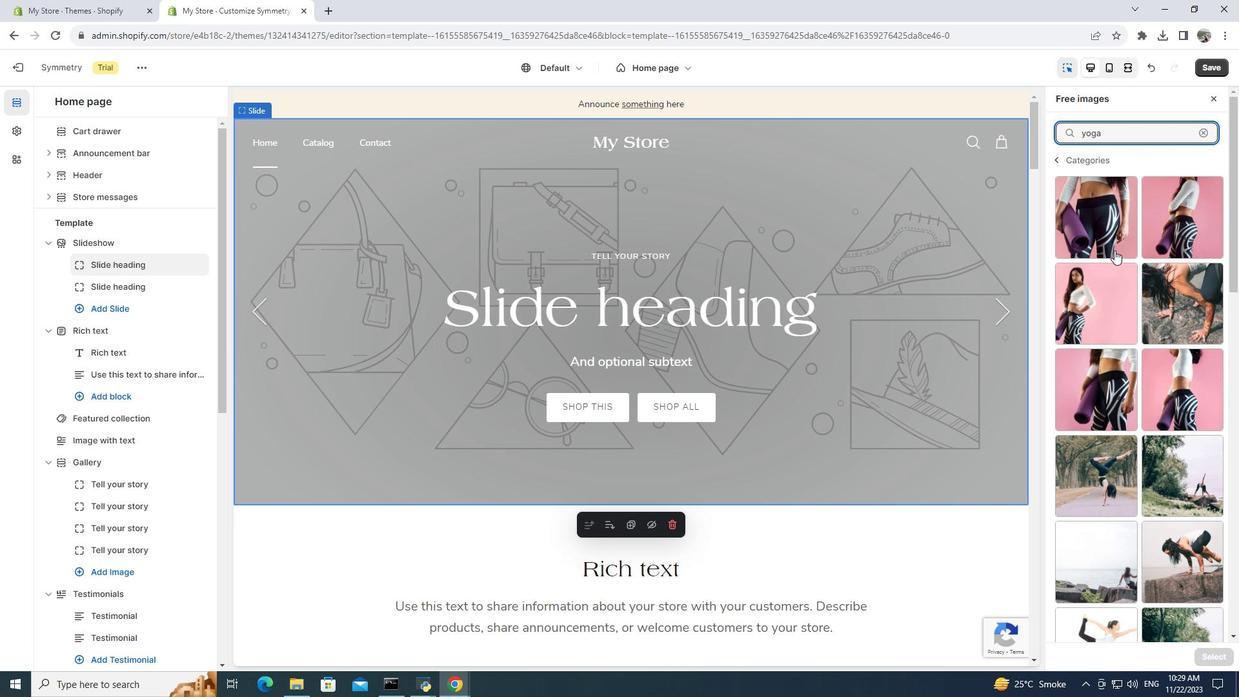 
Action: Mouse scrolled (1114, 251) with delta (0, 0)
Screenshot: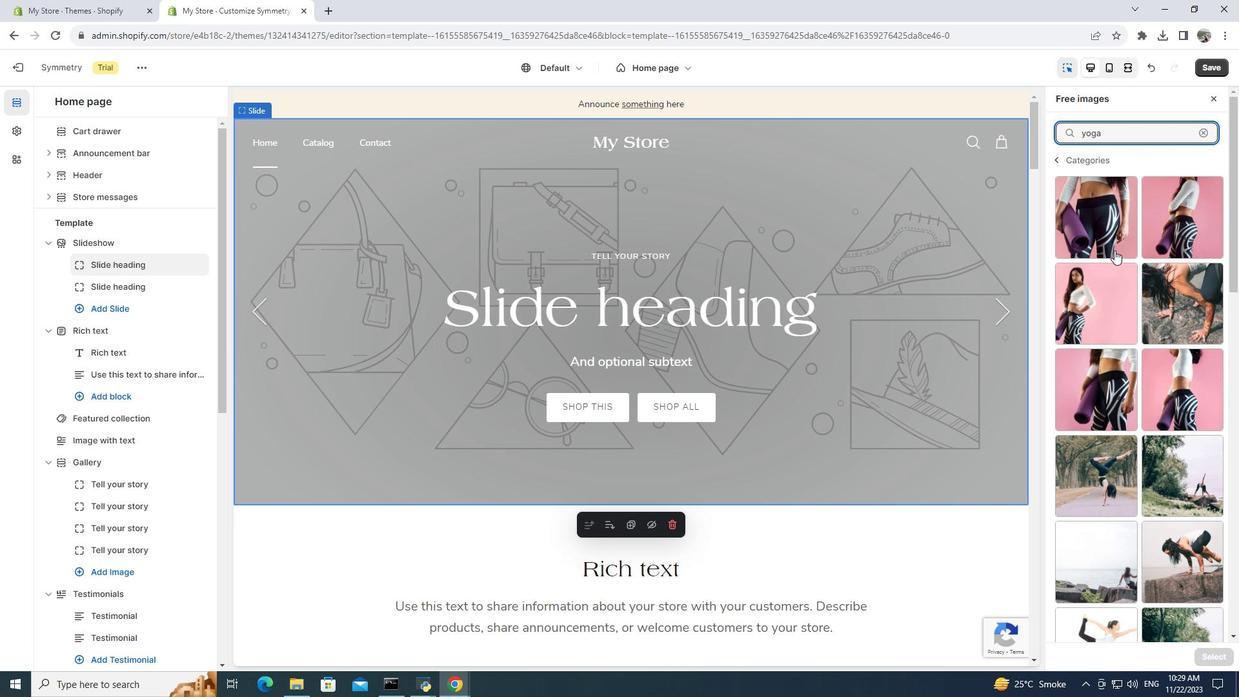 
Action: Mouse scrolled (1114, 251) with delta (0, 0)
Screenshot: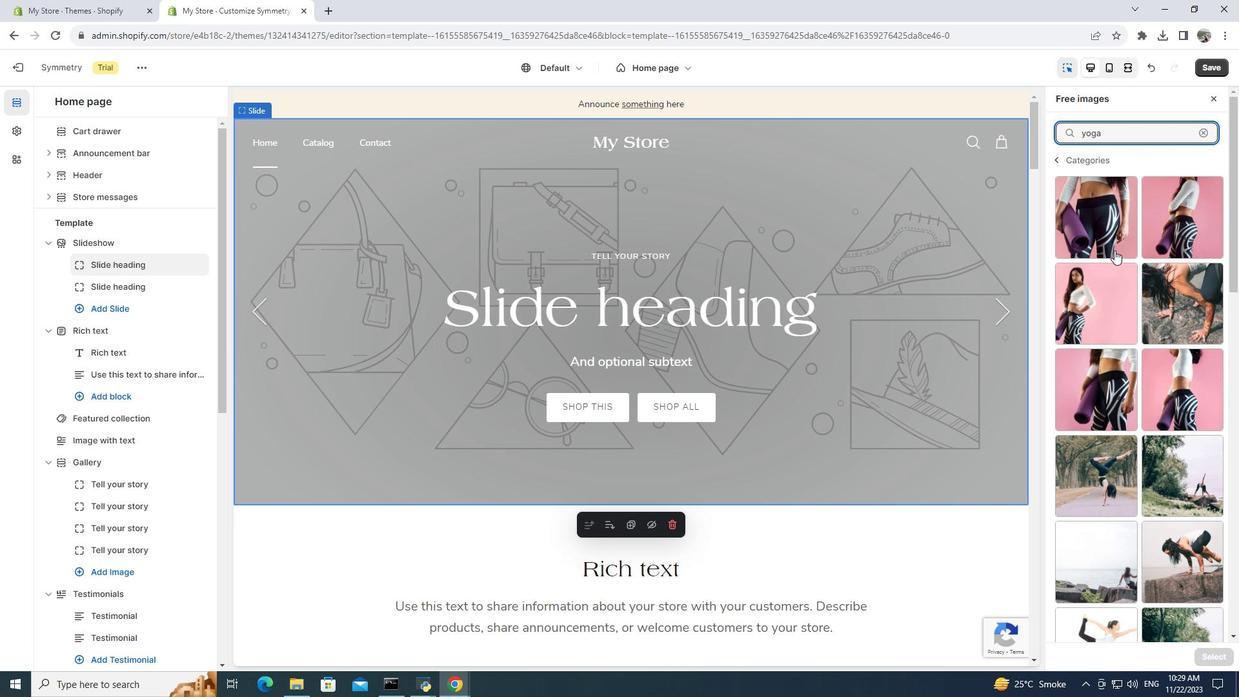 
Action: Mouse scrolled (1114, 251) with delta (0, 0)
Screenshot: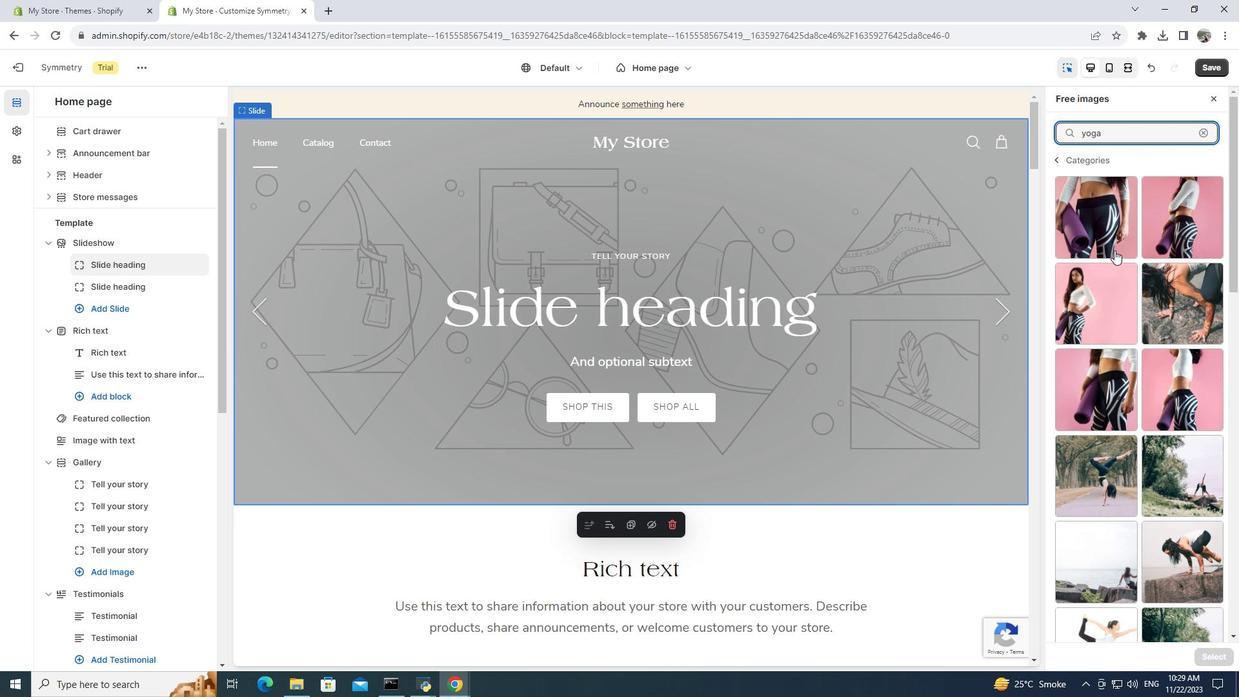 
Action: Mouse moved to (1207, 134)
Screenshot: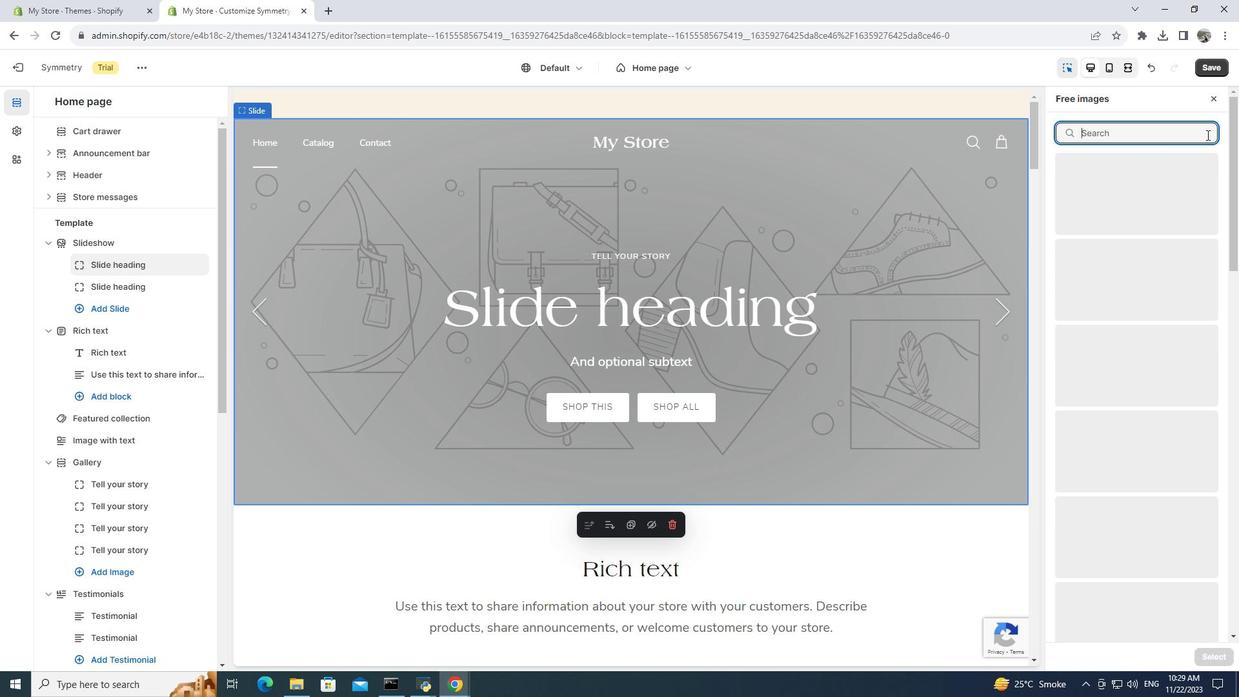 
Action: Mouse pressed left at (1207, 134)
Screenshot: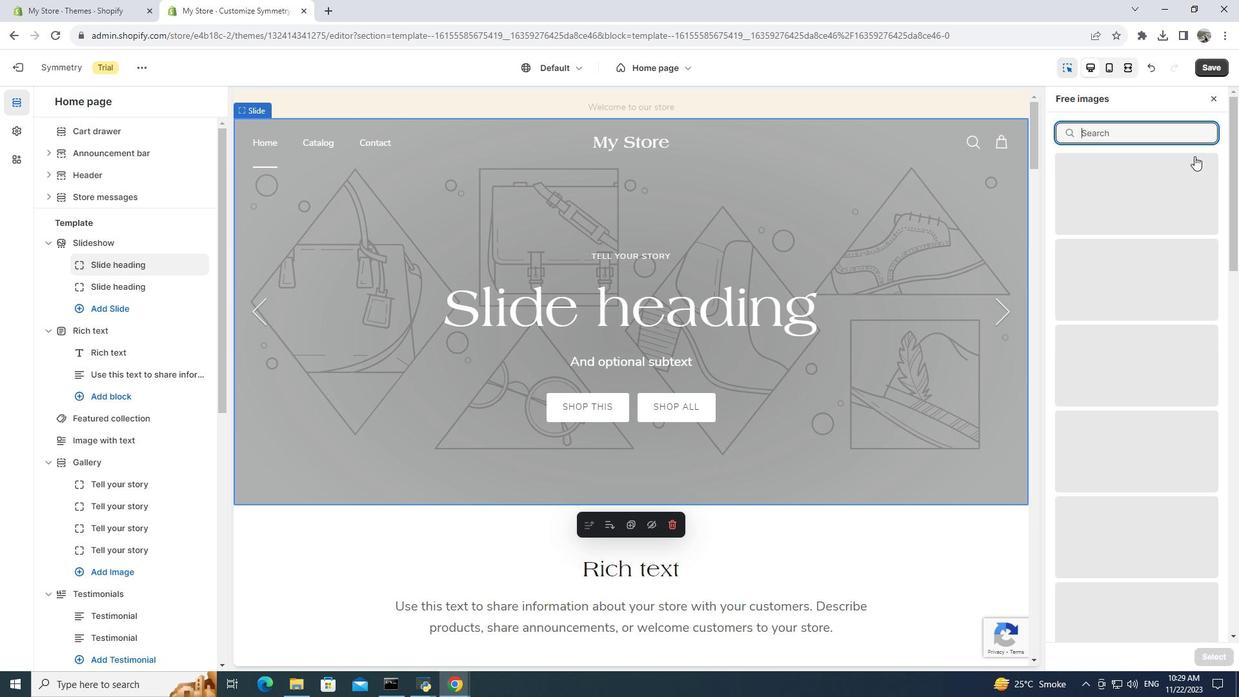 
Action: Mouse moved to (1216, 101)
Screenshot: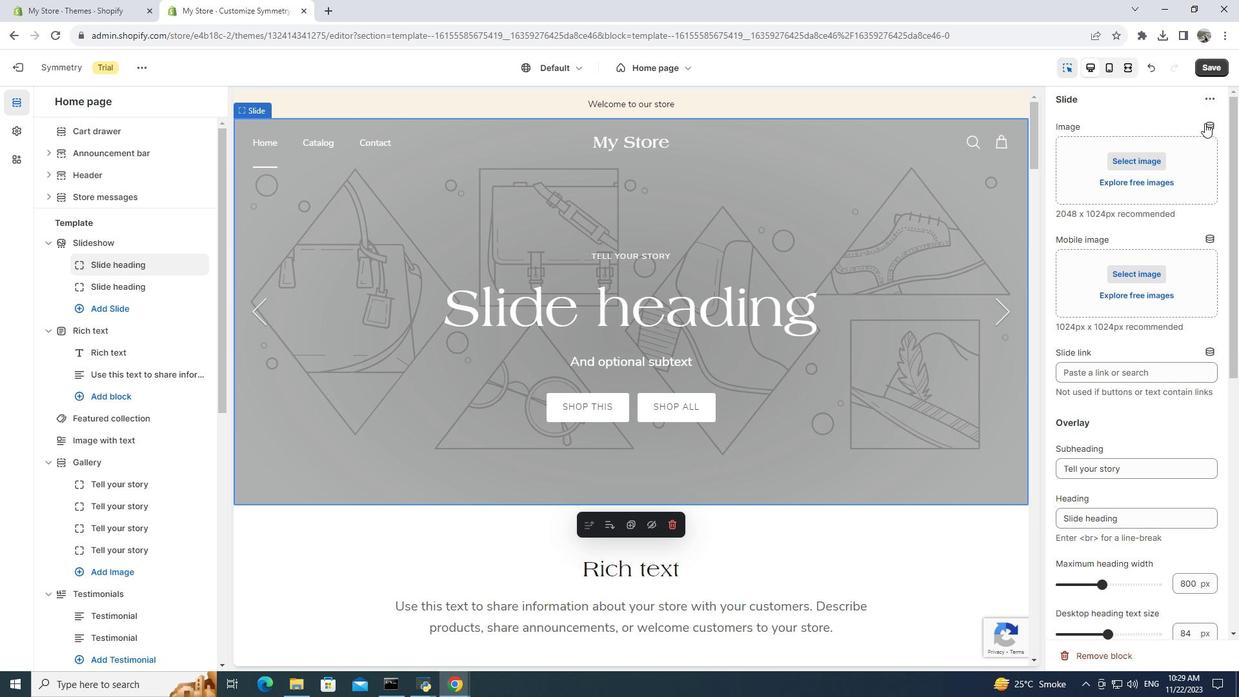 
Action: Mouse pressed left at (1216, 101)
Screenshot: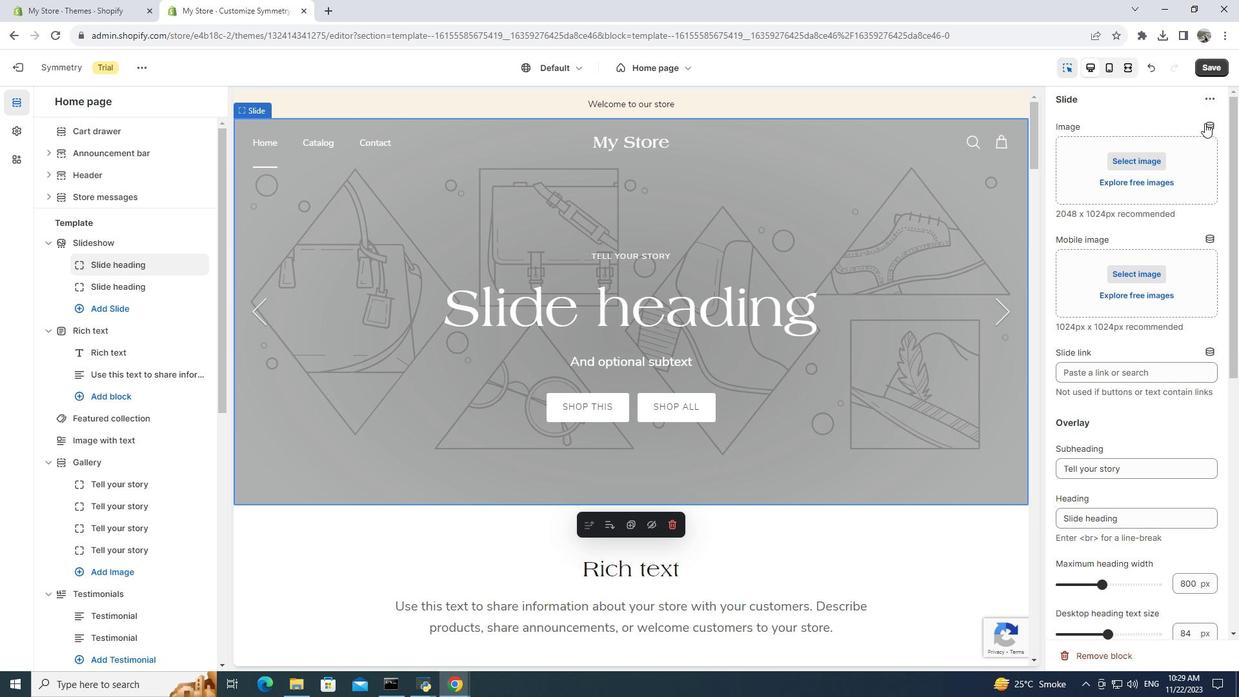 
Action: Mouse moved to (1146, 157)
Screenshot: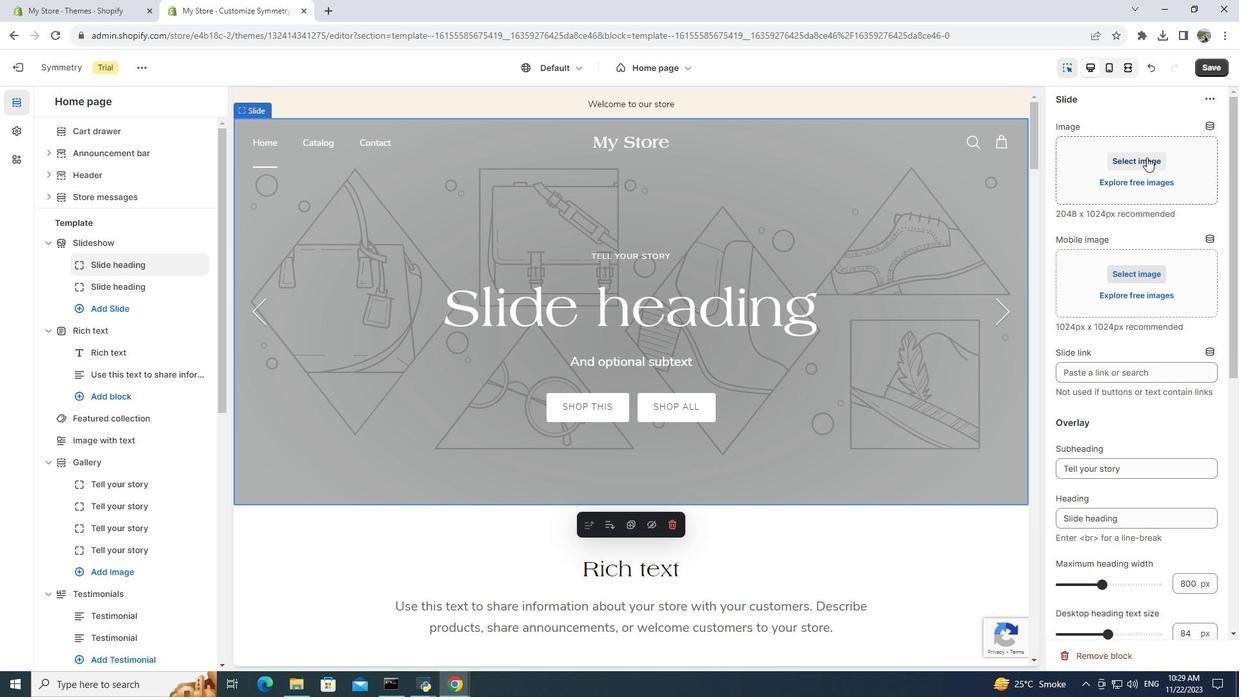 
Action: Mouse pressed left at (1146, 157)
Screenshot: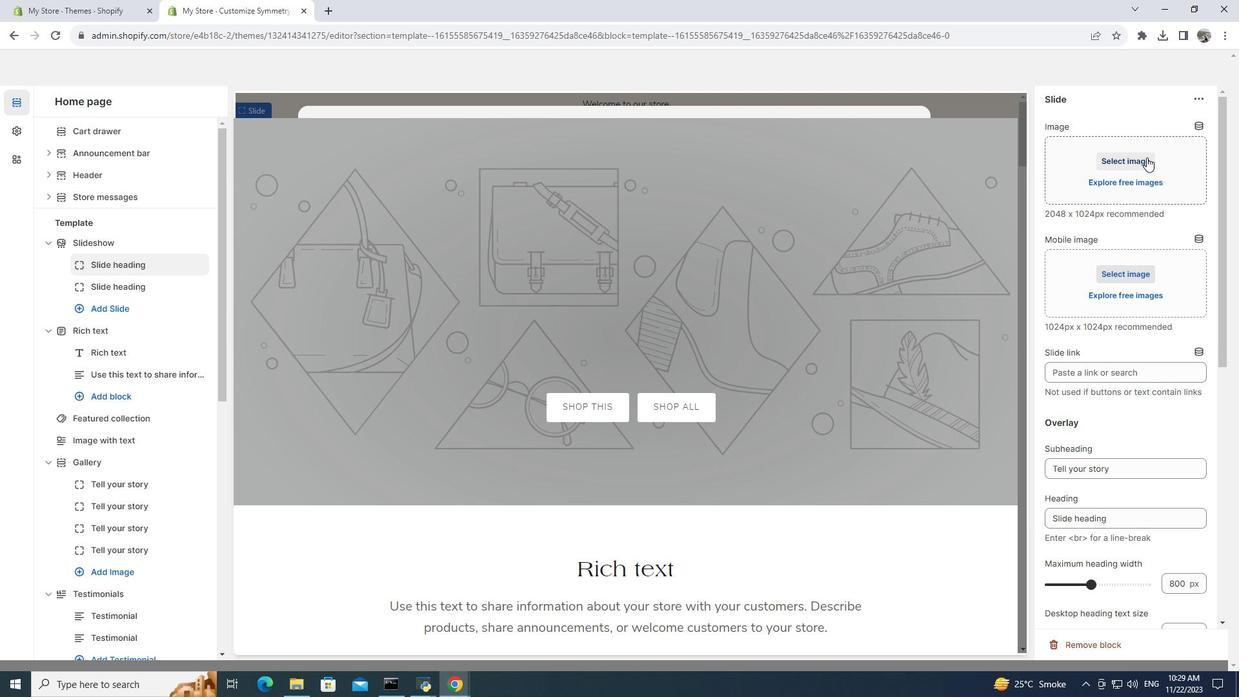 
Action: Mouse moved to (501, 527)
Screenshot: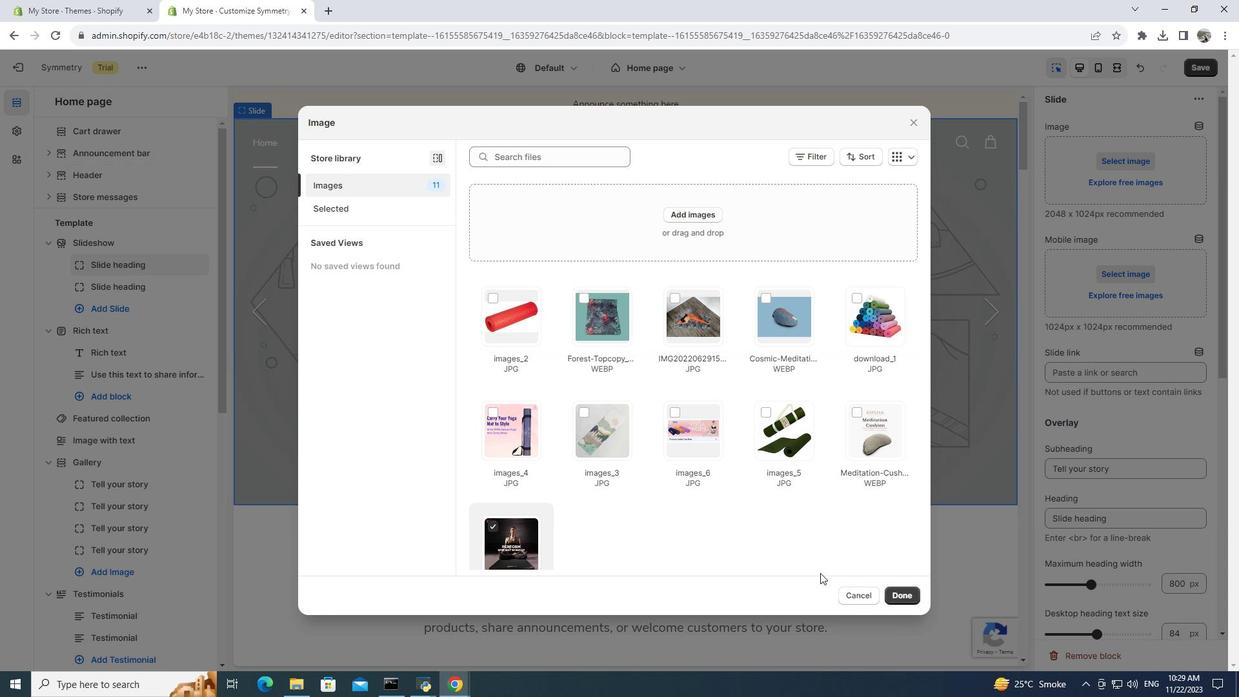 
Action: Mouse pressed left at (501, 527)
Screenshot: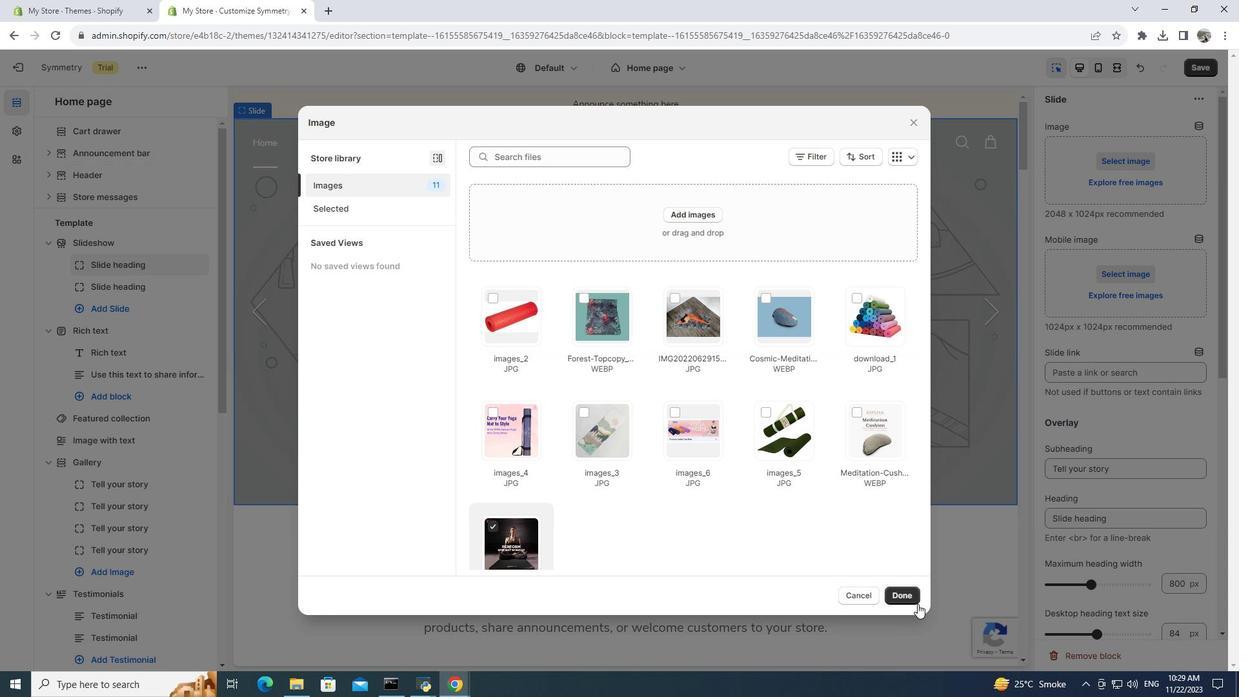 
Action: Mouse moved to (904, 596)
Screenshot: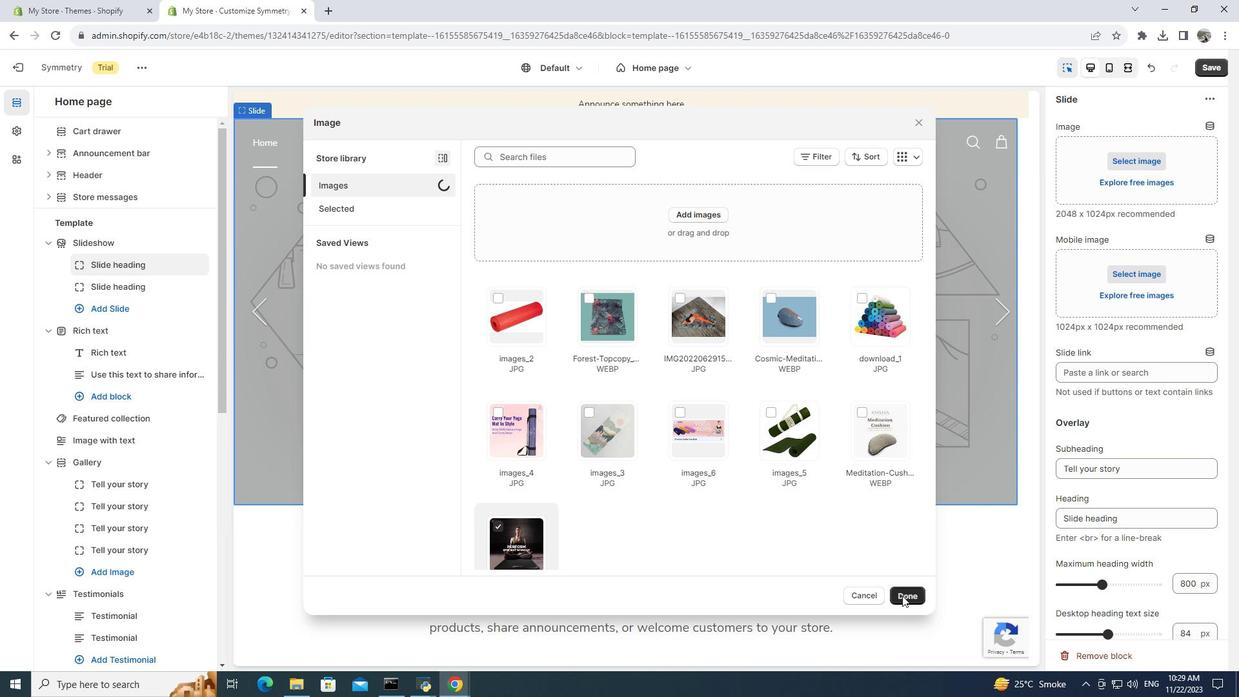 
Action: Mouse pressed left at (904, 596)
Screenshot: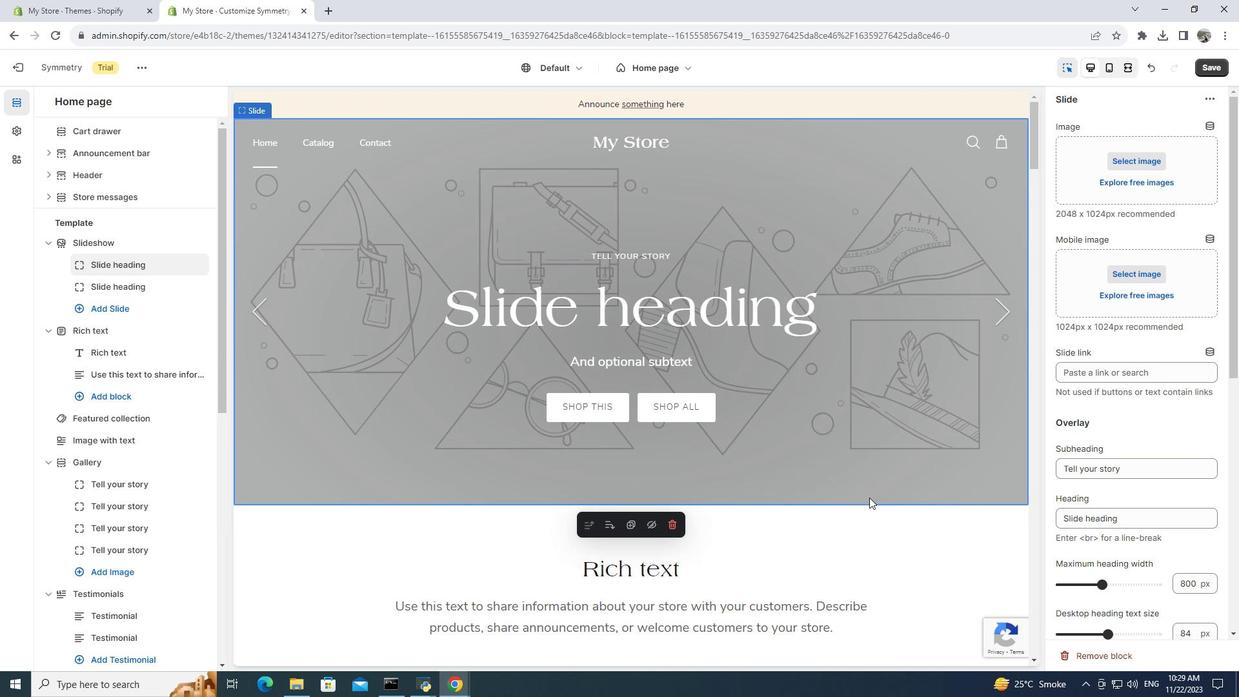 
Action: Mouse moved to (841, 406)
Screenshot: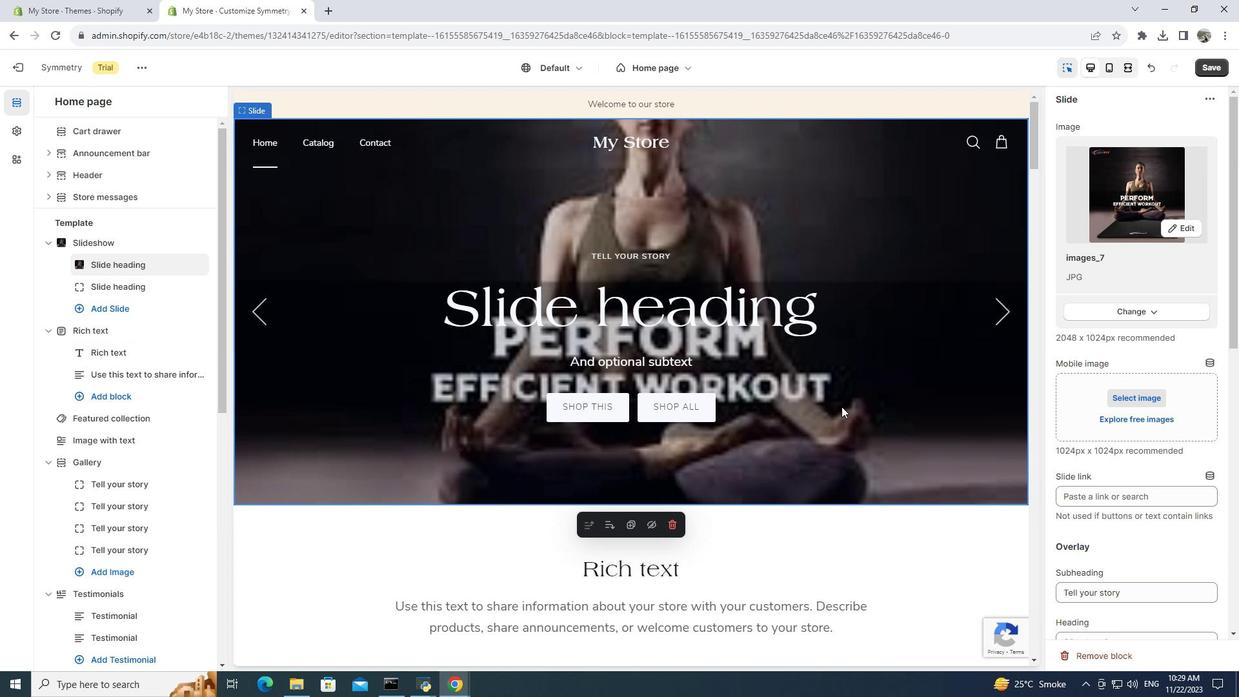 
Action: Mouse scrolled (841, 407) with delta (0, 0)
Screenshot: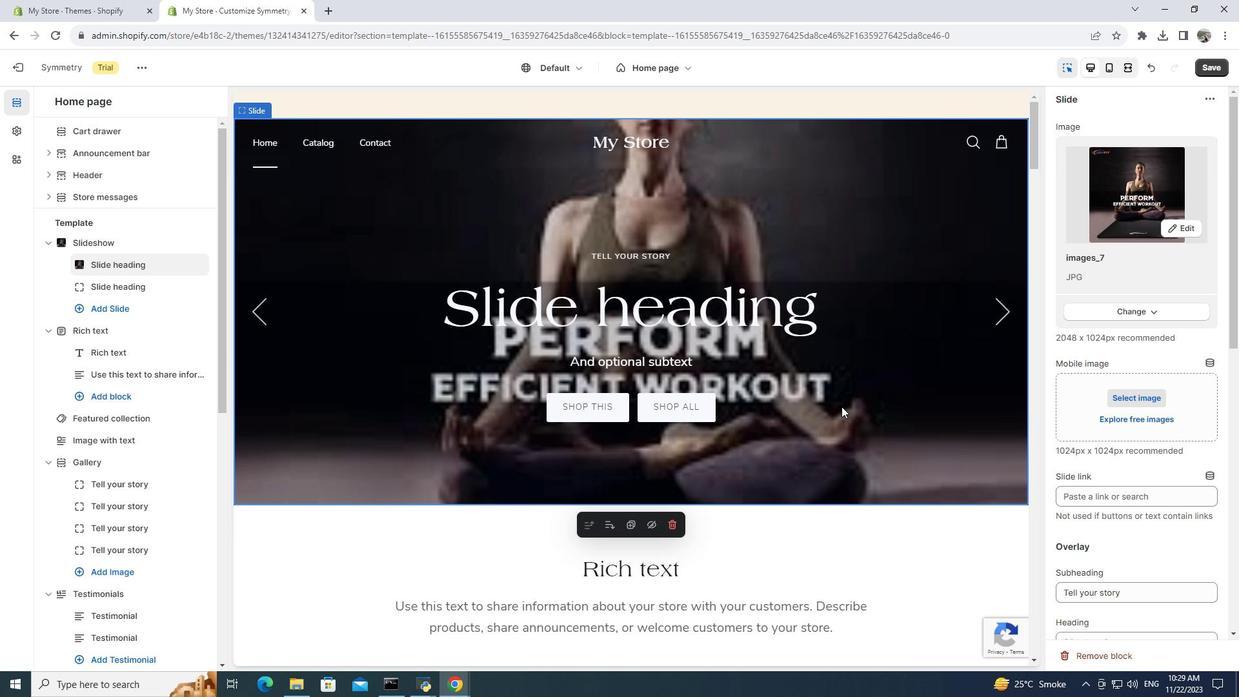 
Action: Mouse scrolled (841, 407) with delta (0, 0)
Screenshot: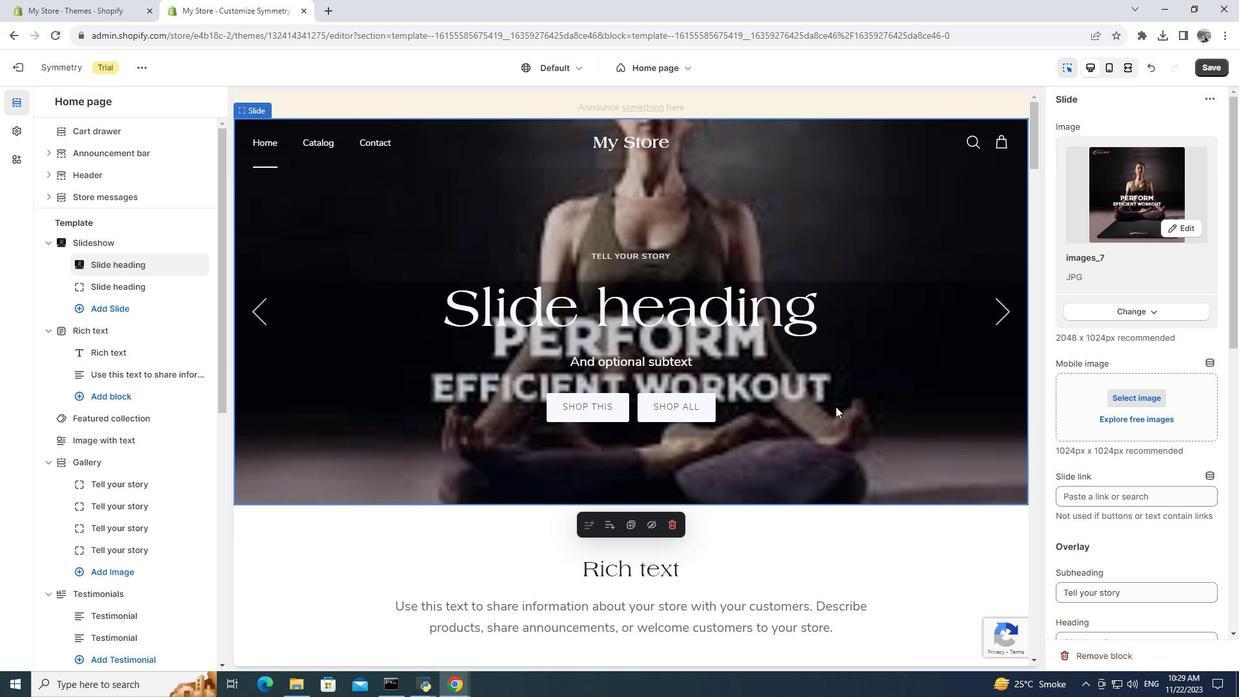 
Action: Mouse moved to (1170, 312)
Screenshot: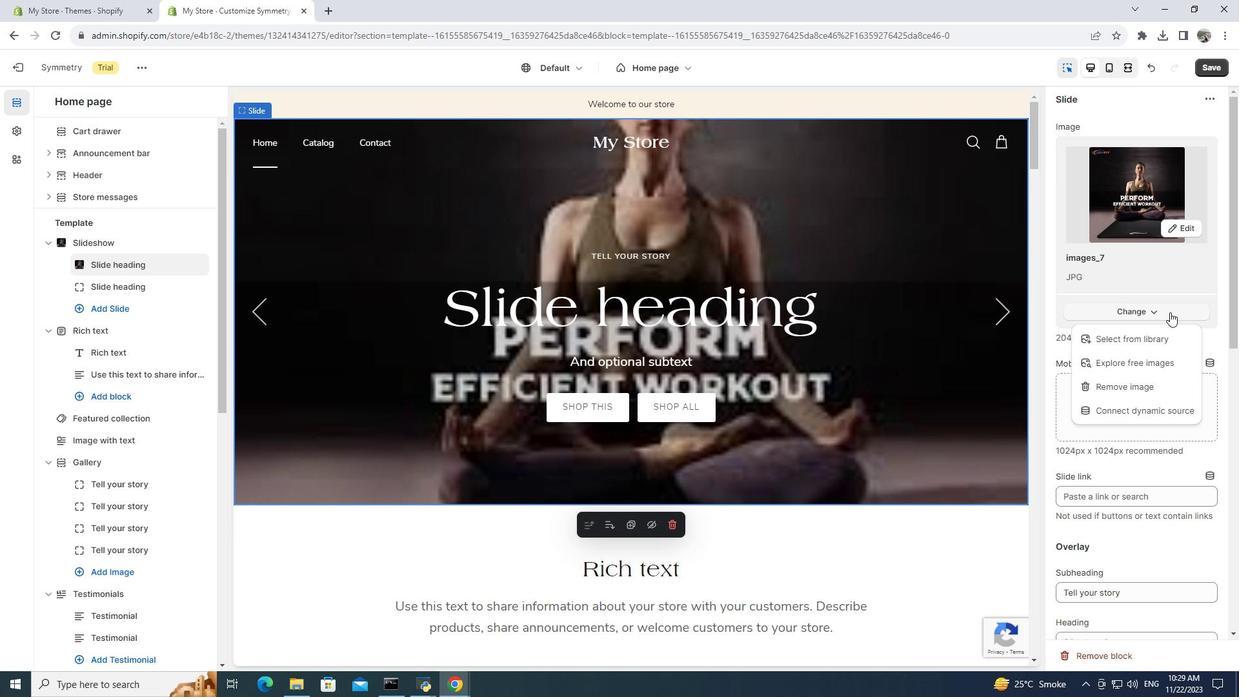 
Action: Mouse pressed left at (1170, 312)
Screenshot: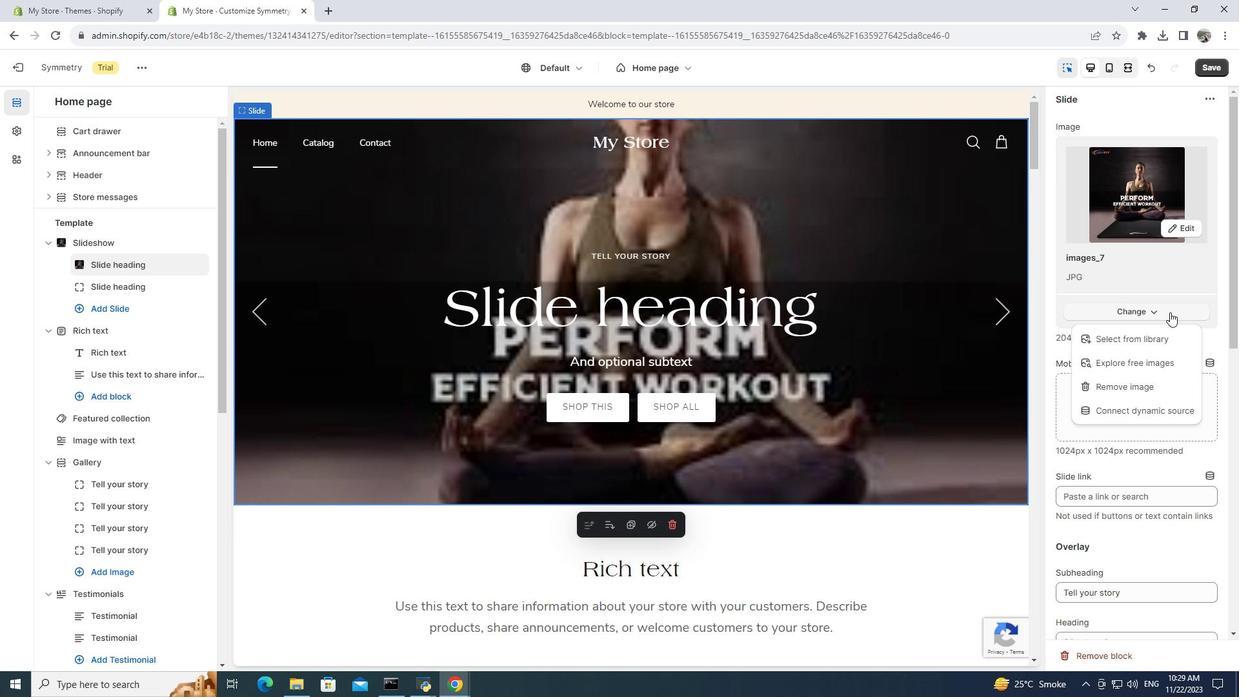 
Action: Mouse moved to (1152, 358)
Screenshot: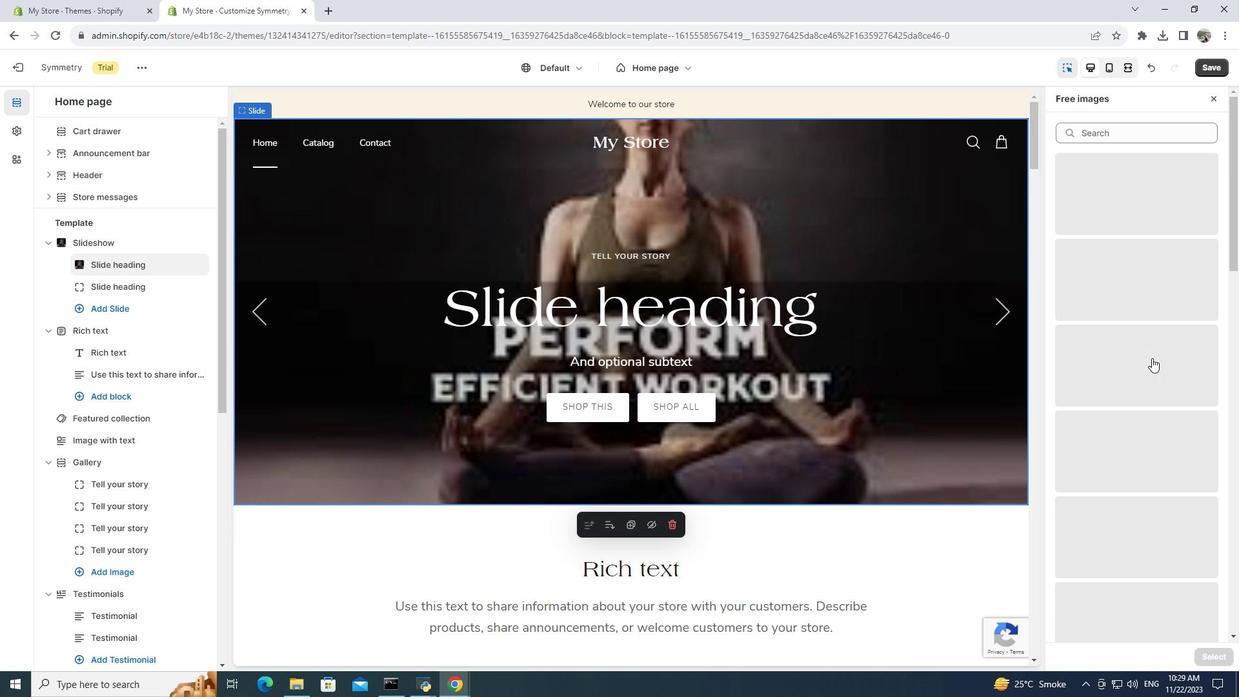 
Action: Mouse pressed left at (1152, 358)
Screenshot: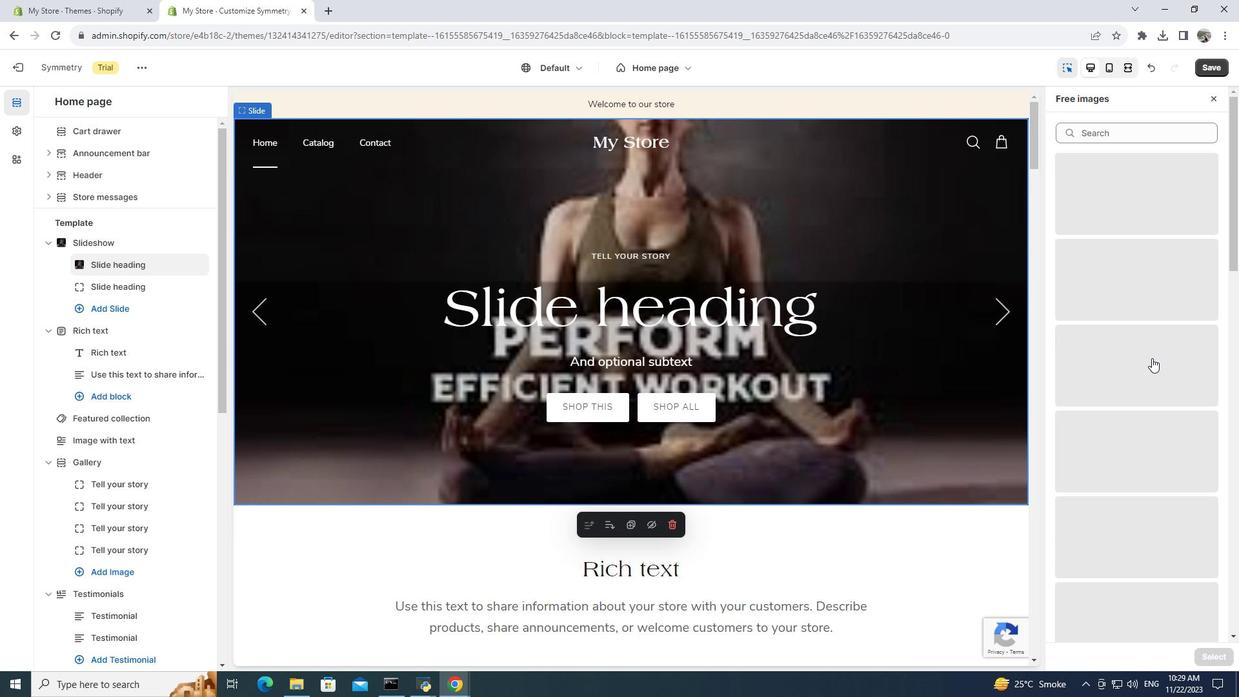 
Action: Mouse moved to (1125, 135)
Screenshot: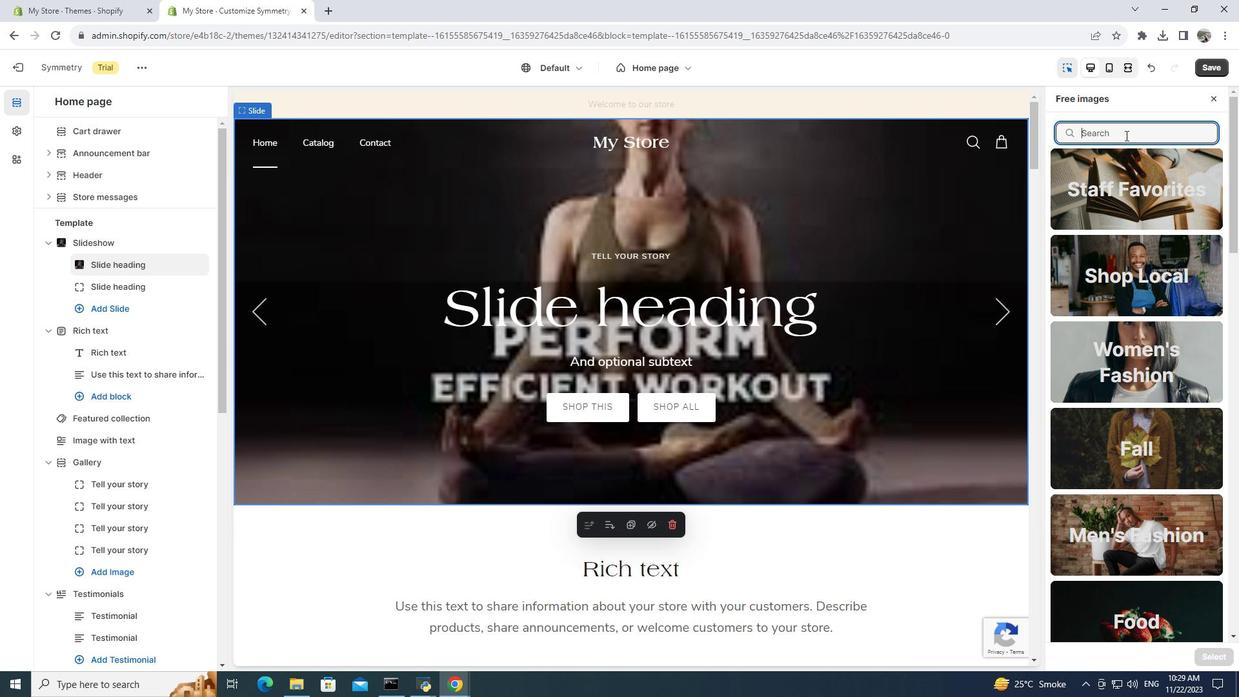 
Action: Mouse pressed left at (1125, 135)
Screenshot: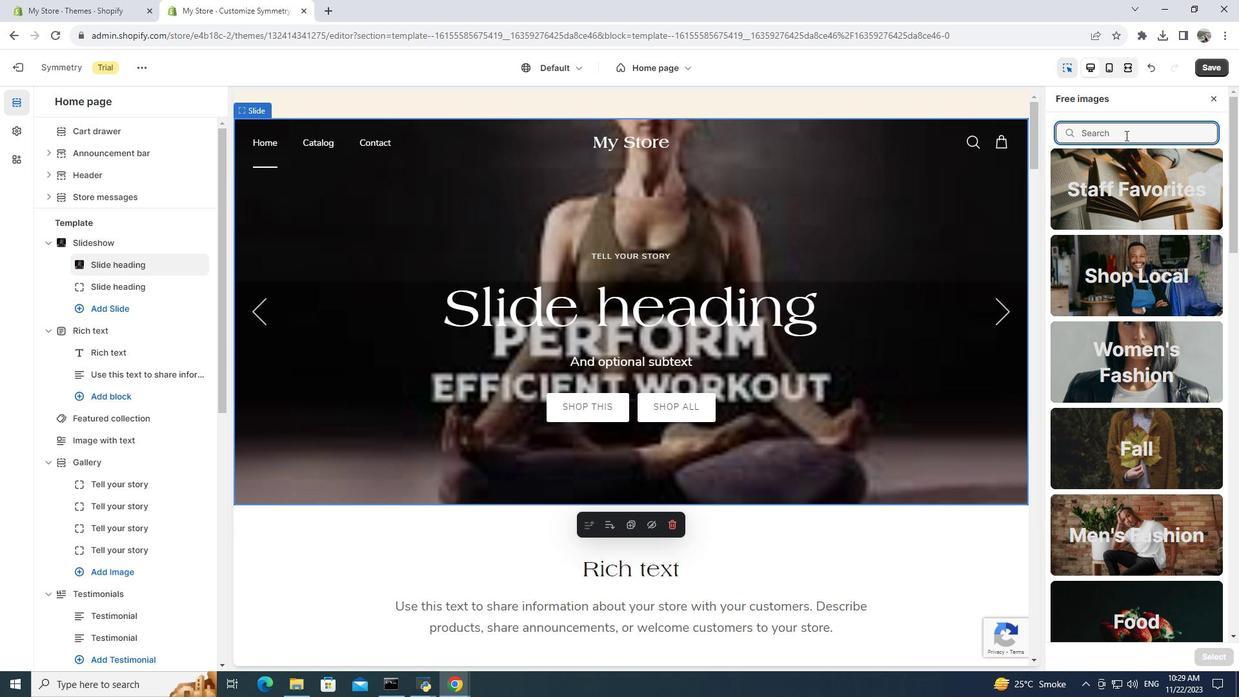 
Action: Key pressed meditaation<Key.backspace><Key.backspace><Key.backspace><Key.backspace><Key.backspace><Key.backspace><Key.backspace><Key.backspace><Key.backspace><Key.backspace><Key.backspace><Key.backspace><Key.backspace><Key.backspace><Key.backspace><Key.backspace><Key.backspace><Key.backspace><Key.backspace>yoga<Key.space>mats
Screenshot: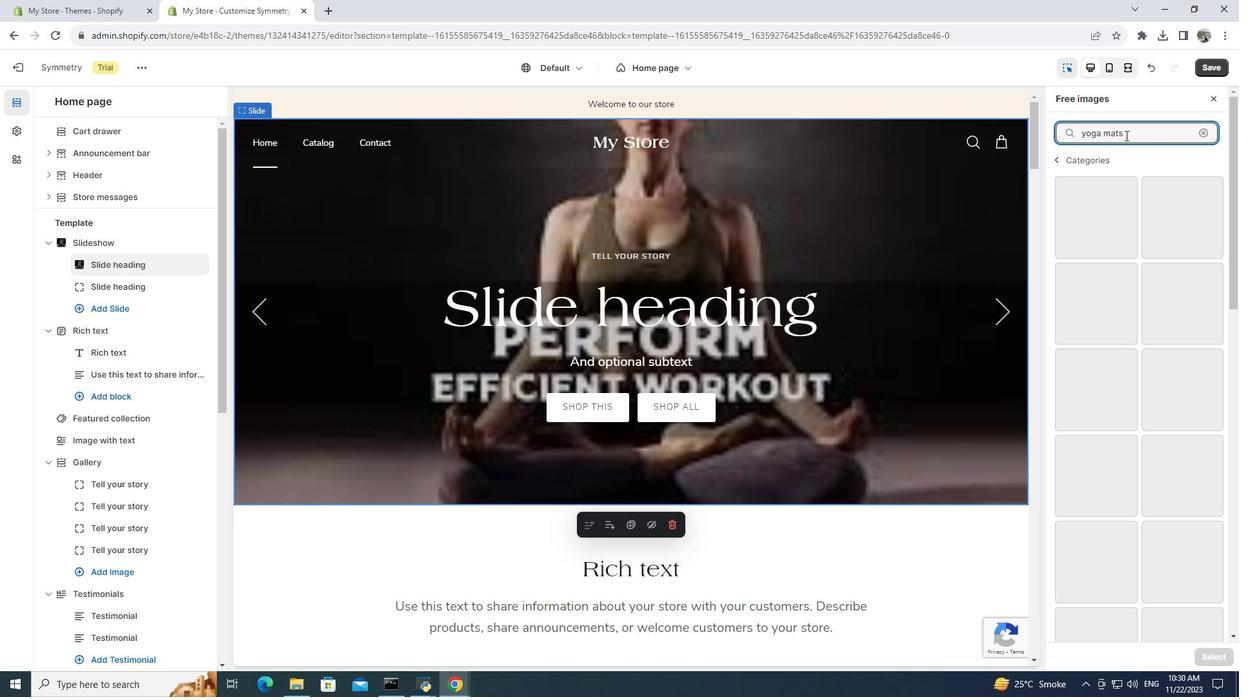 
Action: Mouse moved to (1101, 242)
Screenshot: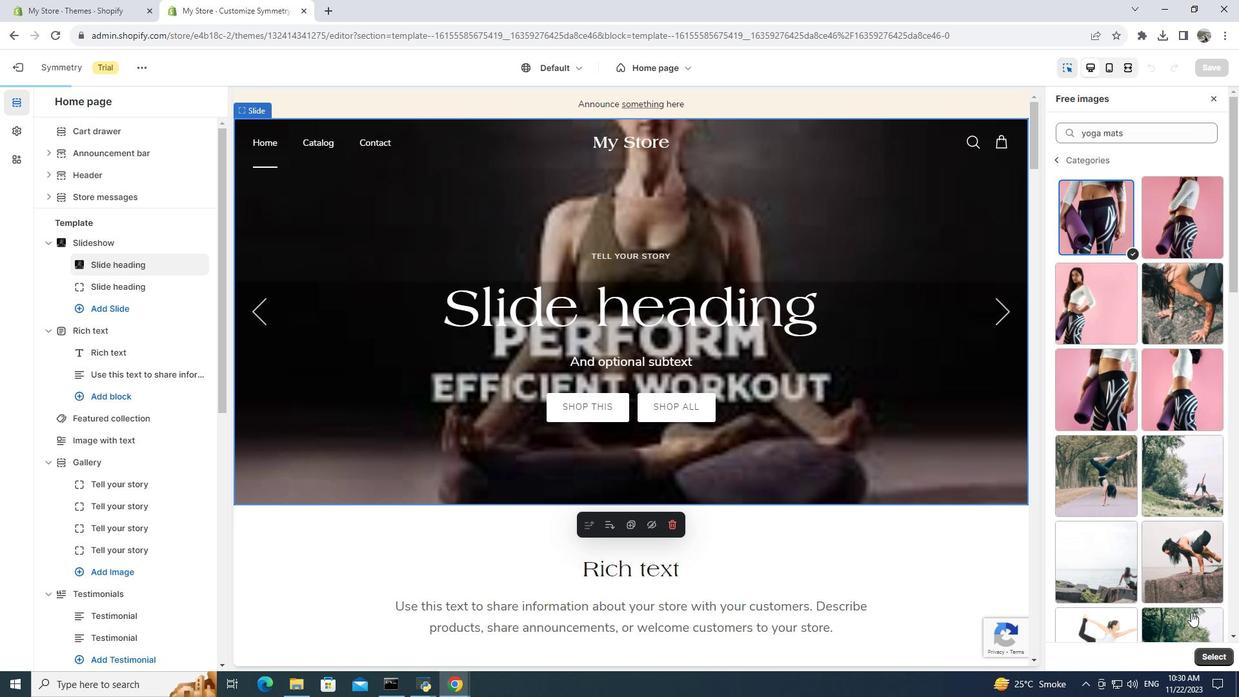 
Action: Mouse pressed left at (1101, 242)
Screenshot: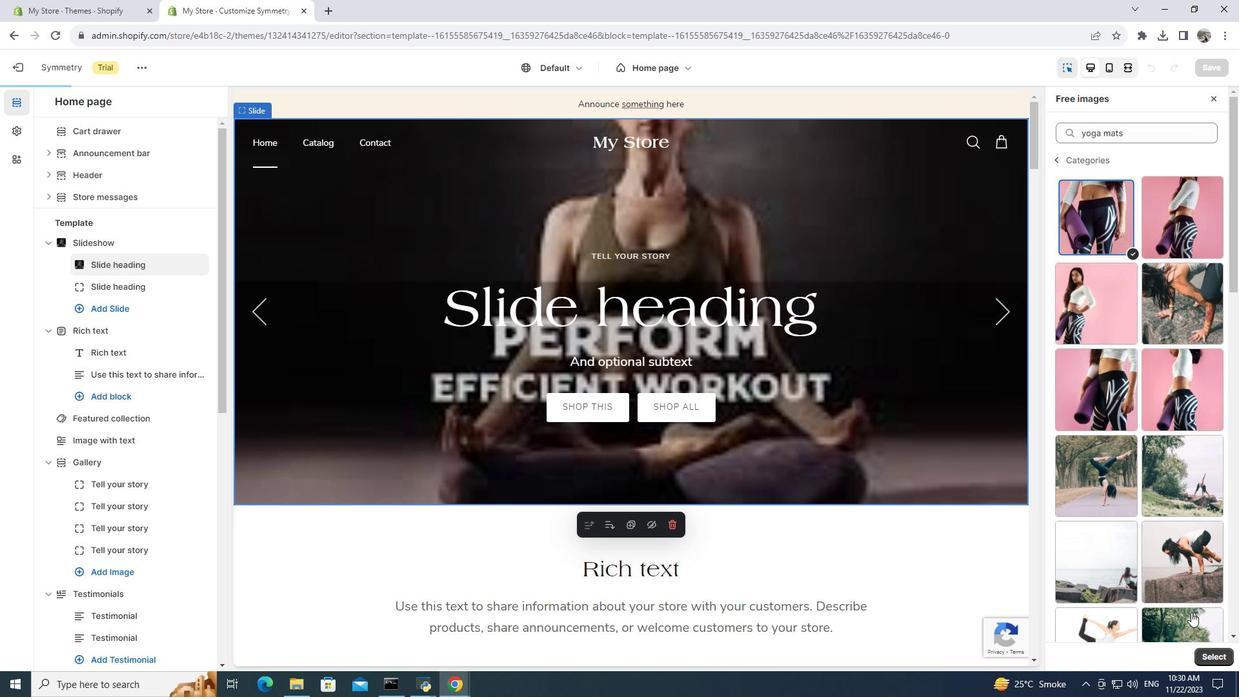 
Action: Mouse moved to (1205, 649)
Screenshot: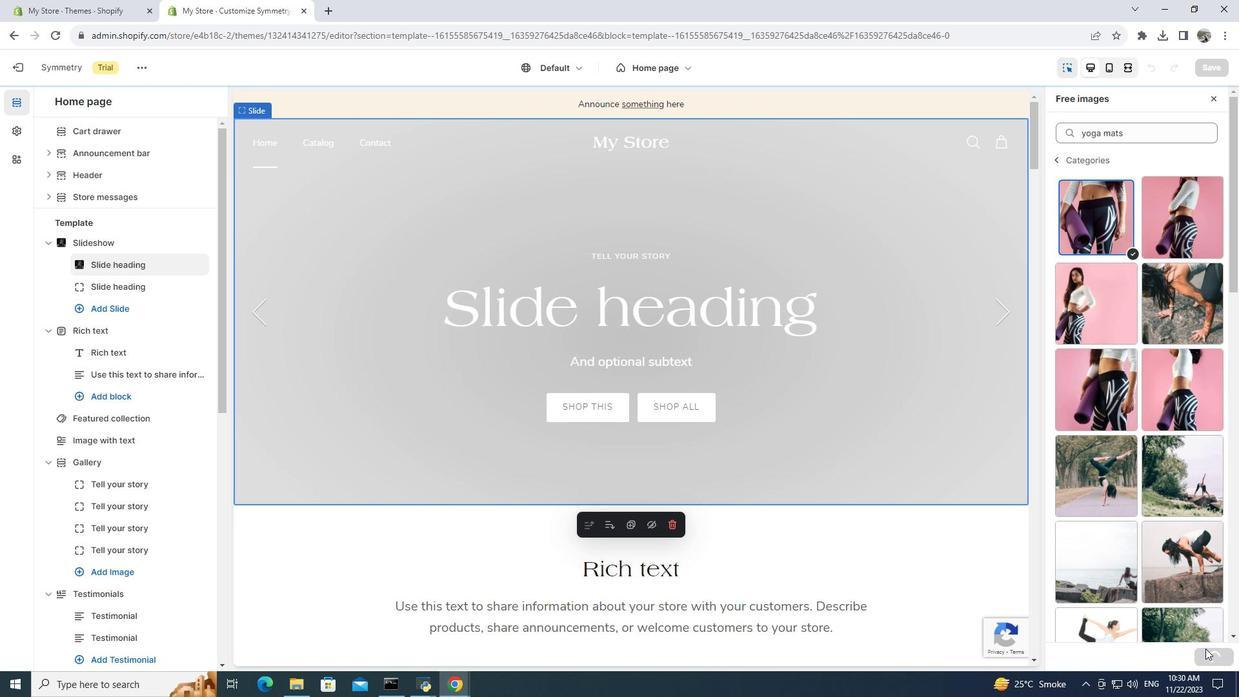 
Action: Mouse pressed left at (1205, 649)
Screenshot: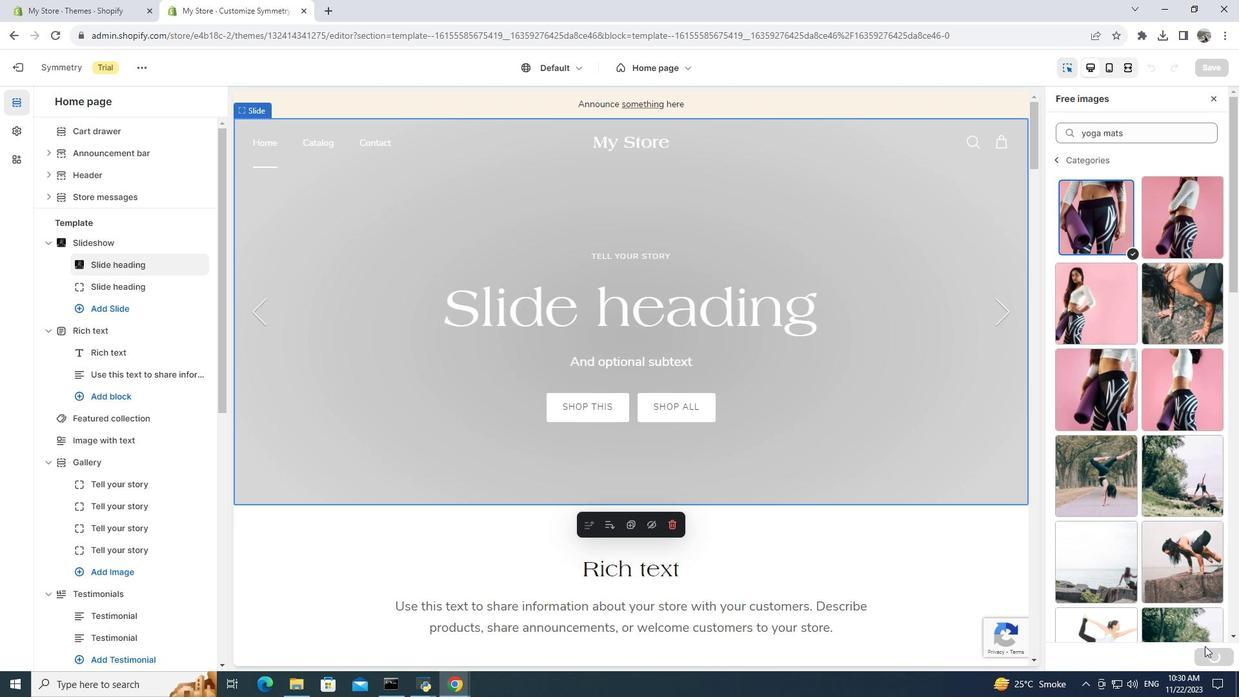
Action: Mouse moved to (1148, 420)
Screenshot: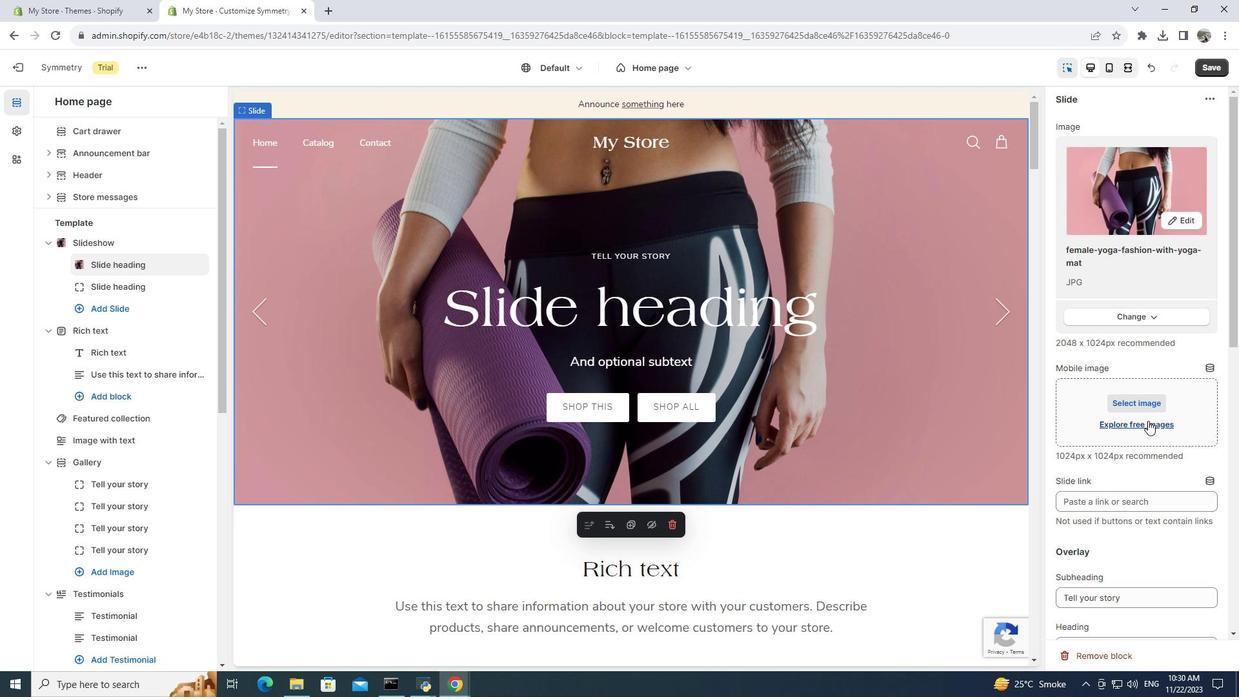 
Action: Mouse pressed left at (1148, 420)
Screenshot: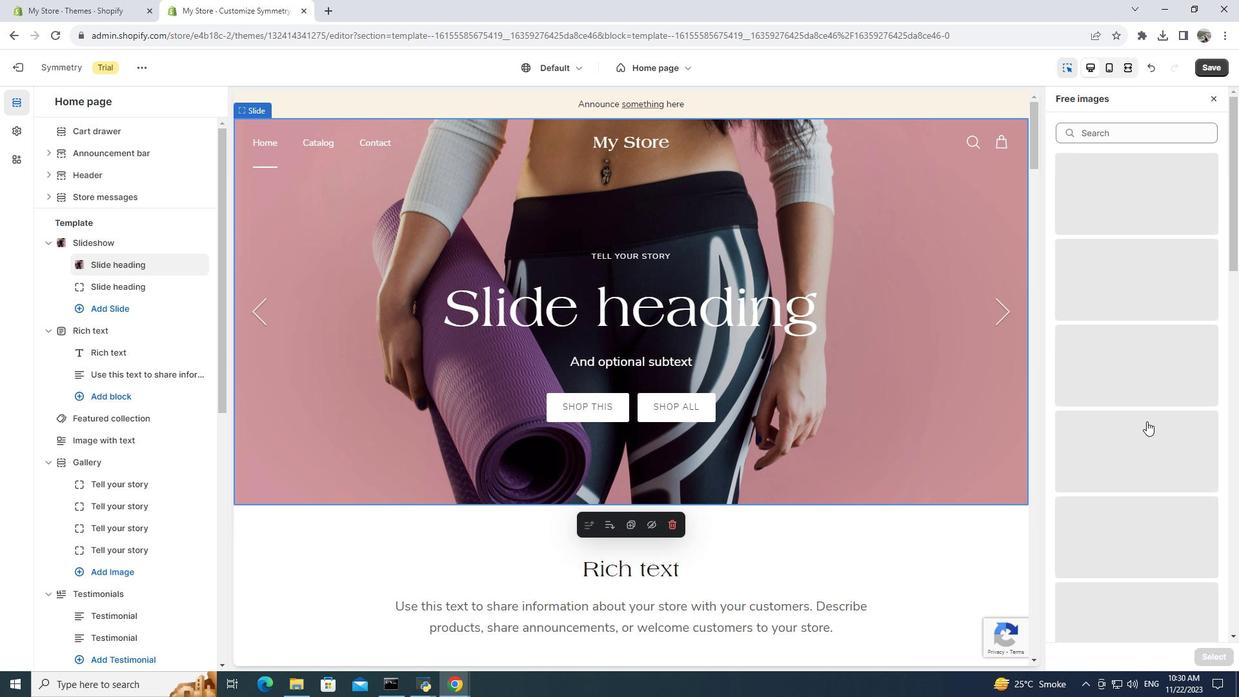 
Action: Mouse moved to (1136, 126)
Screenshot: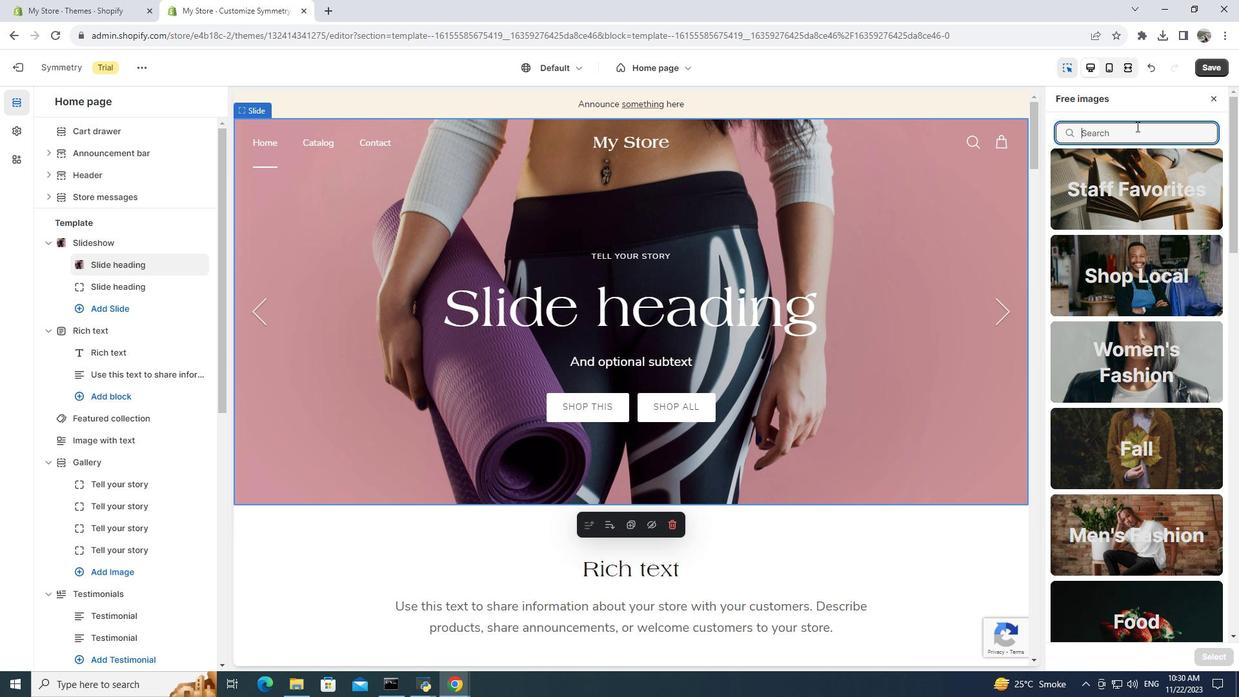 
Action: Mouse pressed left at (1136, 126)
Screenshot: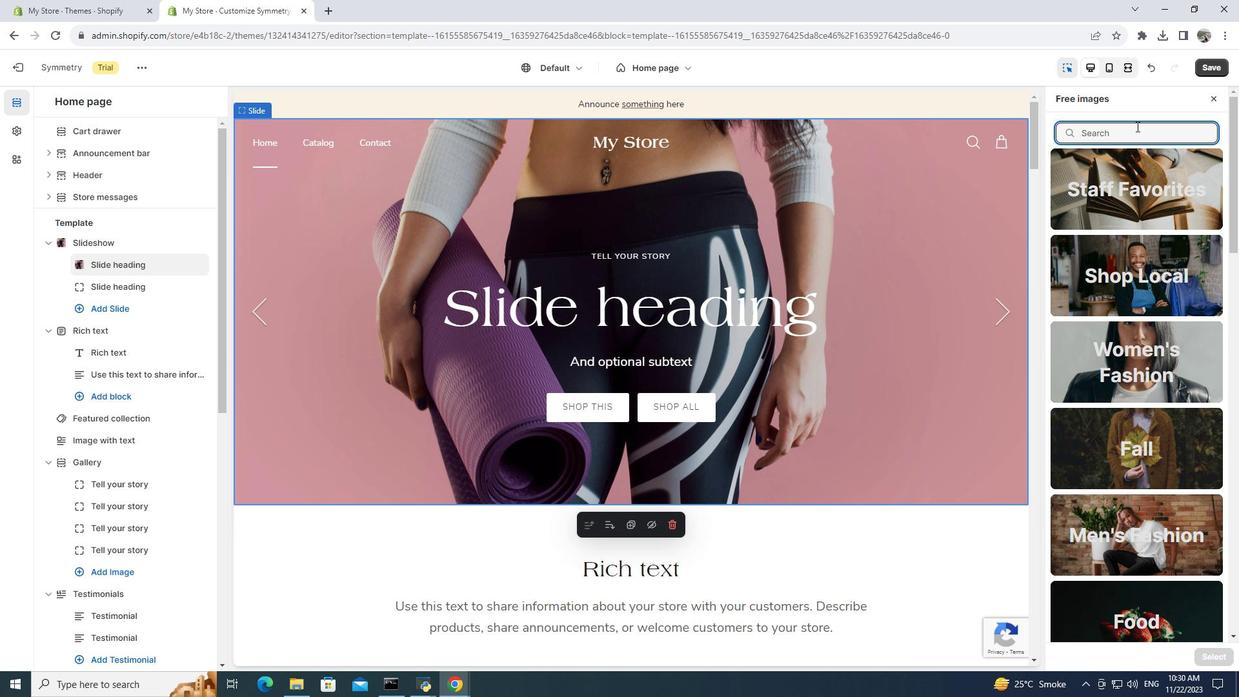 
Action: Key pressed mats
Screenshot: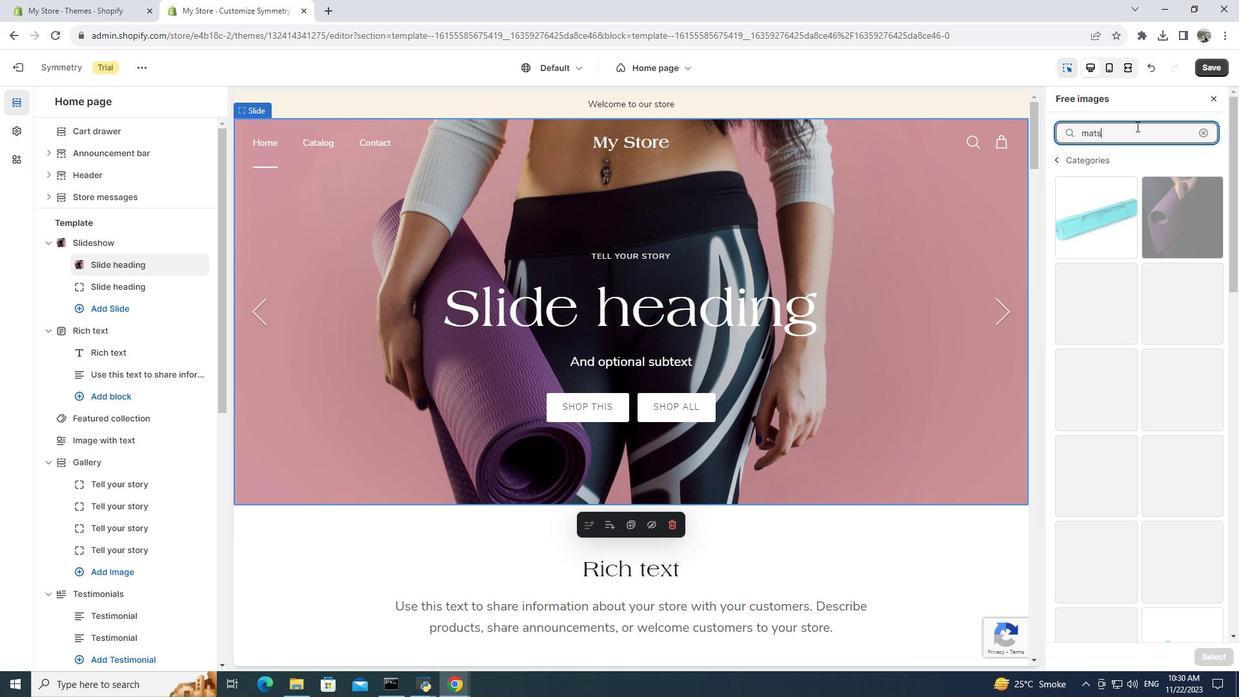 
Action: Mouse moved to (1135, 126)
Screenshot: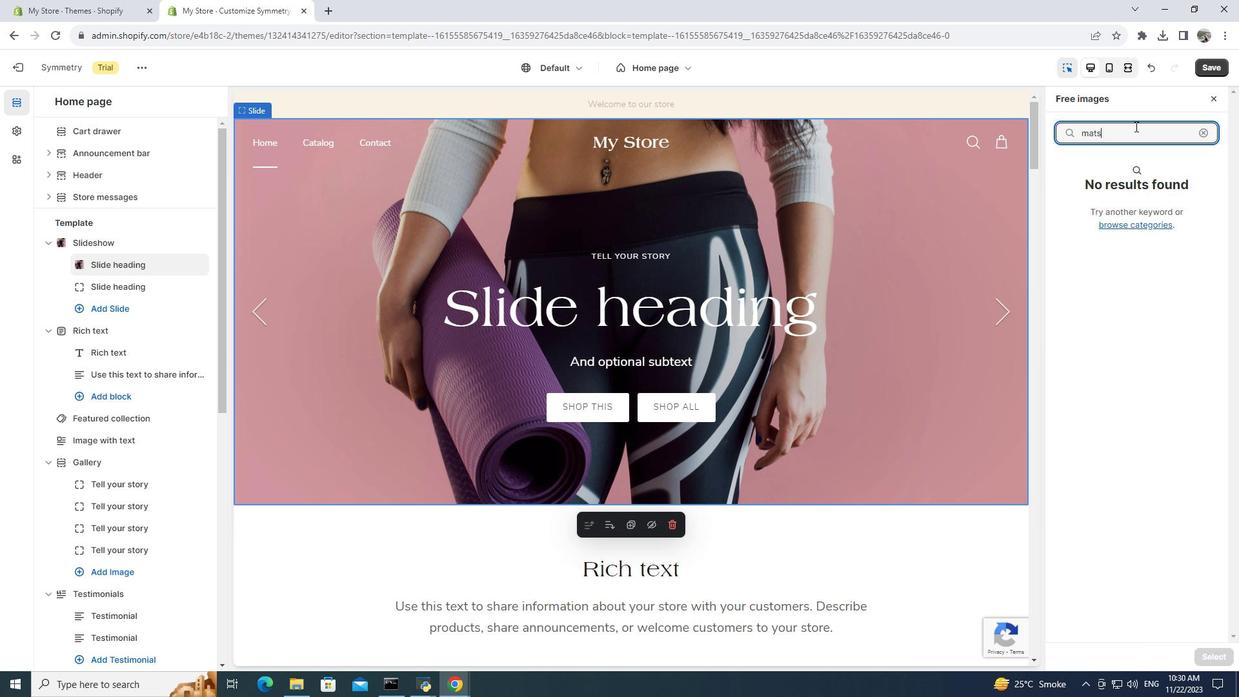 
Action: Key pressed <Key.backspace>
Screenshot: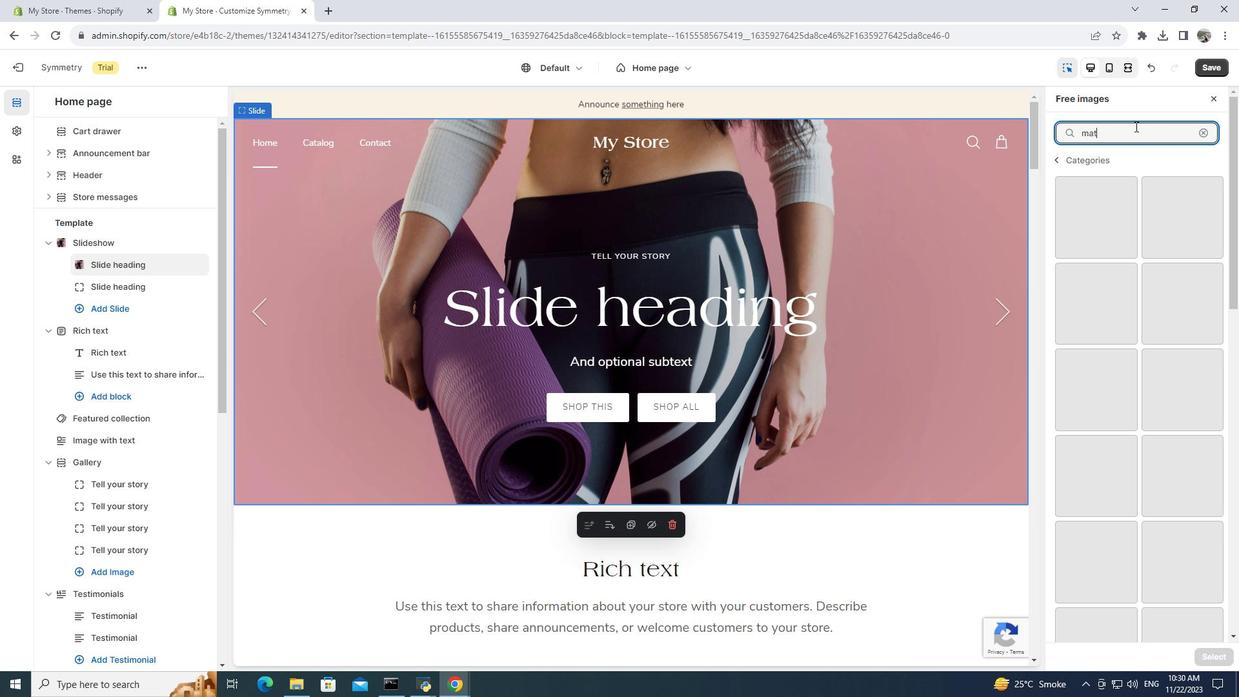 
Action: Mouse moved to (1109, 364)
Screenshot: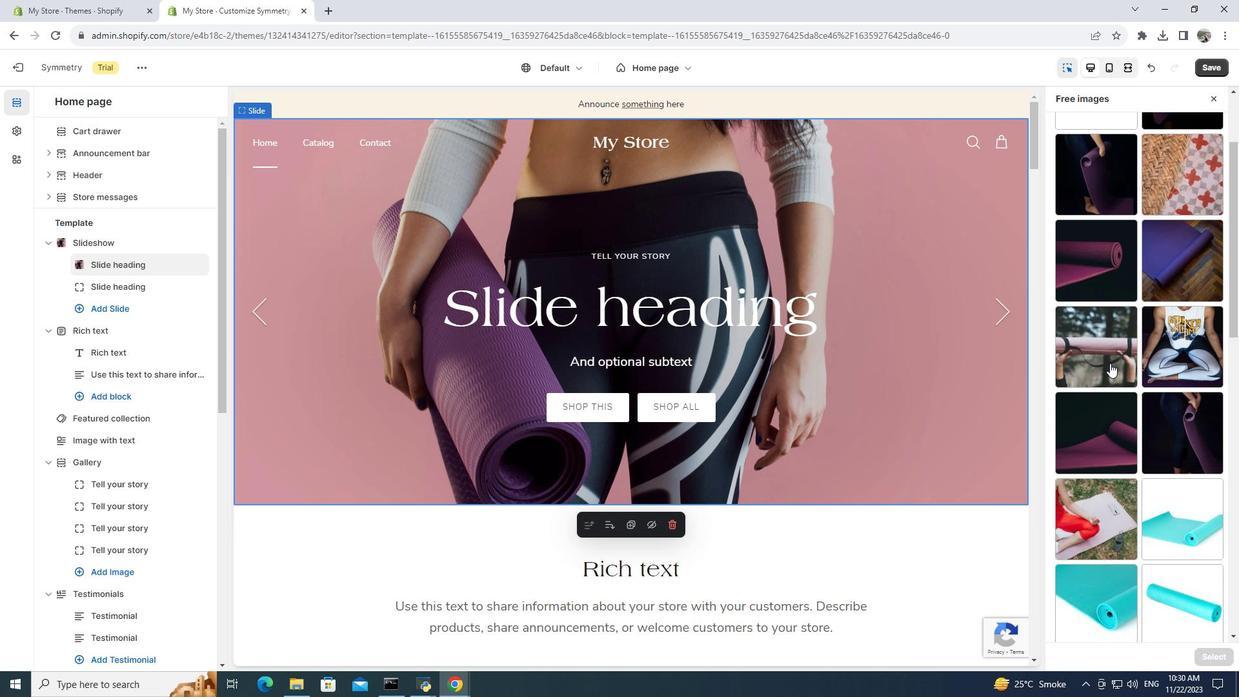 
Action: Mouse scrolled (1109, 364) with delta (0, 0)
Screenshot: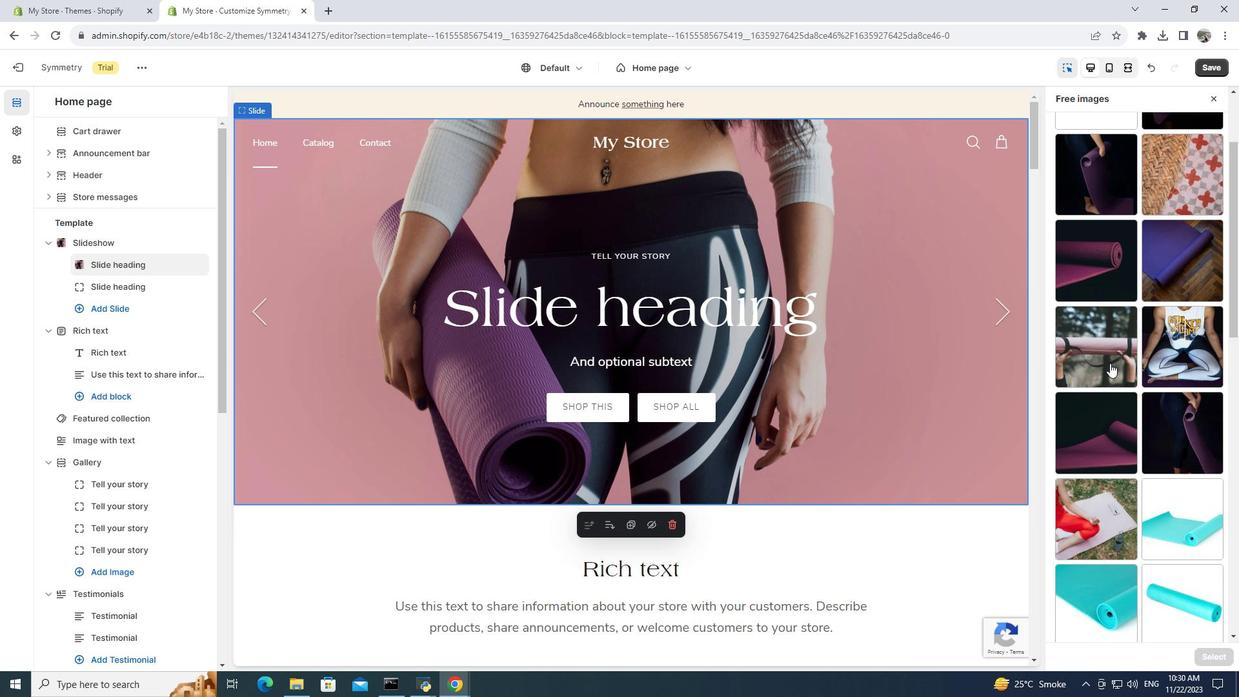 
Action: Mouse scrolled (1109, 364) with delta (0, 0)
Screenshot: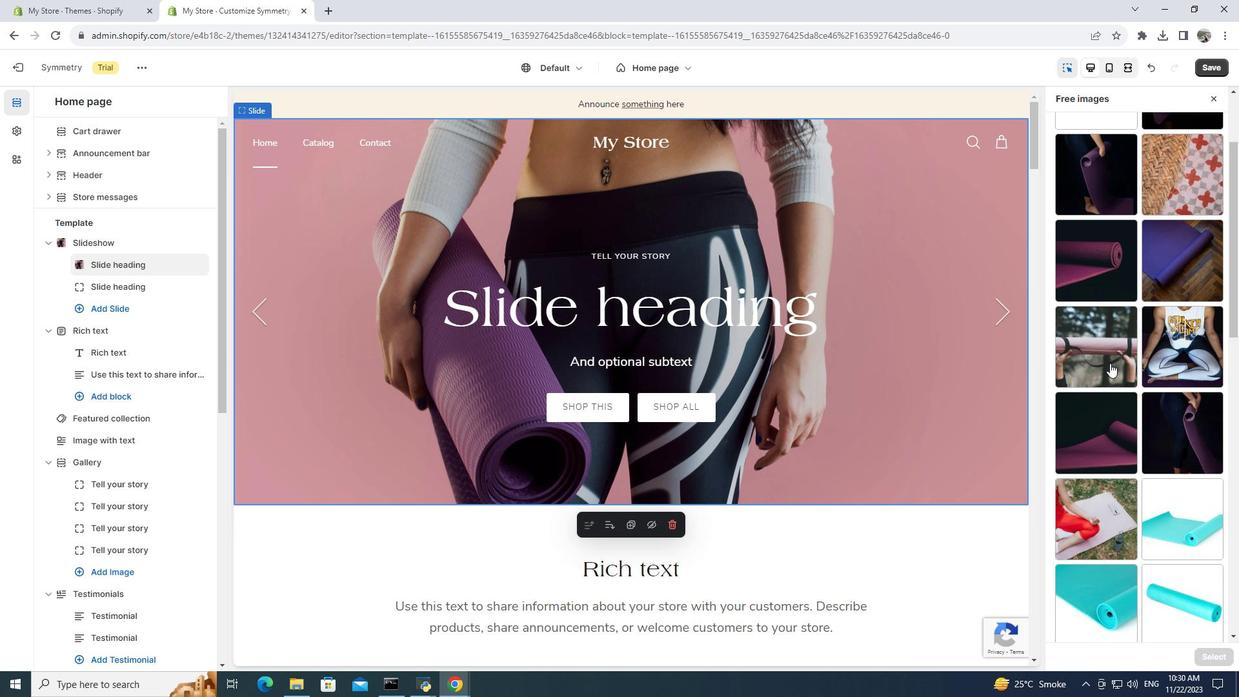 
Action: Mouse moved to (1107, 350)
Screenshot: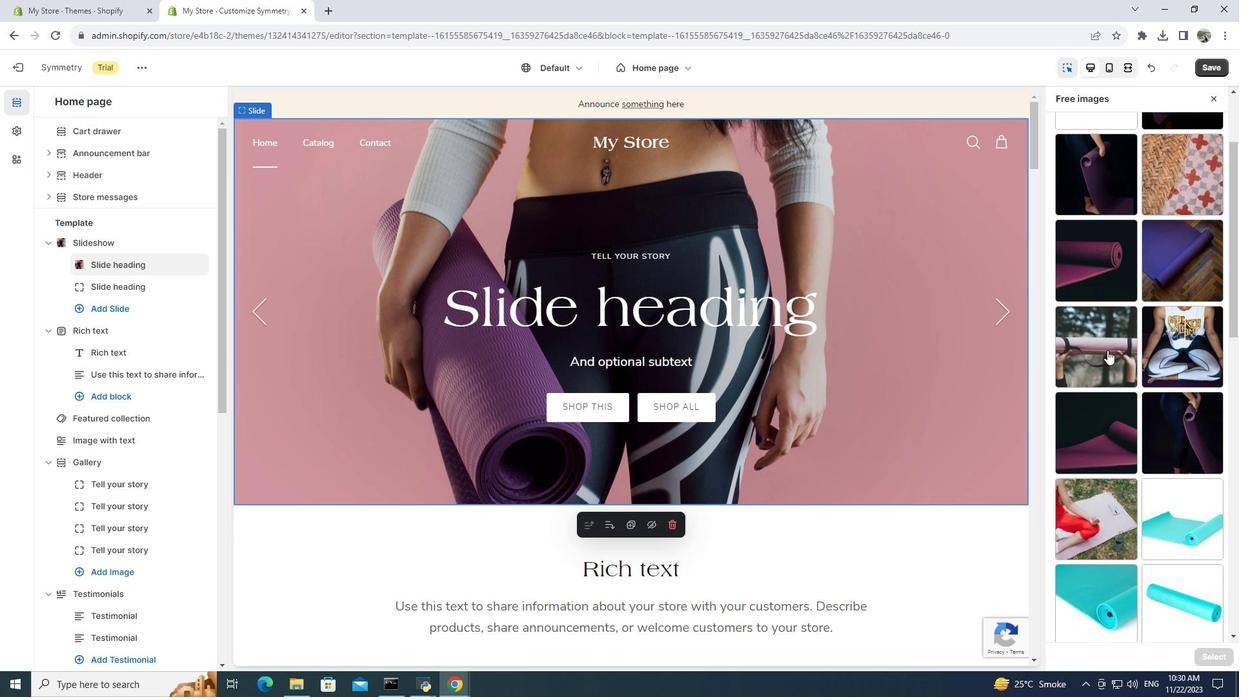 
Action: Mouse scrolled (1107, 349) with delta (0, 0)
Screenshot: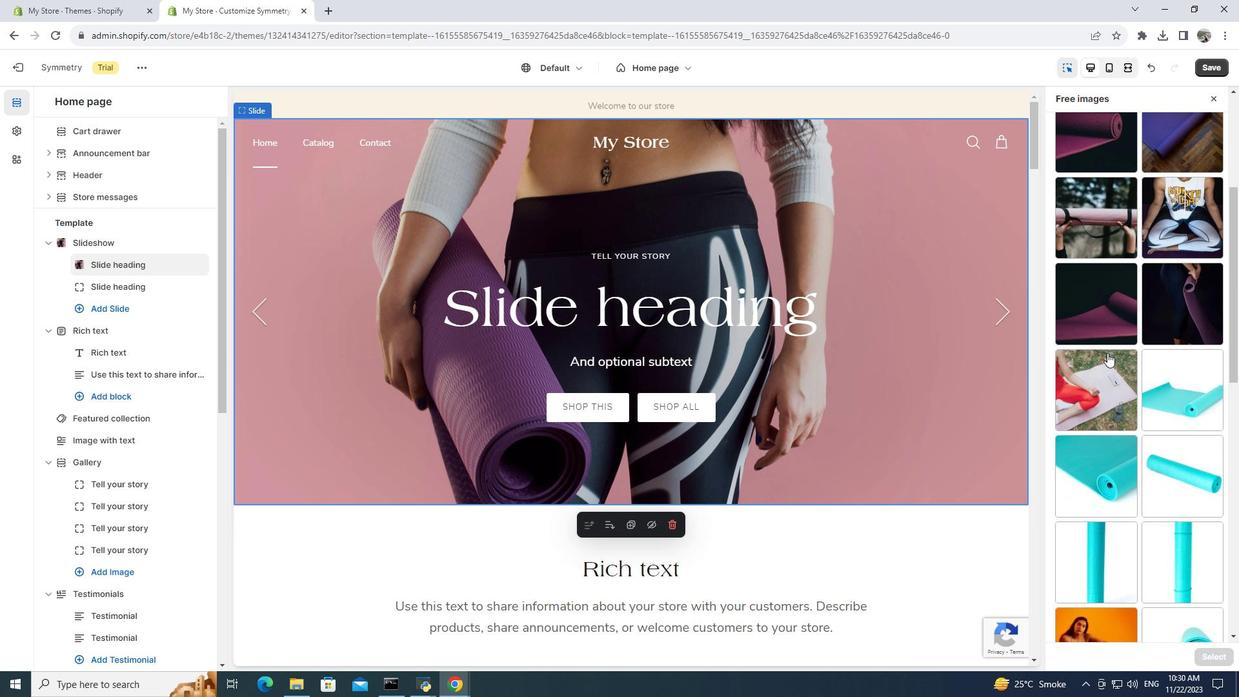 
Action: Mouse scrolled (1107, 349) with delta (0, 0)
Screenshot: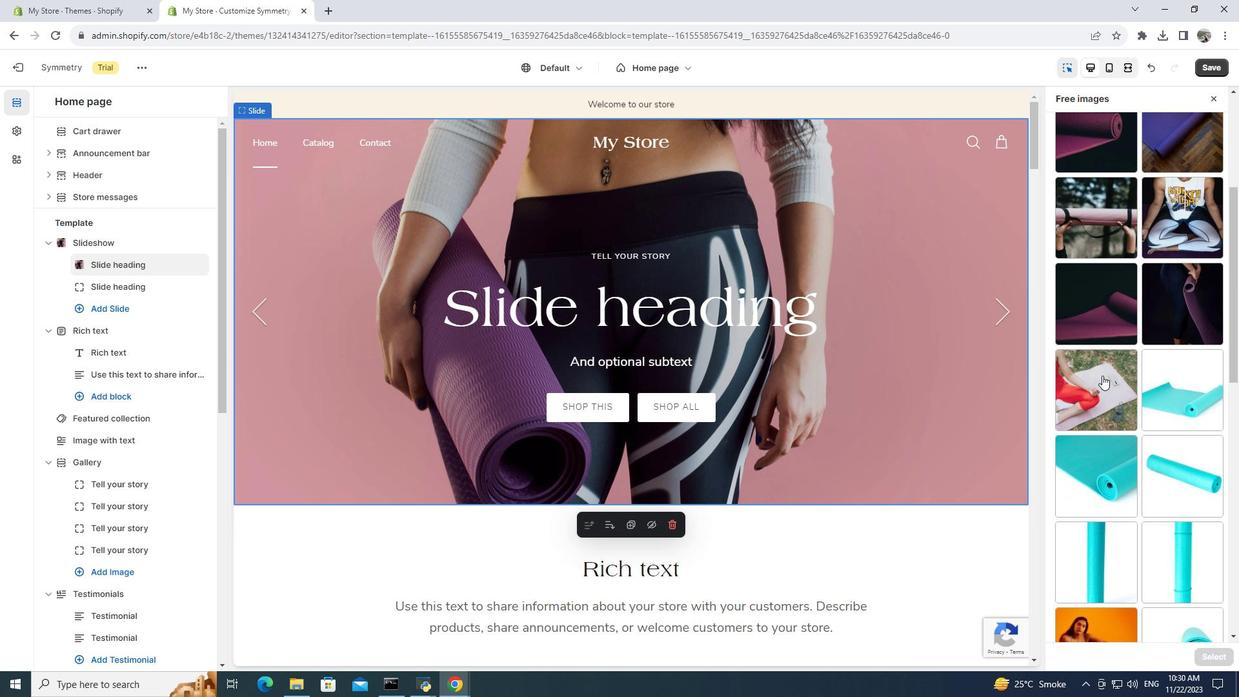 
Action: Mouse moved to (1102, 375)
Screenshot: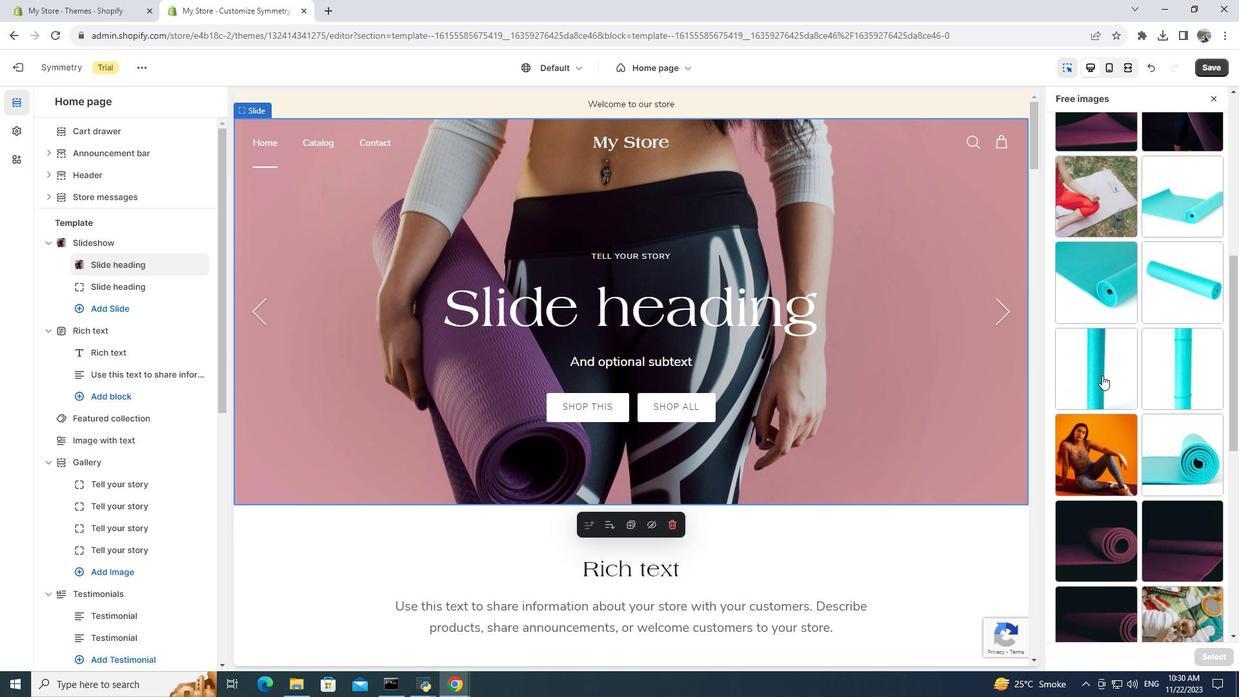
Action: Mouse scrolled (1102, 374) with delta (0, 0)
Screenshot: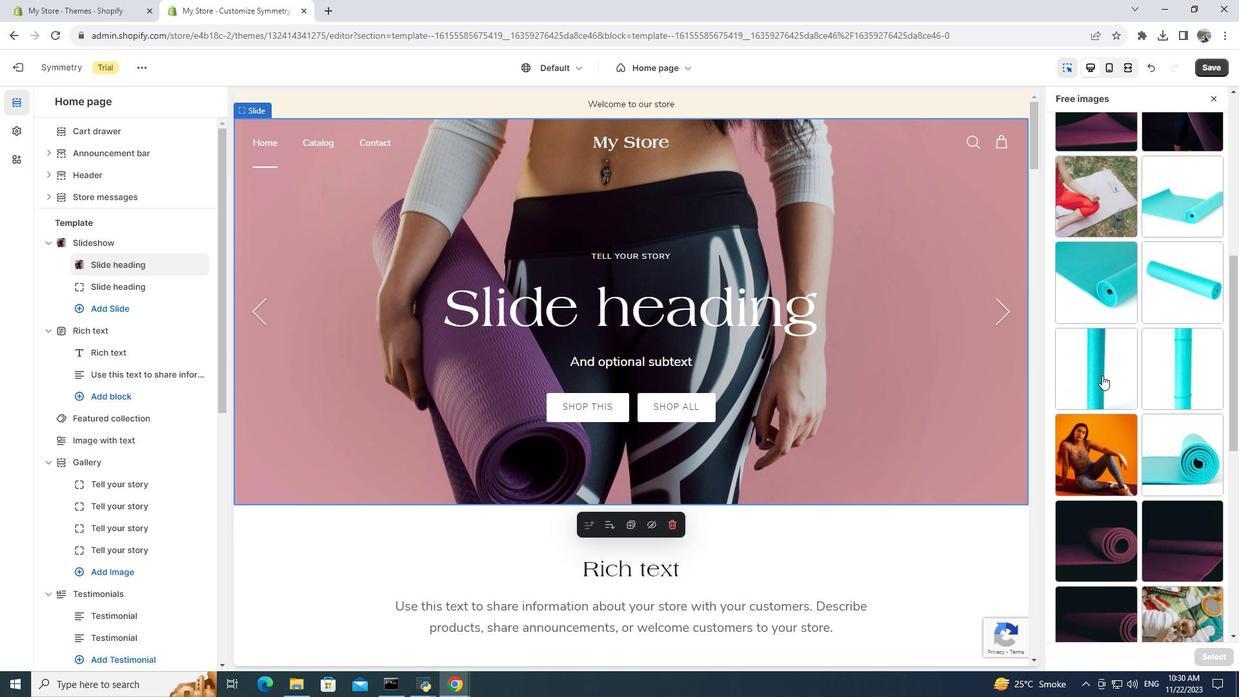 
Action: Mouse moved to (1102, 375)
Screenshot: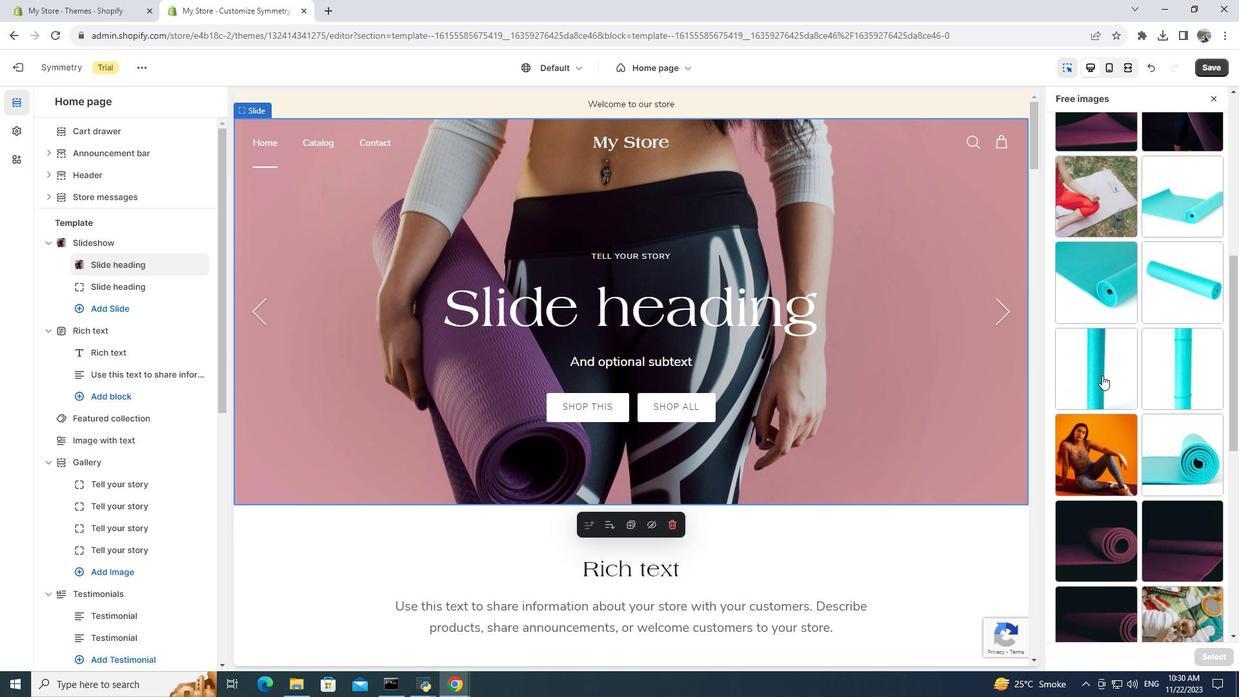 
Action: Mouse scrolled (1102, 374) with delta (0, 0)
Screenshot: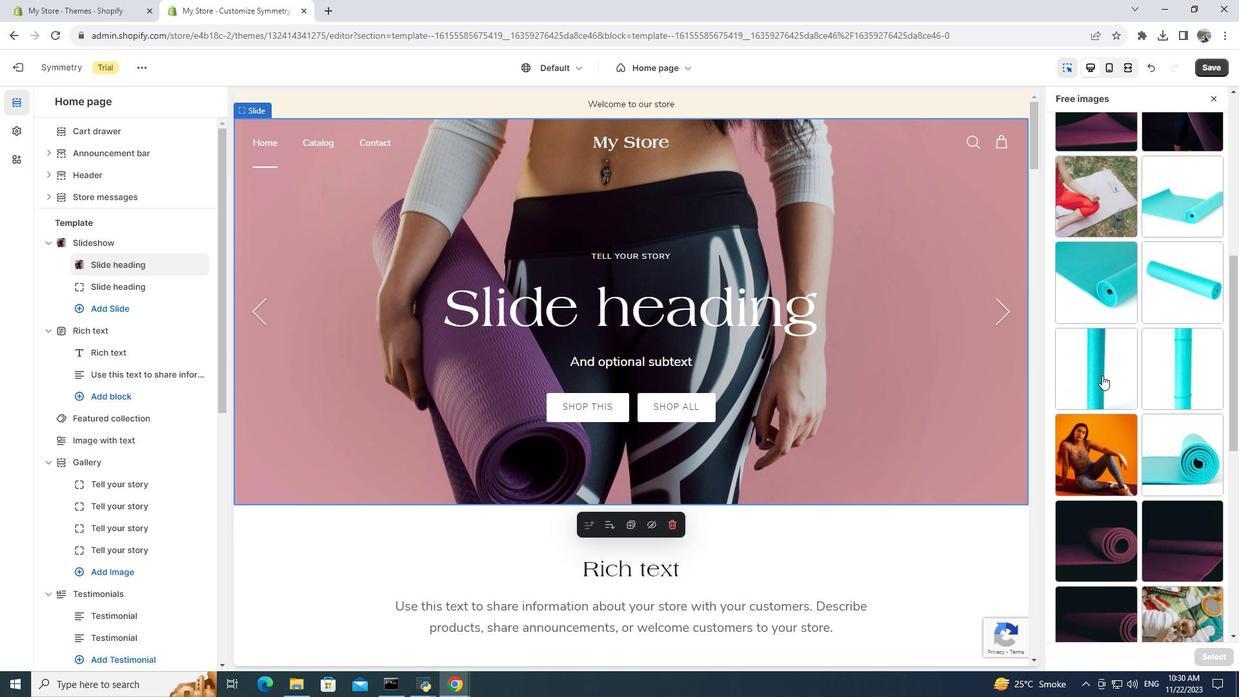 
Action: Mouse moved to (1102, 375)
Screenshot: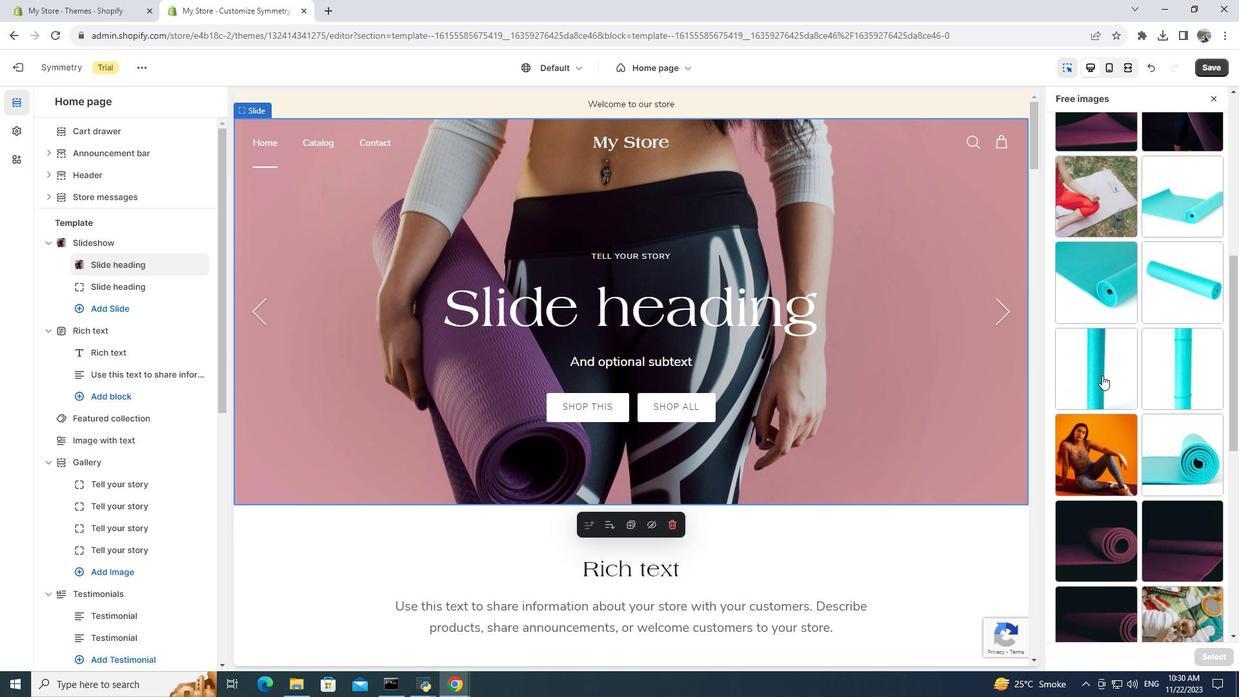 
Action: Mouse scrolled (1102, 374) with delta (0, 0)
Screenshot: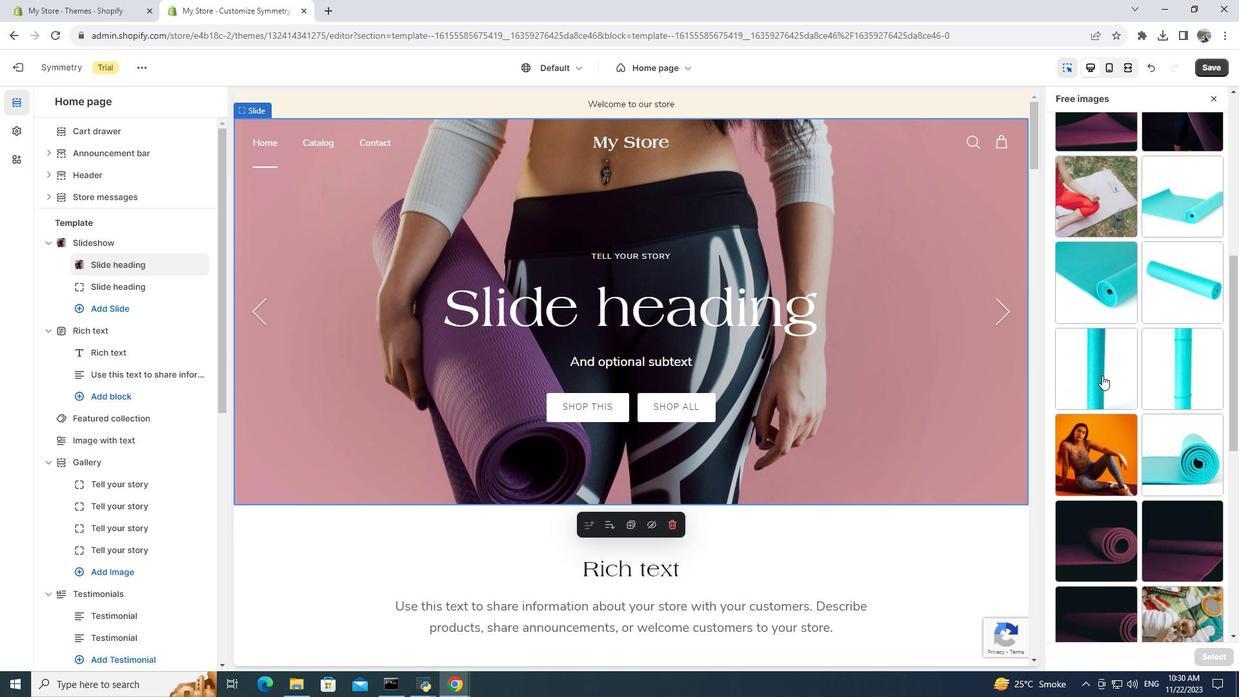 
Action: Mouse scrolled (1102, 374) with delta (0, 0)
Screenshot: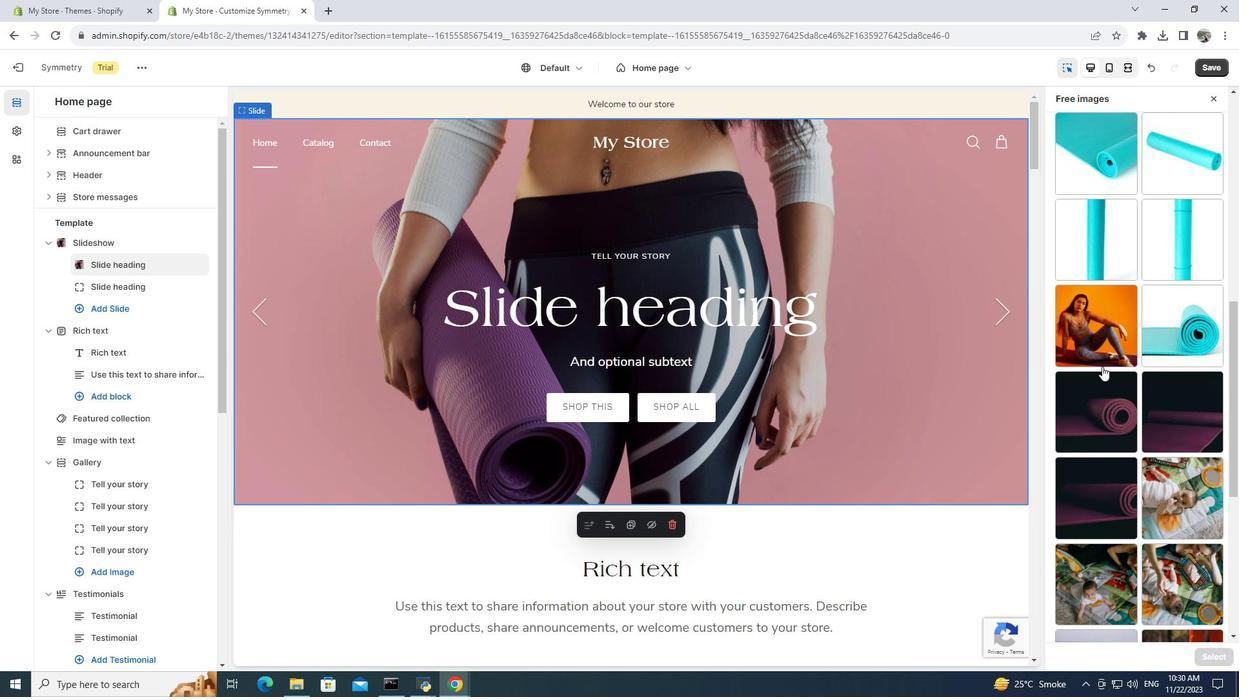 
Action: Mouse scrolled (1102, 374) with delta (0, 0)
Screenshot: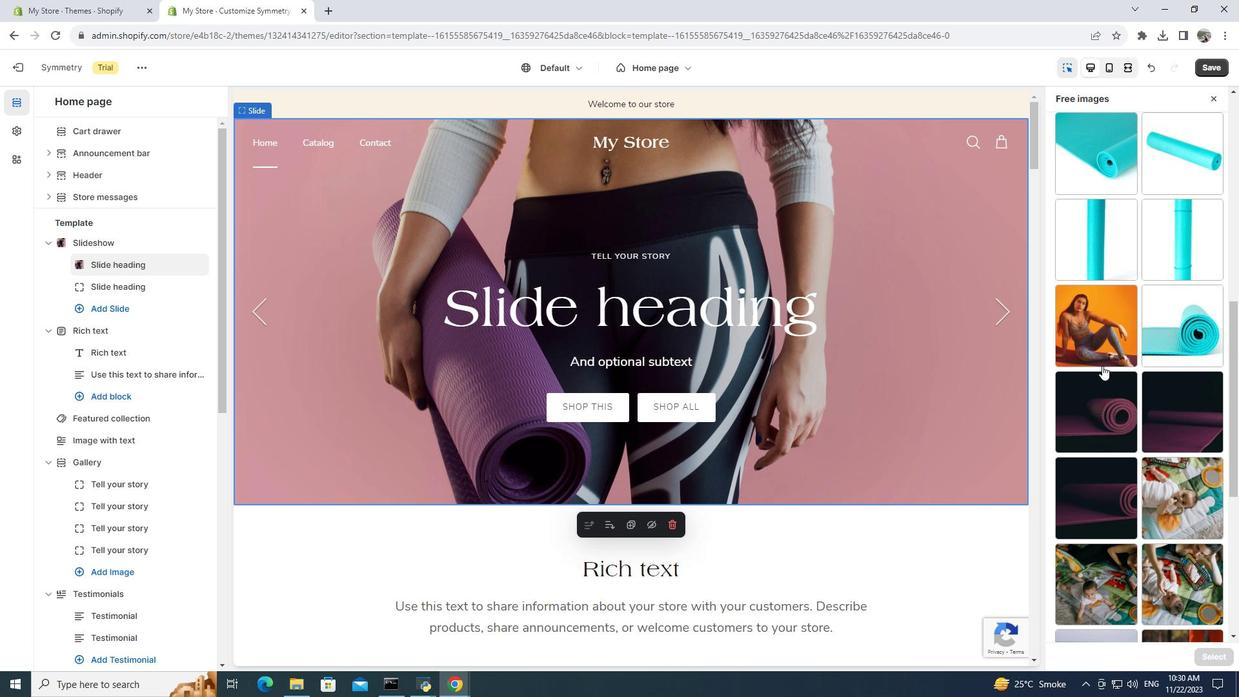 
Action: Mouse moved to (1104, 351)
Screenshot: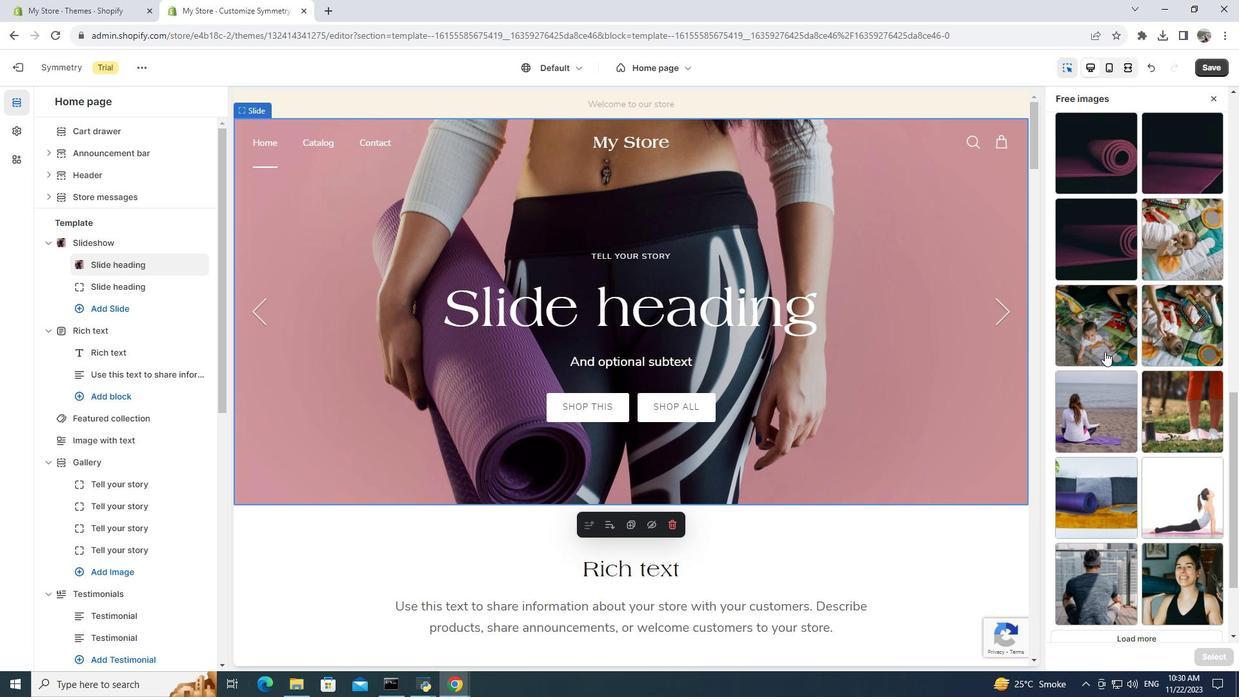 
Action: Mouse scrolled (1104, 351) with delta (0, 0)
Screenshot: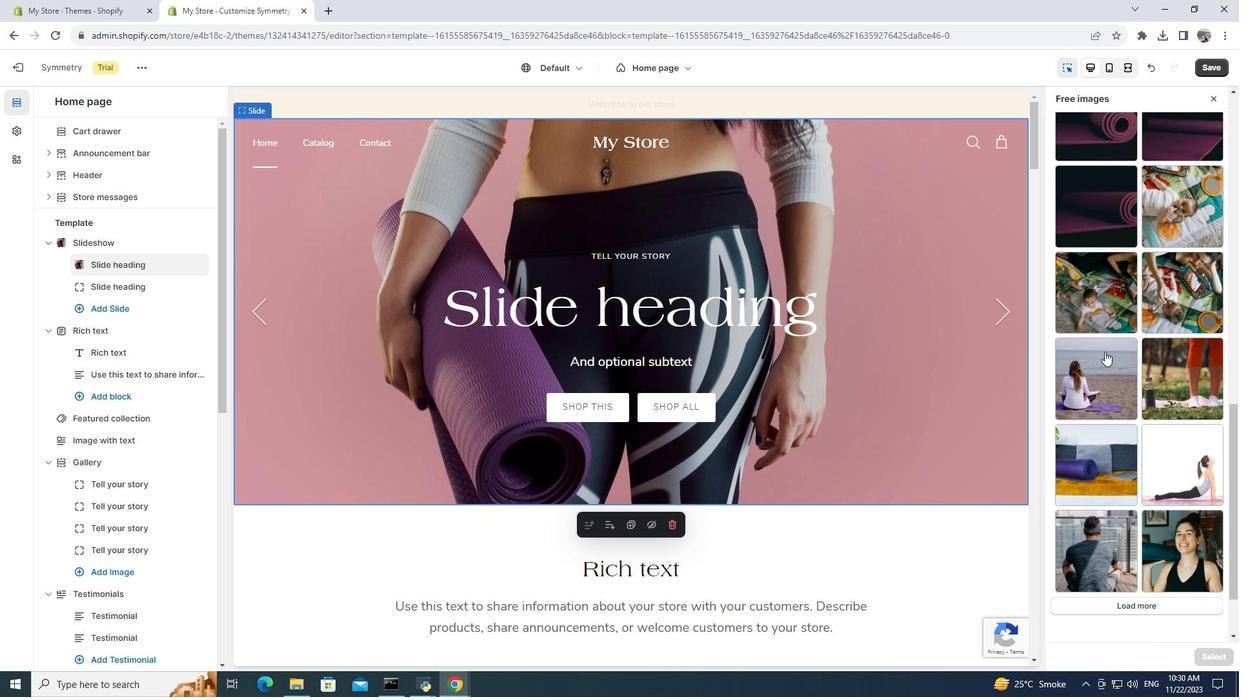 
Action: Mouse scrolled (1104, 351) with delta (0, 0)
Screenshot: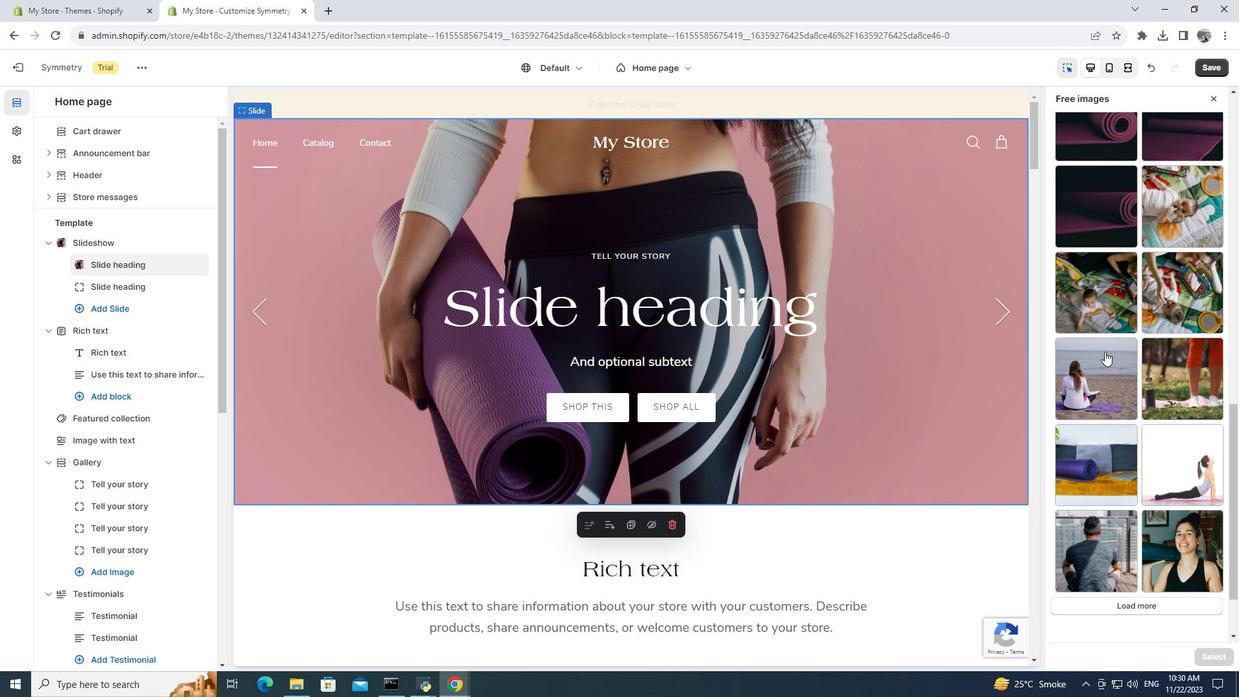 
Action: Mouse scrolled (1104, 351) with delta (0, 0)
Screenshot: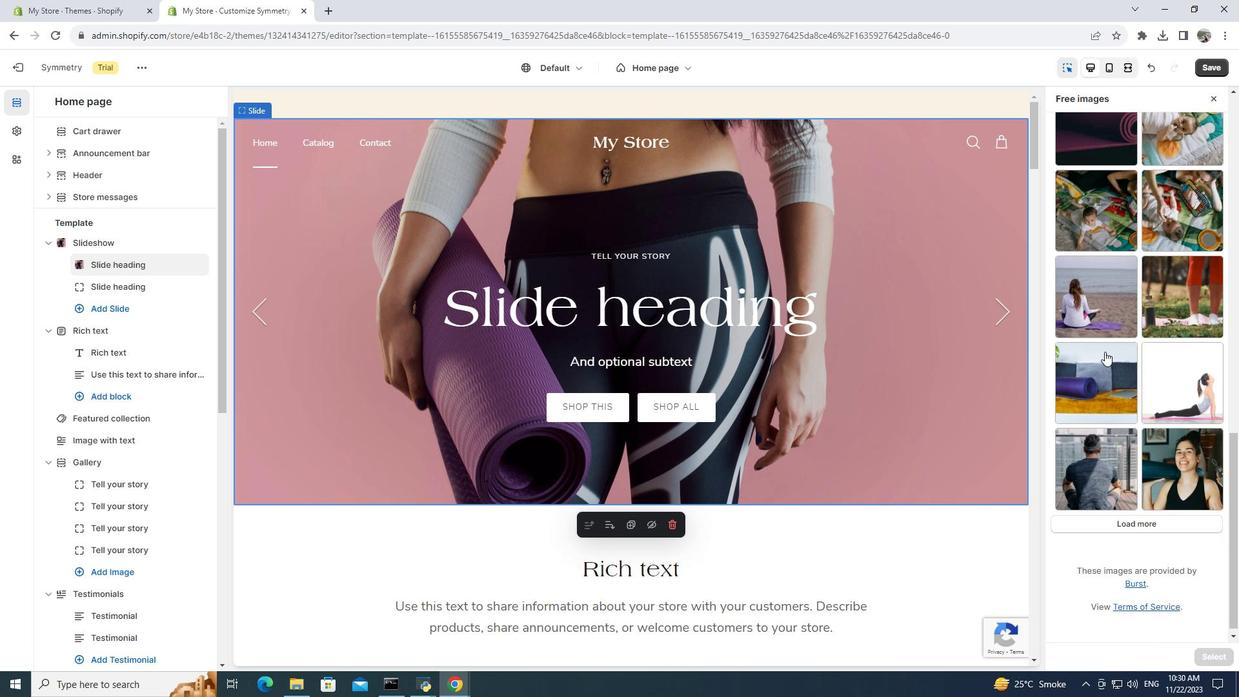 
Action: Mouse scrolled (1104, 351) with delta (0, 0)
Screenshot: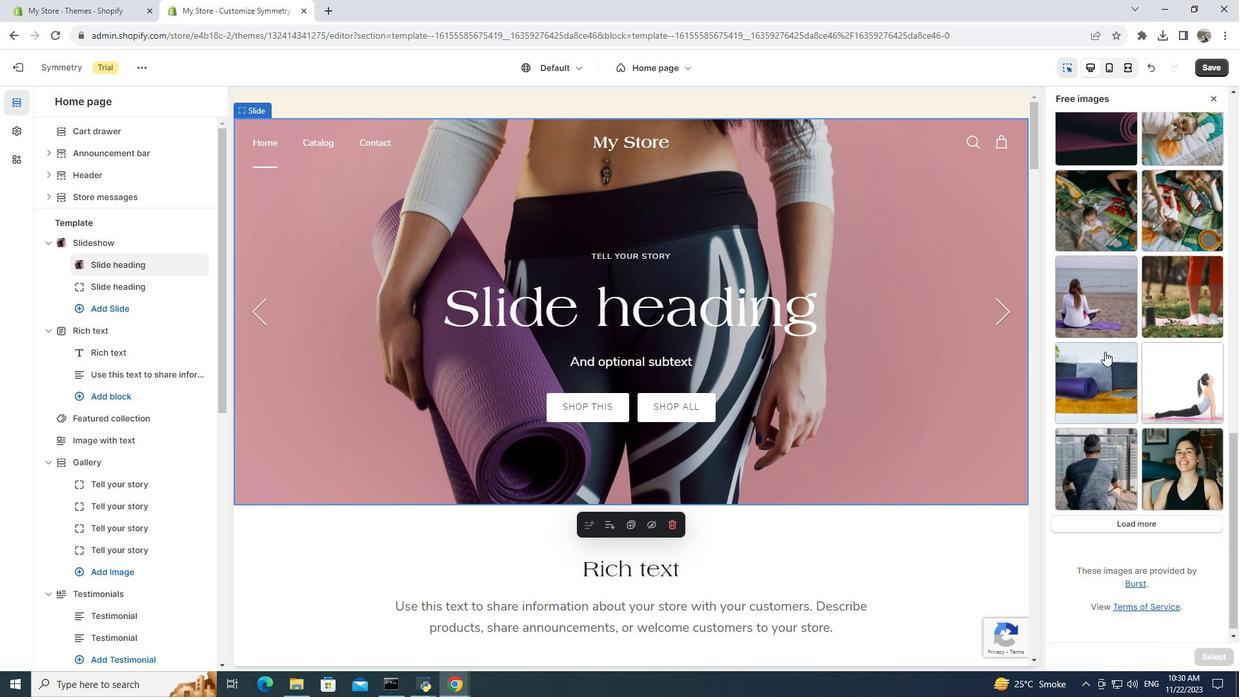 
Action: Mouse scrolled (1104, 351) with delta (0, 0)
Screenshot: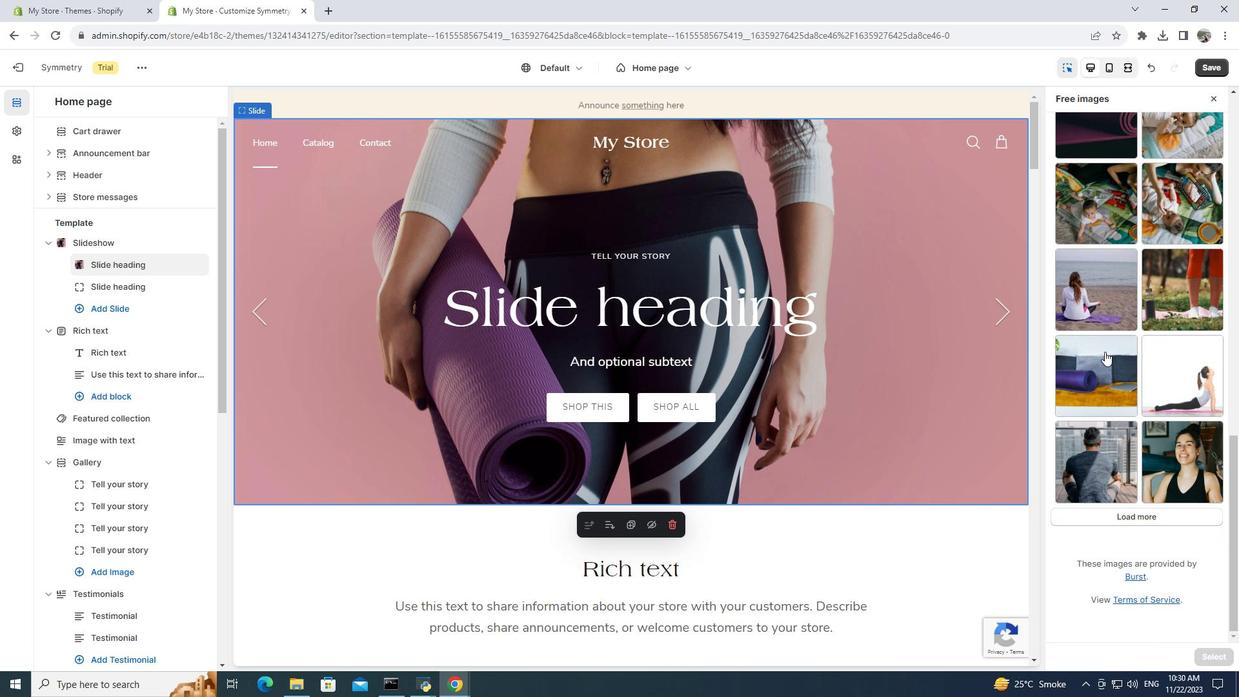 
Action: Mouse scrolled (1104, 351) with delta (0, 0)
Screenshot: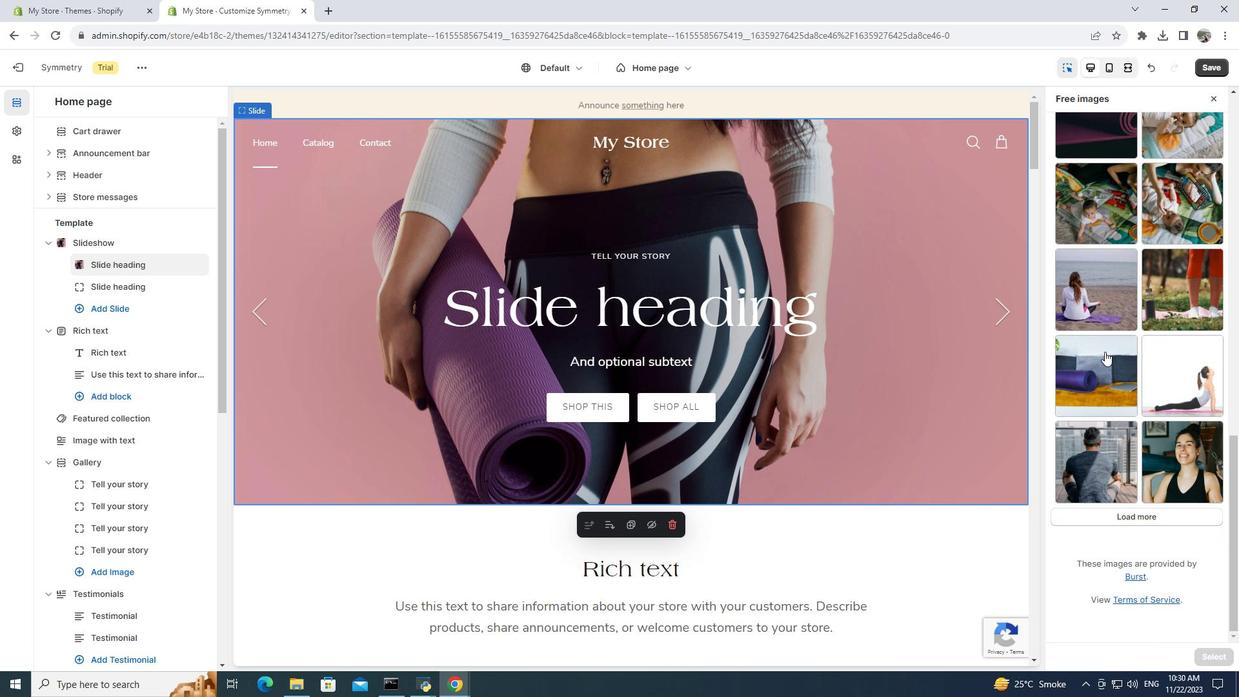 
Action: Mouse scrolled (1104, 351) with delta (0, 0)
Screenshot: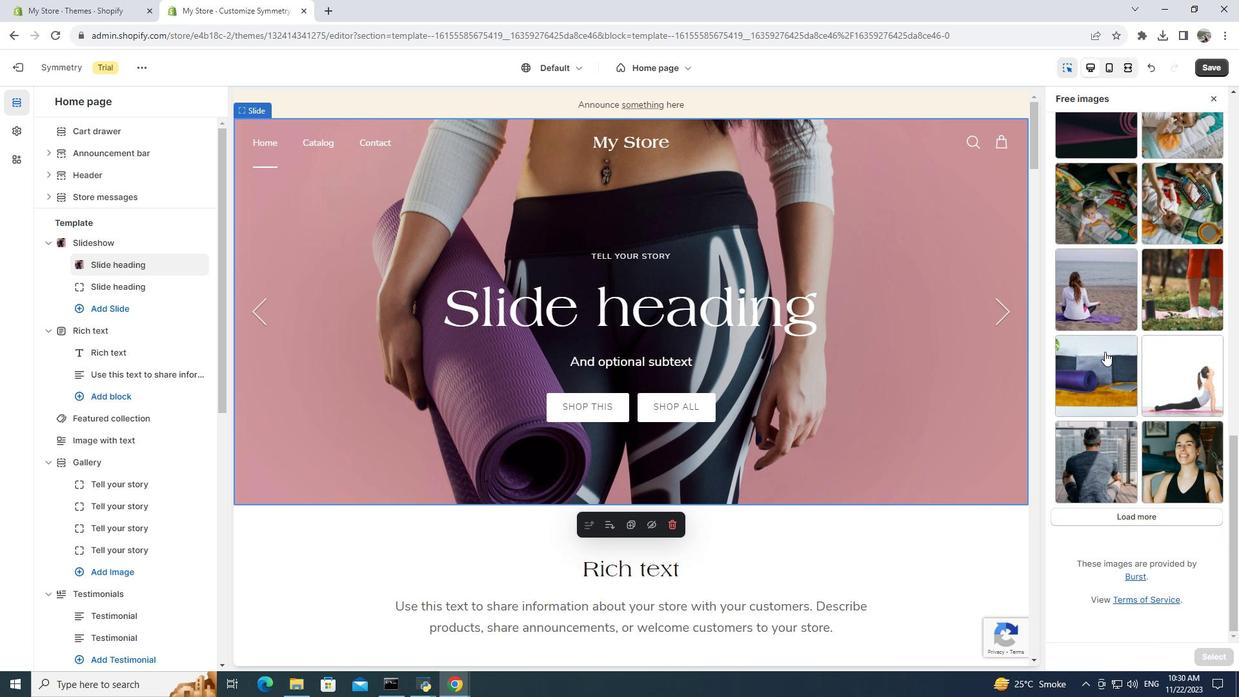 
Action: Mouse scrolled (1104, 351) with delta (0, 0)
Screenshot: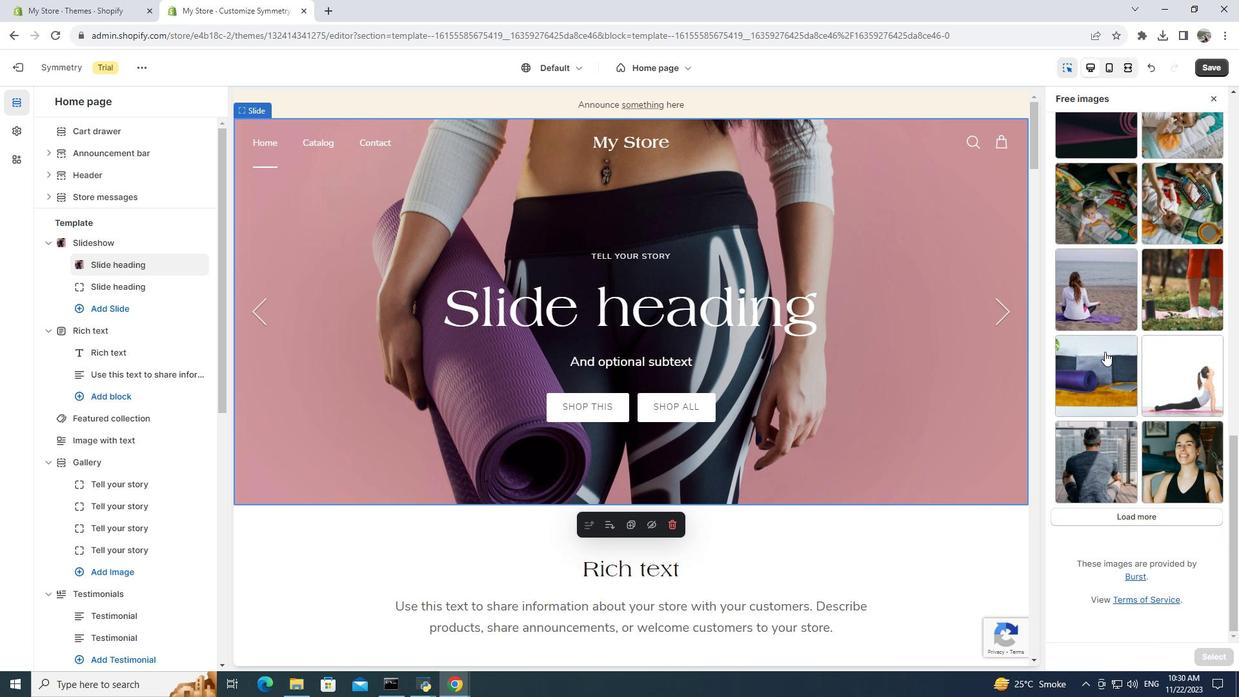 
Action: Mouse scrolled (1104, 351) with delta (0, 0)
Screenshot: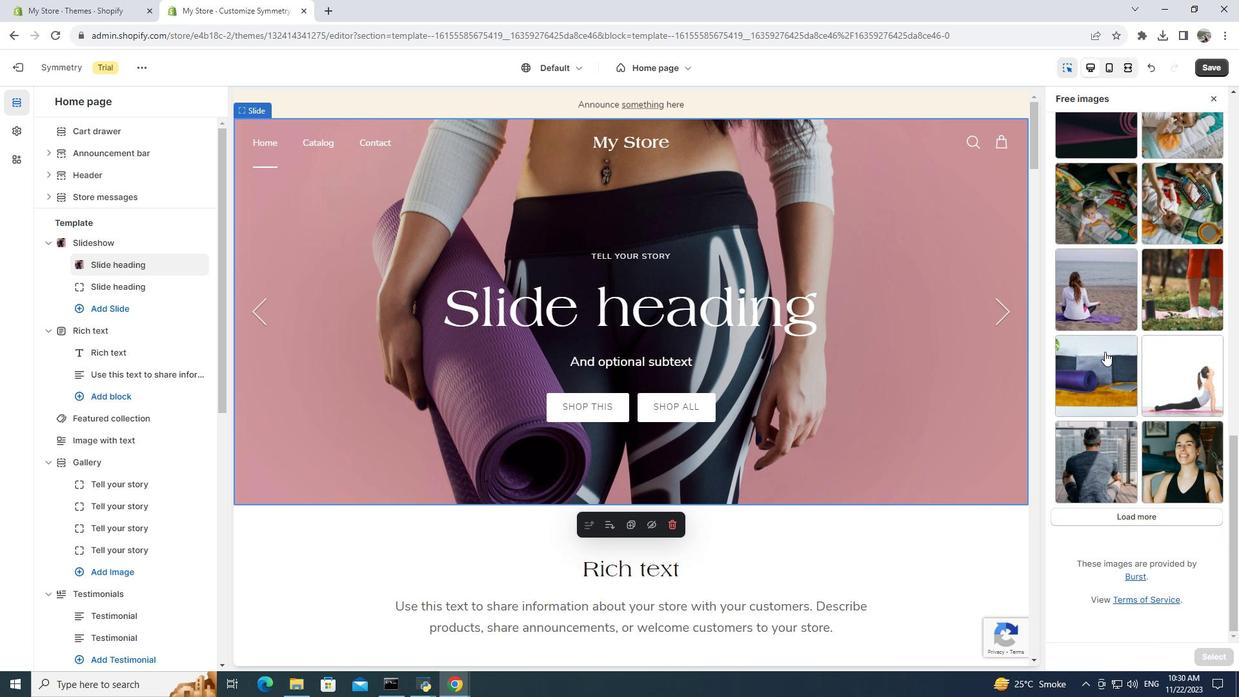 
Action: Mouse moved to (1167, 377)
Screenshot: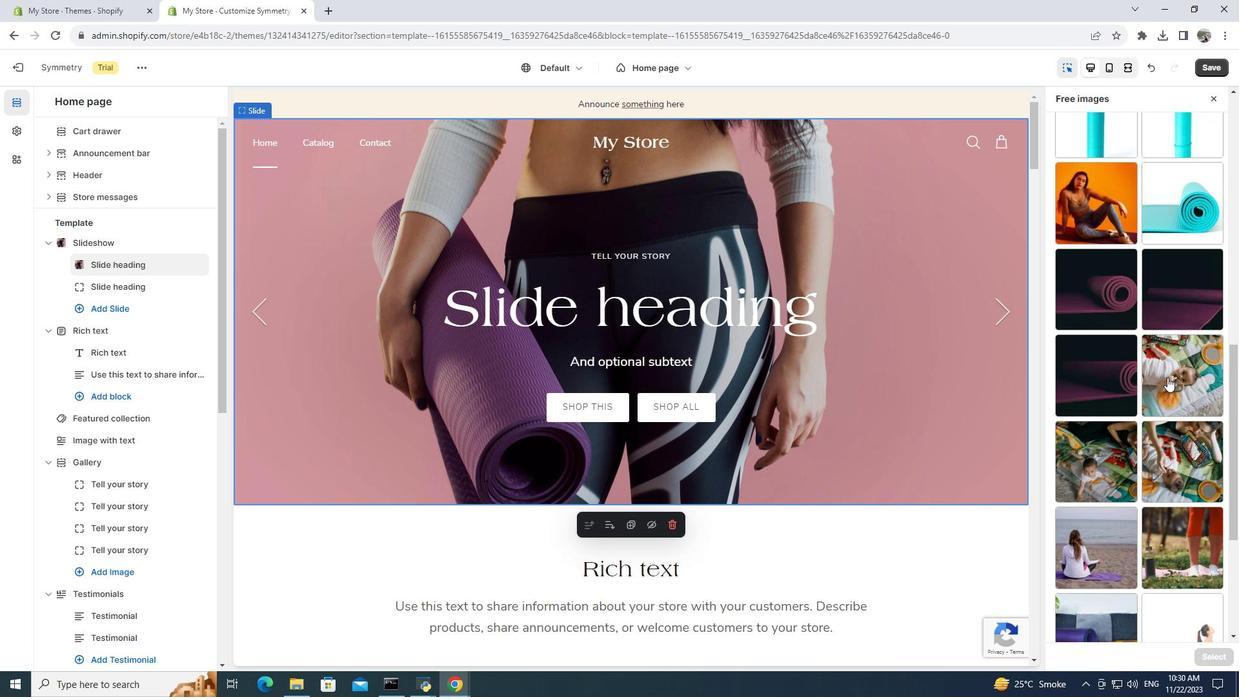 
Action: Mouse scrolled (1167, 378) with delta (0, 0)
Screenshot: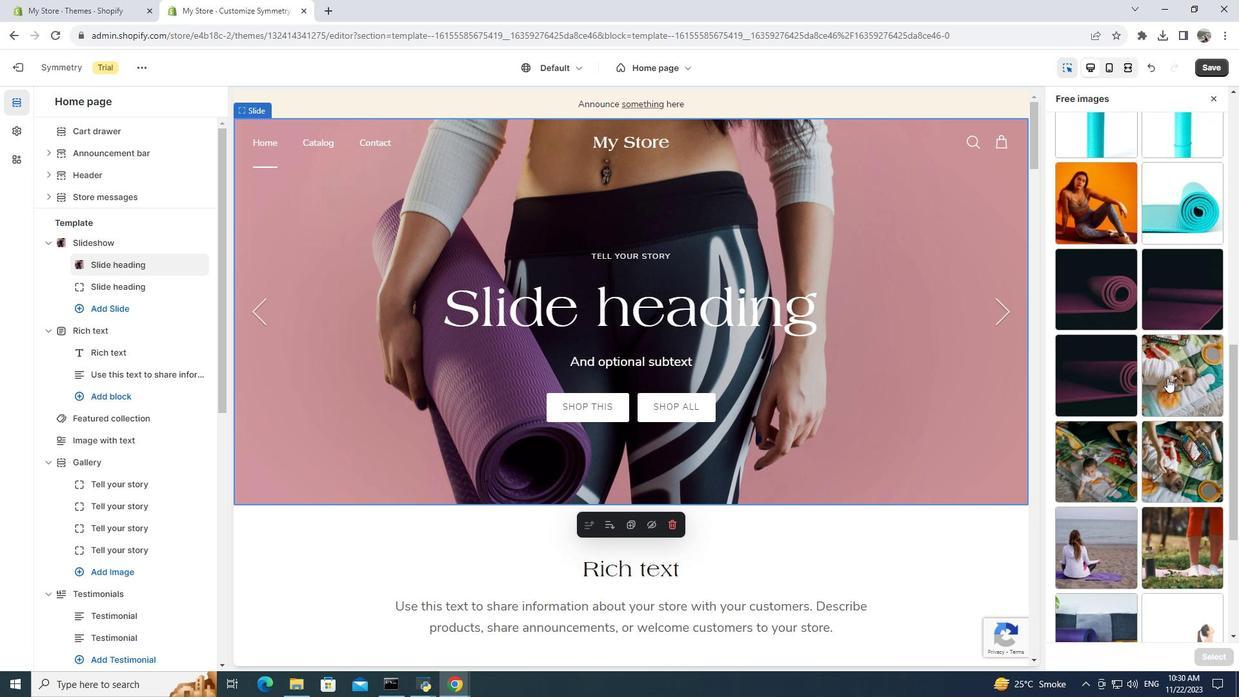 
Action: Mouse scrolled (1167, 378) with delta (0, 0)
Screenshot: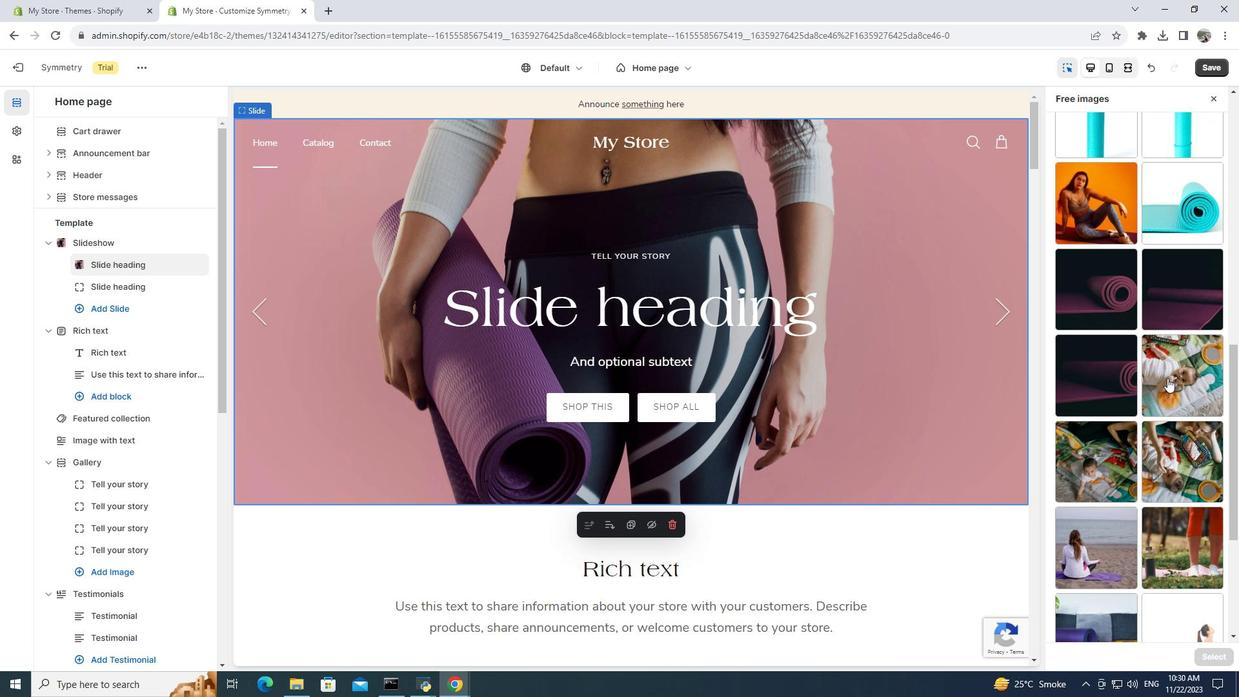 
Action: Mouse scrolled (1167, 378) with delta (0, 0)
Screenshot: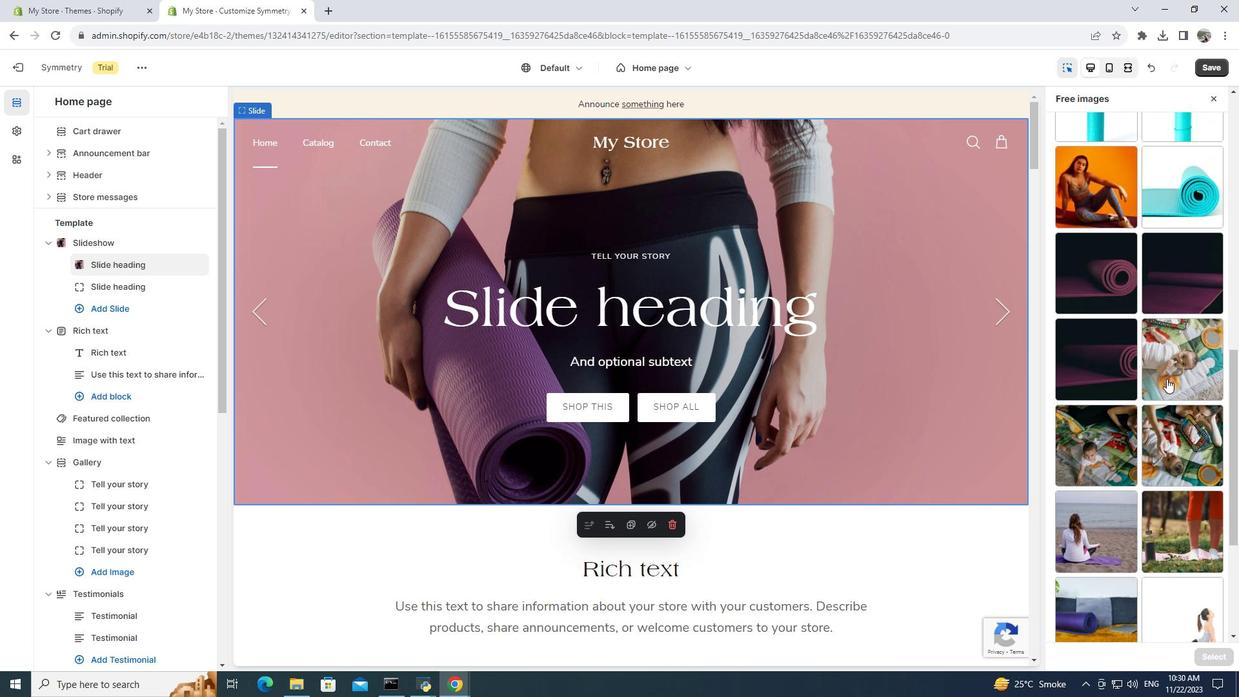 
Action: Mouse scrolled (1167, 378) with delta (0, 0)
Screenshot: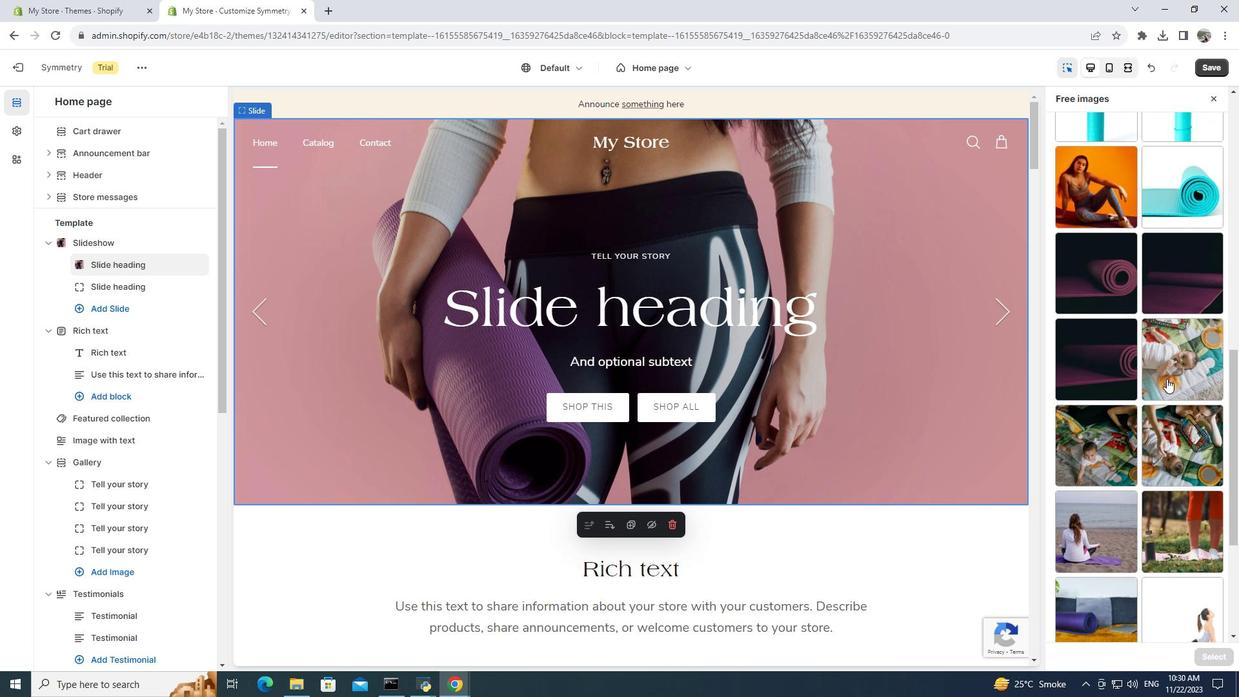 
Action: Mouse moved to (1167, 378)
Screenshot: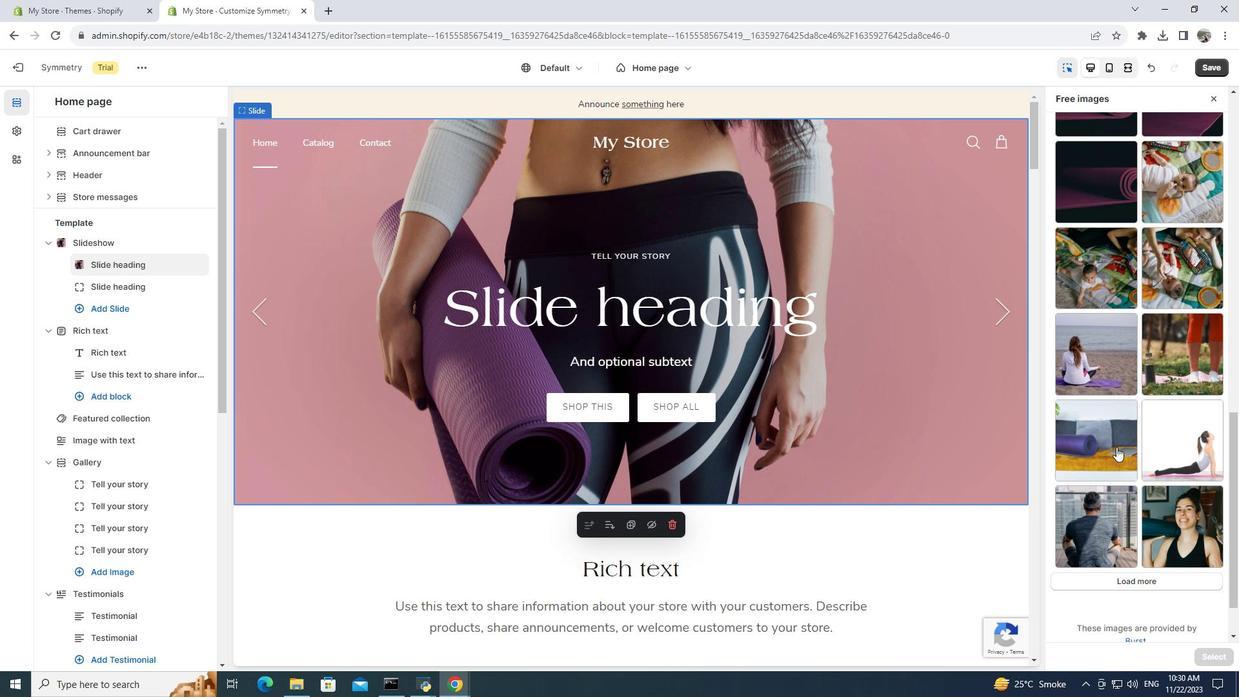 
Action: Mouse scrolled (1167, 377) with delta (0, 0)
Screenshot: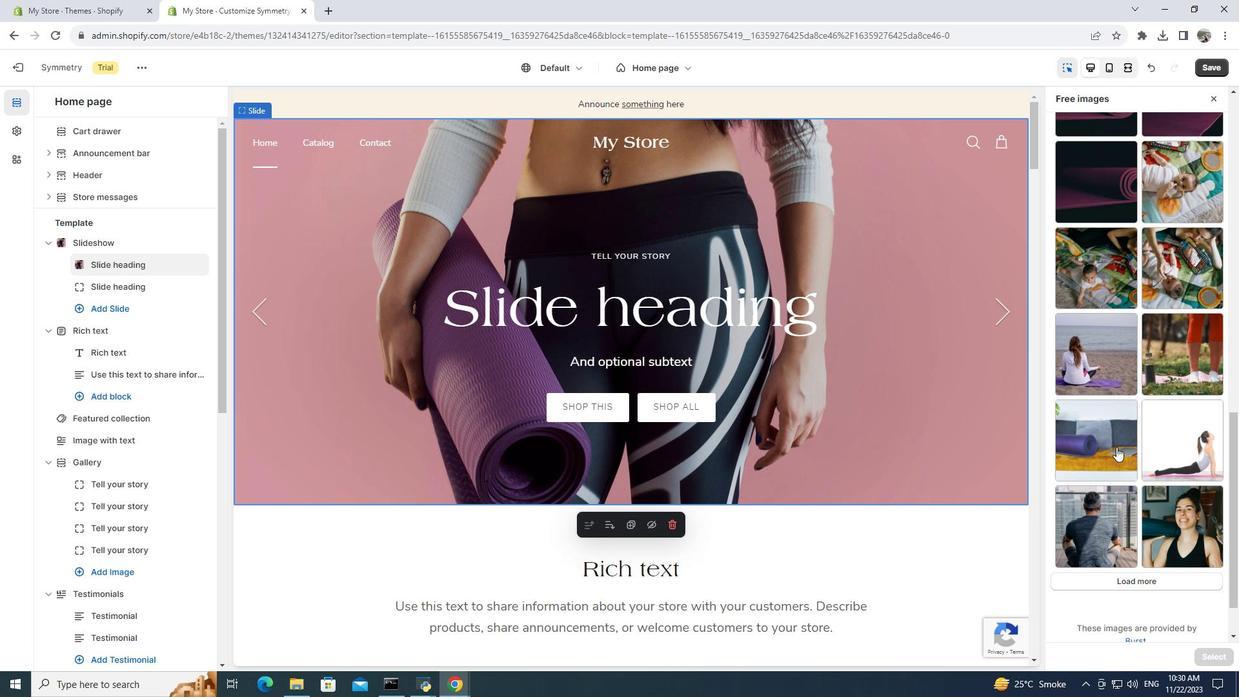 
Action: Mouse moved to (1166, 378)
Screenshot: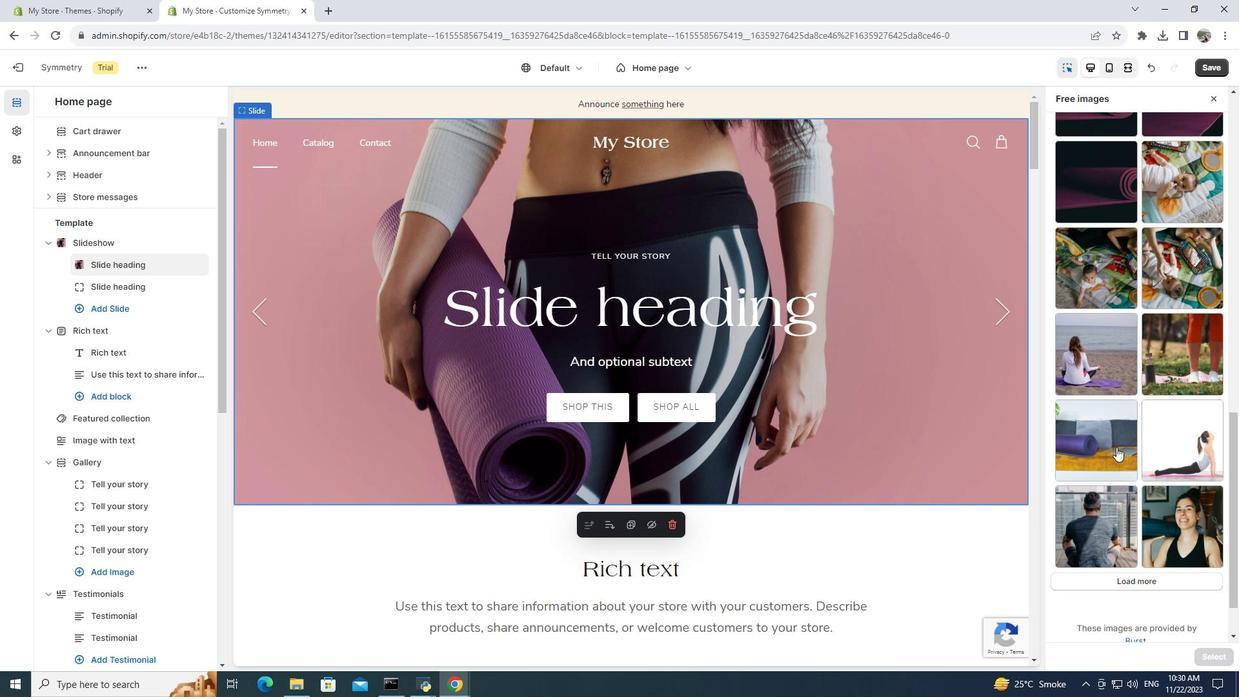 
Action: Mouse scrolled (1166, 377) with delta (0, 0)
Screenshot: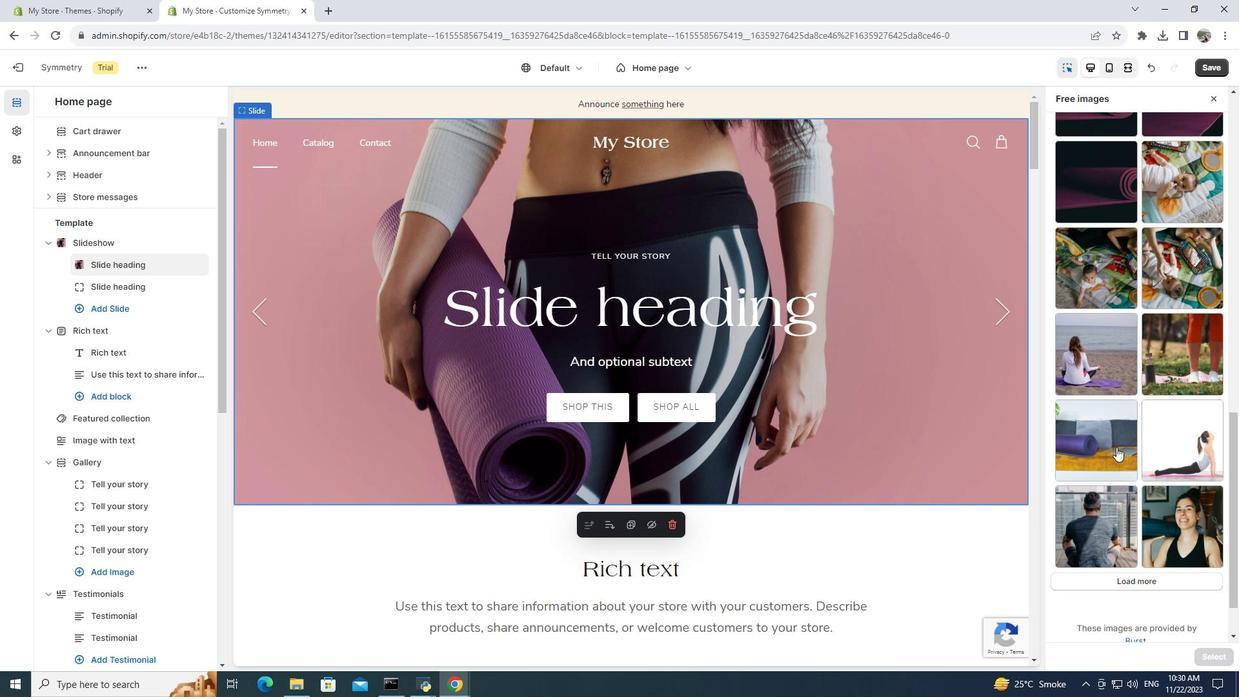 
Action: Mouse moved to (1166, 378)
Screenshot: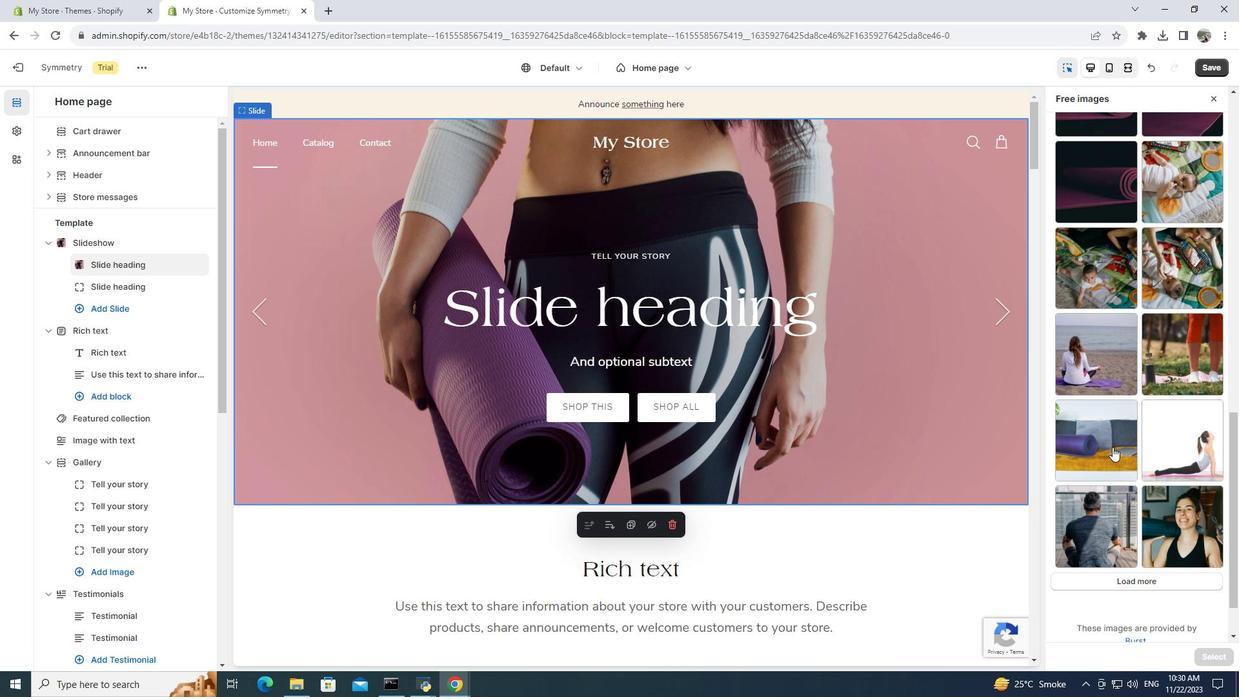 
Action: Mouse scrolled (1166, 378) with delta (0, 0)
Screenshot: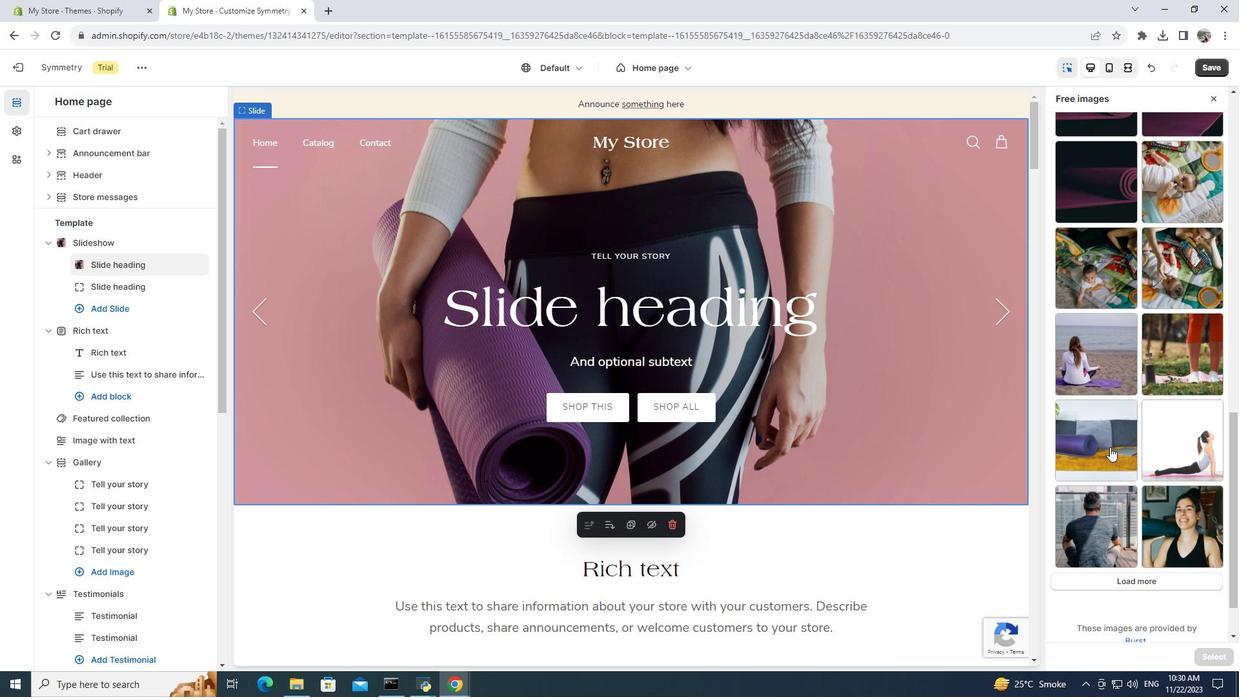 
Action: Mouse moved to (1110, 447)
Screenshot: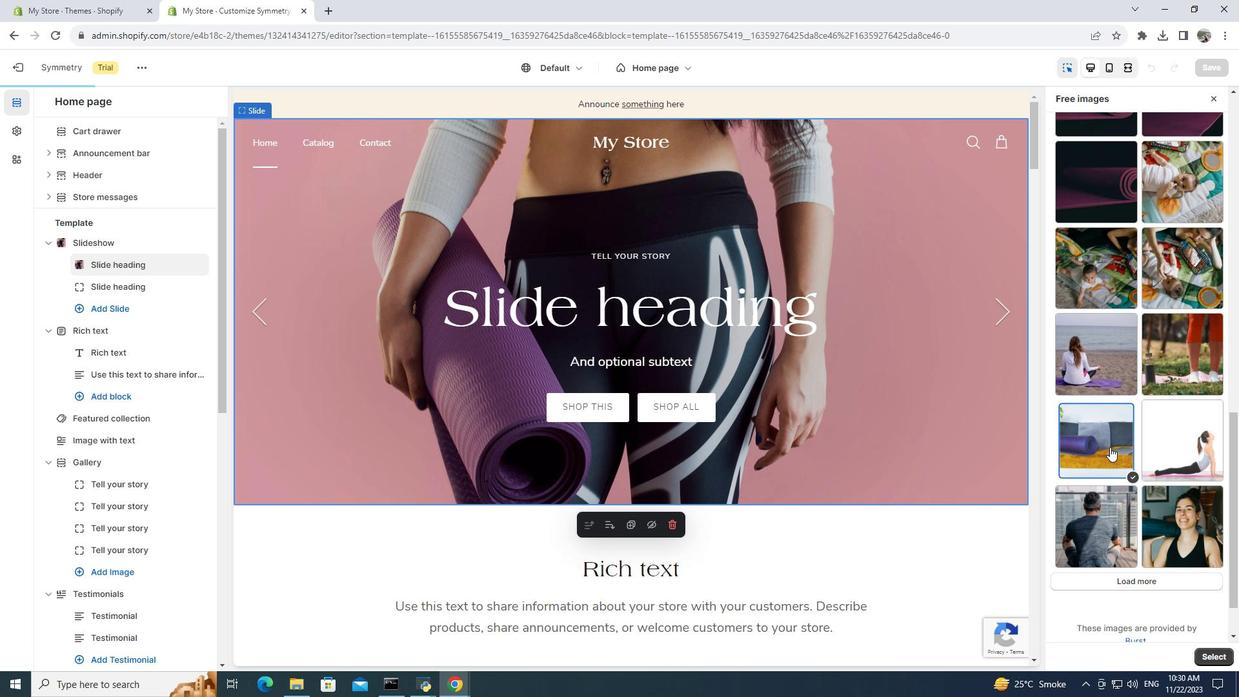 
Action: Mouse pressed left at (1110, 447)
Screenshot: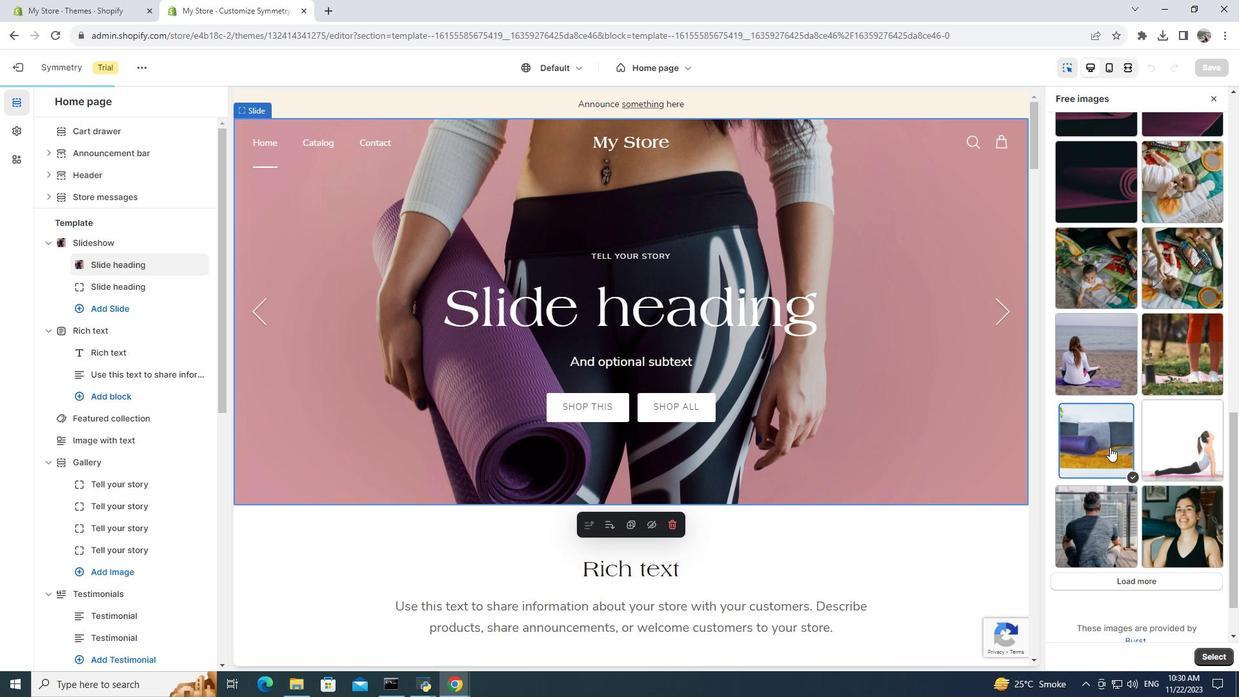 
Action: Mouse moved to (1209, 650)
Screenshot: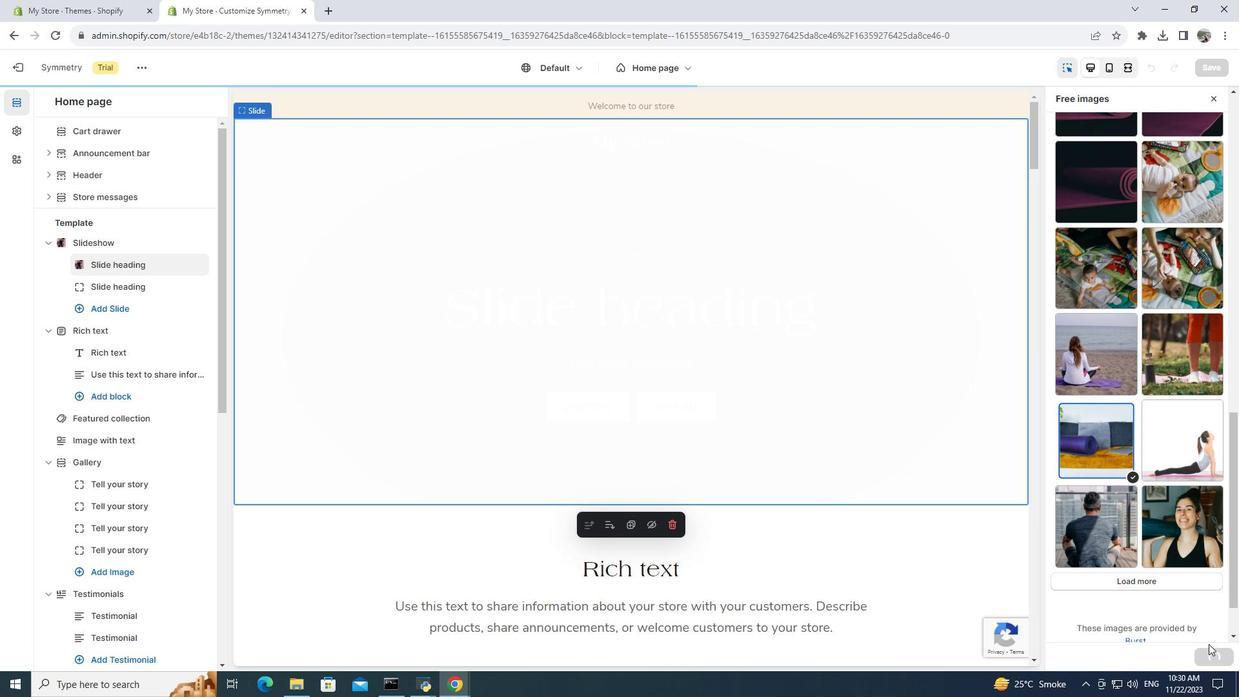 
Action: Mouse pressed left at (1209, 650)
Screenshot: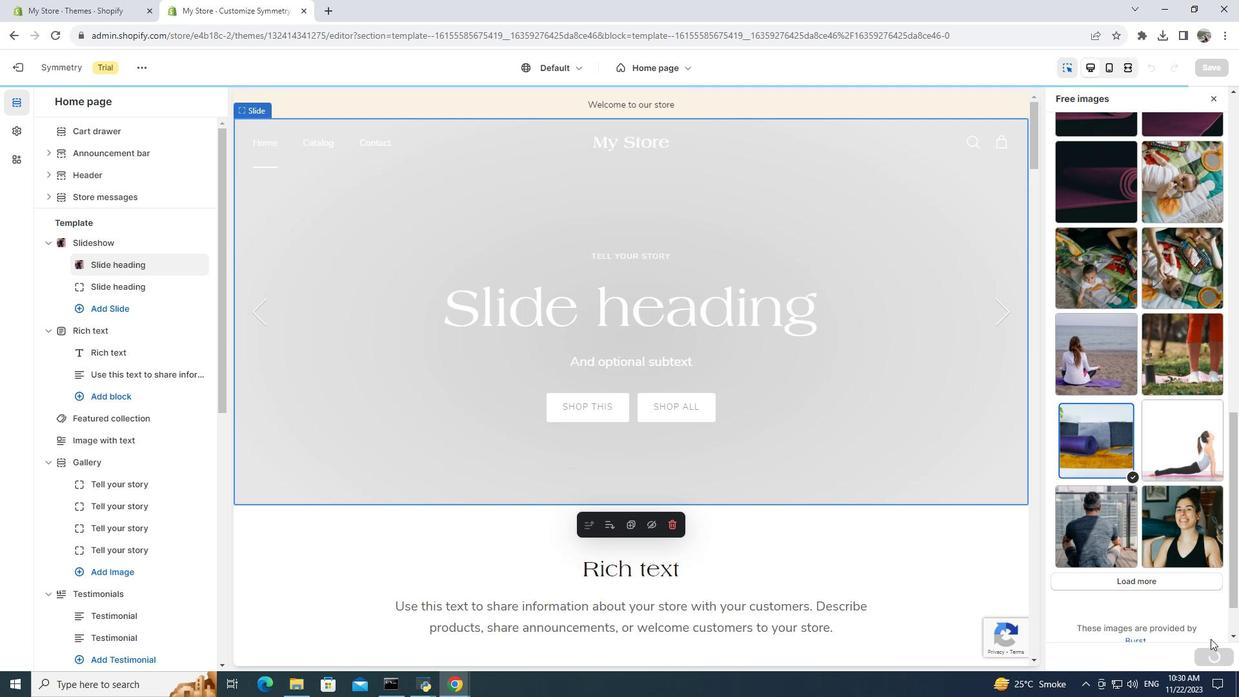
Action: Mouse moved to (1005, 313)
Screenshot: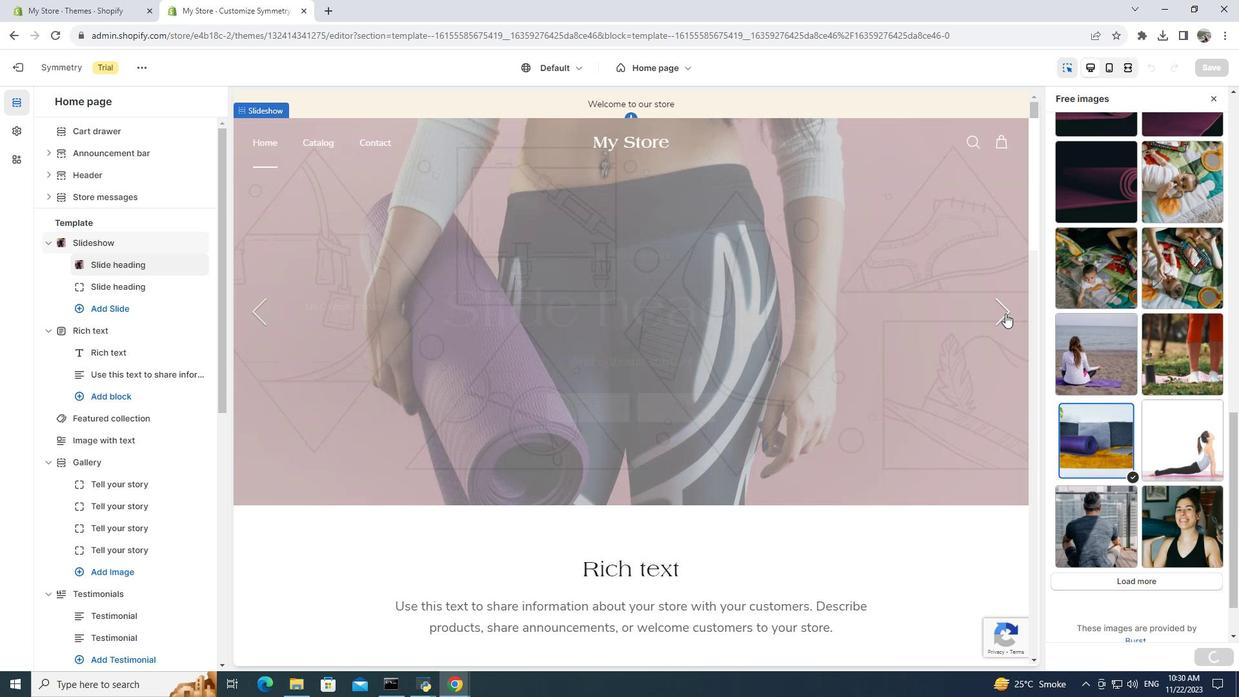 
Action: Mouse pressed left at (1005, 313)
Screenshot: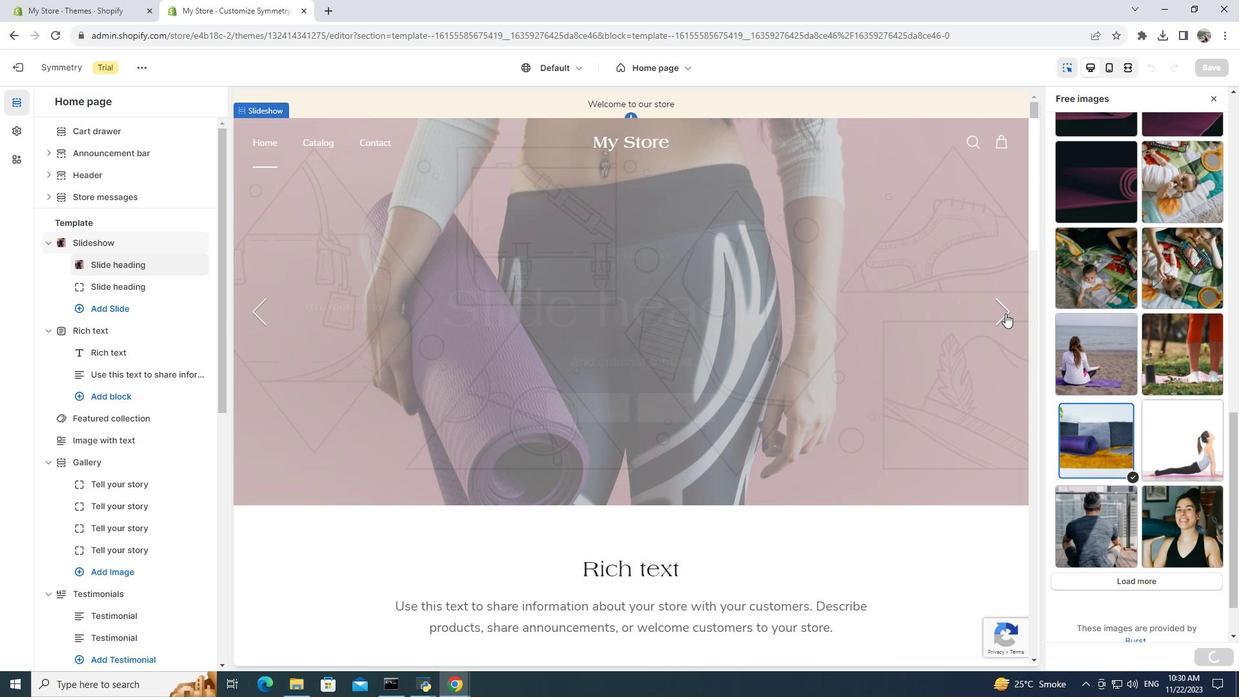 
Action: Mouse moved to (842, 309)
Screenshot: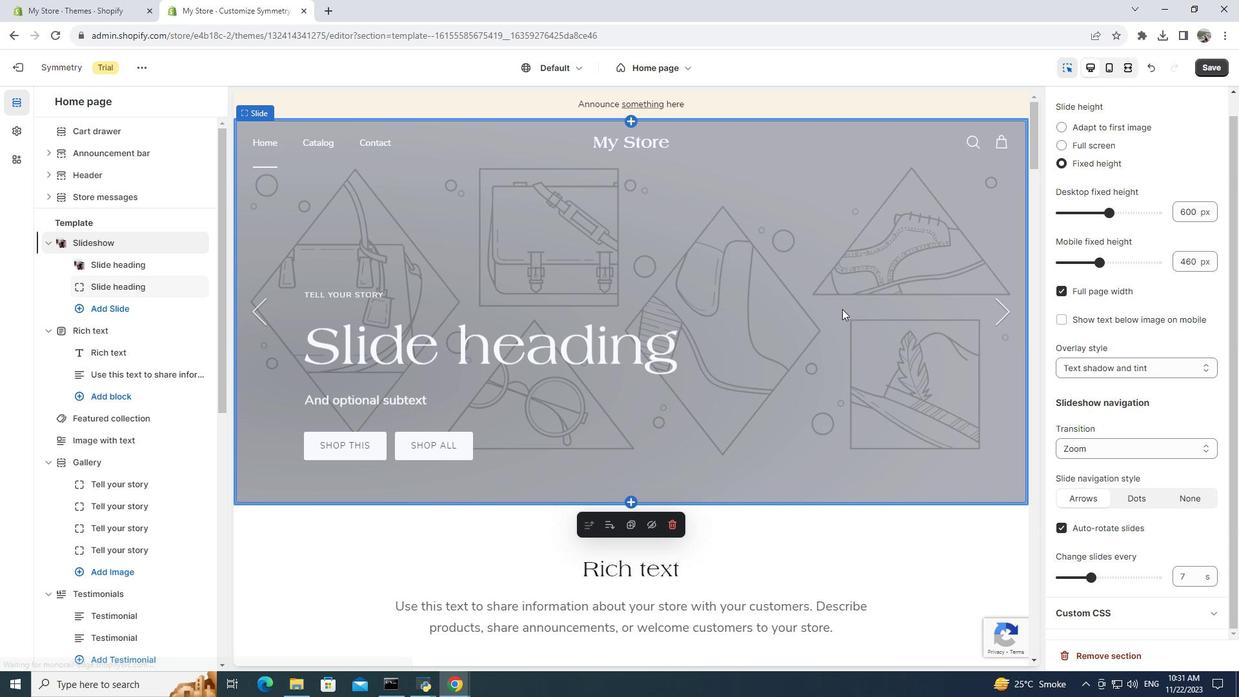 
Action: Mouse pressed left at (842, 309)
Screenshot: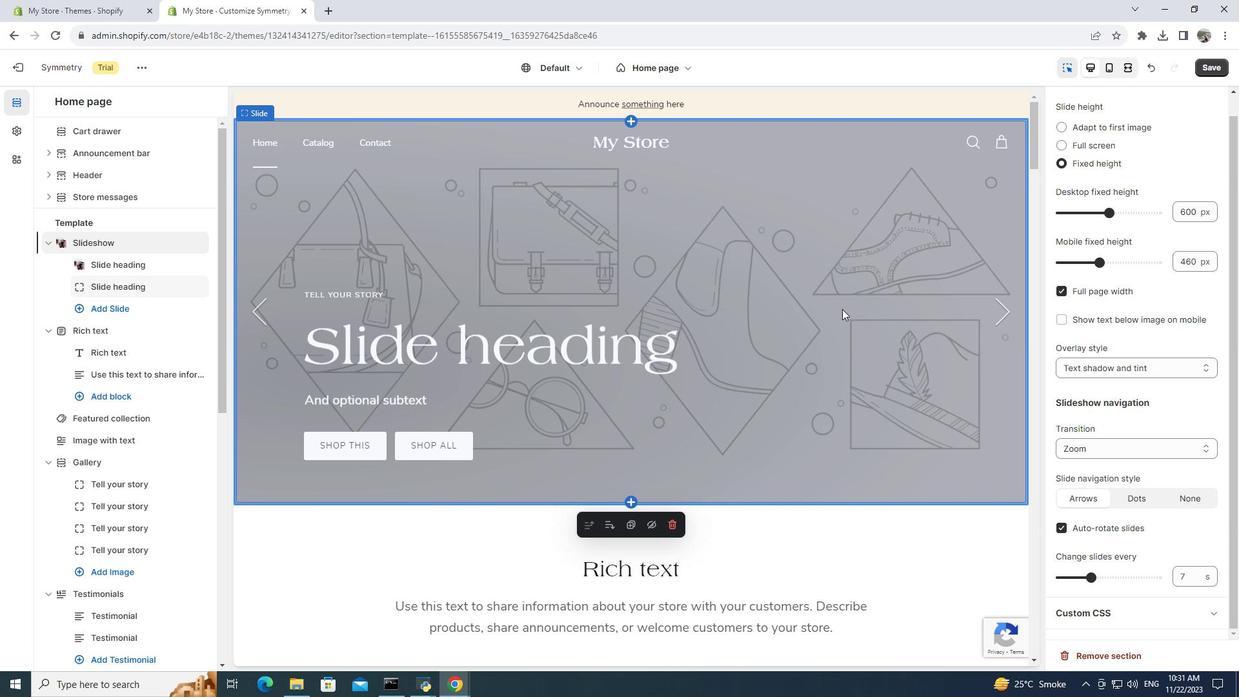 
Action: Mouse pressed left at (842, 309)
Screenshot: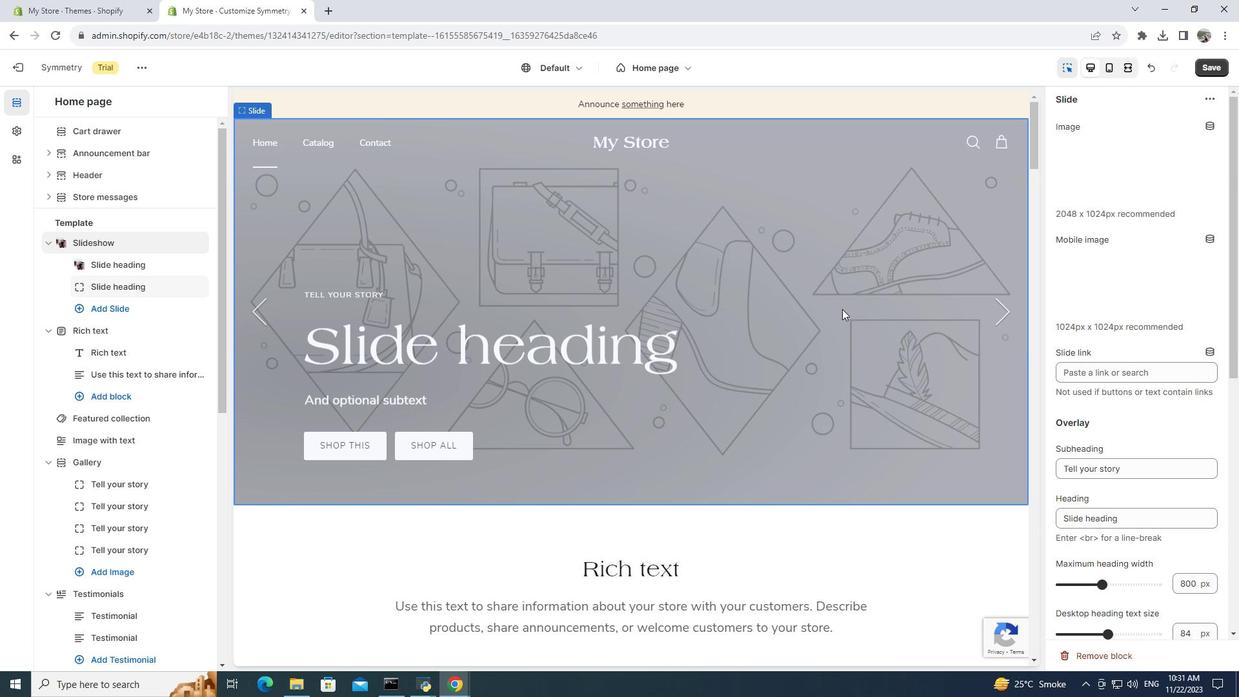 
Action: Mouse moved to (1139, 180)
Screenshot: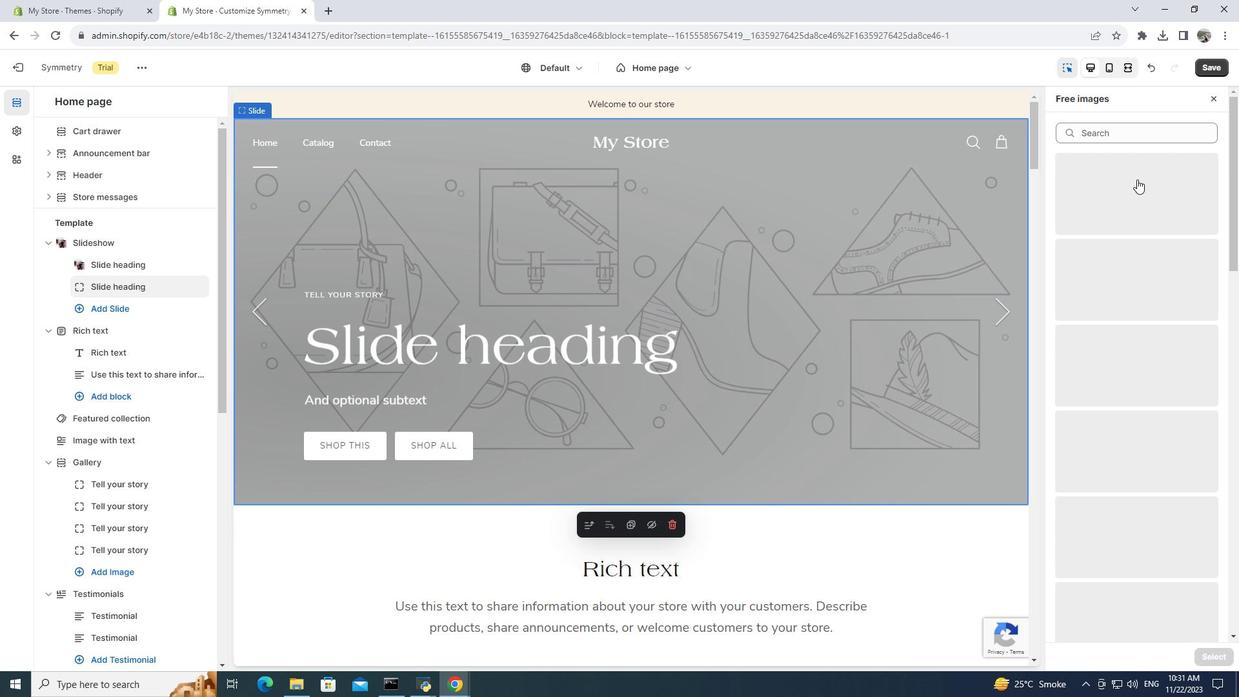 
Action: Mouse pressed left at (1139, 180)
Screenshot: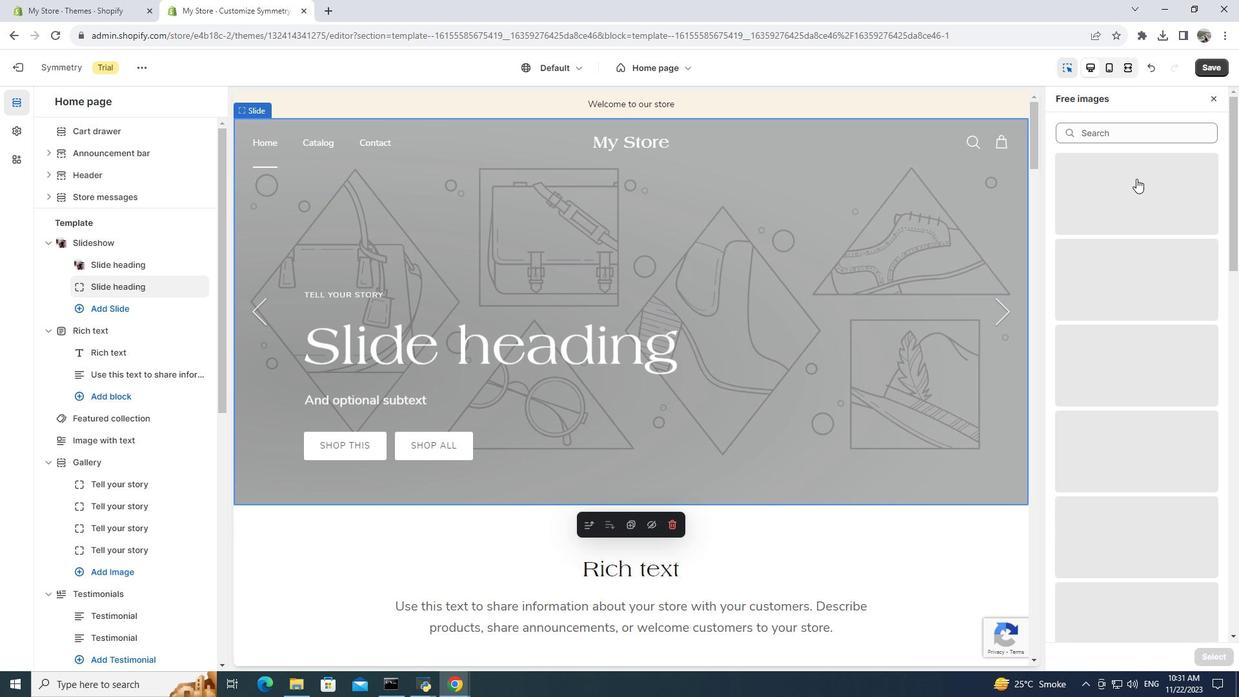 
Action: Mouse moved to (1141, 182)
Screenshot: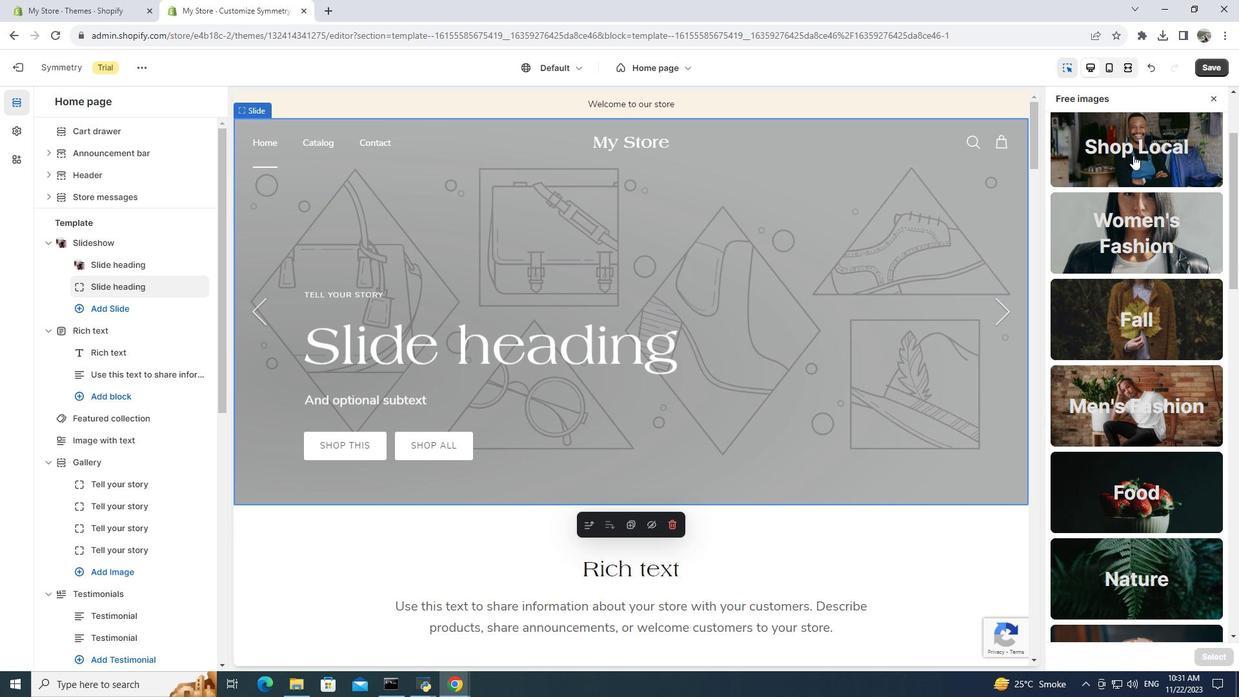 
Action: Mouse scrolled (1141, 181) with delta (0, 0)
Screenshot: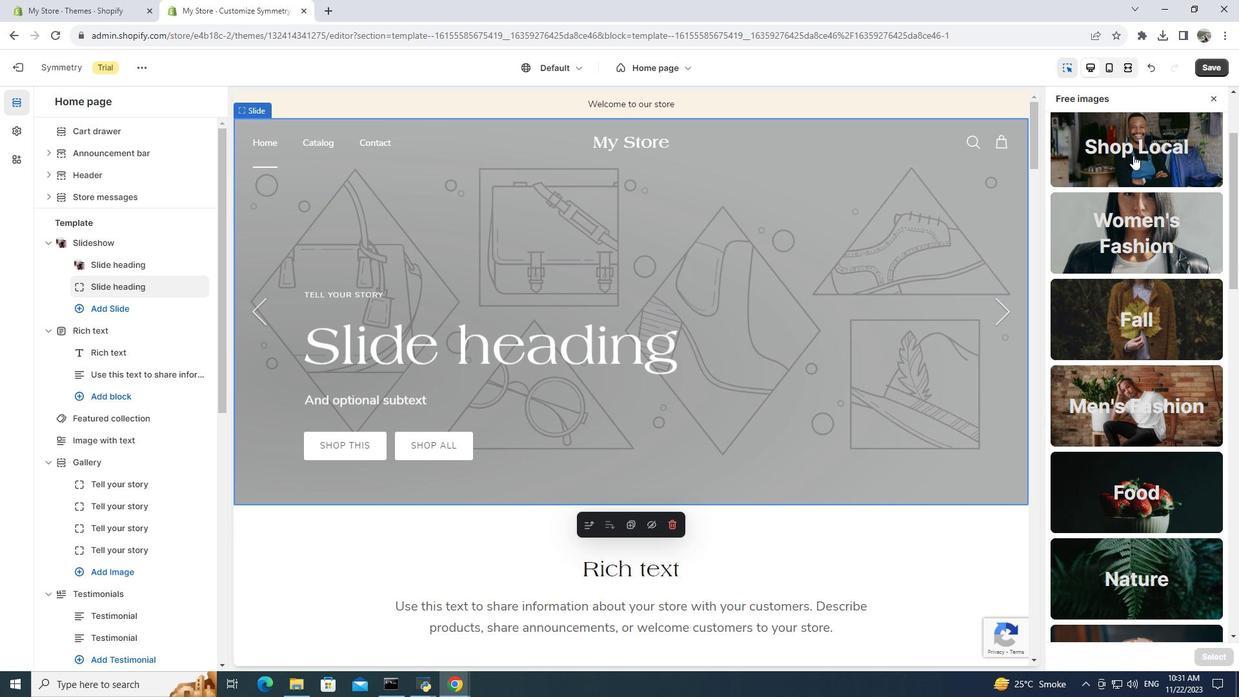 
Action: Mouse moved to (1141, 188)
Screenshot: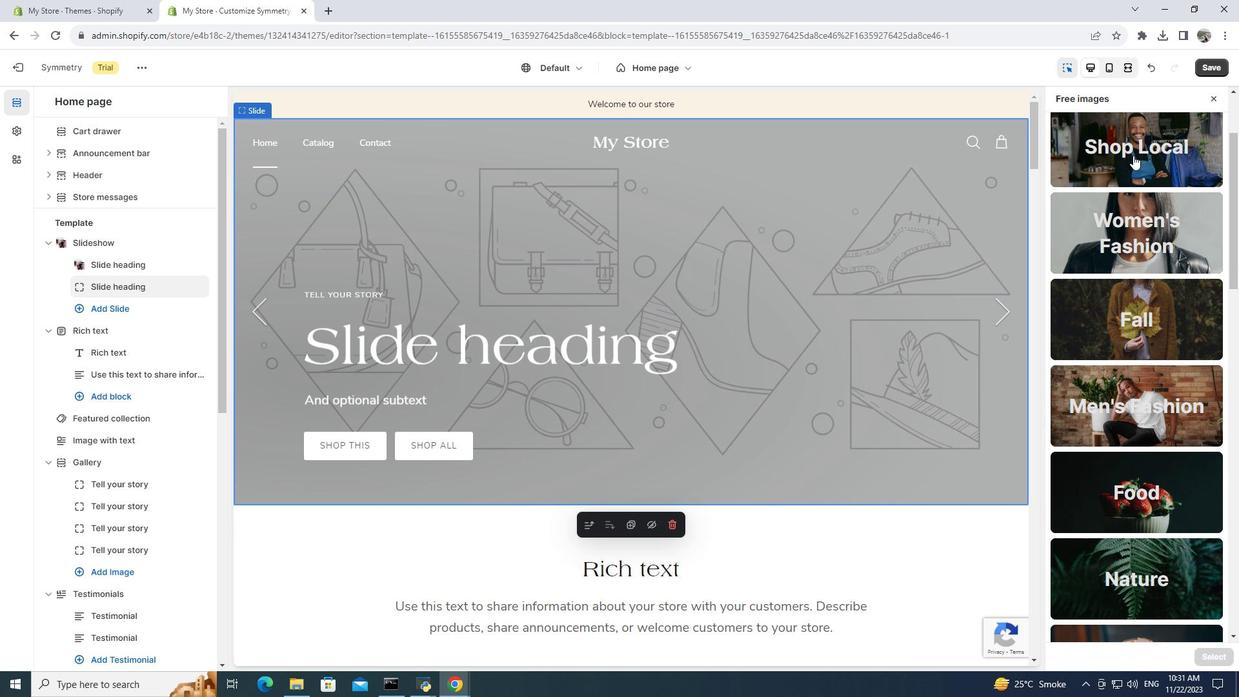 
Action: Mouse scrolled (1141, 187) with delta (0, 0)
Screenshot: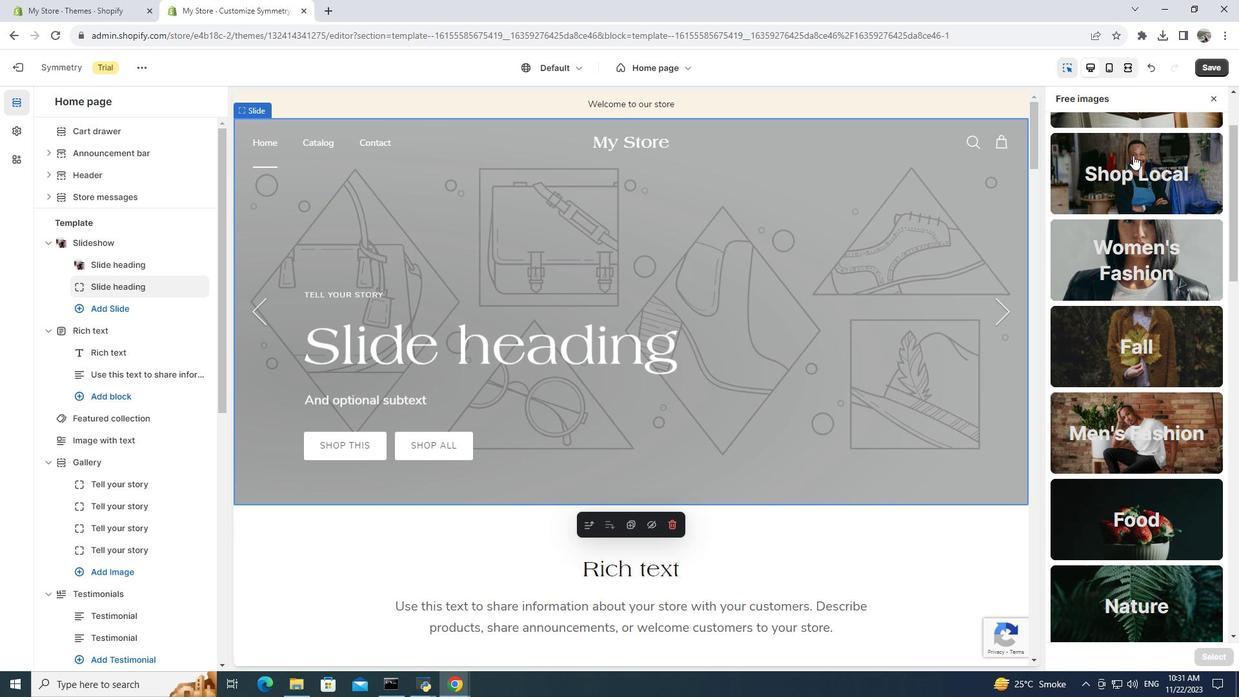
Action: Mouse moved to (1133, 155)
Screenshot: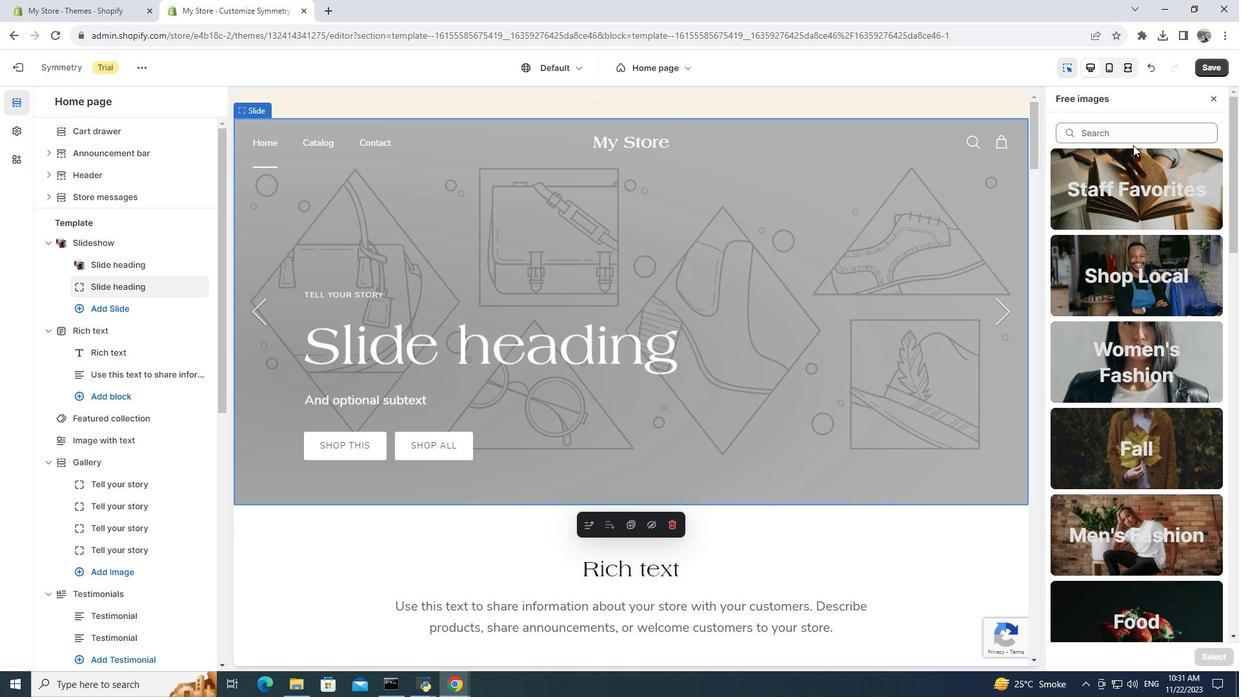 
Action: Mouse scrolled (1133, 156) with delta (0, 0)
Screenshot: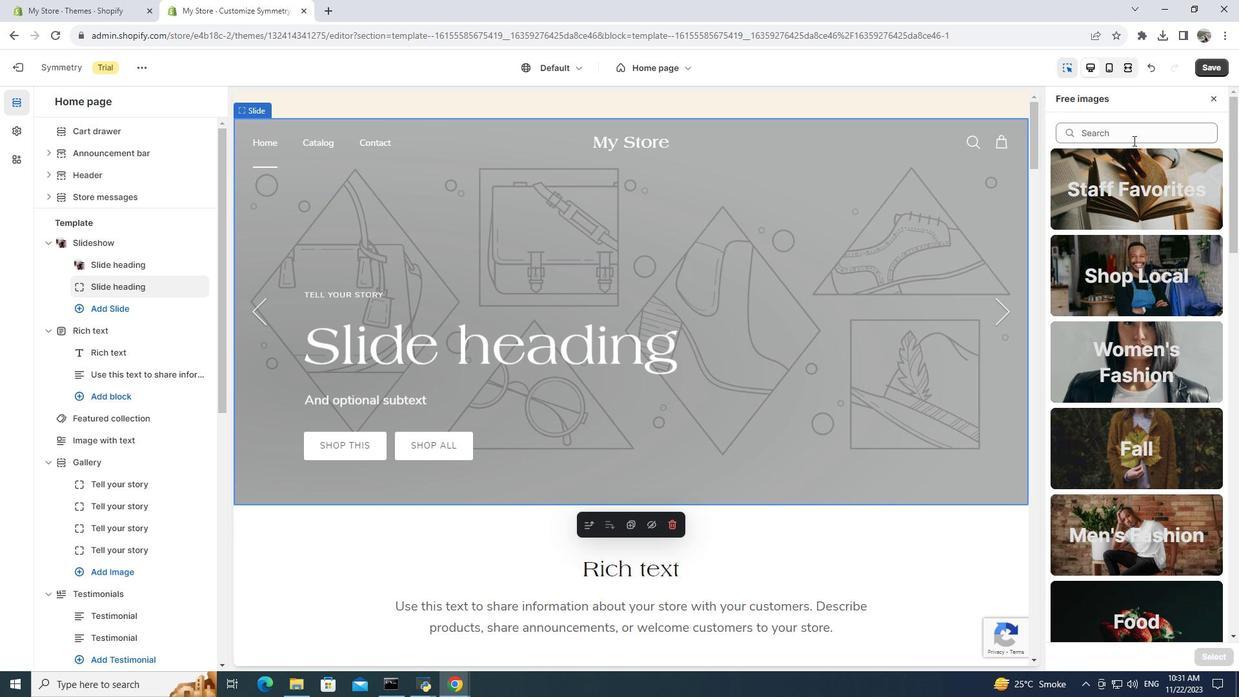 
Action: Mouse scrolled (1133, 156) with delta (0, 0)
Screenshot: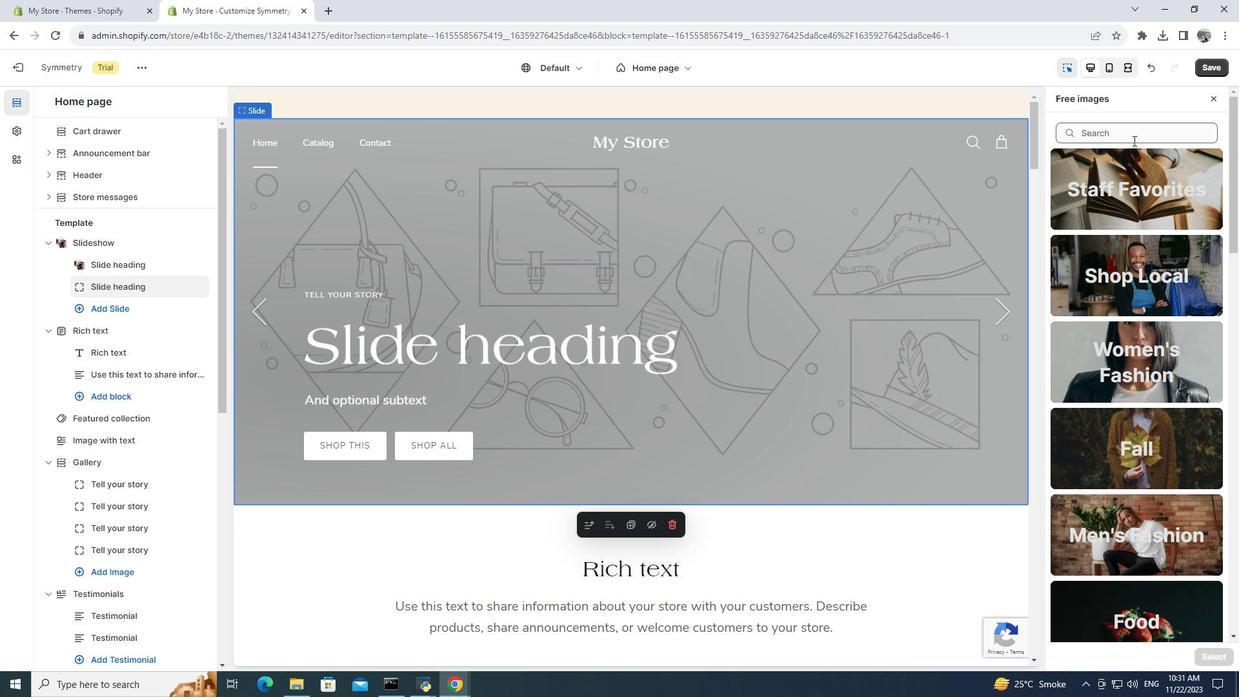
Action: Mouse scrolled (1133, 156) with delta (0, 0)
Screenshot: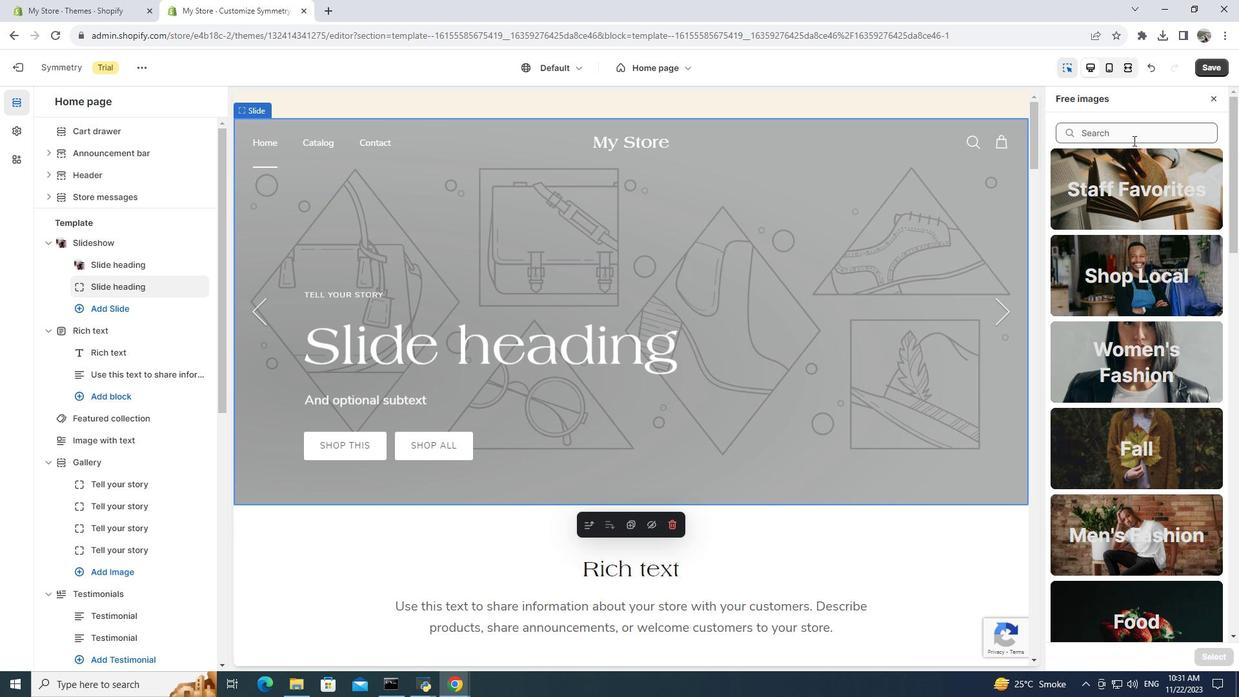 
Action: Mouse moved to (1132, 134)
Screenshot: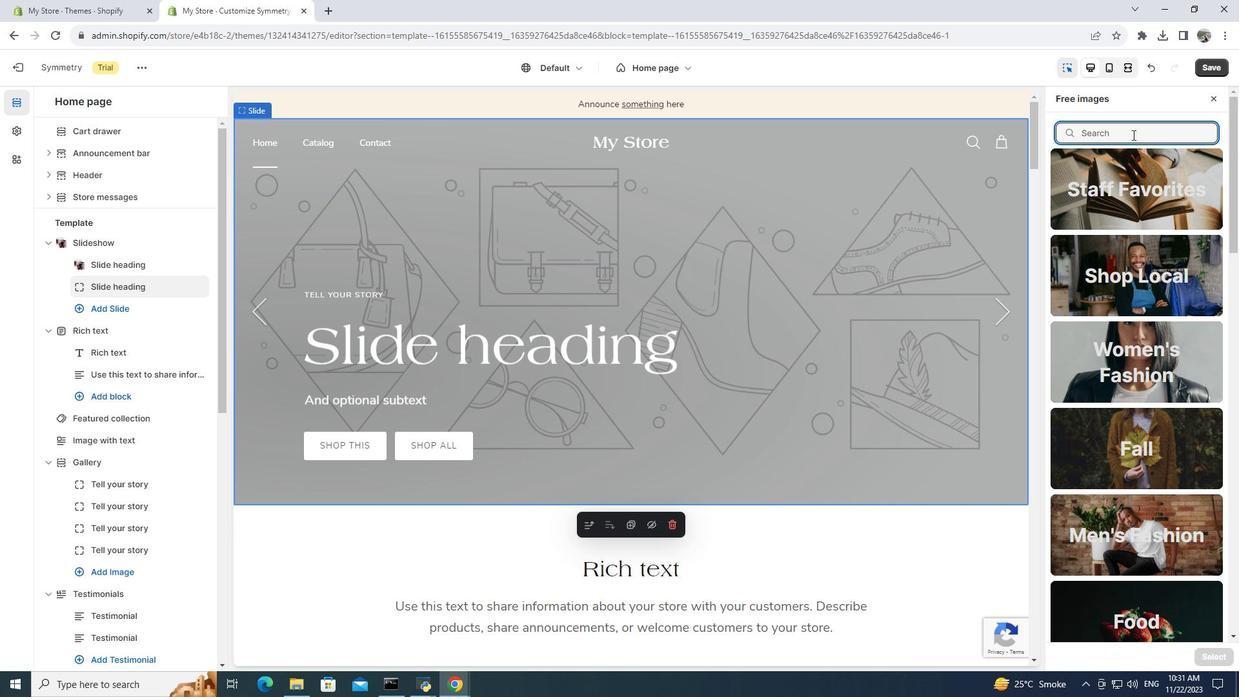 
Action: Mouse pressed left at (1132, 134)
Screenshot: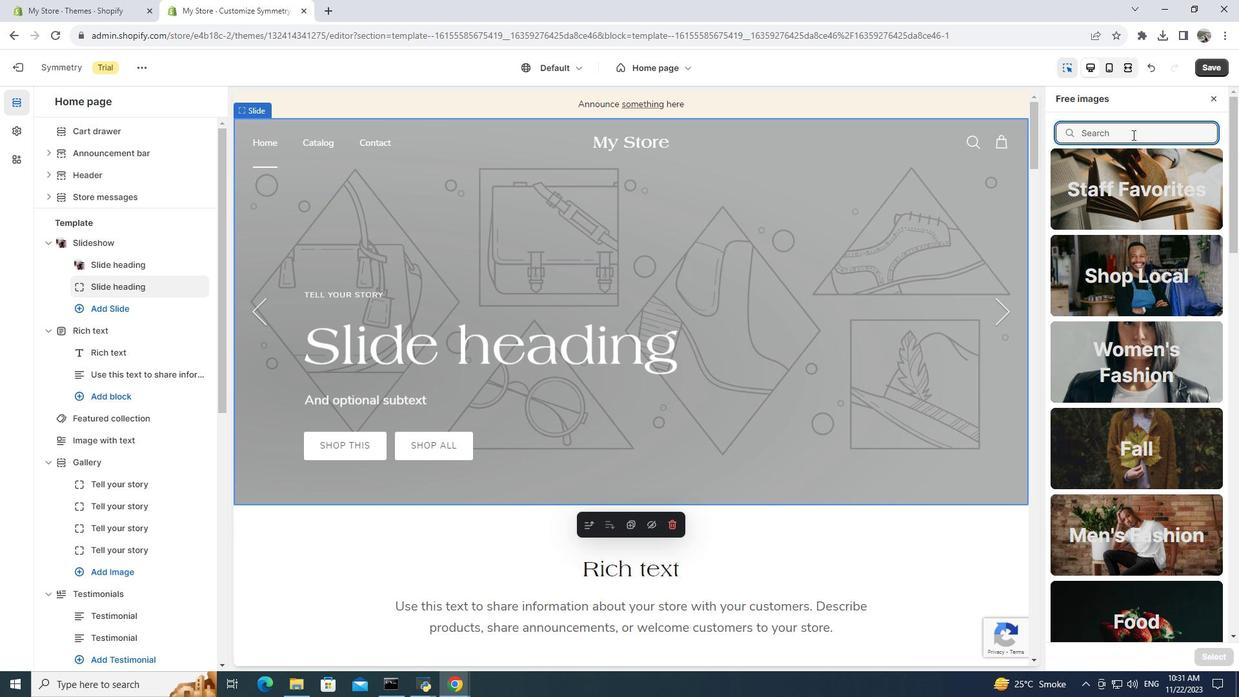 
Action: Key pressed mats
Screenshot: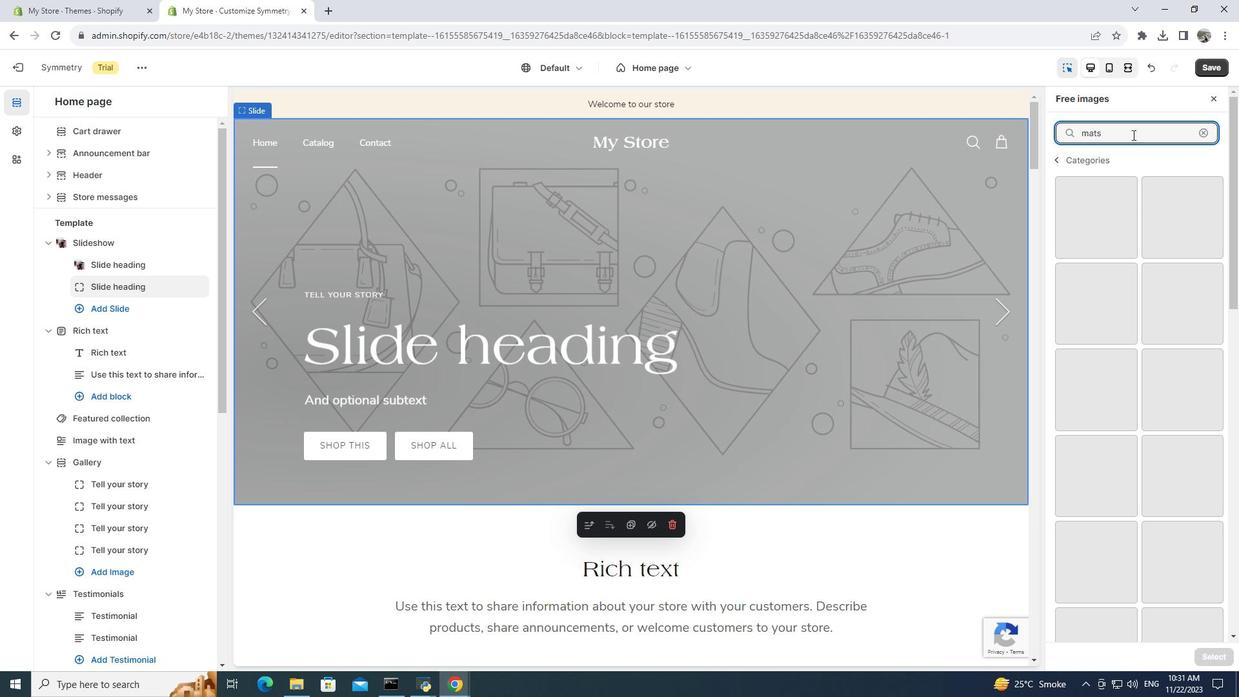 
Action: Mouse moved to (1132, 134)
